 Task: Find the best flight options from New Delhi to Mumbai using Google Flights, considering price and convenience.
Action: Mouse moved to (376, 627)
Screenshot: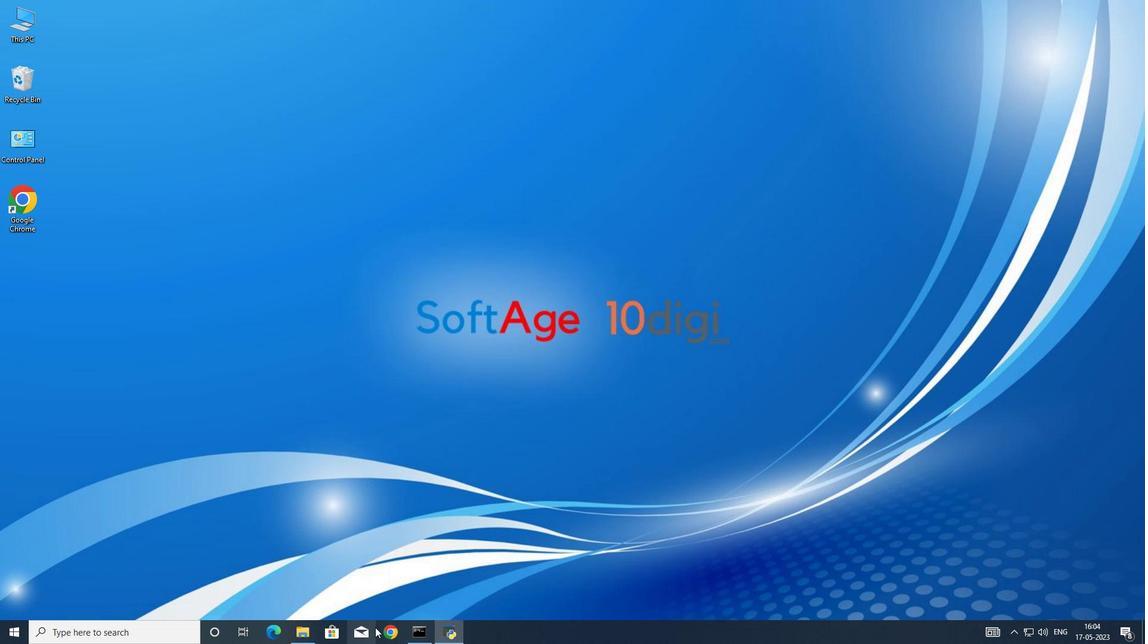 
Action: Mouse pressed left at (376, 627)
Screenshot: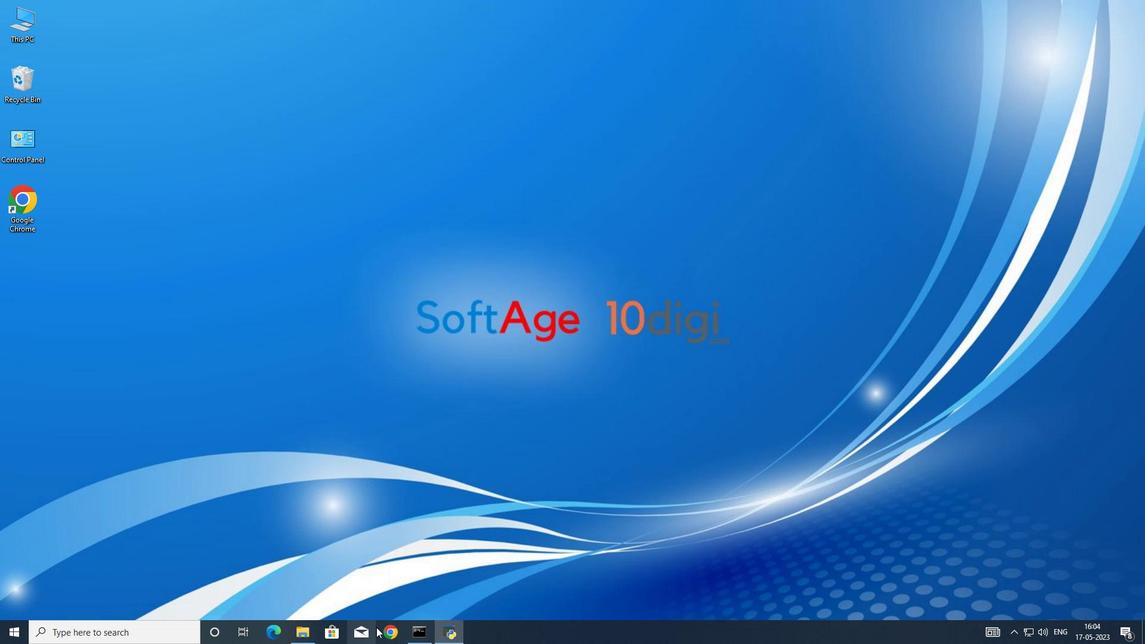 
Action: Mouse moved to (504, 312)
Screenshot: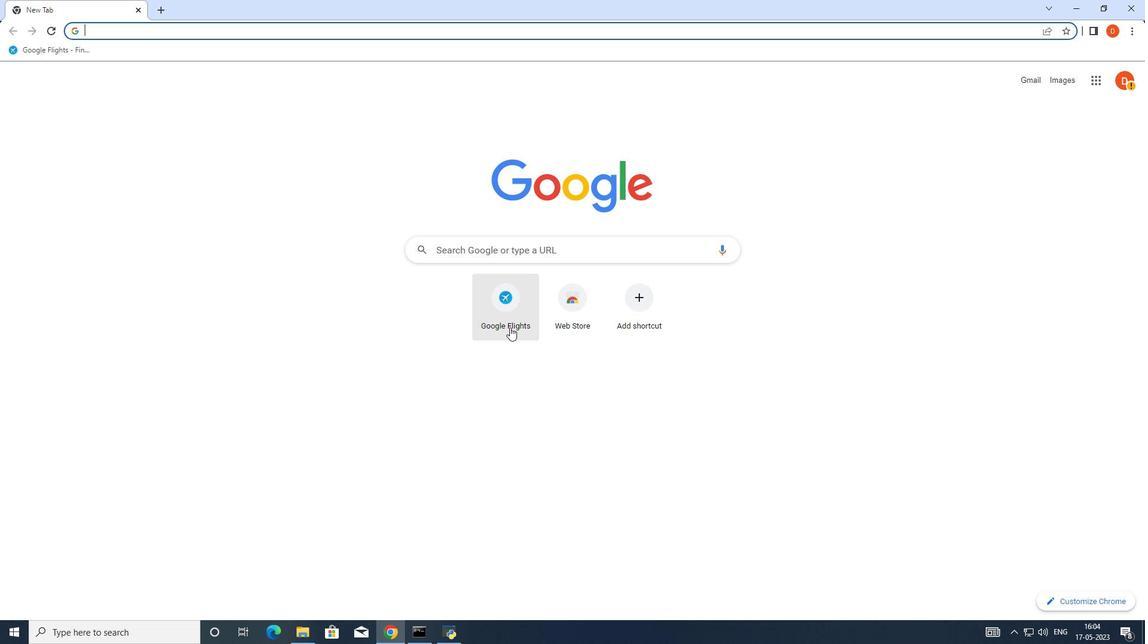 
Action: Mouse pressed left at (504, 312)
Screenshot: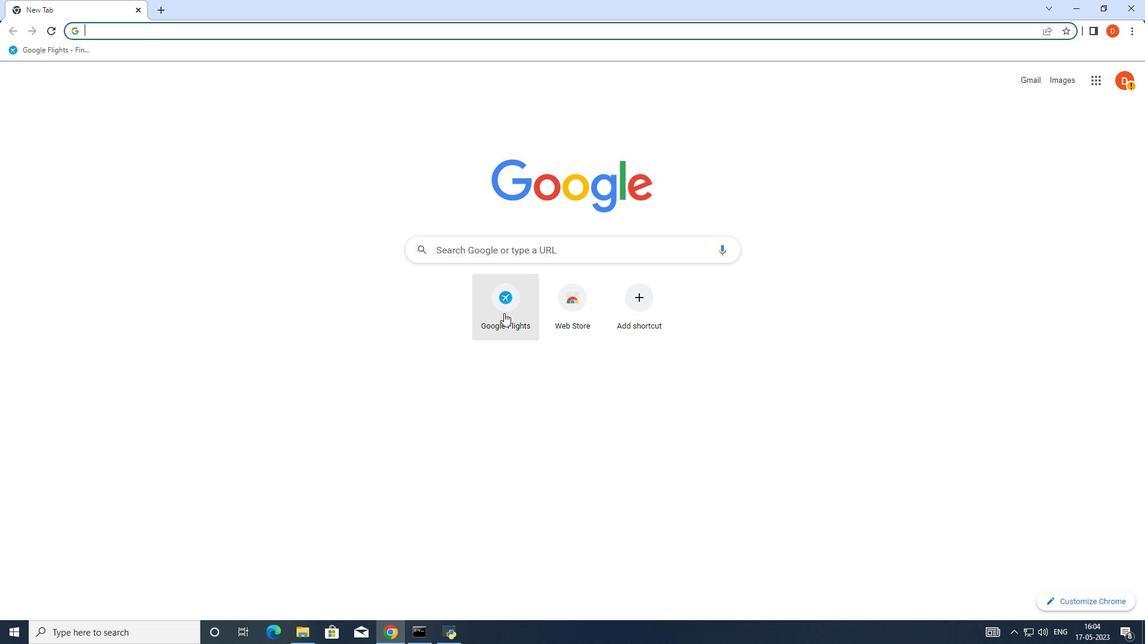 
Action: Mouse moved to (476, 437)
Screenshot: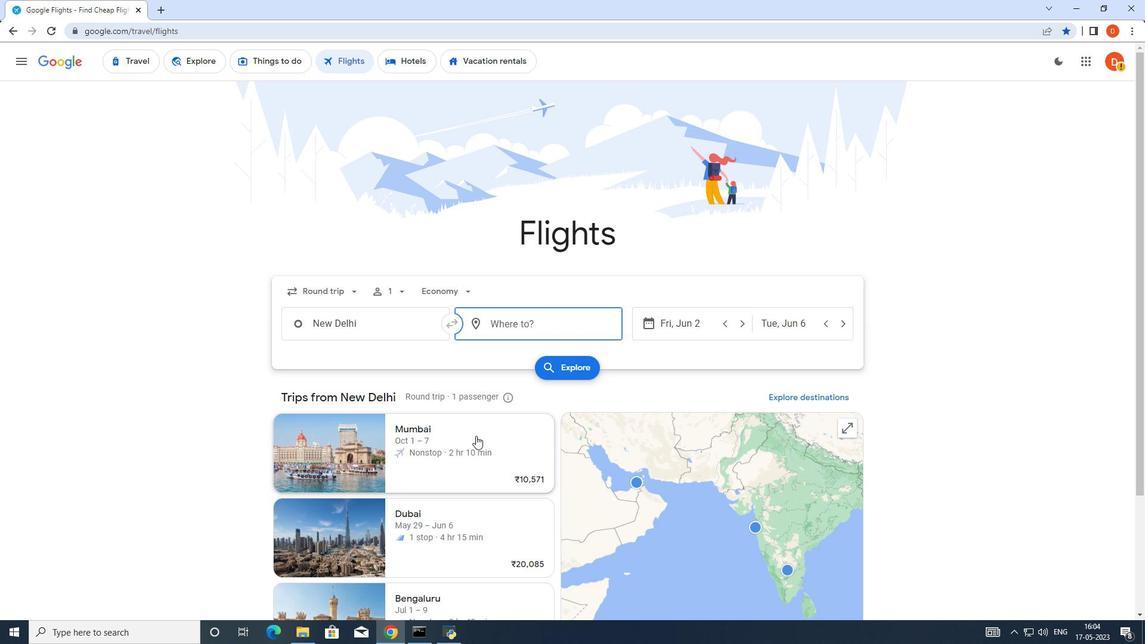 
Action: Mouse pressed left at (476, 437)
Screenshot: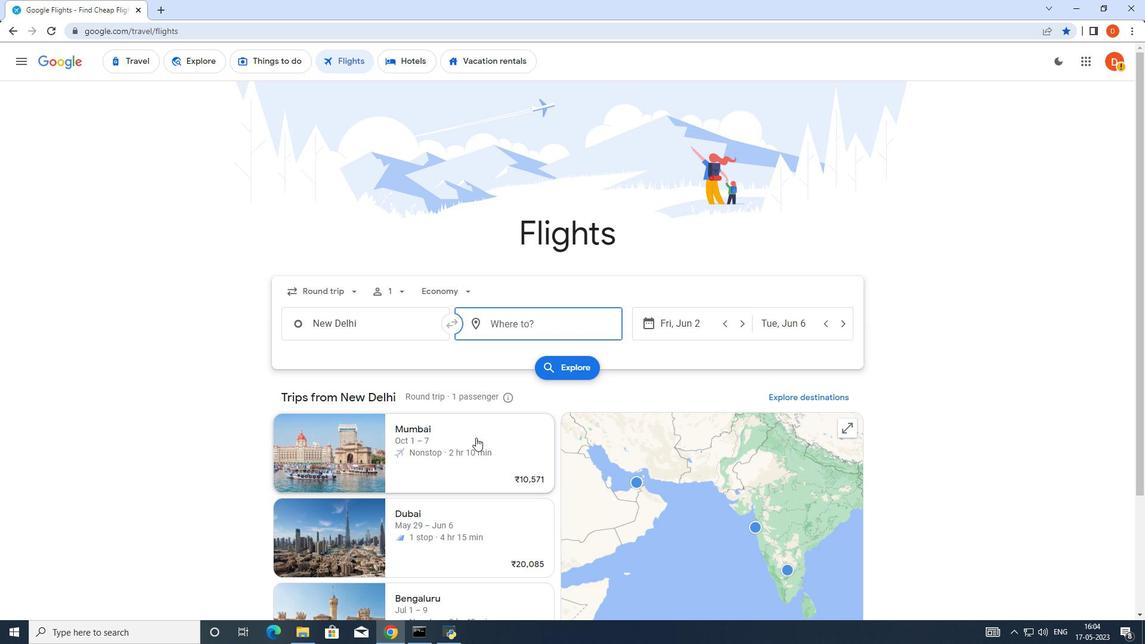 
Action: Mouse moved to (568, 280)
Screenshot: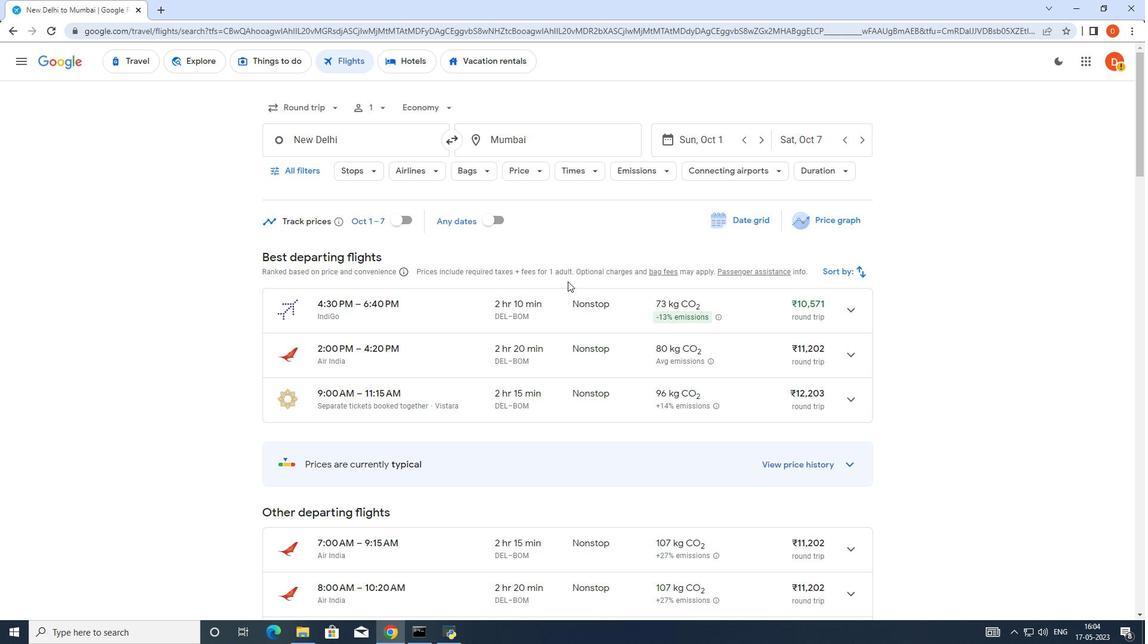 
Action: Mouse scrolled (568, 279) with delta (0, 0)
Screenshot: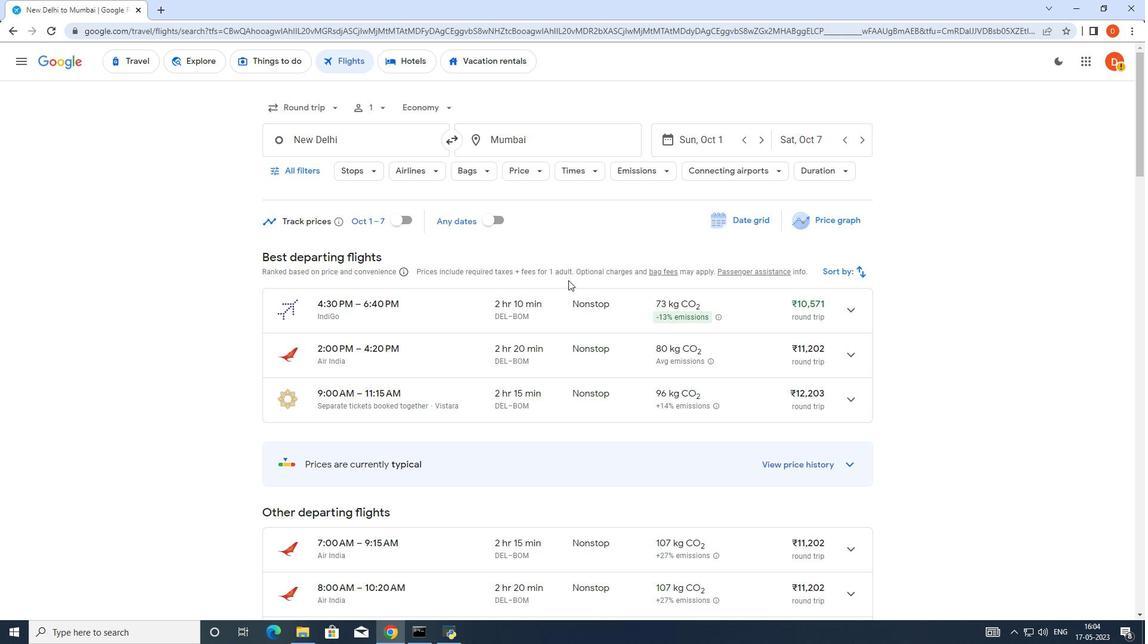 
Action: Mouse moved to (408, 162)
Screenshot: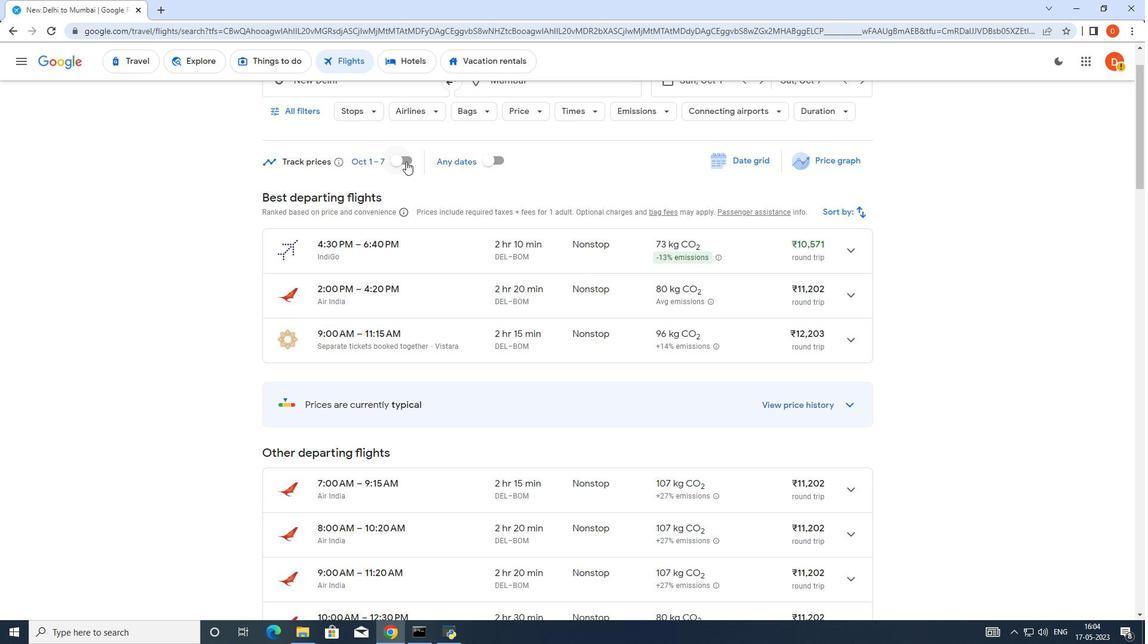 
Action: Mouse scrolled (408, 162) with delta (0, 0)
Screenshot: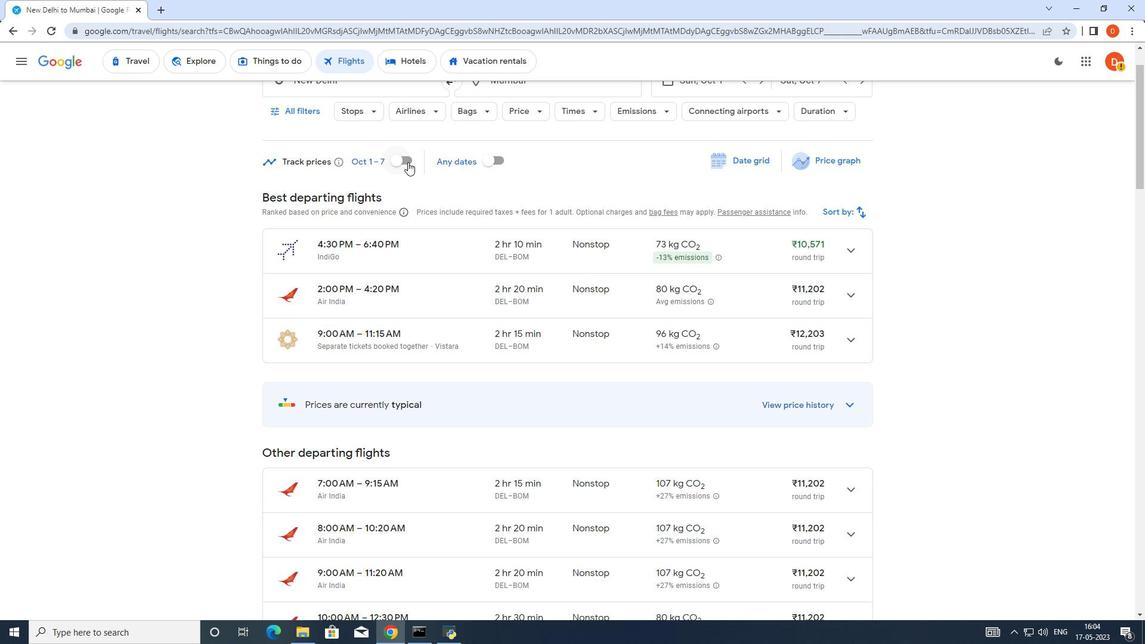 
Action: Mouse moved to (343, 109)
Screenshot: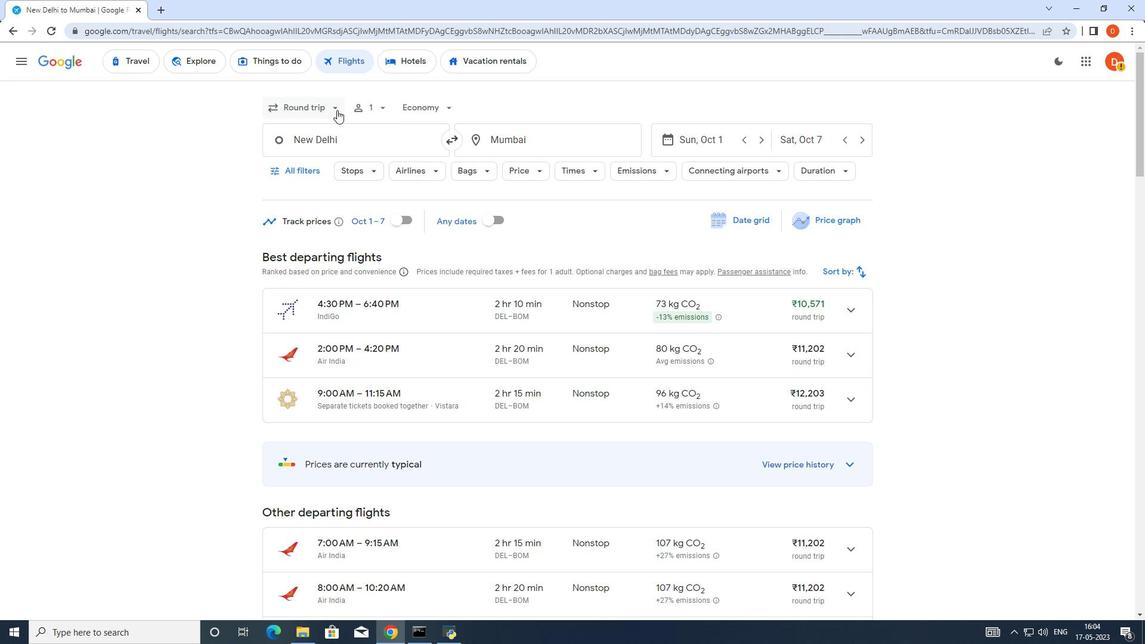 
Action: Mouse pressed left at (343, 109)
Screenshot: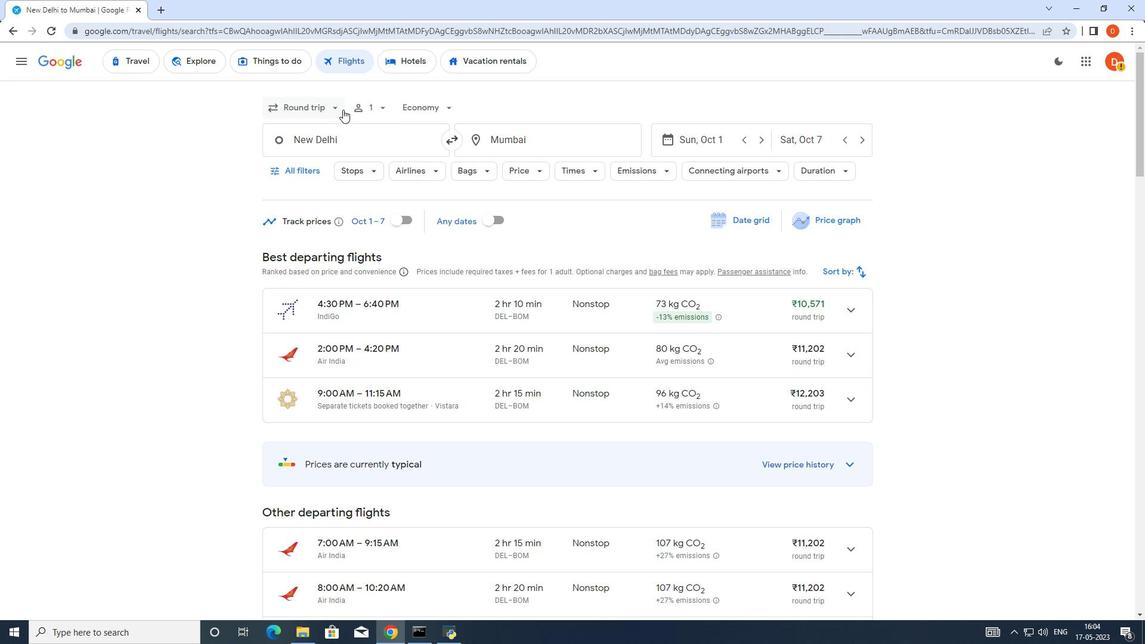 
Action: Mouse moved to (340, 137)
Screenshot: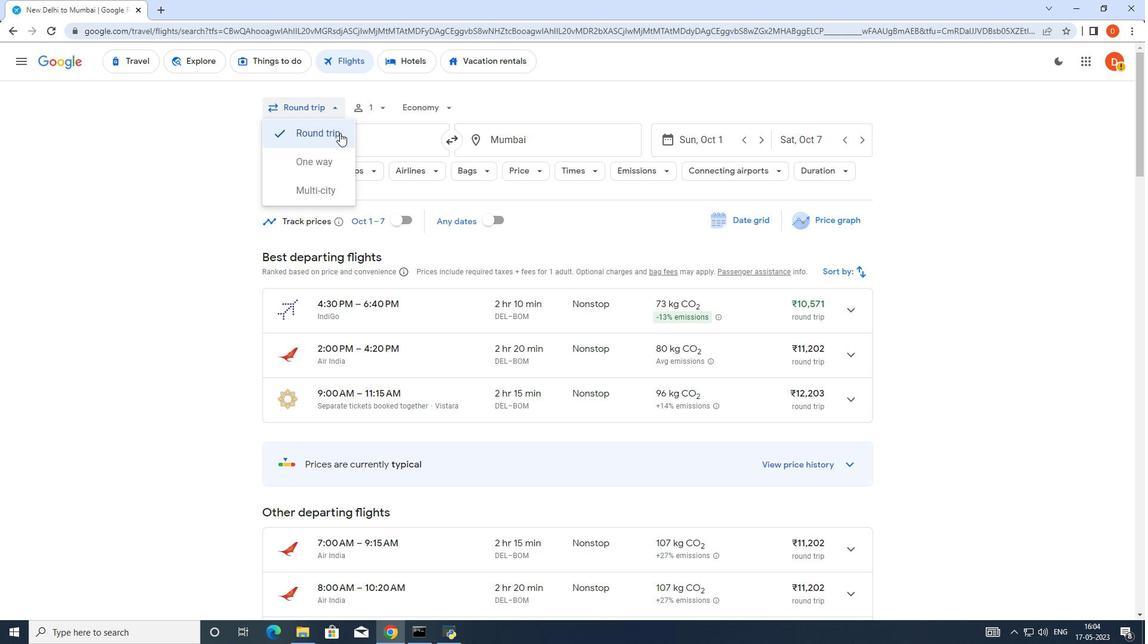 
Action: Mouse pressed left at (340, 137)
Screenshot: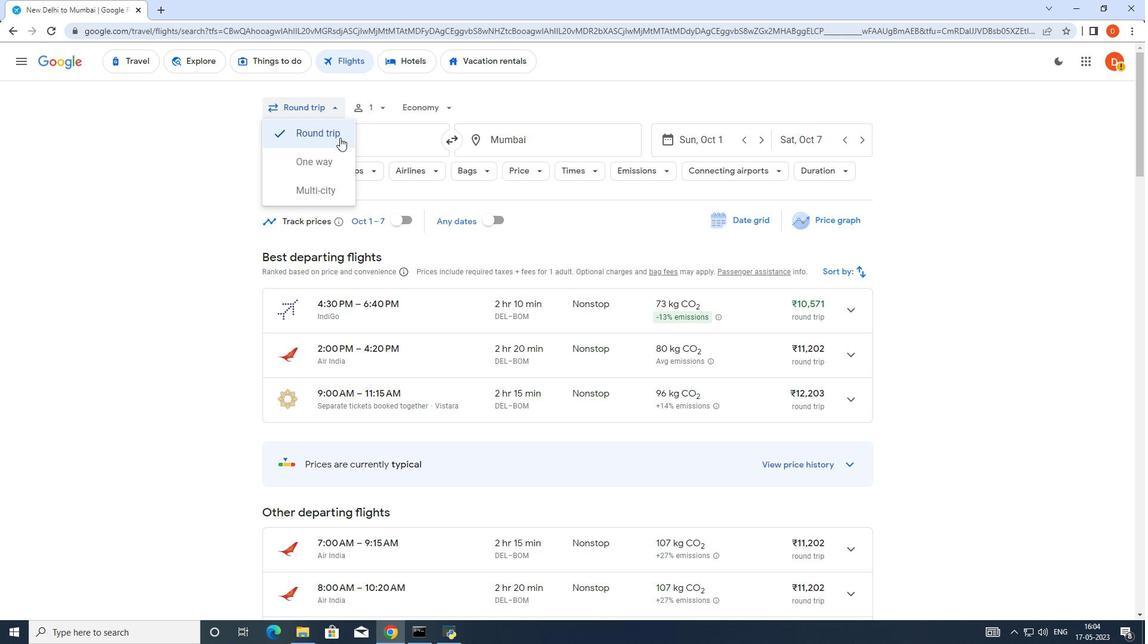 
Action: Mouse moved to (340, 110)
Screenshot: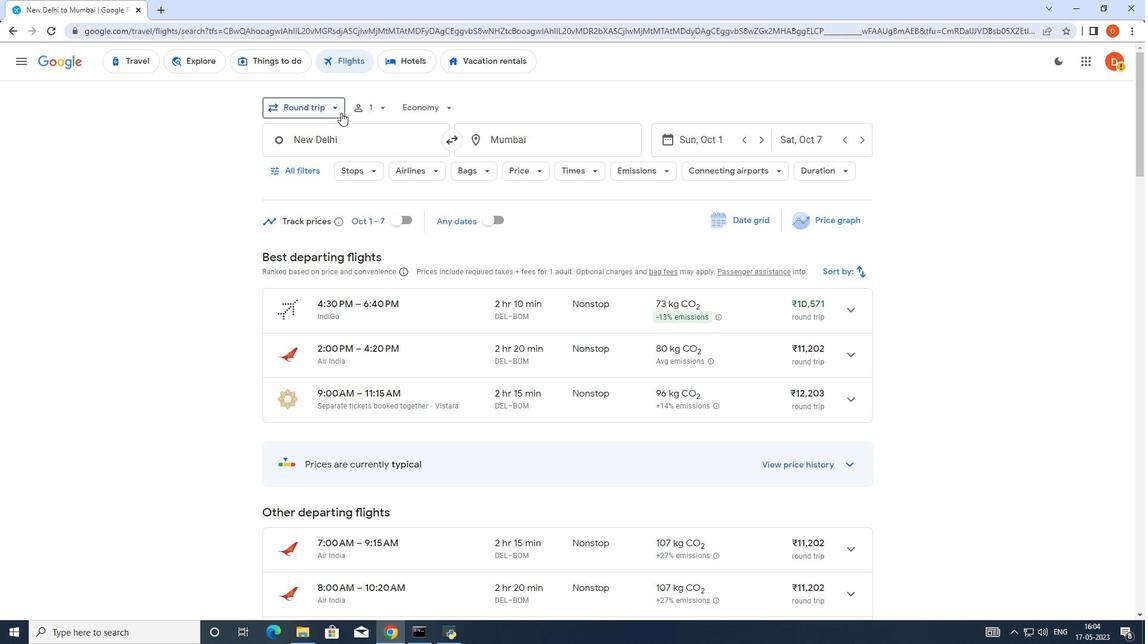 
Action: Mouse pressed left at (340, 110)
Screenshot: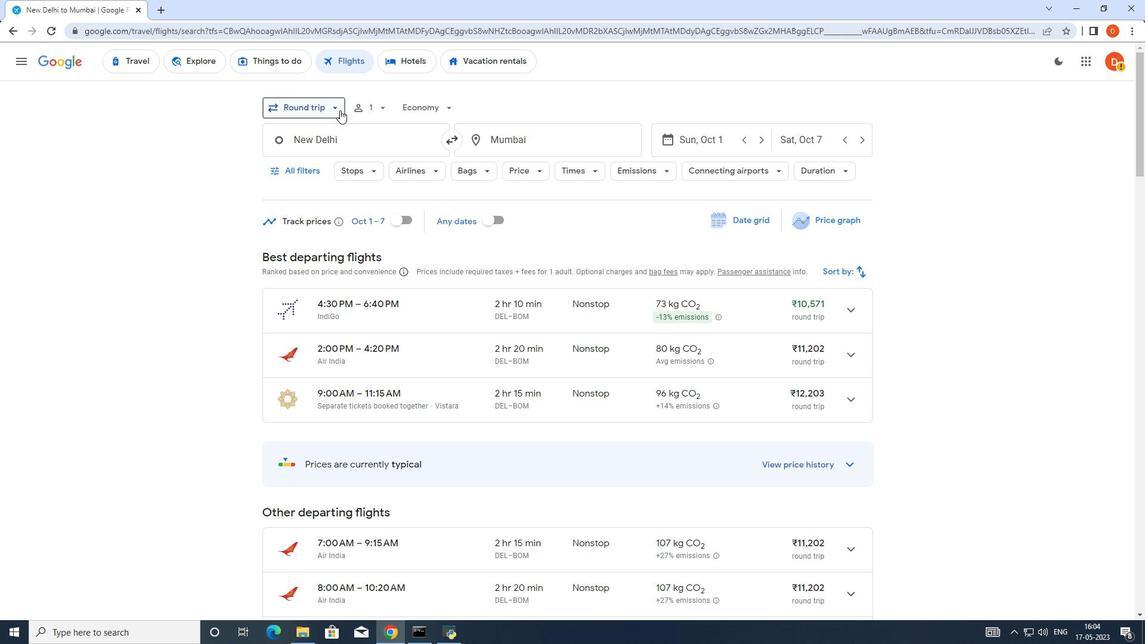 
Action: Mouse moved to (668, 145)
Screenshot: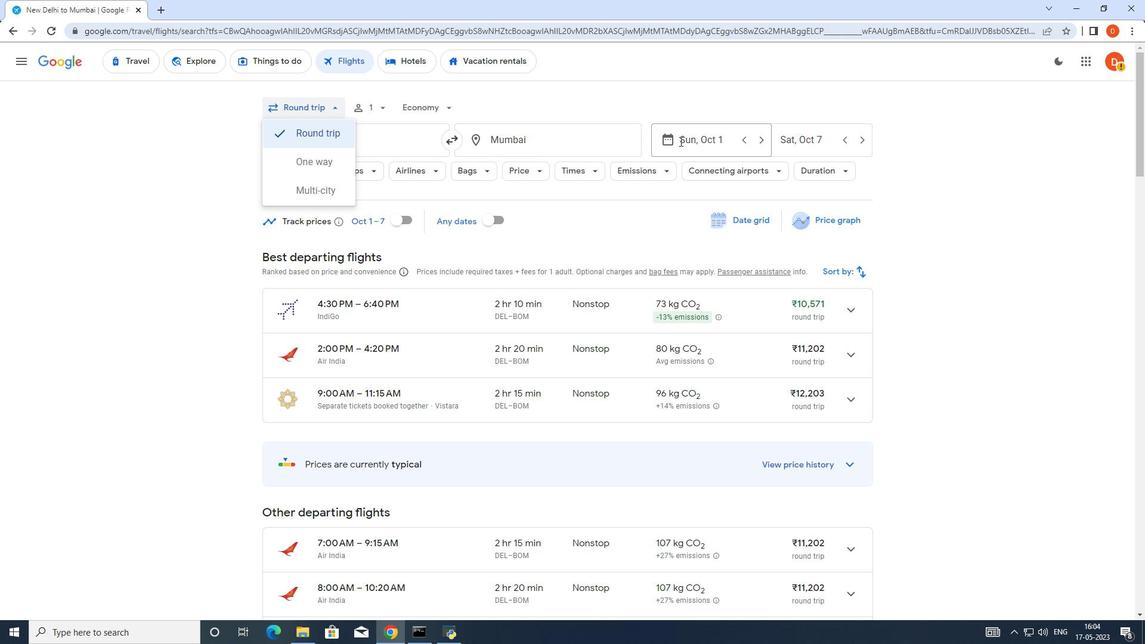
Action: Mouse pressed left at (668, 145)
Screenshot: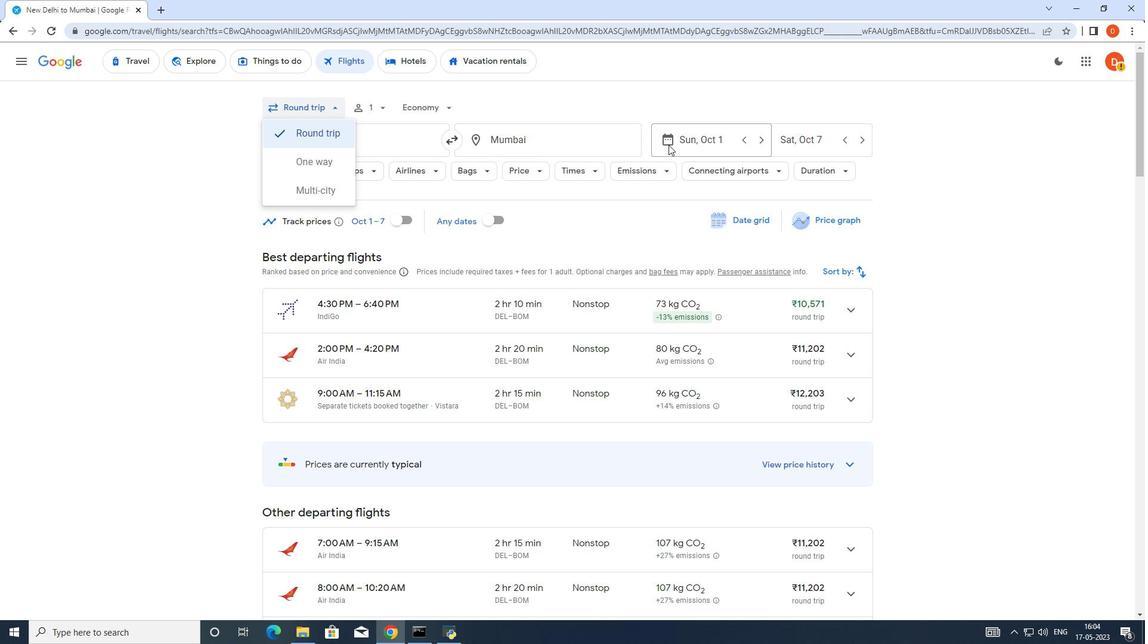 
Action: Mouse moved to (414, 281)
Screenshot: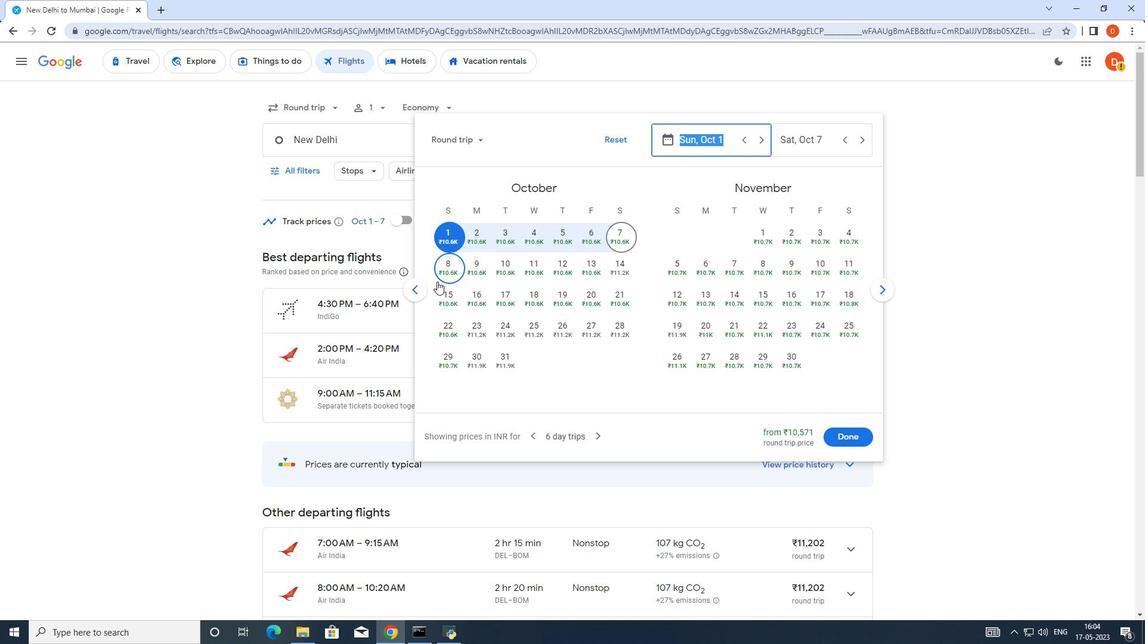 
Action: Mouse pressed left at (414, 281)
Screenshot: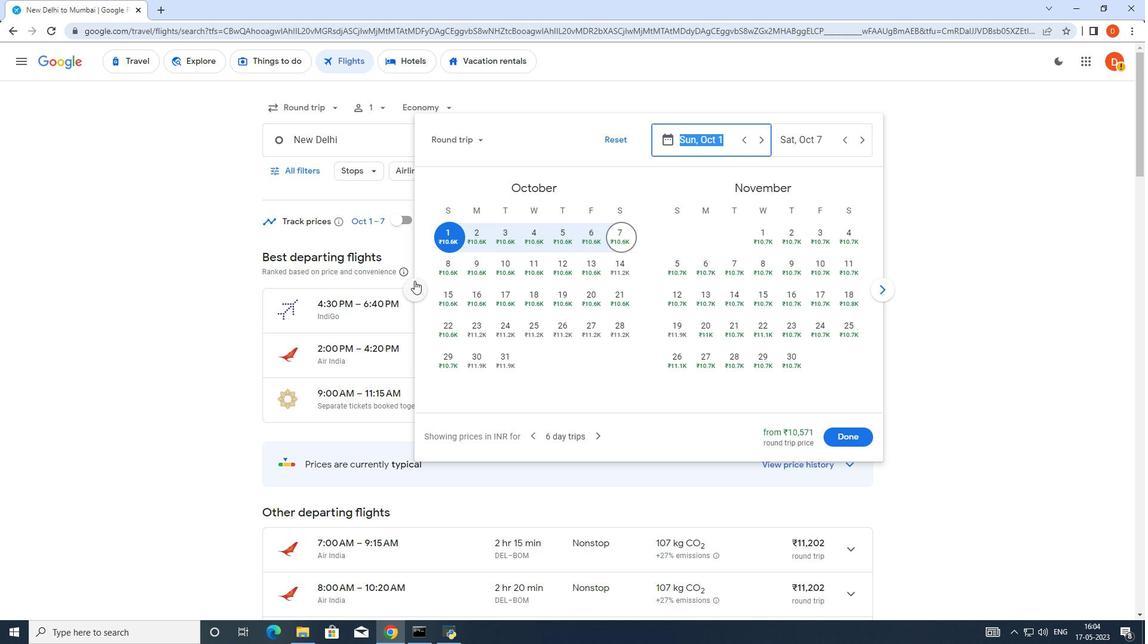 
Action: Mouse pressed left at (414, 281)
Screenshot: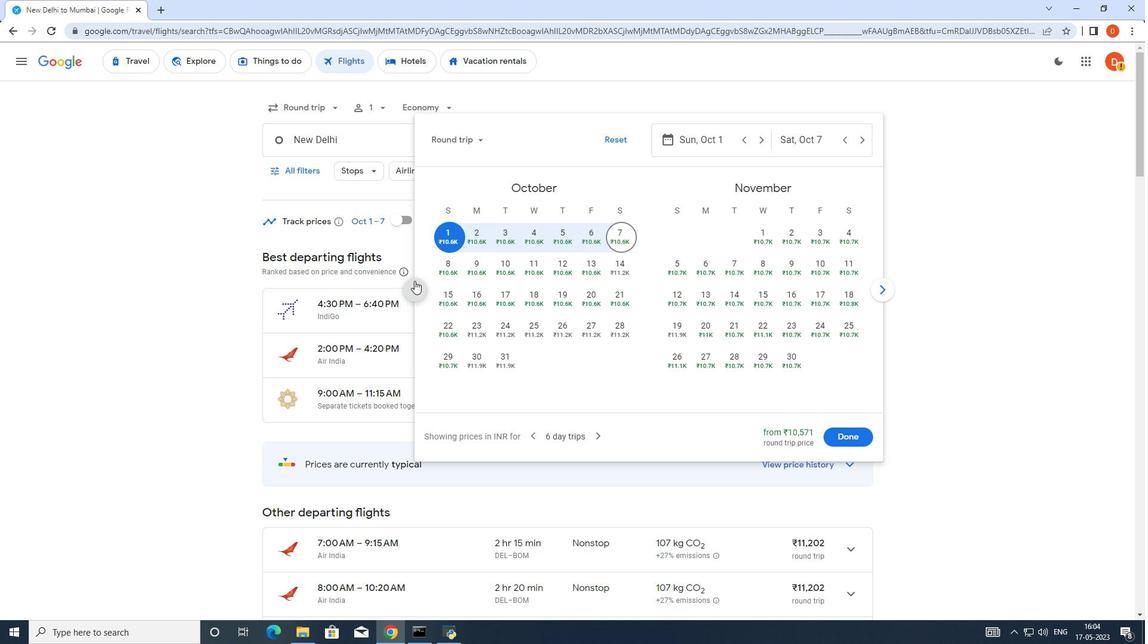 
Action: Mouse pressed left at (414, 281)
Screenshot: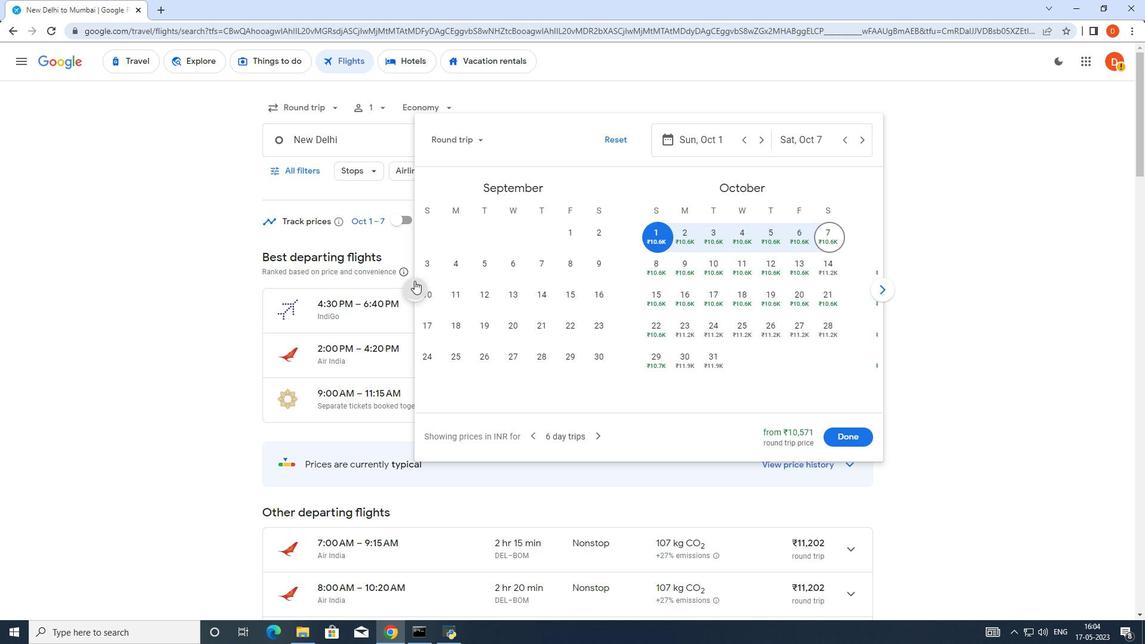 
Action: Mouse pressed left at (414, 281)
Screenshot: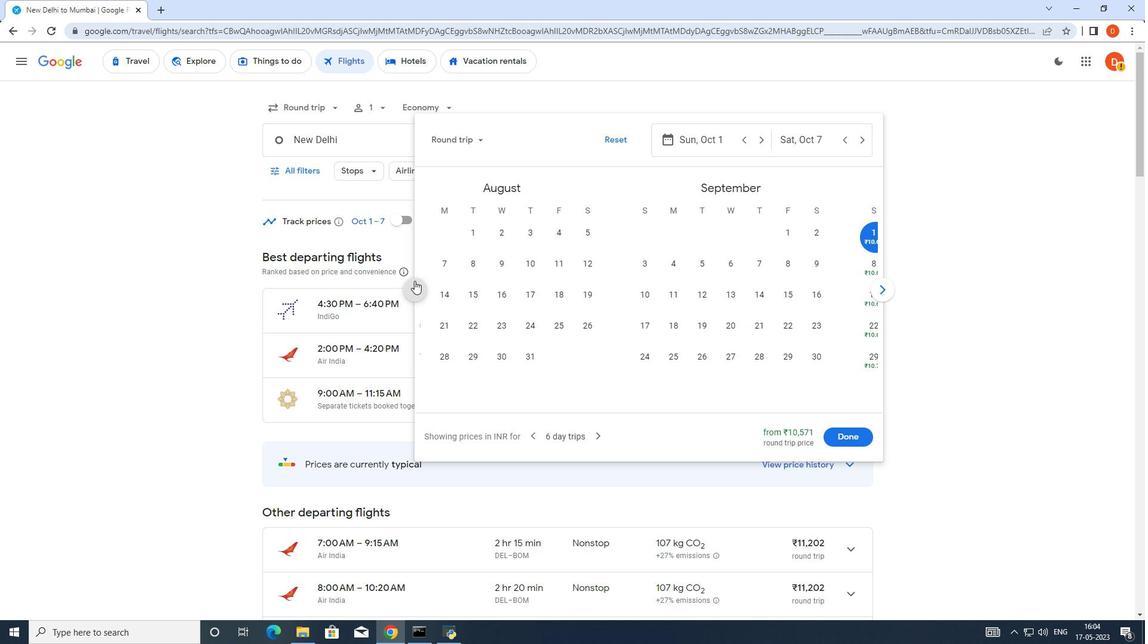 
Action: Mouse pressed left at (414, 281)
Screenshot: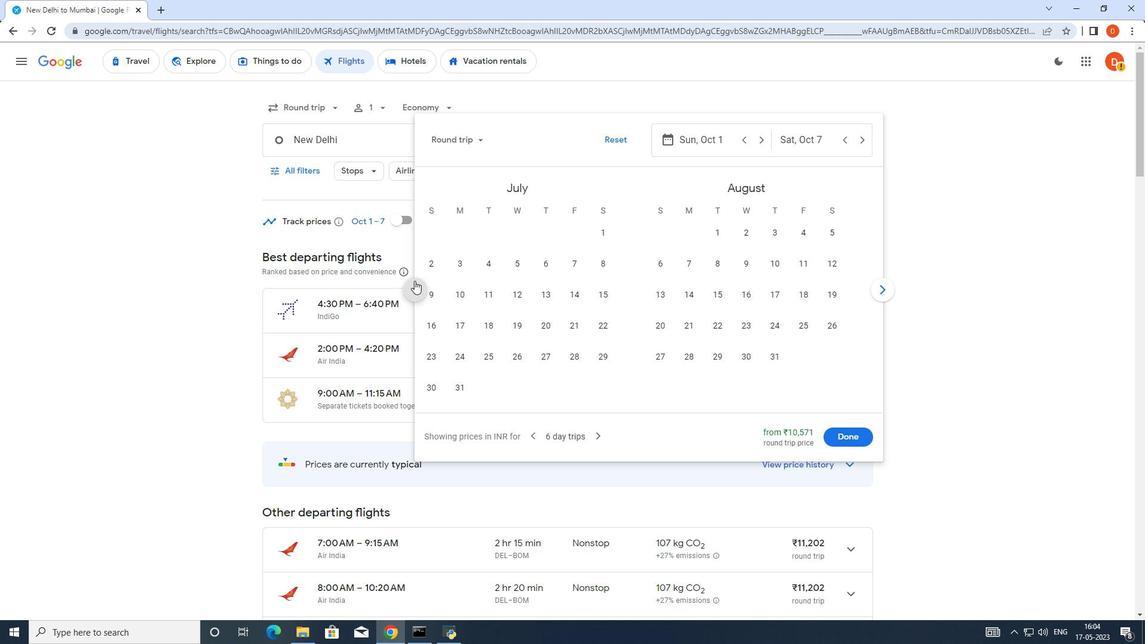 
Action: Mouse moved to (568, 304)
Screenshot: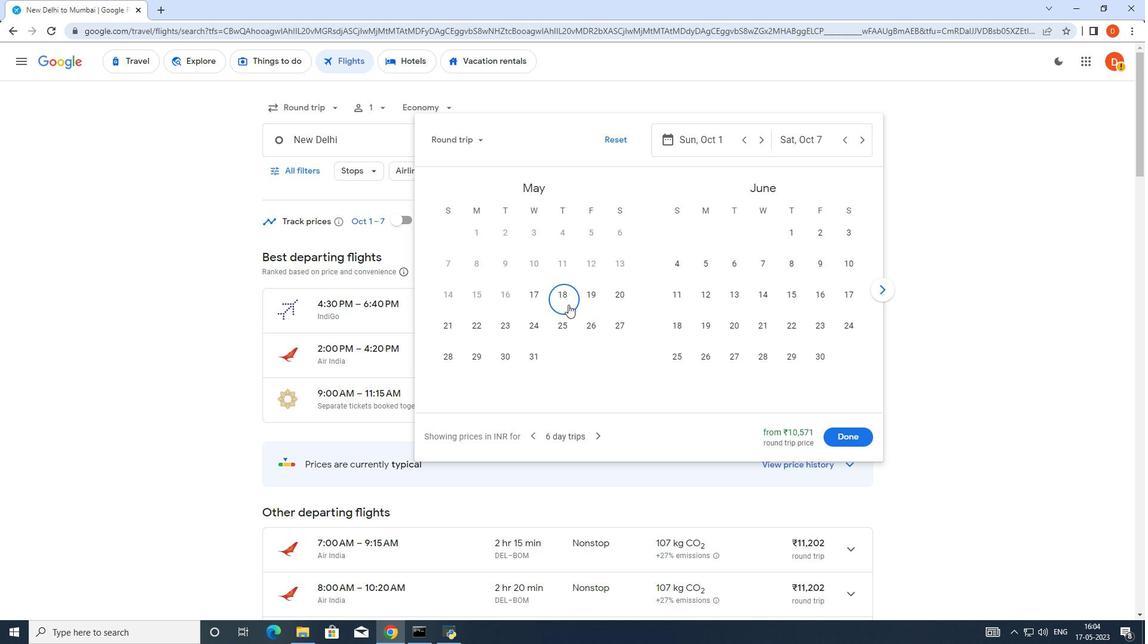 
Action: Mouse pressed left at (568, 304)
Screenshot: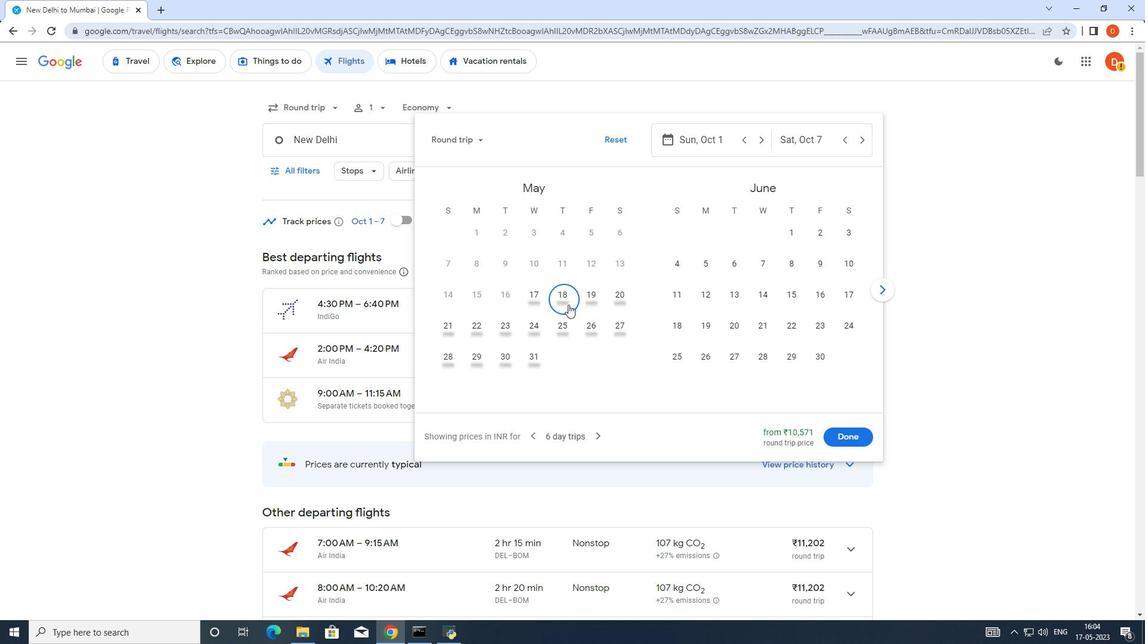 
Action: Mouse moved to (601, 301)
Screenshot: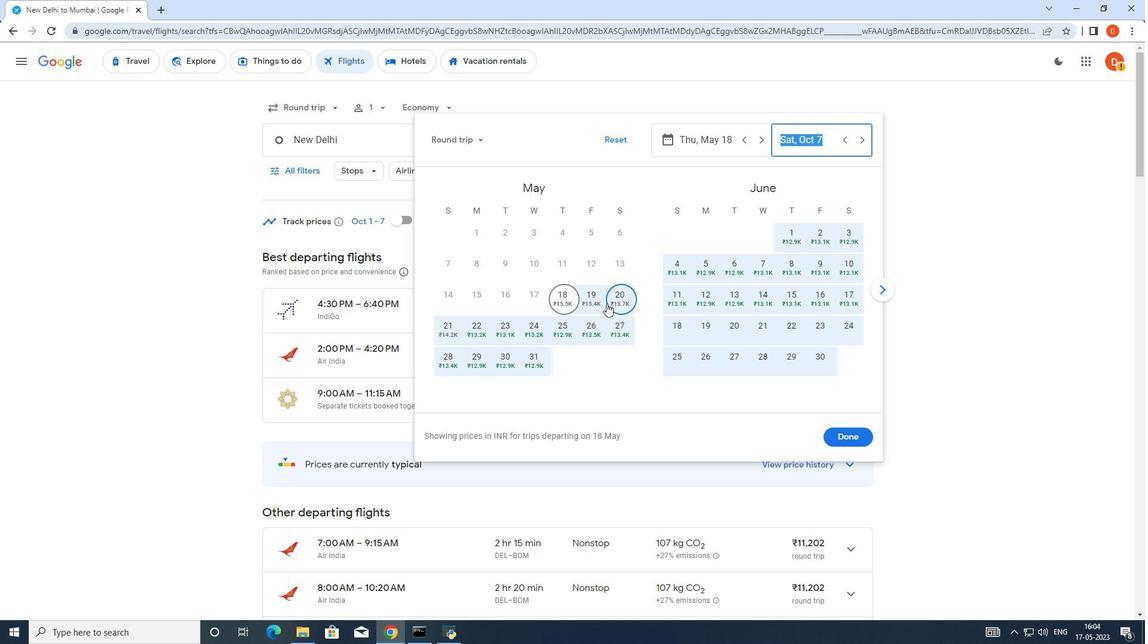 
Action: Mouse pressed left at (601, 301)
Screenshot: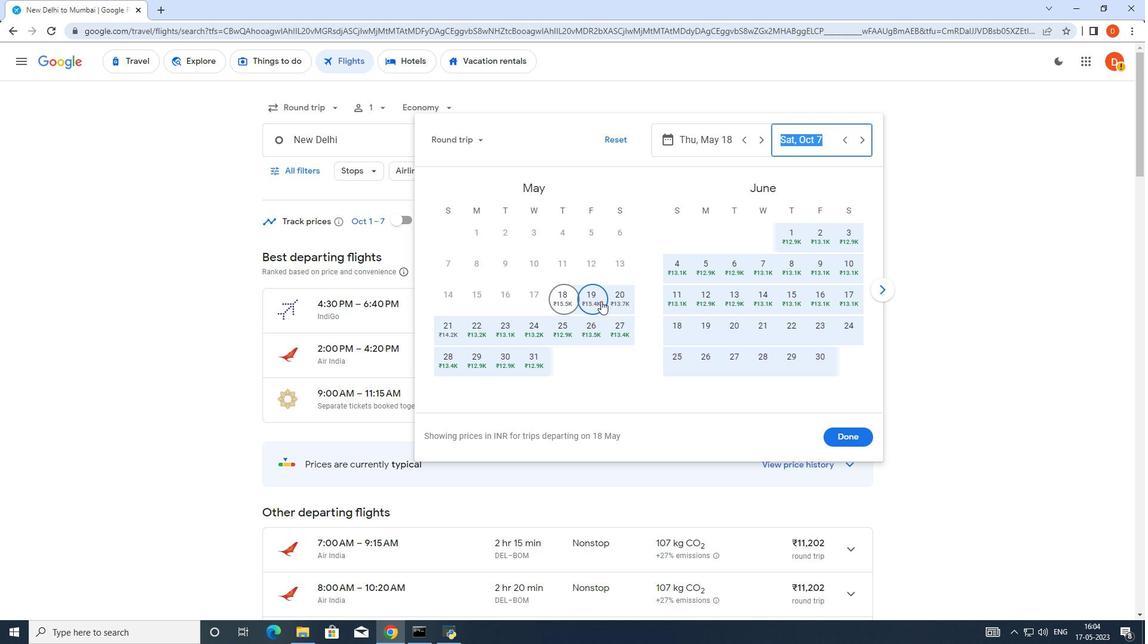 
Action: Mouse moved to (840, 402)
Screenshot: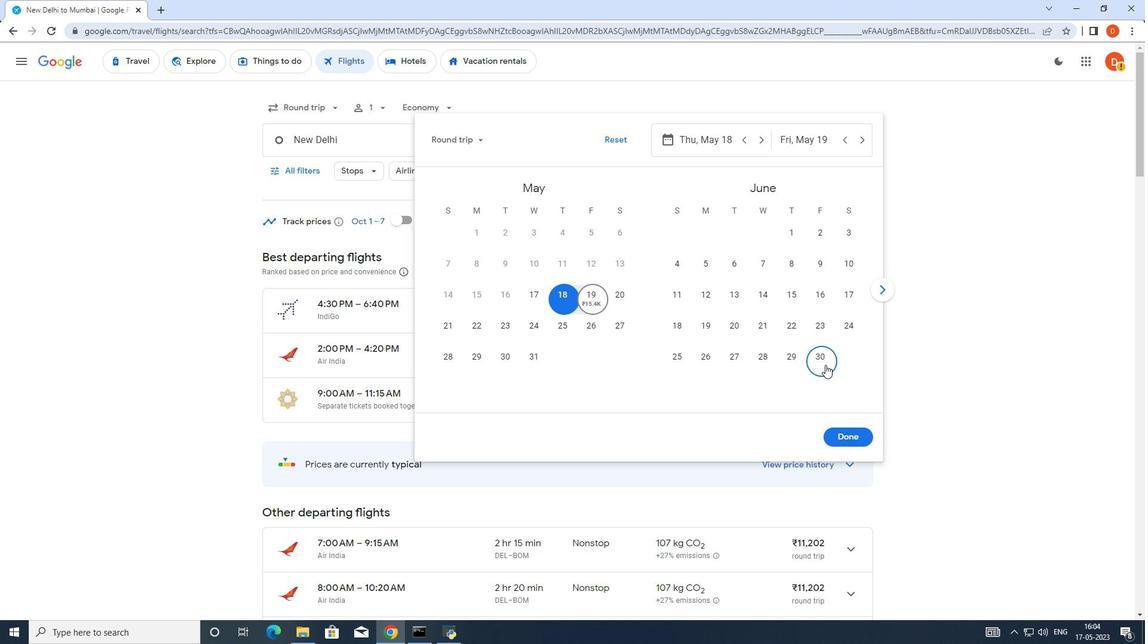 
Action: Mouse scrolled (840, 402) with delta (0, 0)
Screenshot: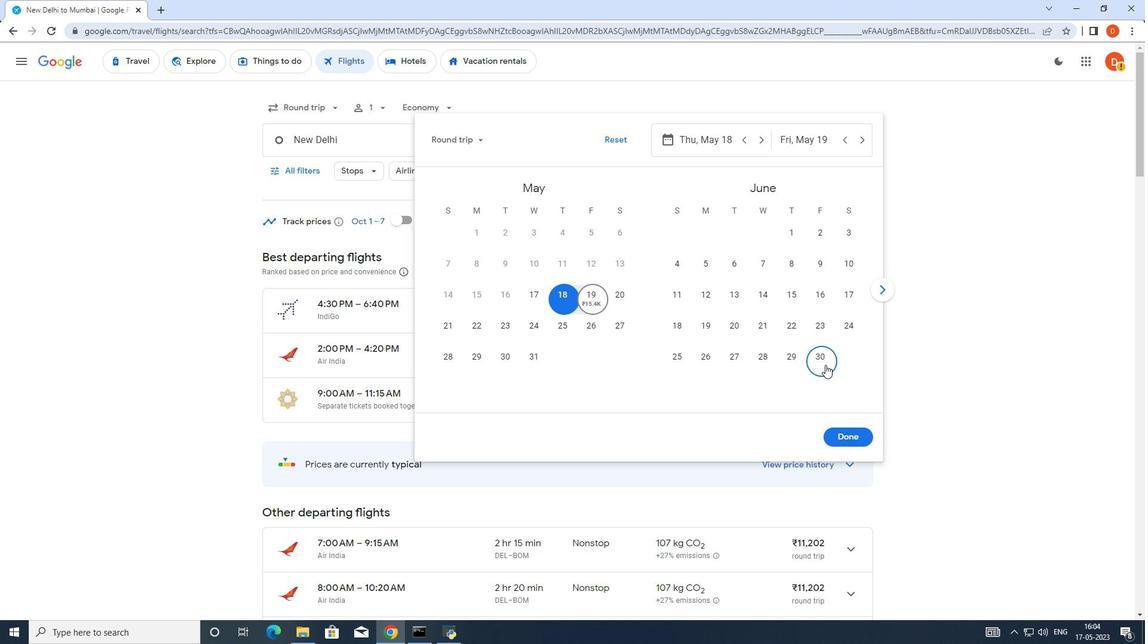 
Action: Mouse moved to (837, 442)
Screenshot: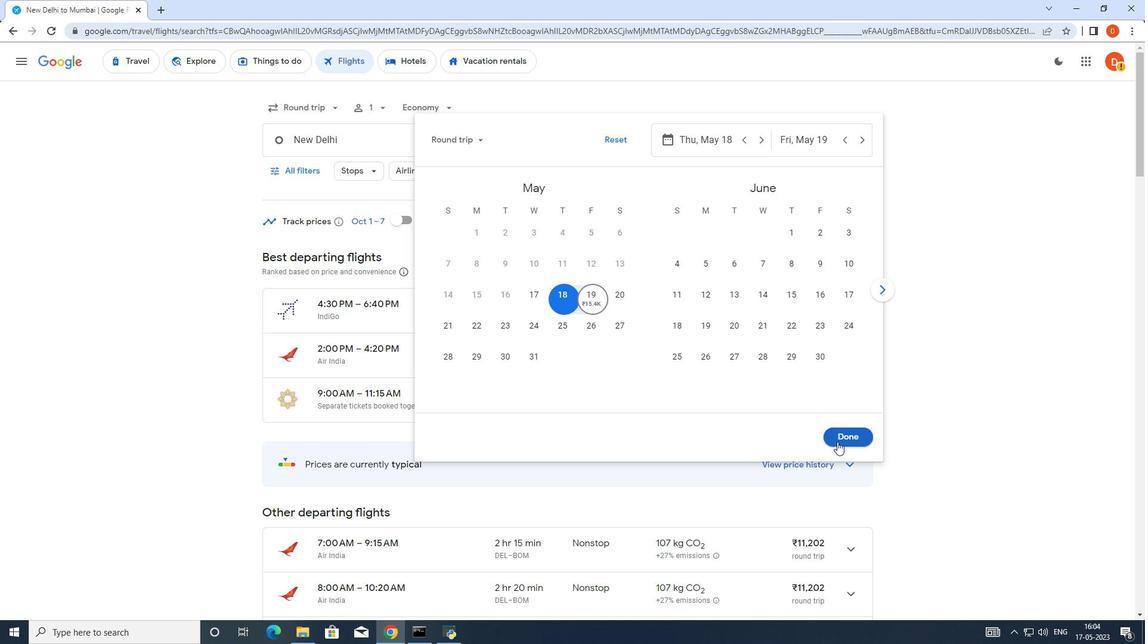 
Action: Mouse pressed left at (837, 442)
Screenshot: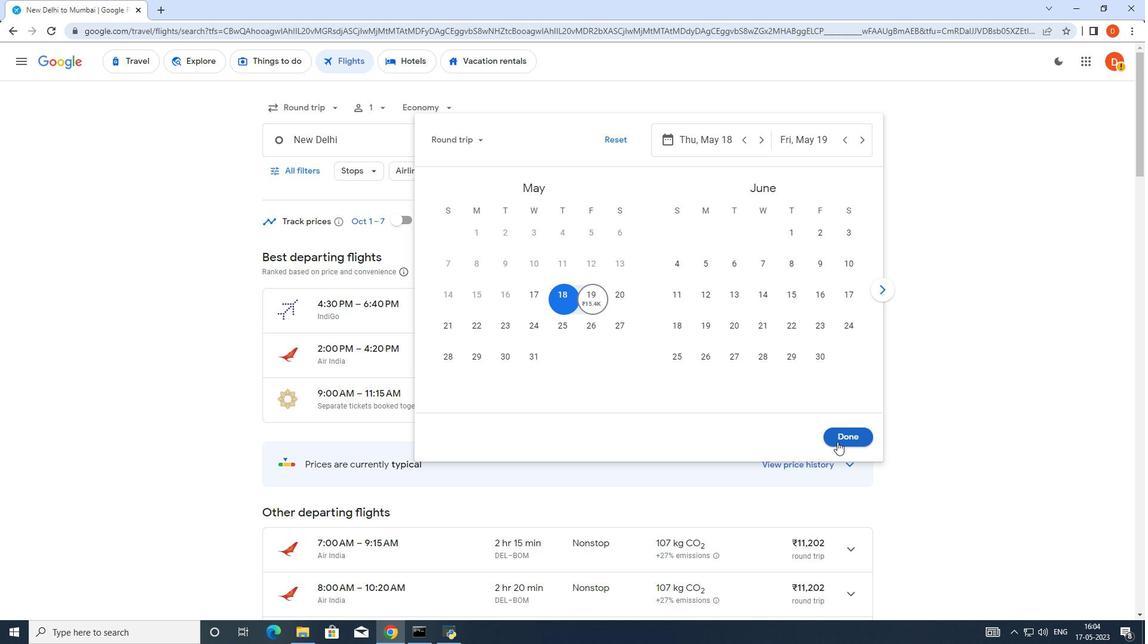 
Action: Mouse moved to (390, 310)
Screenshot: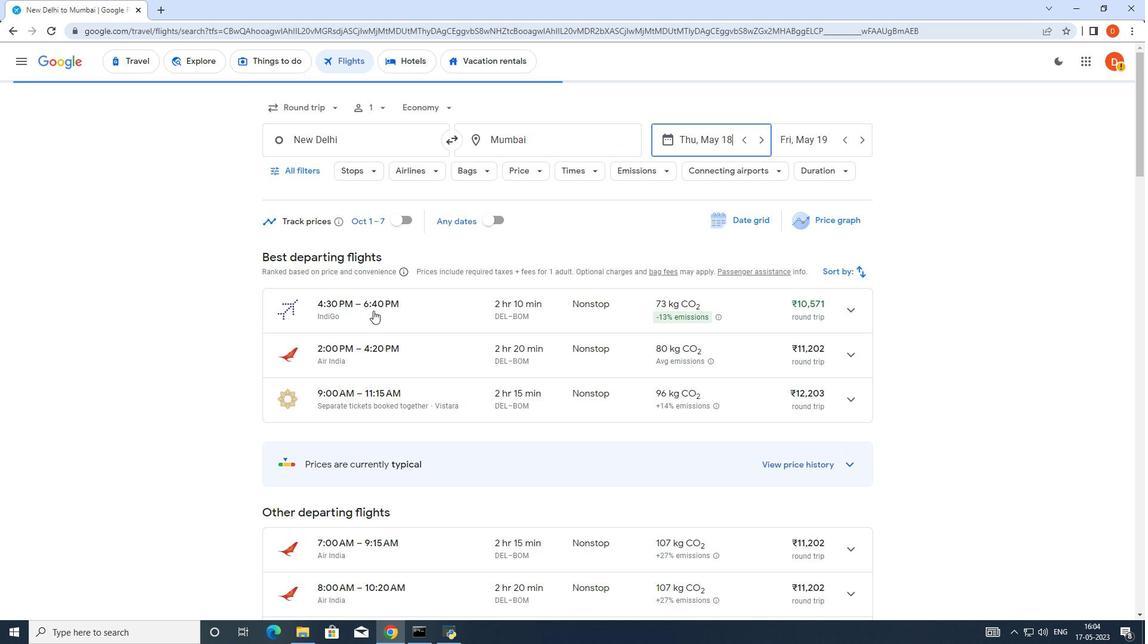 
Action: Mouse scrolled (390, 310) with delta (0, 0)
Screenshot: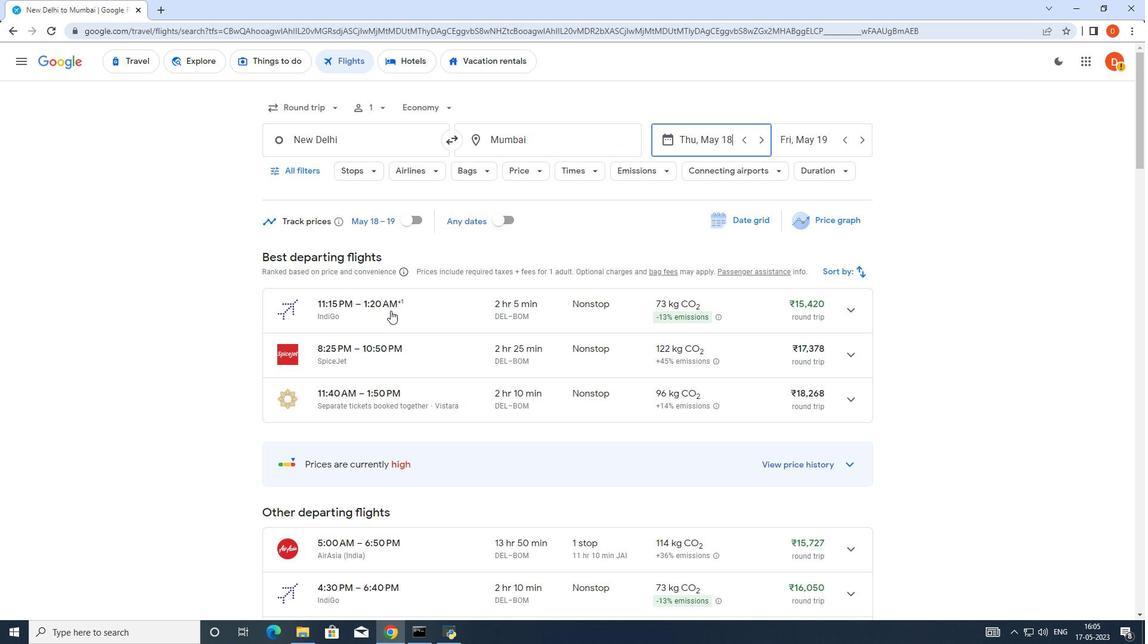 
Action: Mouse scrolled (390, 310) with delta (0, 0)
Screenshot: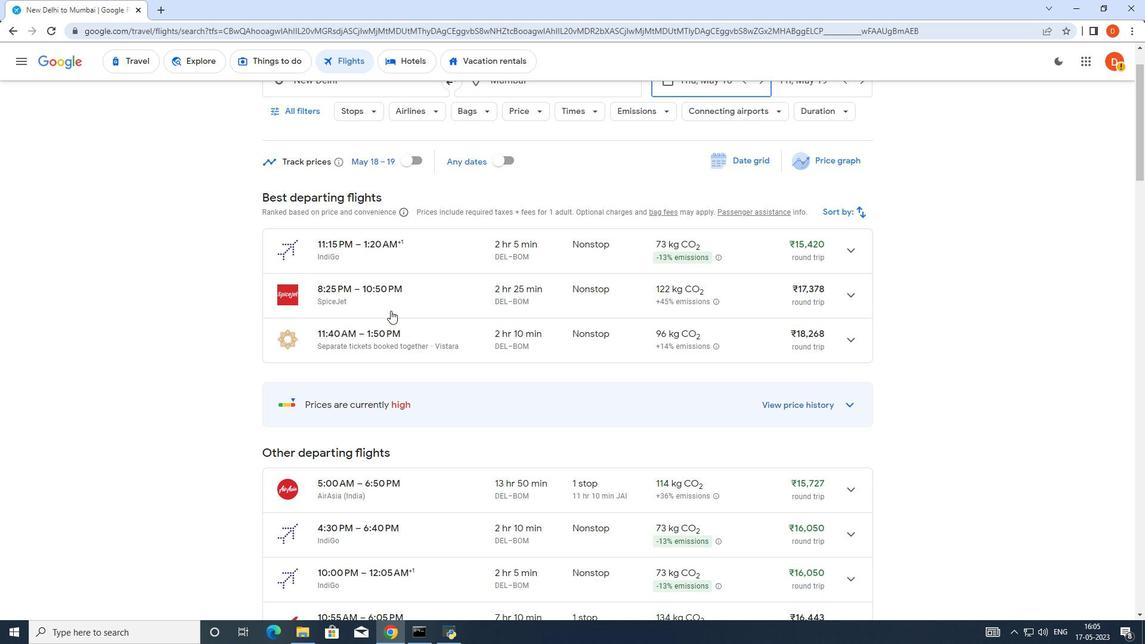 
Action: Mouse moved to (852, 103)
Screenshot: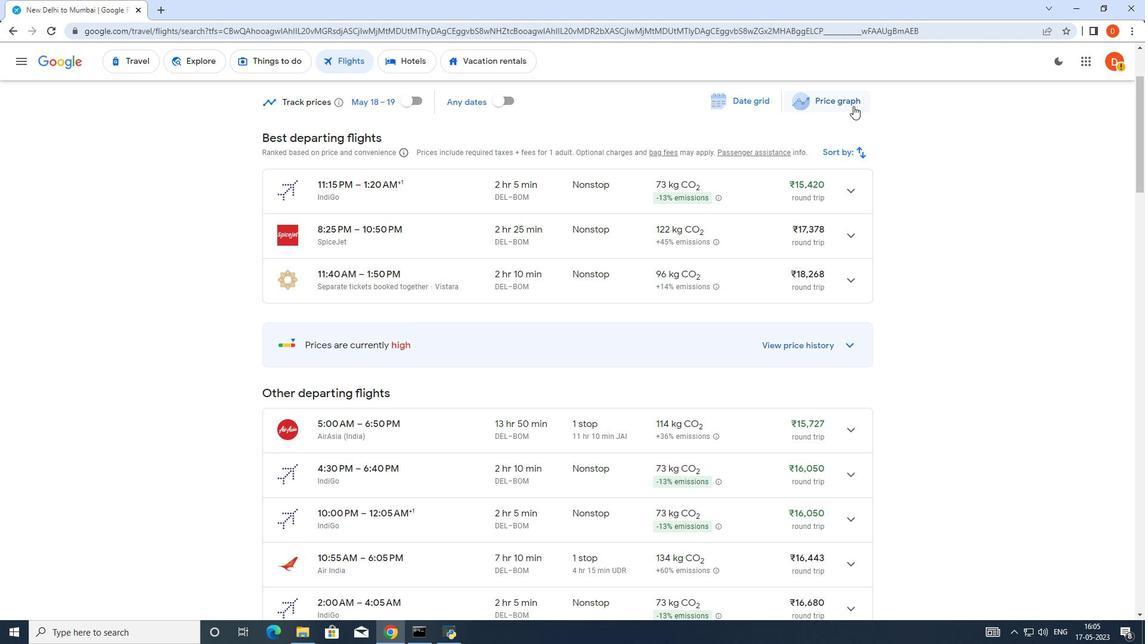 
Action: Mouse pressed left at (852, 103)
Screenshot: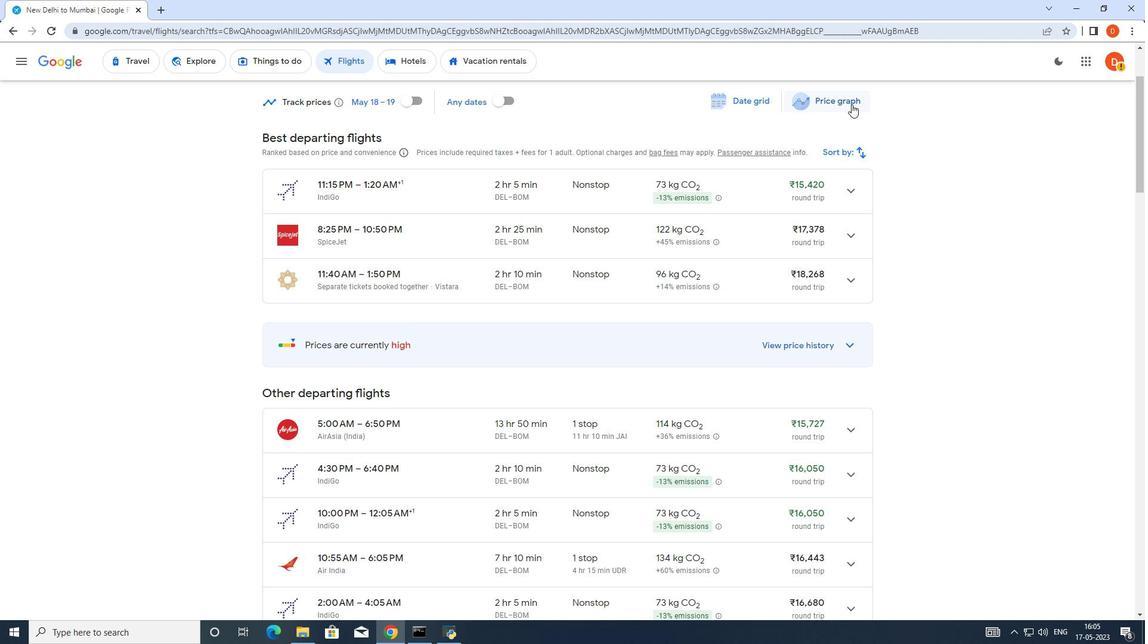 
Action: Mouse moved to (305, 170)
Screenshot: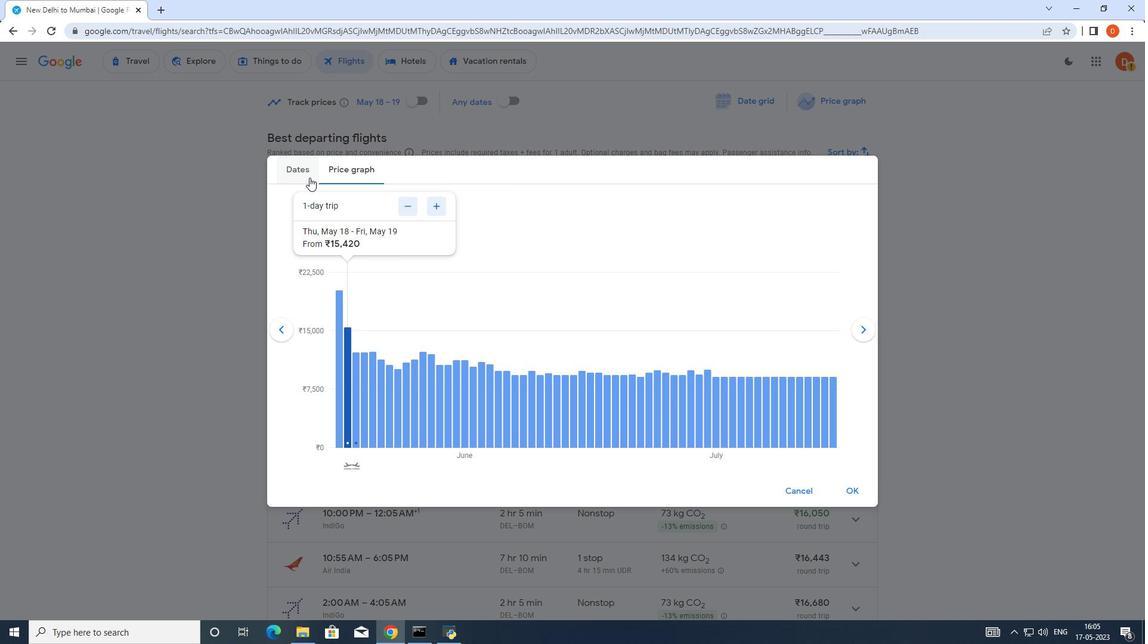 
Action: Mouse pressed left at (305, 170)
Screenshot: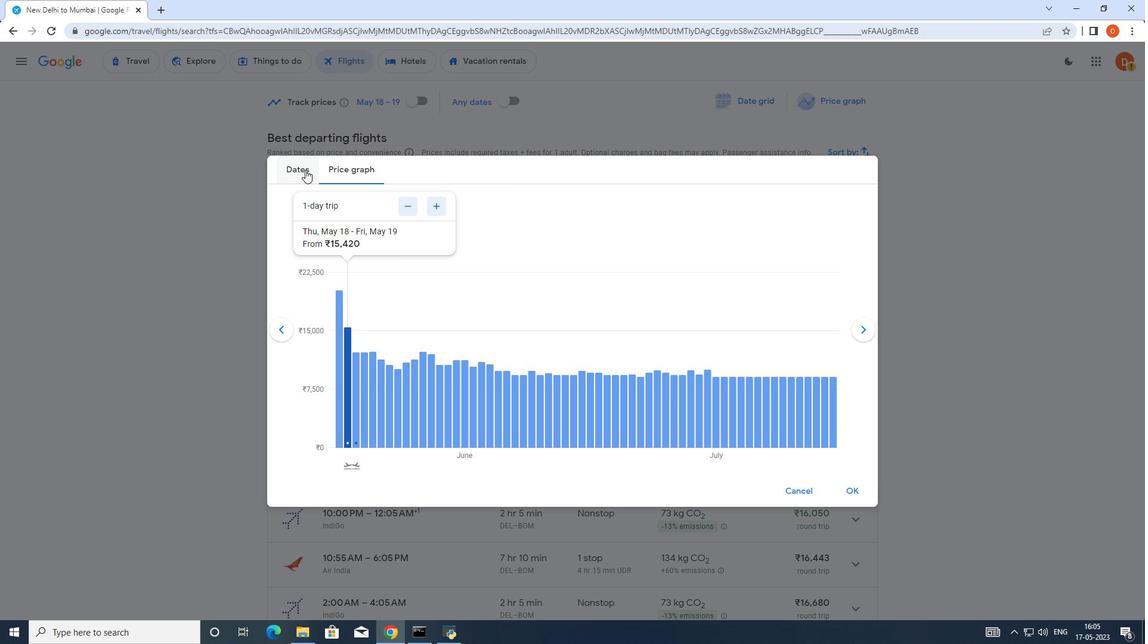 
Action: Mouse moved to (866, 489)
Screenshot: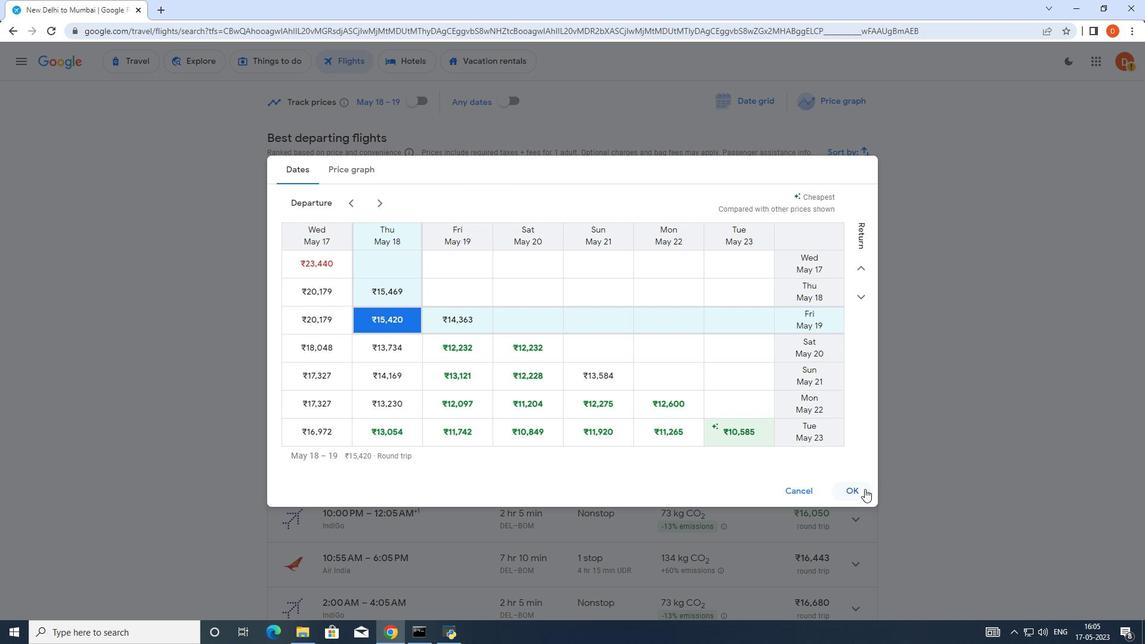 
Action: Mouse pressed left at (866, 489)
Screenshot: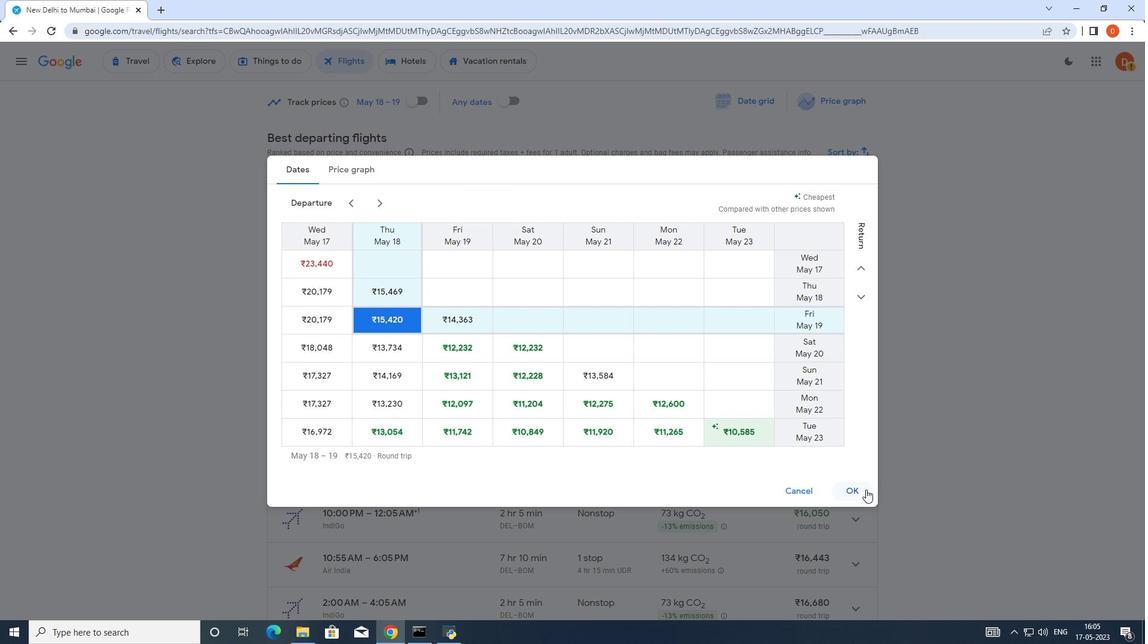 
Action: Mouse moved to (769, 198)
Screenshot: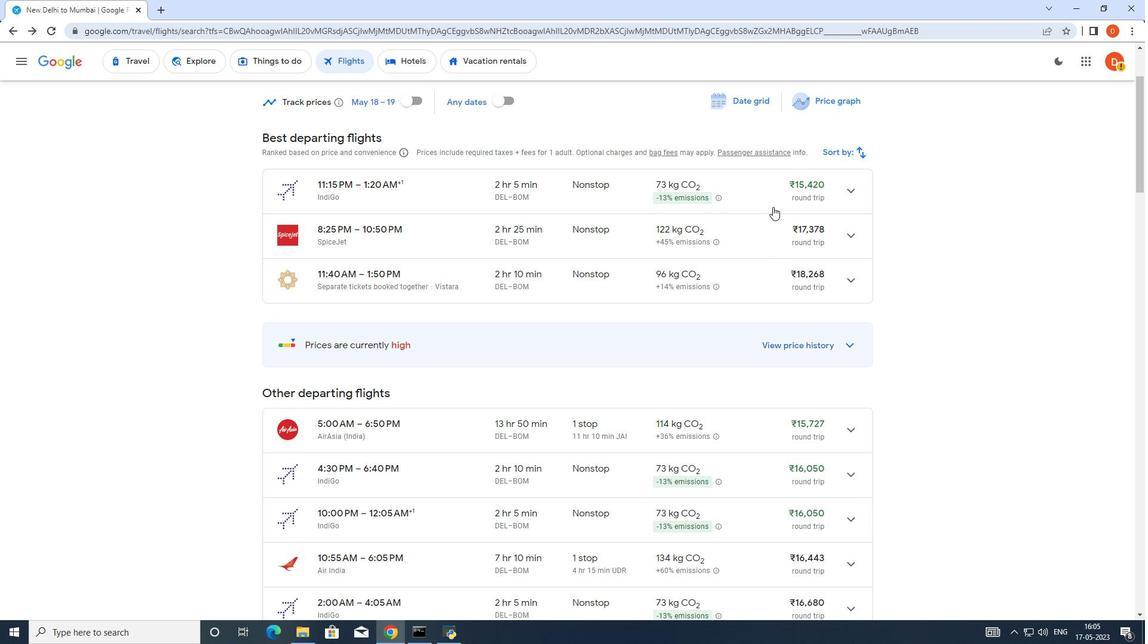 
Action: Mouse scrolled (769, 198) with delta (0, 0)
Screenshot: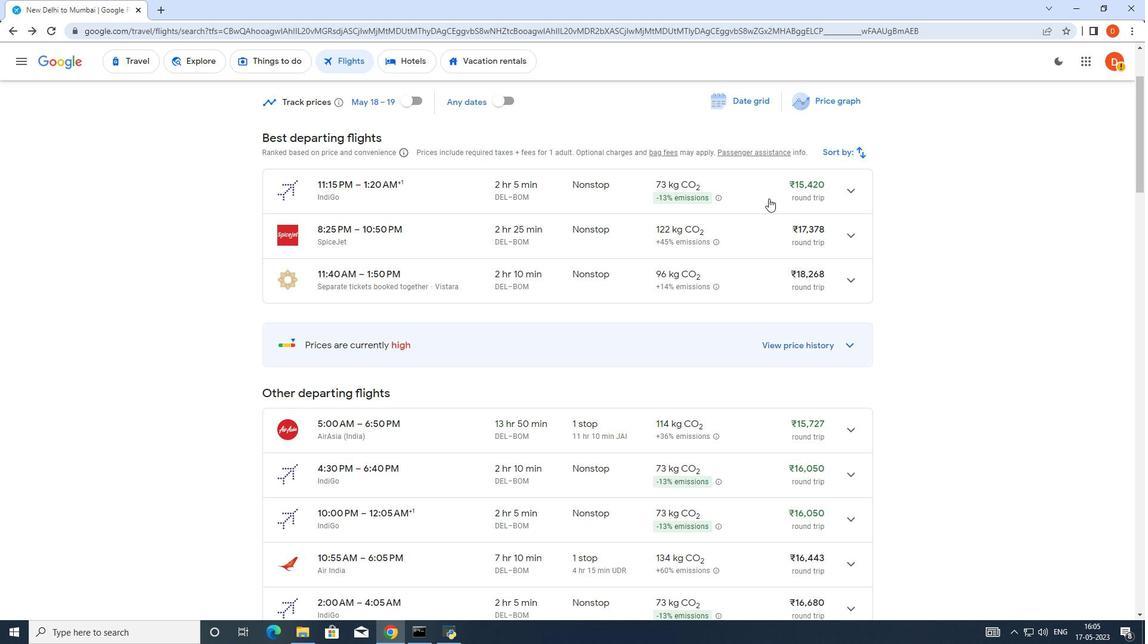 
Action: Mouse moved to (850, 130)
Screenshot: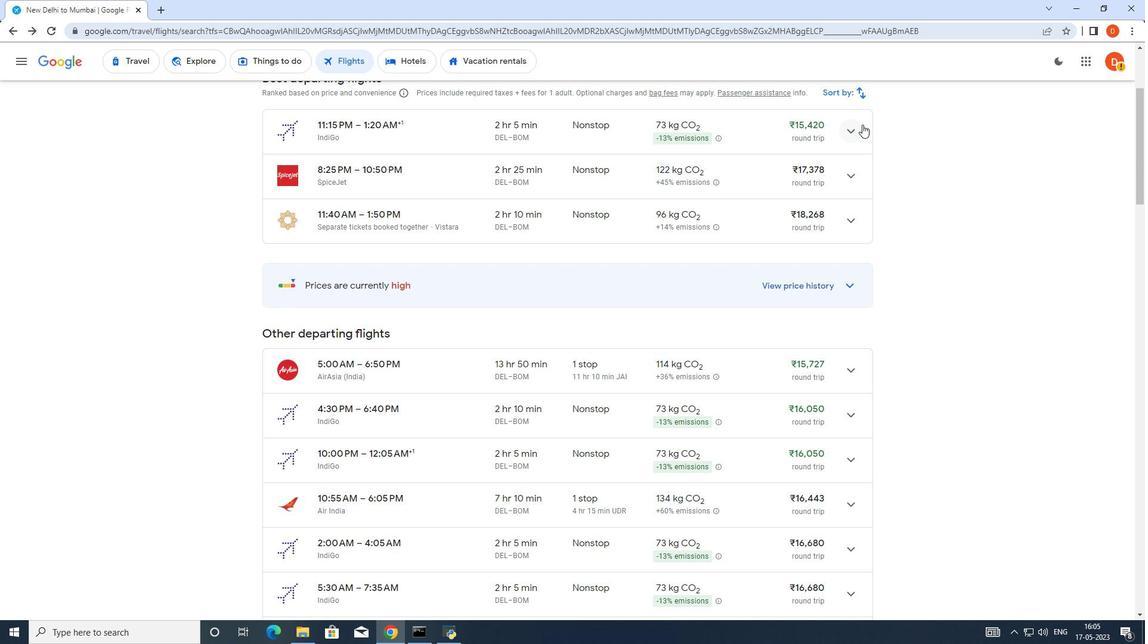 
Action: Mouse pressed left at (850, 130)
Screenshot: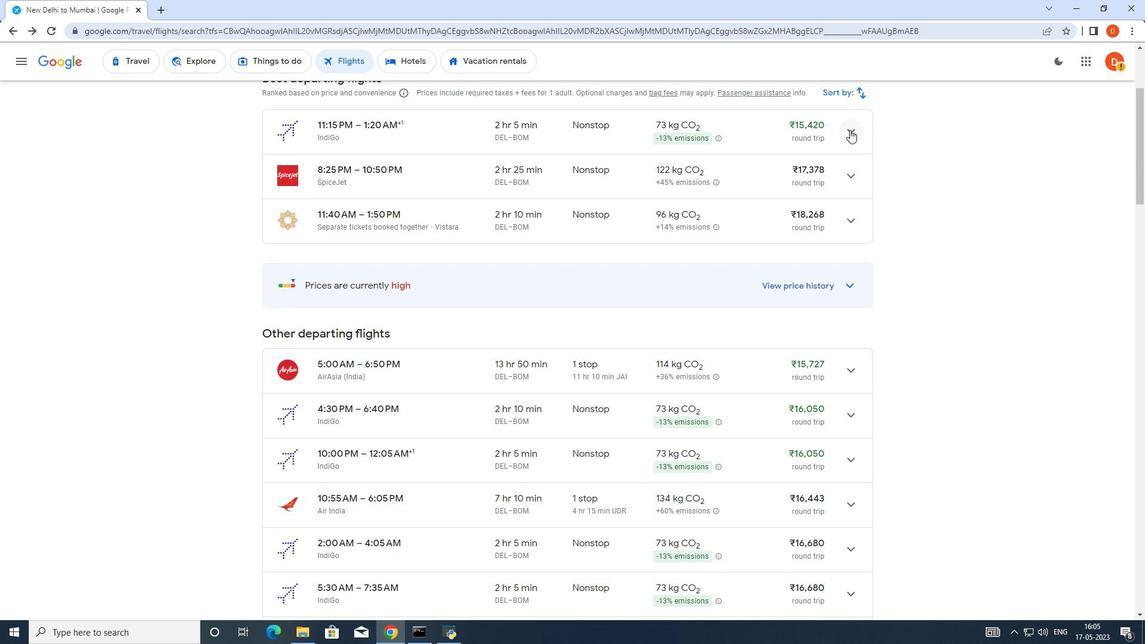 
Action: Mouse moved to (854, 276)
Screenshot: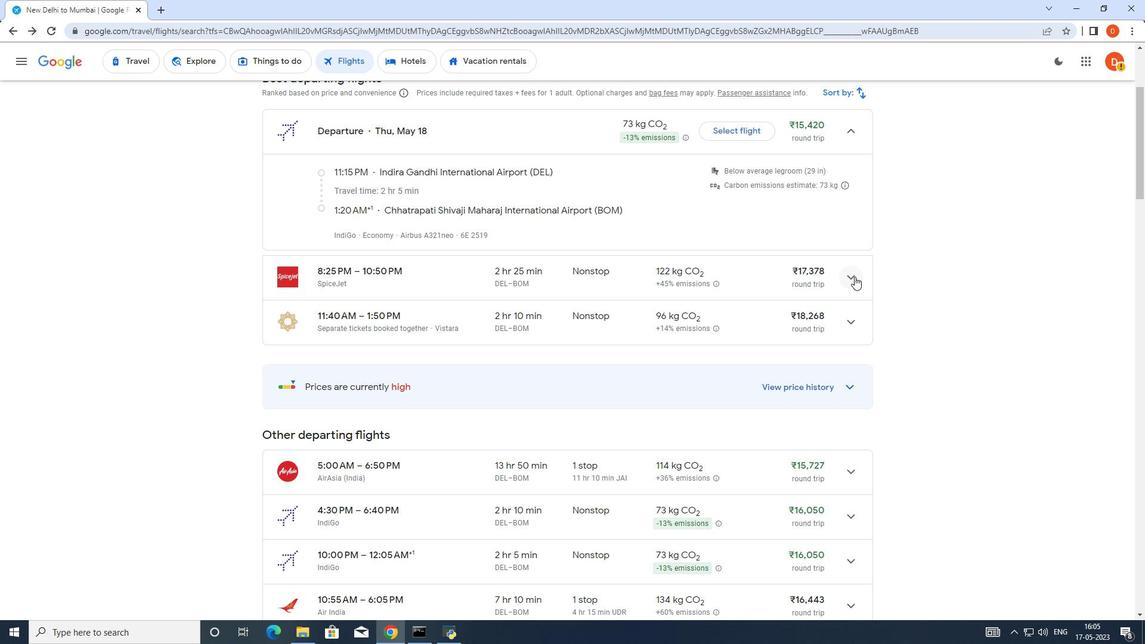 
Action: Mouse pressed left at (854, 276)
Screenshot: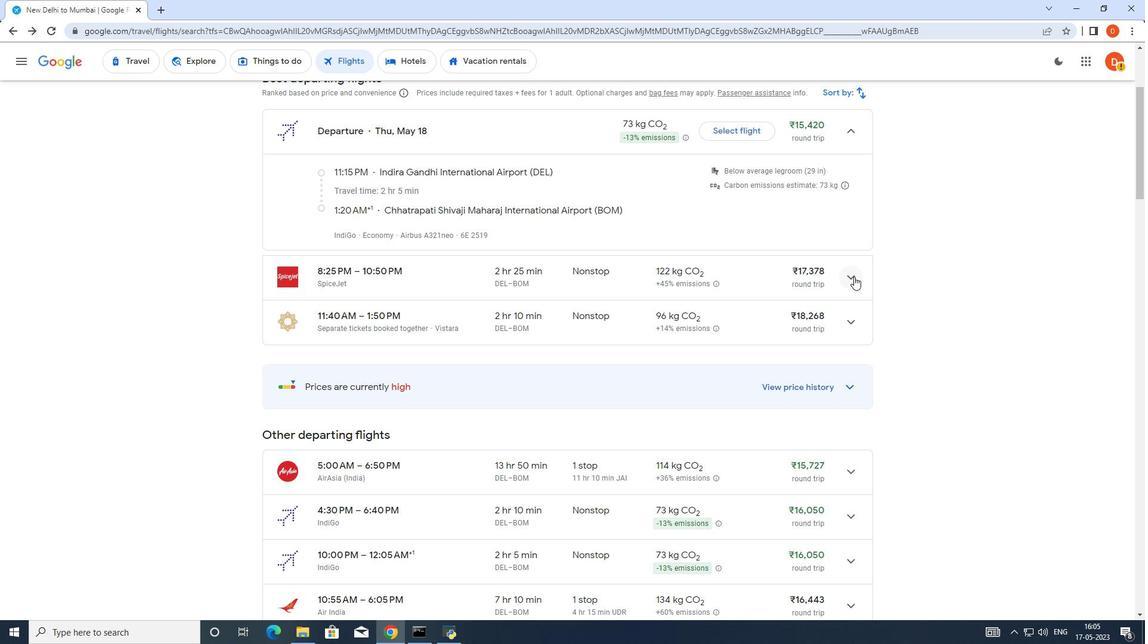 
Action: Mouse moved to (652, 313)
Screenshot: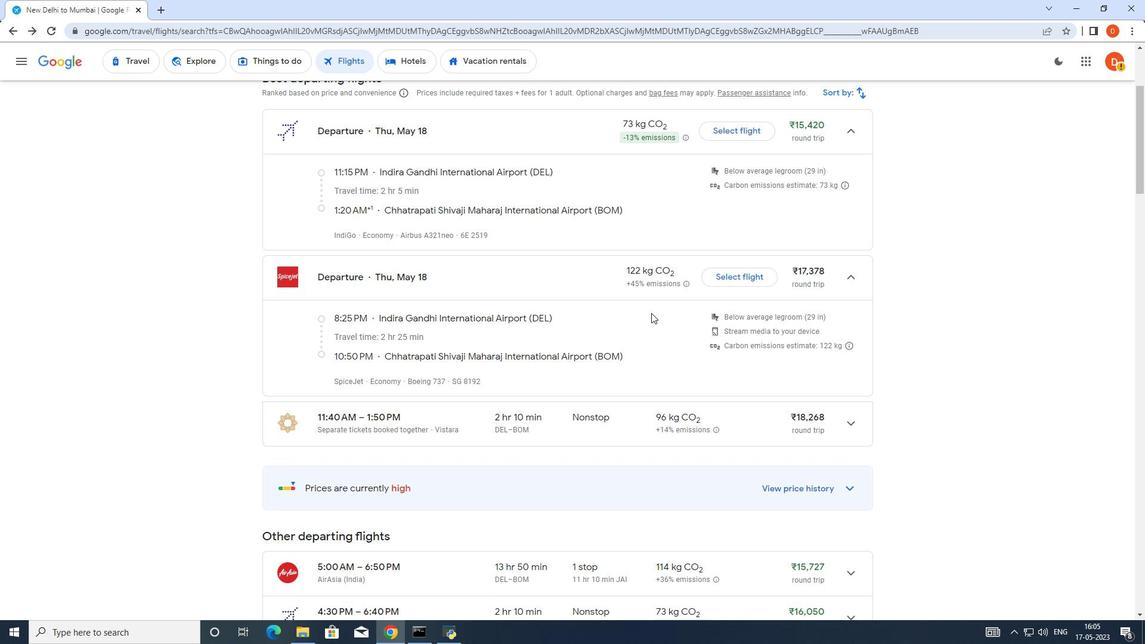 
Action: Mouse scrolled (652, 312) with delta (0, 0)
Screenshot: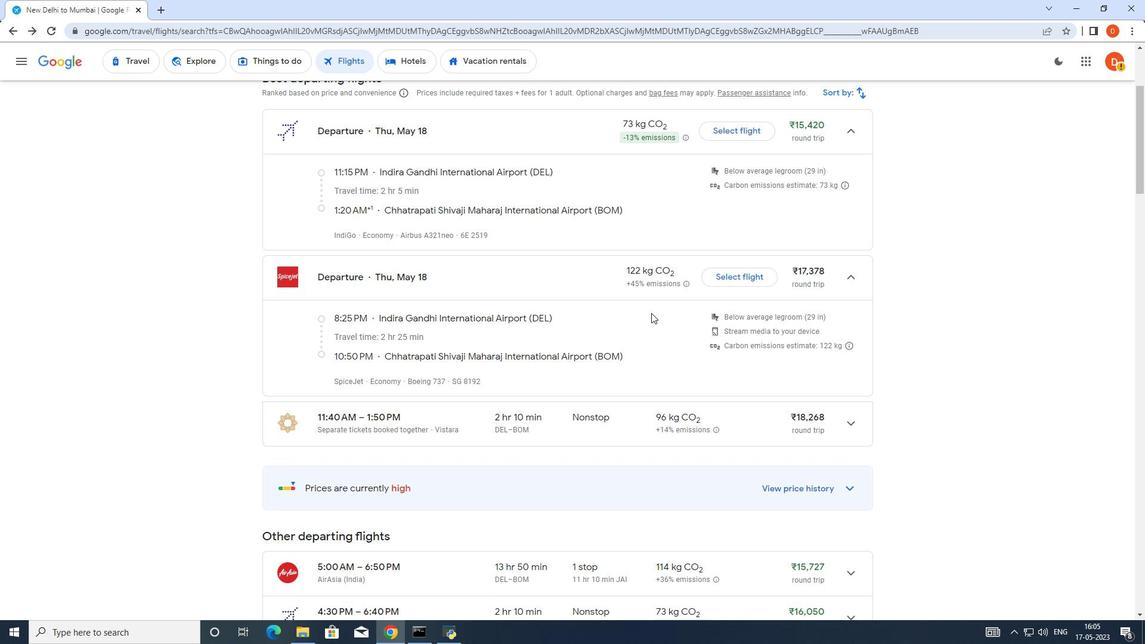 
Action: Mouse scrolled (652, 312) with delta (0, 0)
Screenshot: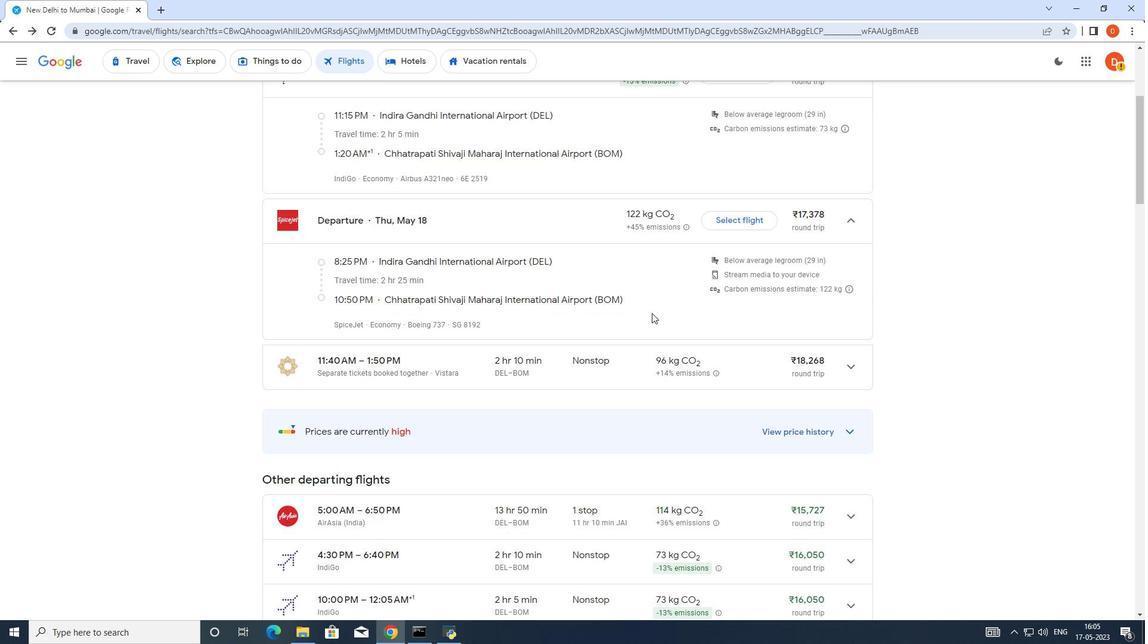 
Action: Mouse moved to (853, 303)
Screenshot: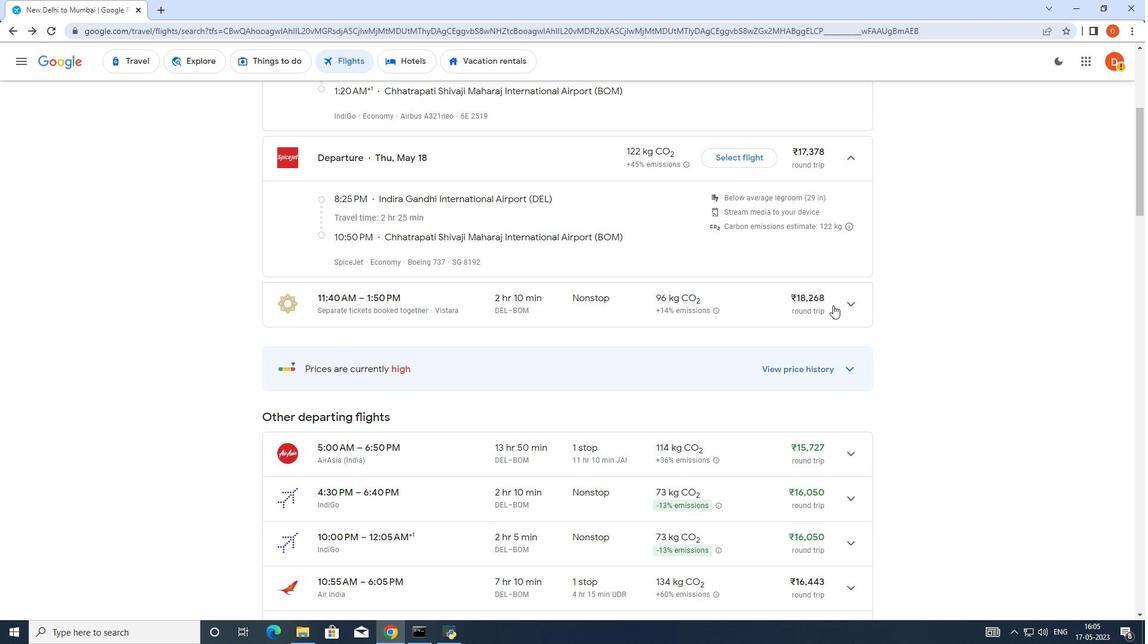 
Action: Mouse pressed left at (853, 303)
Screenshot: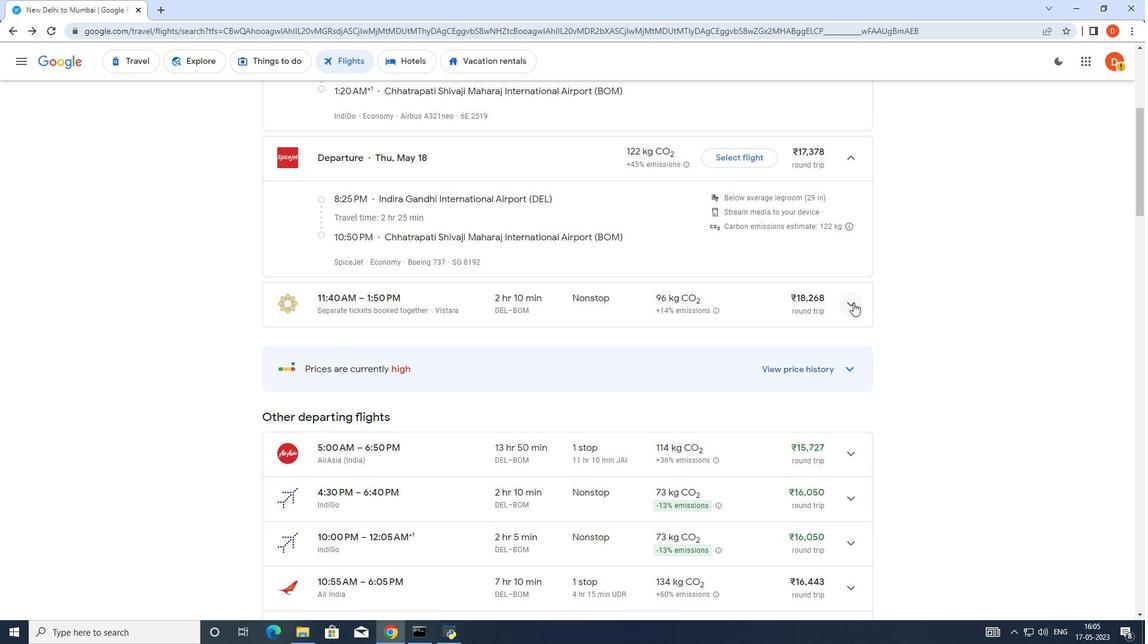 
Action: Mouse moved to (807, 283)
Screenshot: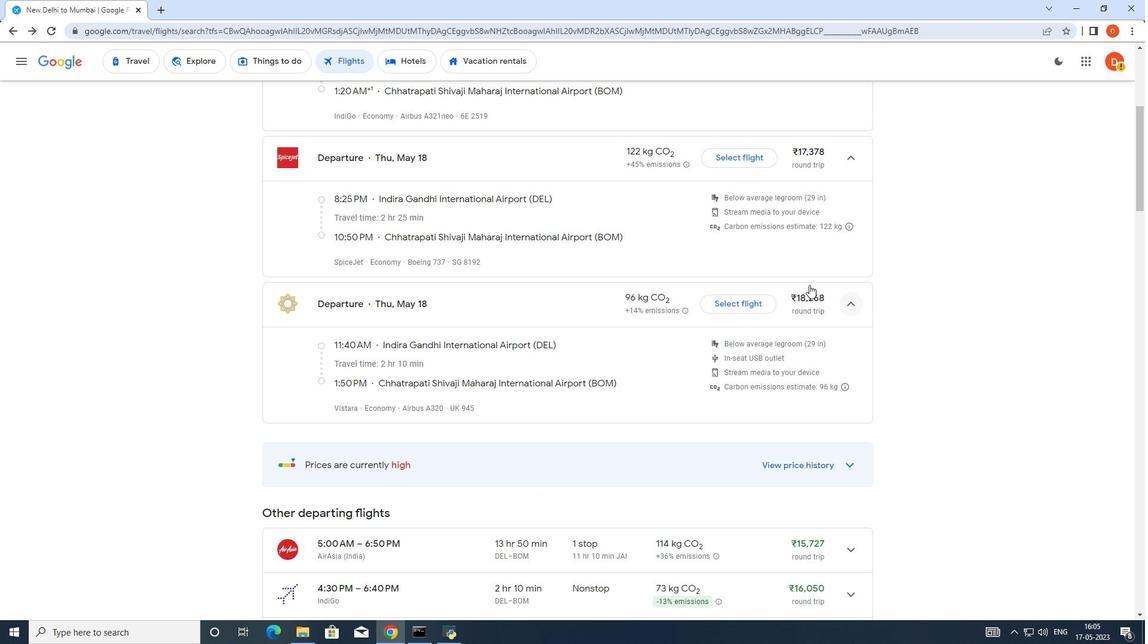
Action: Mouse scrolled (807, 282) with delta (0, 0)
Screenshot: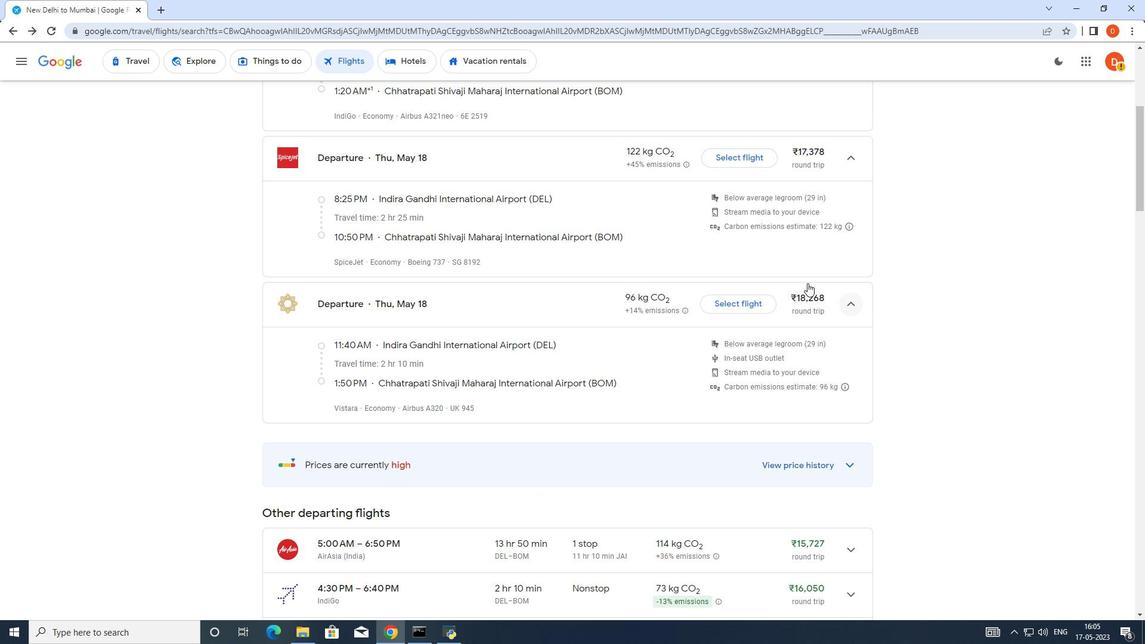 
Action: Mouse scrolled (807, 282) with delta (0, 0)
Screenshot: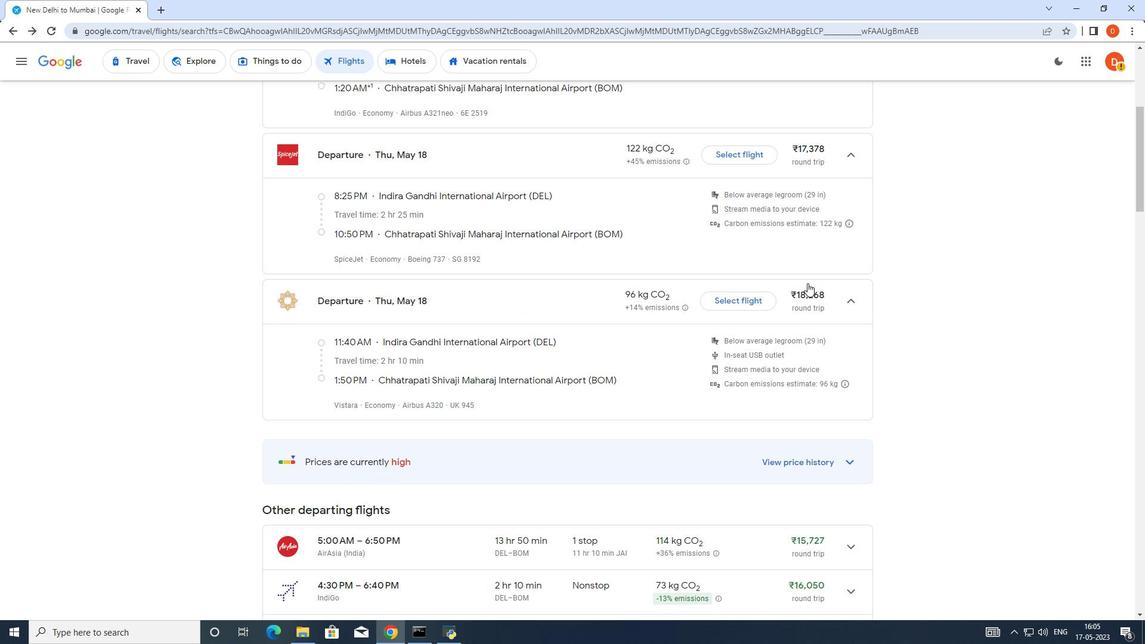 
Action: Mouse moved to (653, 361)
Screenshot: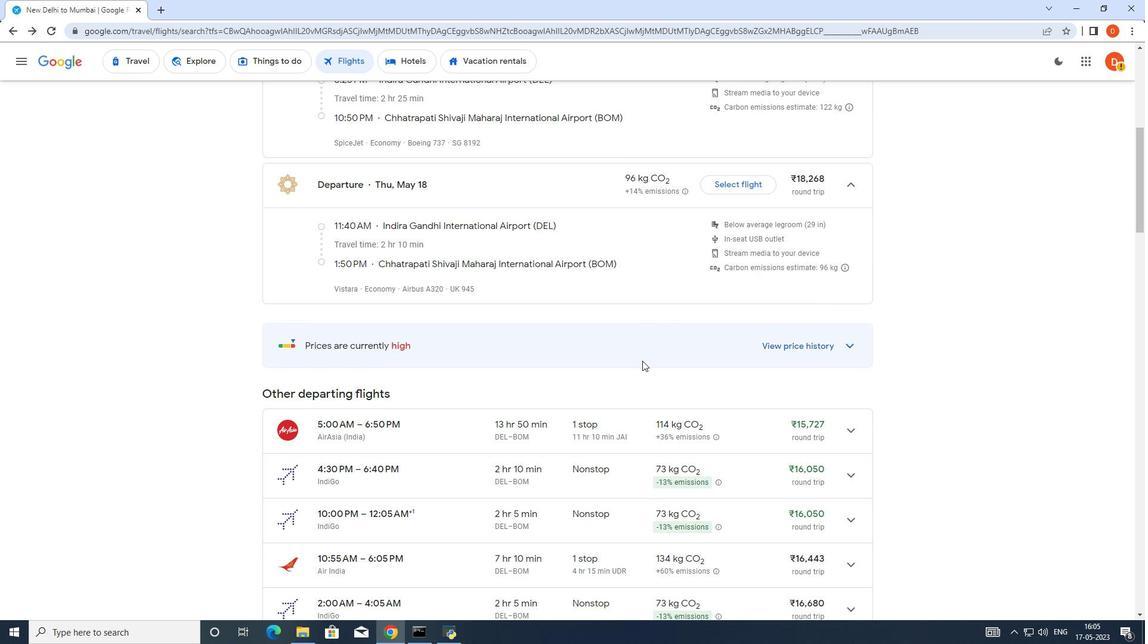 
Action: Mouse scrolled (653, 361) with delta (0, 0)
Screenshot: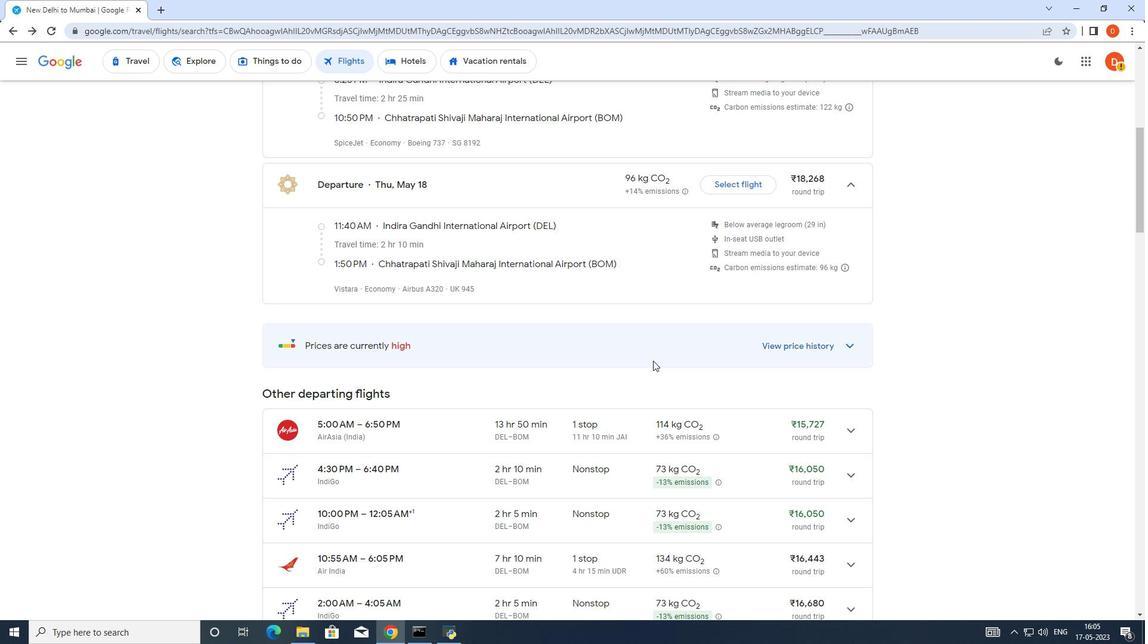 
Action: Mouse scrolled (653, 361) with delta (0, 0)
Screenshot: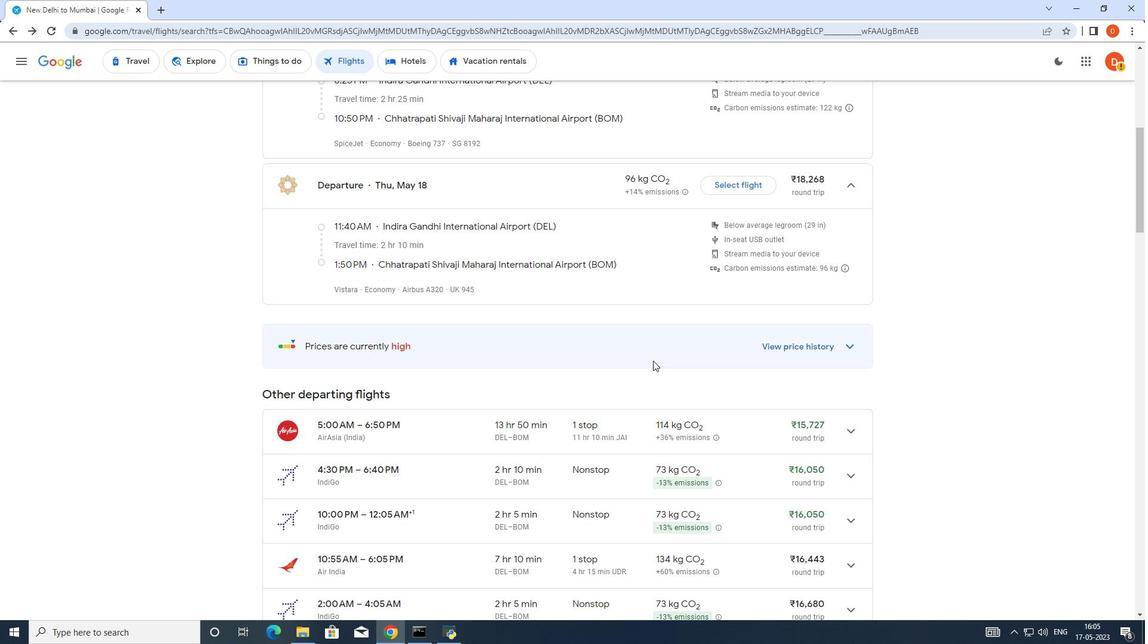 
Action: Mouse scrolled (653, 360) with delta (0, 0)
Screenshot: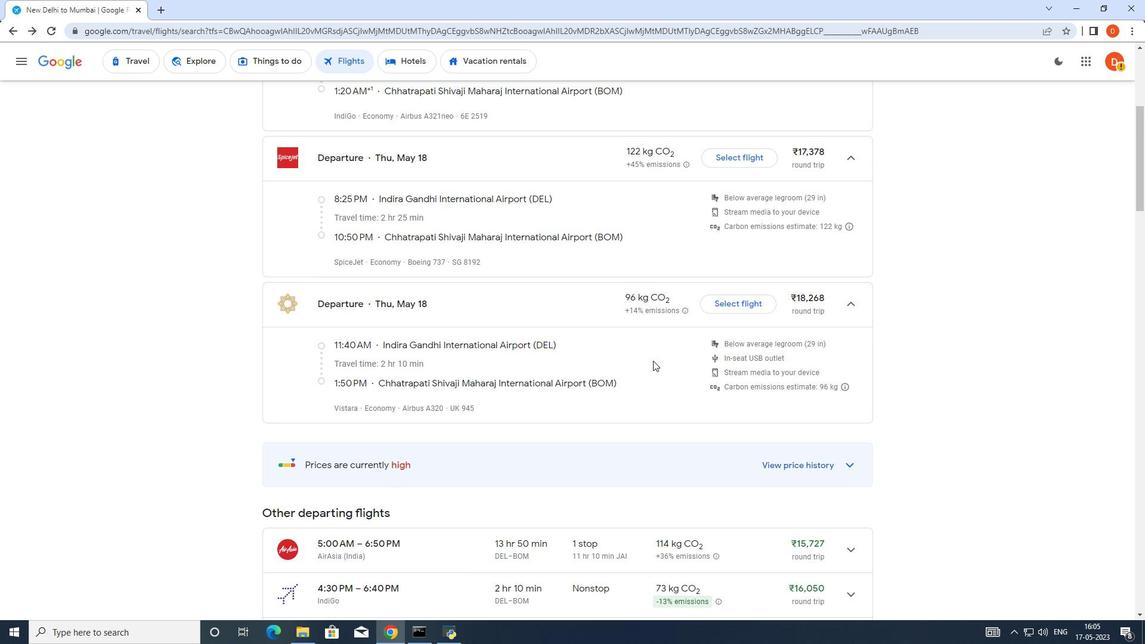 
Action: Mouse scrolled (653, 360) with delta (0, 0)
Screenshot: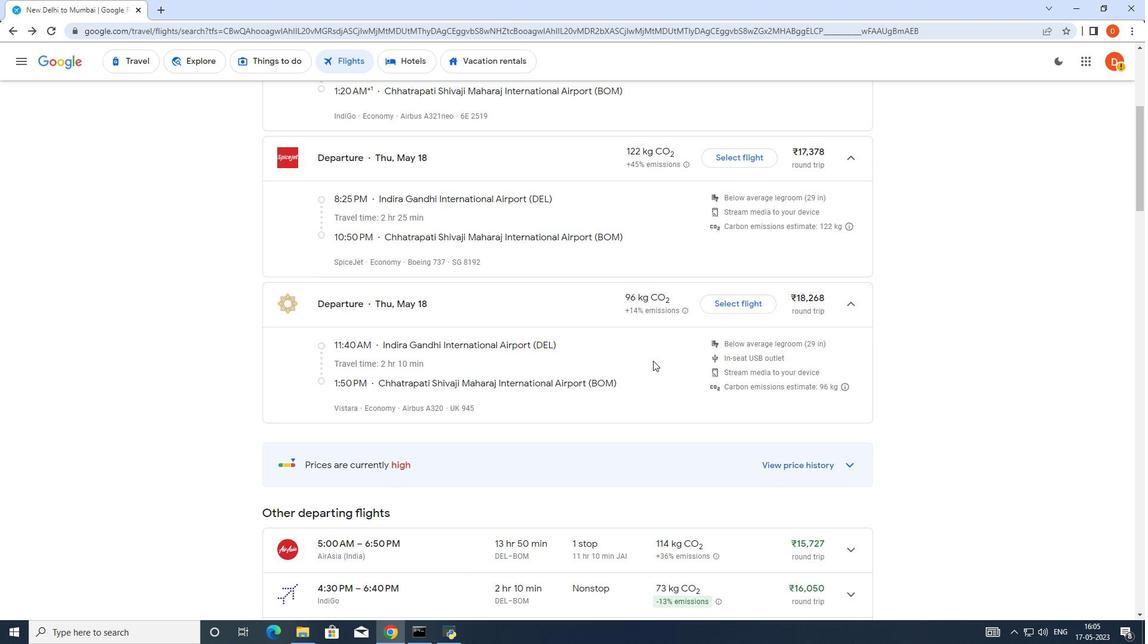 
Action: Mouse scrolled (653, 360) with delta (0, 0)
Screenshot: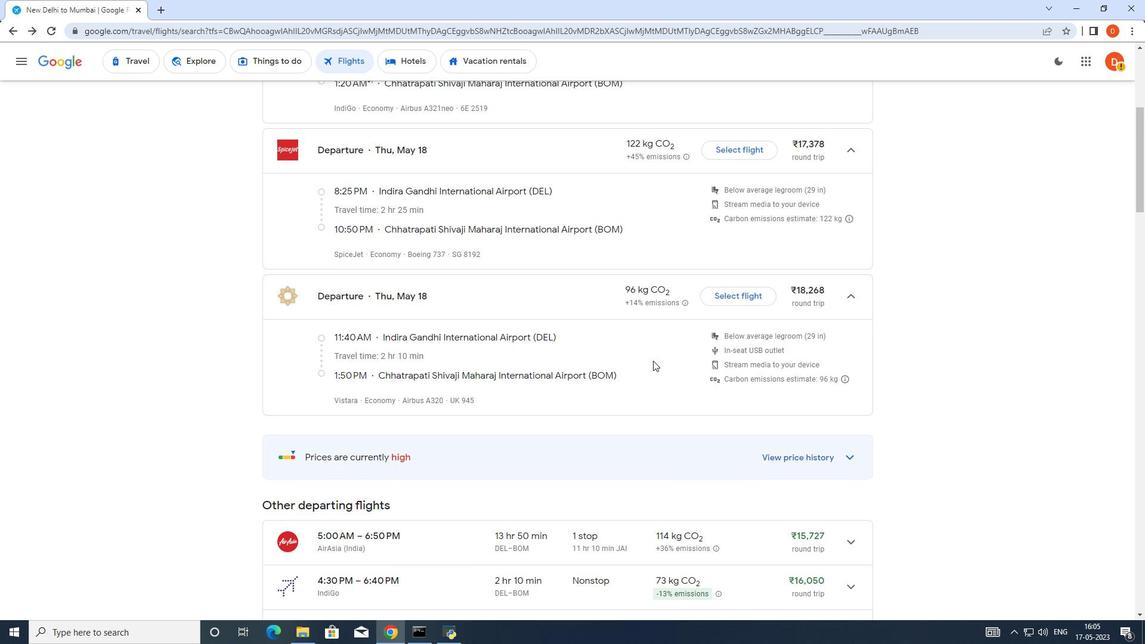 
Action: Mouse moved to (849, 362)
Screenshot: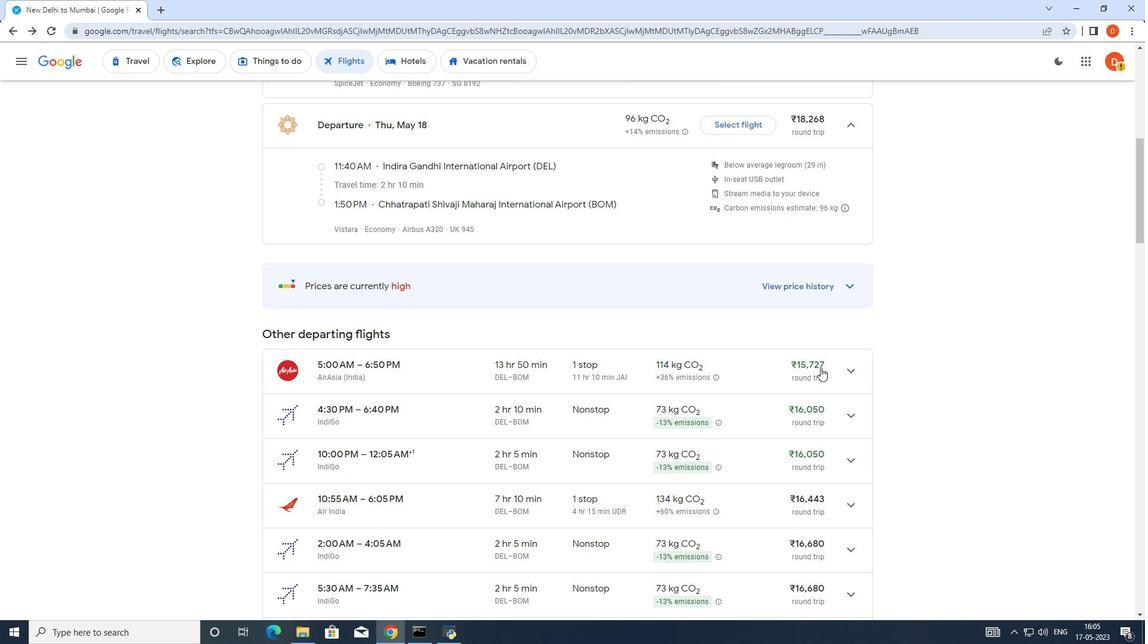 
Action: Mouse pressed left at (849, 362)
Screenshot: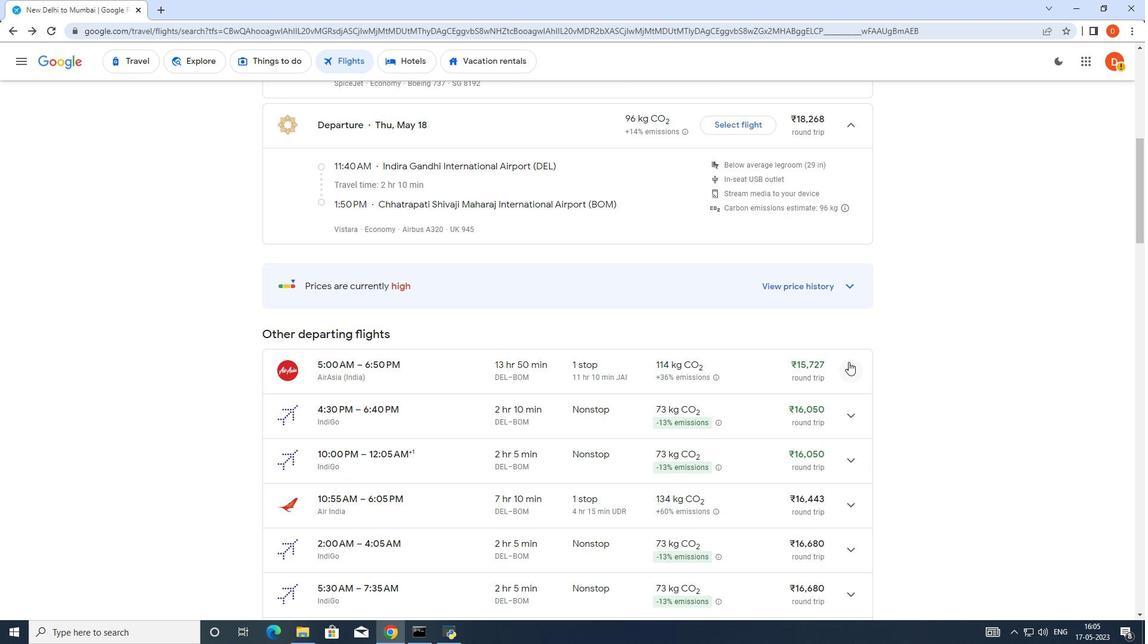 
Action: Mouse moved to (537, 422)
Screenshot: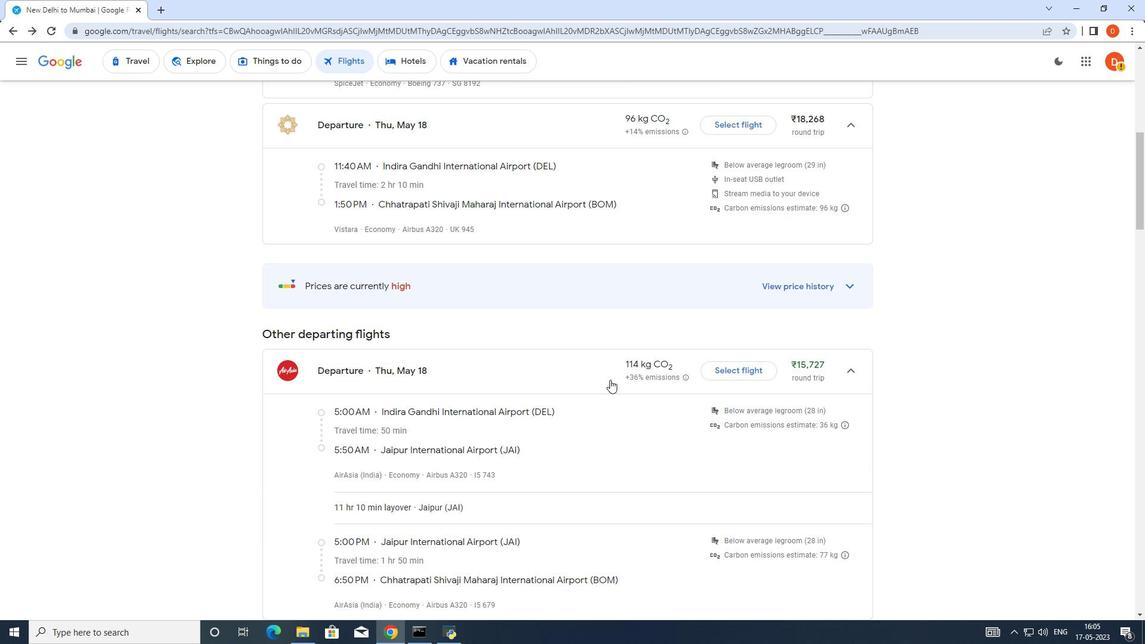 
Action: Mouse scrolled (537, 421) with delta (0, 0)
Screenshot: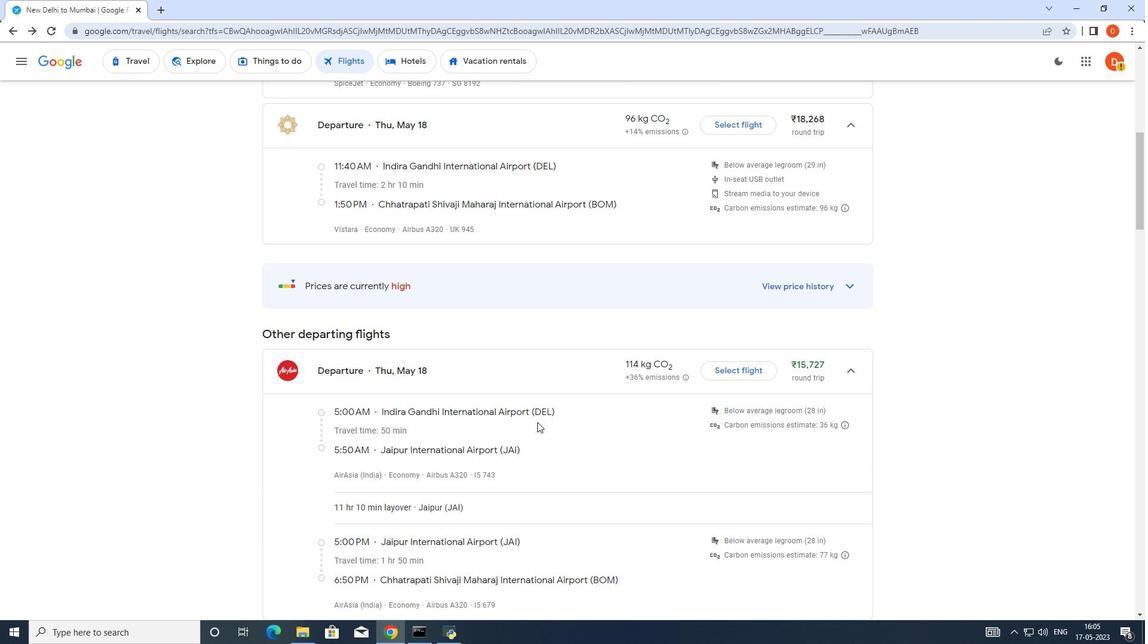
Action: Mouse scrolled (537, 421) with delta (0, 0)
Screenshot: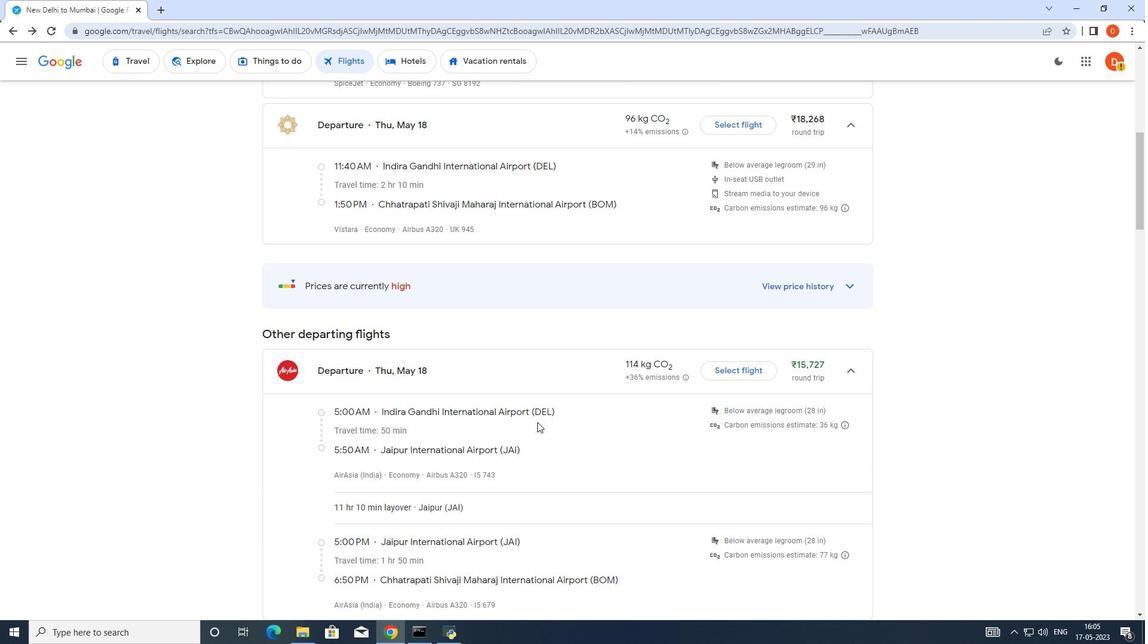 
Action: Mouse scrolled (537, 421) with delta (0, 0)
Screenshot: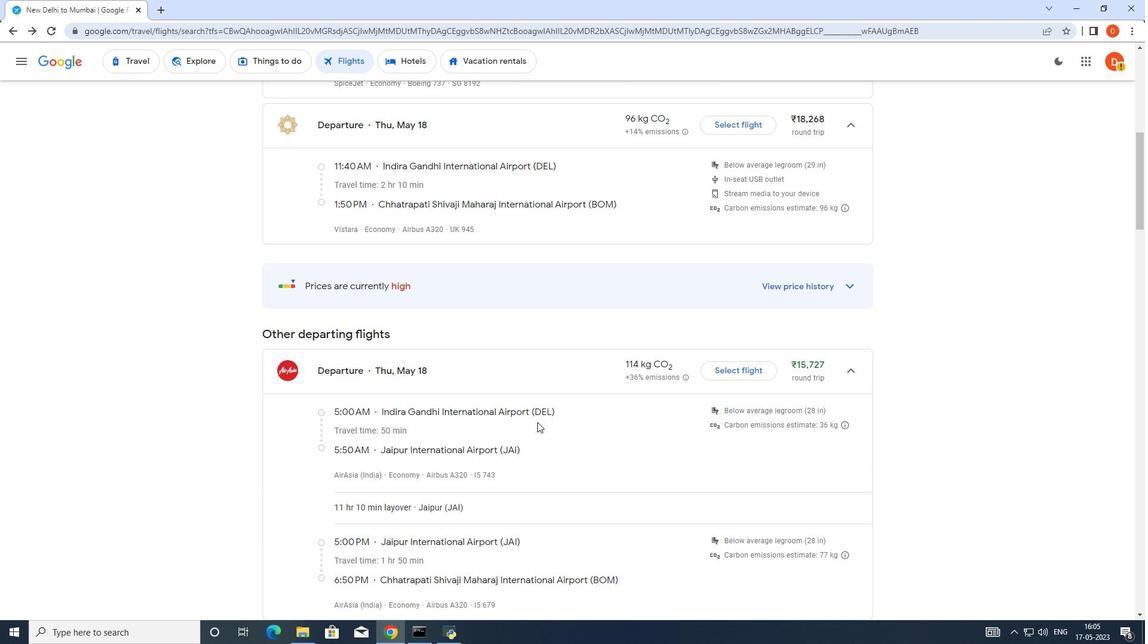 
Action: Mouse scrolled (537, 421) with delta (0, 0)
Screenshot: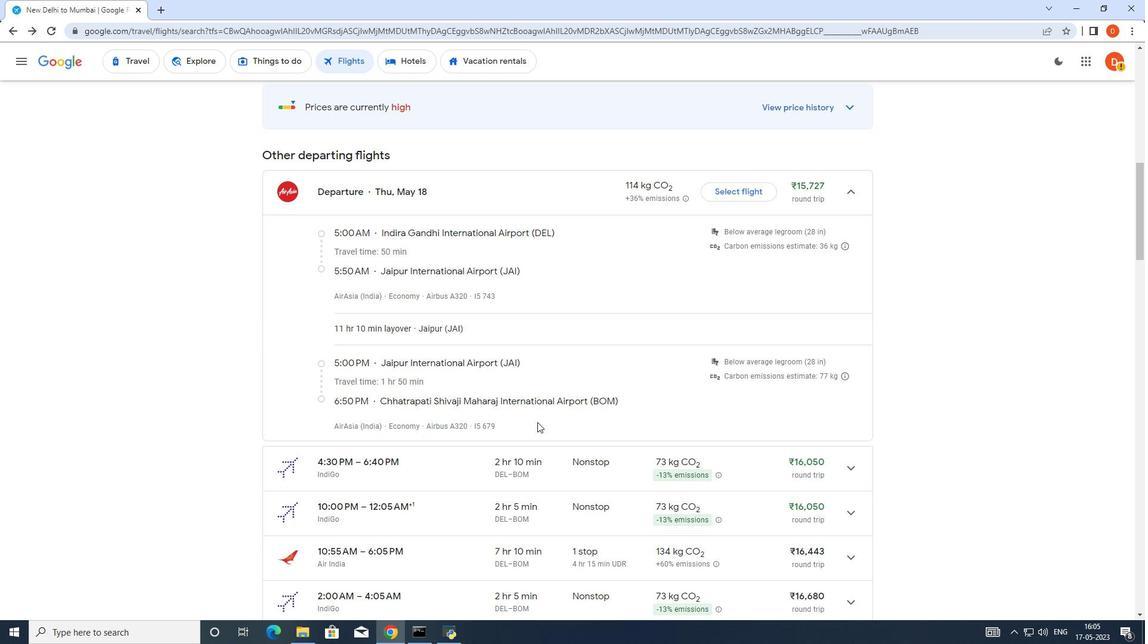 
Action: Mouse scrolled (537, 421) with delta (0, 0)
Screenshot: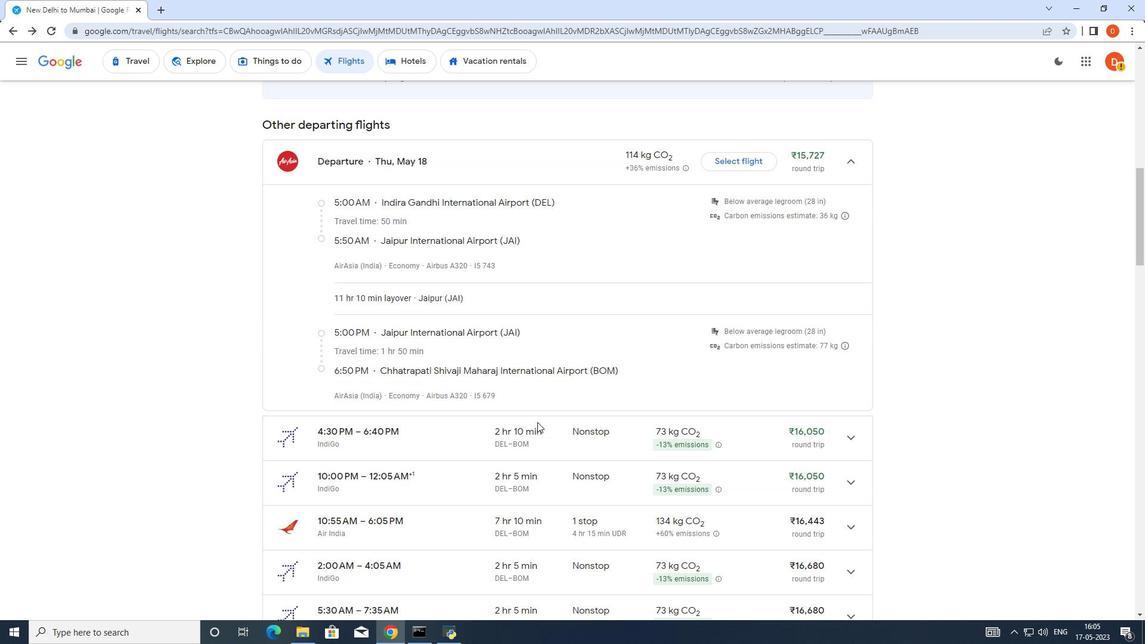 
Action: Mouse moved to (849, 439)
Screenshot: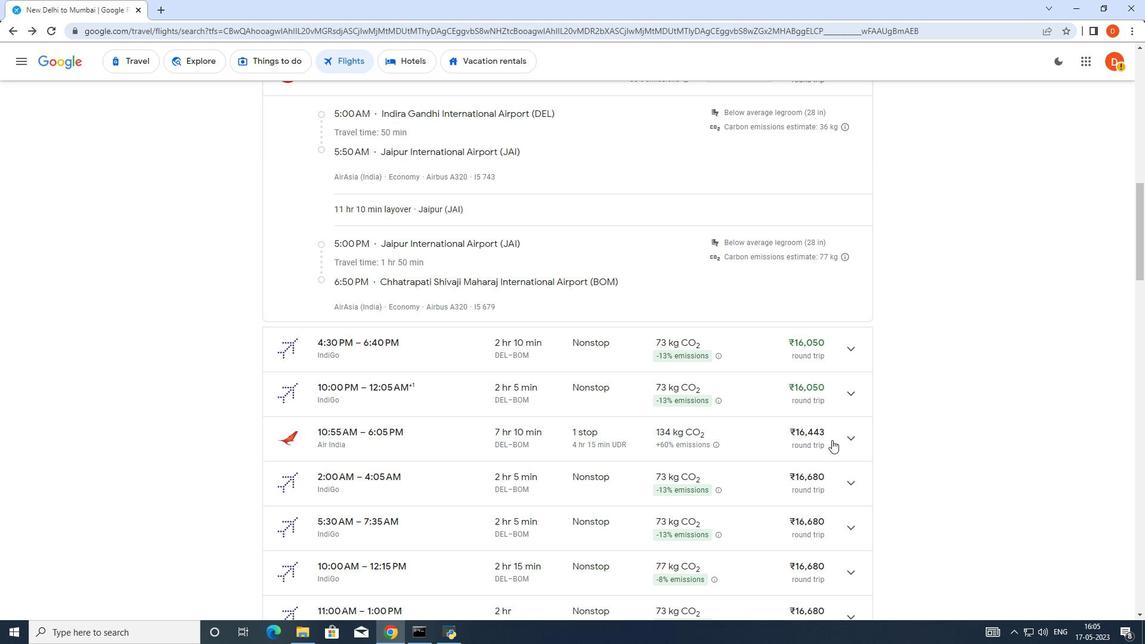 
Action: Mouse pressed left at (849, 439)
Screenshot: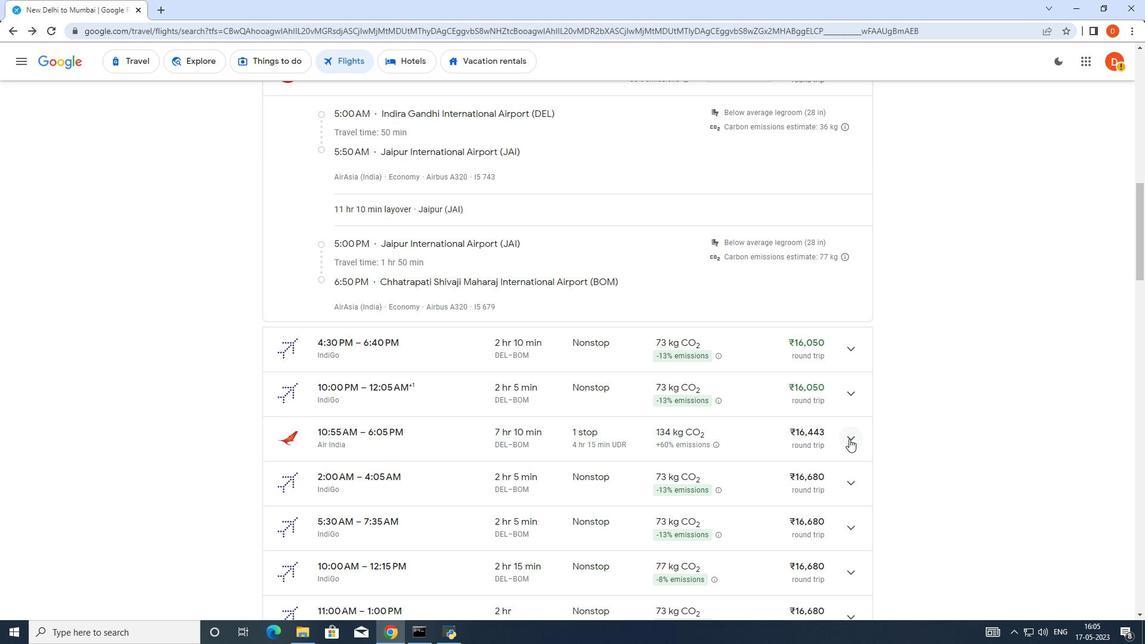 
Action: Mouse moved to (742, 448)
Screenshot: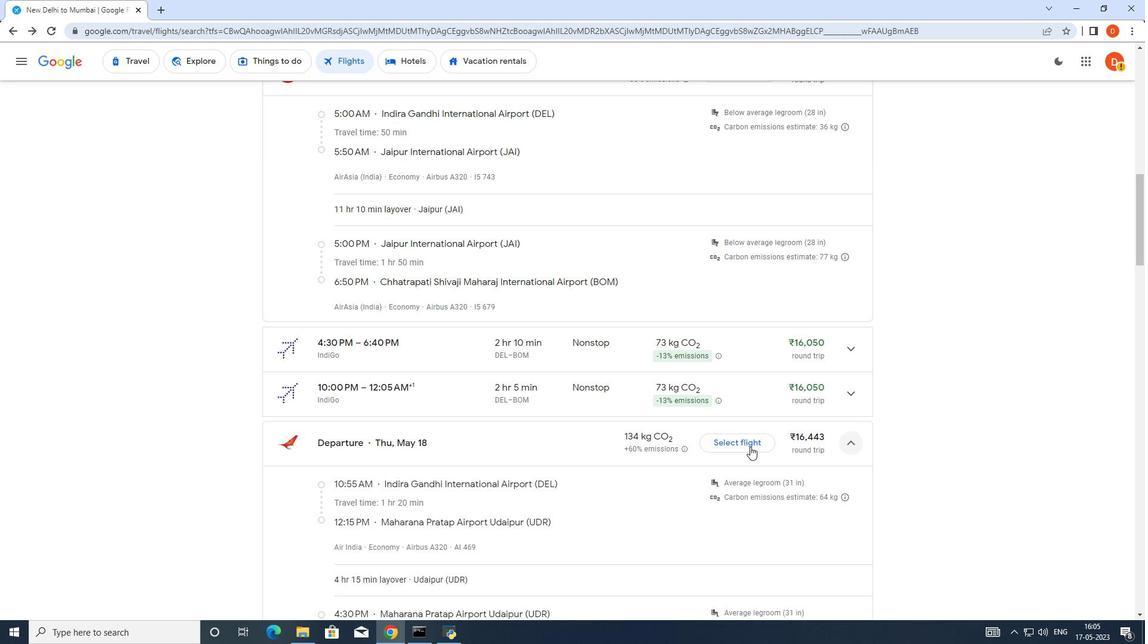 
Action: Mouse scrolled (742, 448) with delta (0, 0)
Screenshot: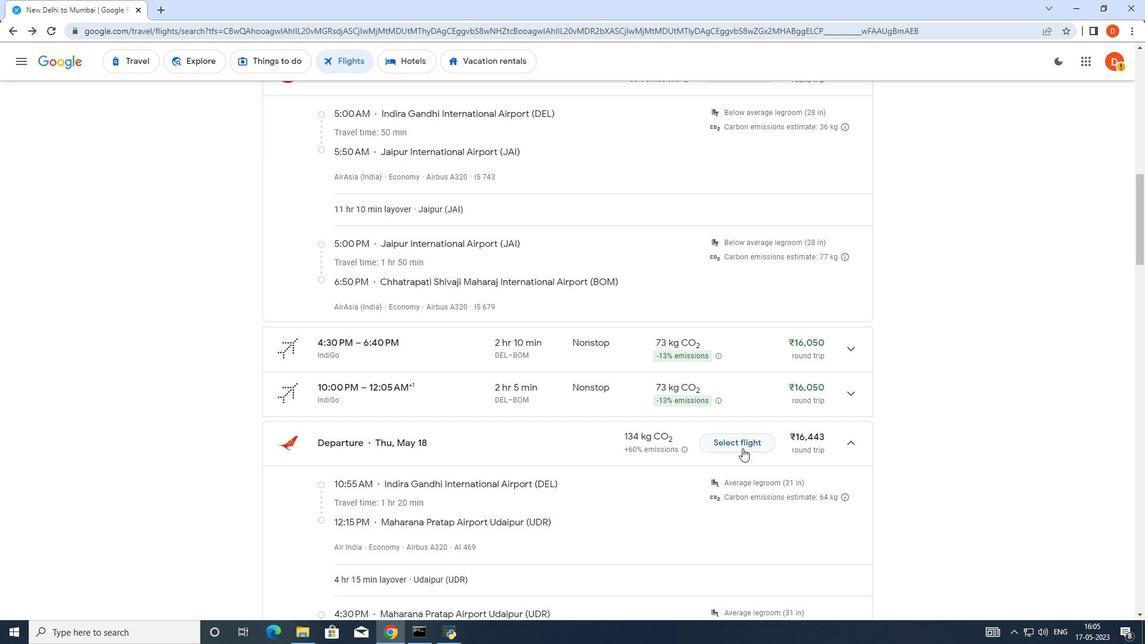 
Action: Mouse scrolled (742, 448) with delta (0, 0)
Screenshot: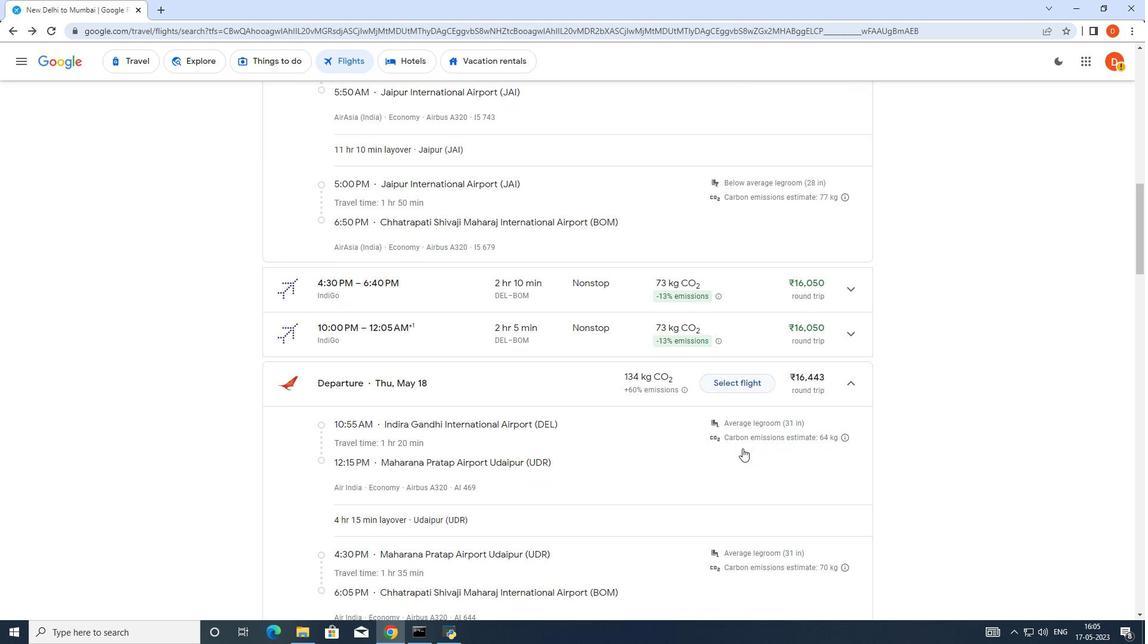
Action: Mouse moved to (437, 429)
Screenshot: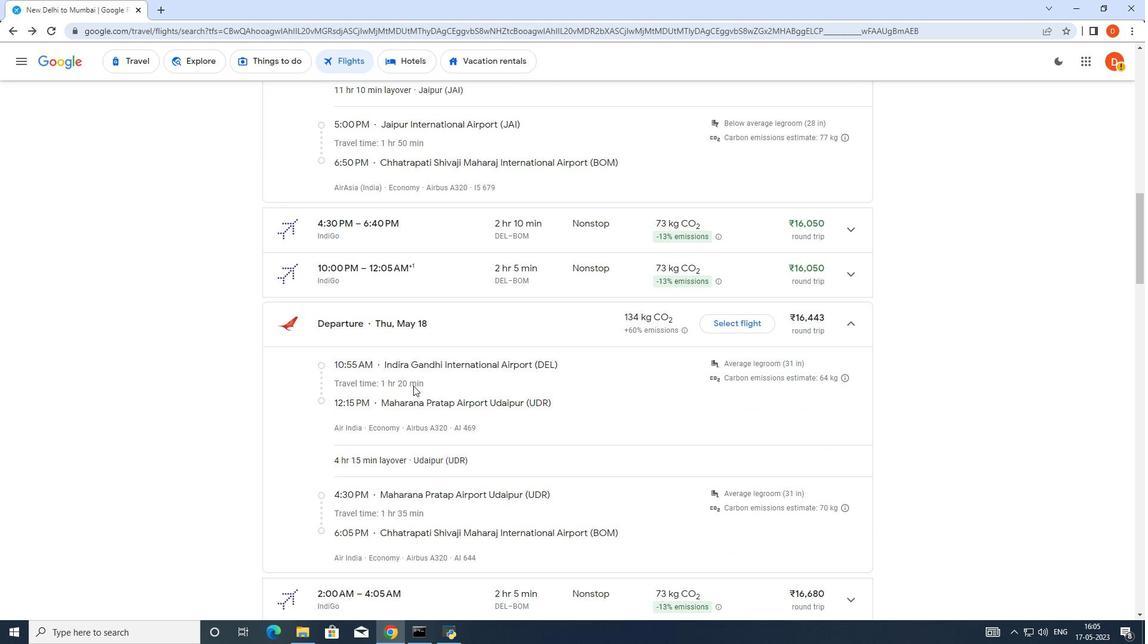 
Action: Mouse scrolled (437, 427) with delta (0, 0)
Screenshot: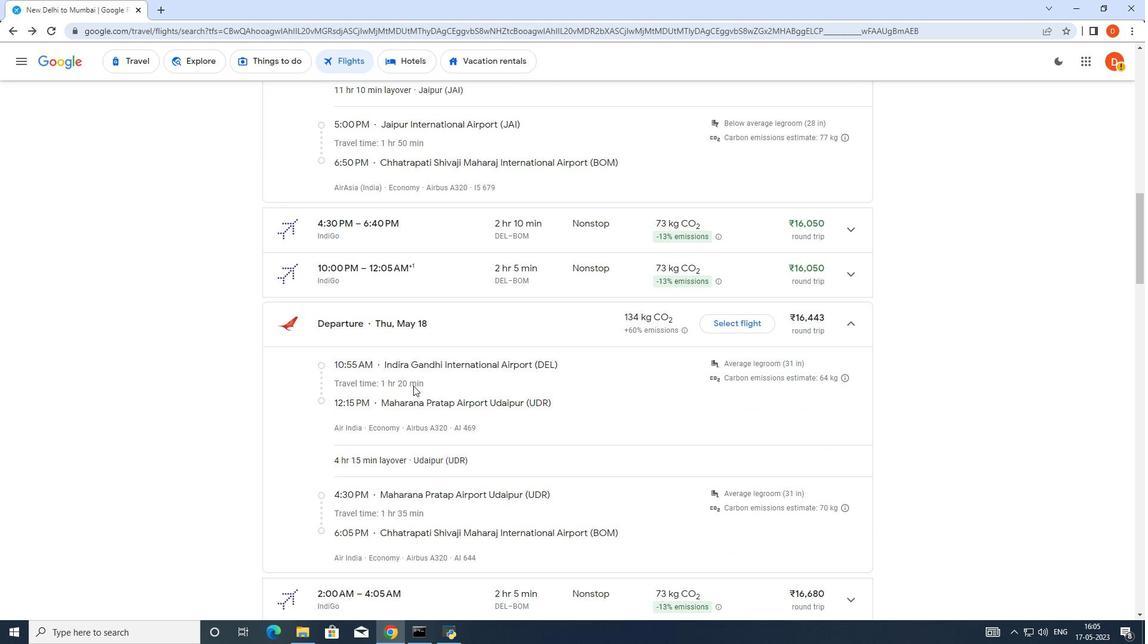 
Action: Mouse moved to (437, 430)
Screenshot: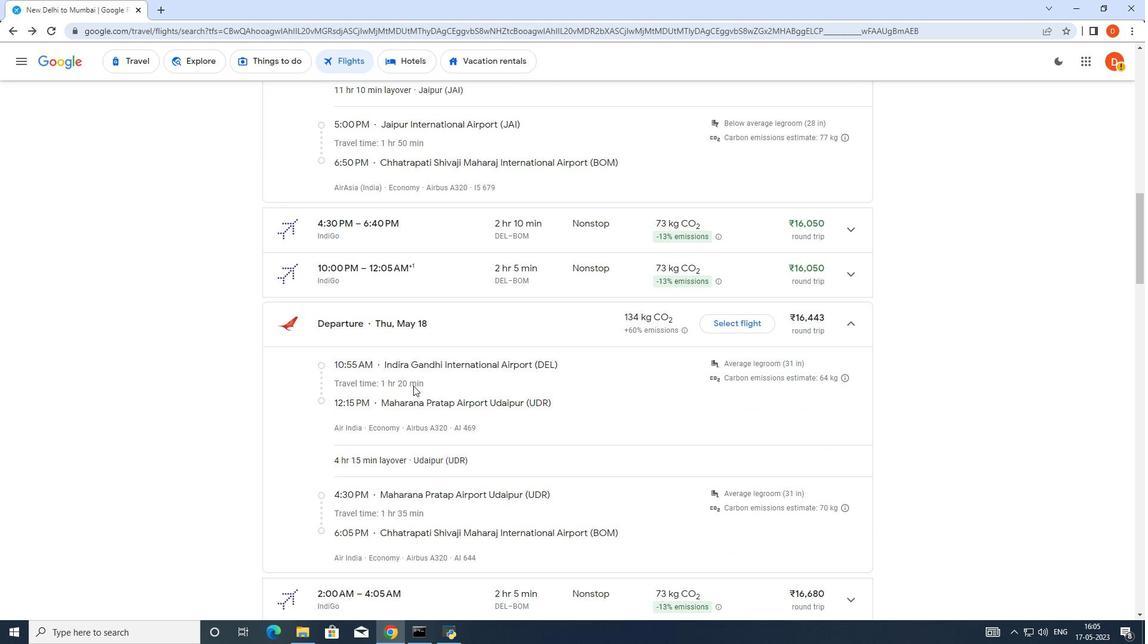 
Action: Mouse scrolled (437, 430) with delta (0, 0)
Screenshot: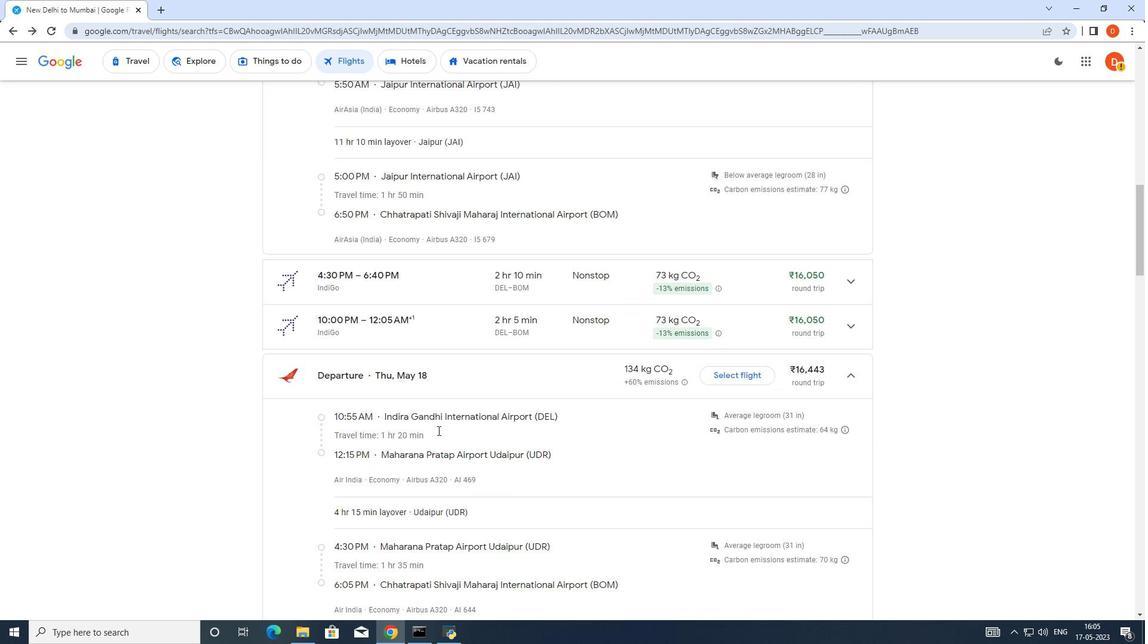 
Action: Mouse scrolled (437, 430) with delta (0, 0)
Screenshot: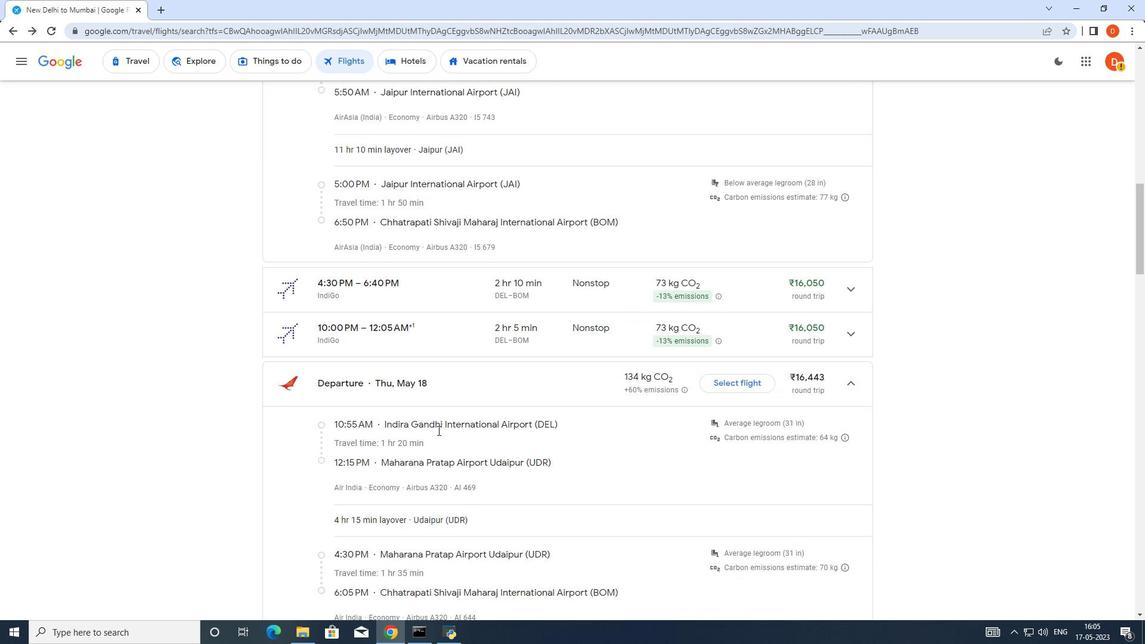 
Action: Mouse moved to (437, 430)
Screenshot: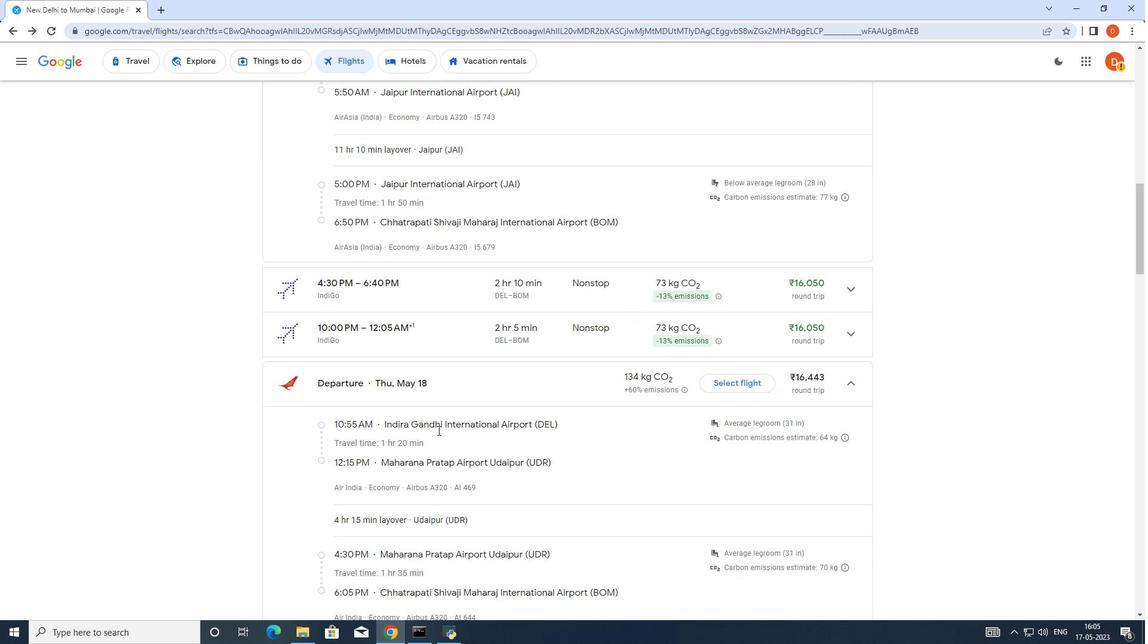 
Action: Mouse scrolled (437, 430) with delta (0, 0)
Screenshot: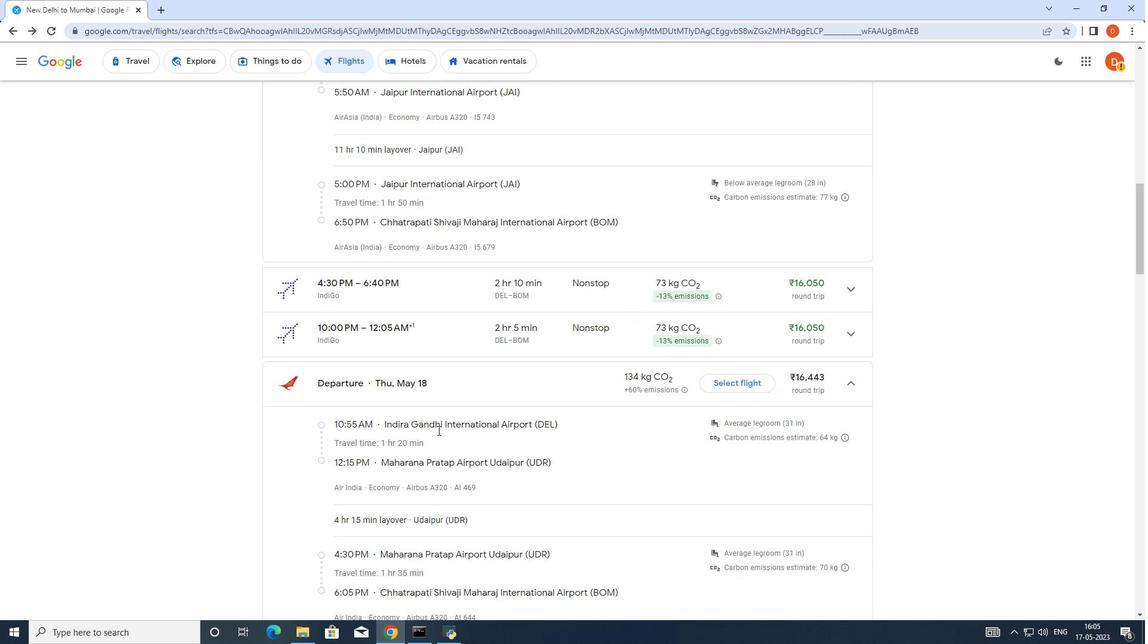 
Action: Mouse moved to (439, 430)
Screenshot: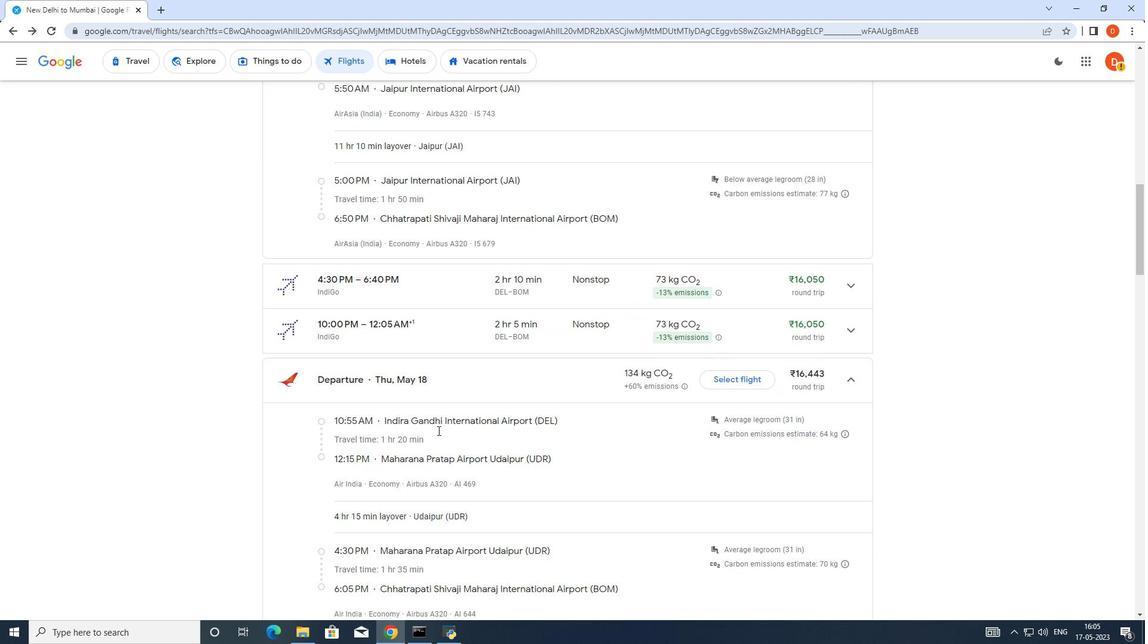 
Action: Mouse scrolled (439, 430) with delta (0, 0)
Screenshot: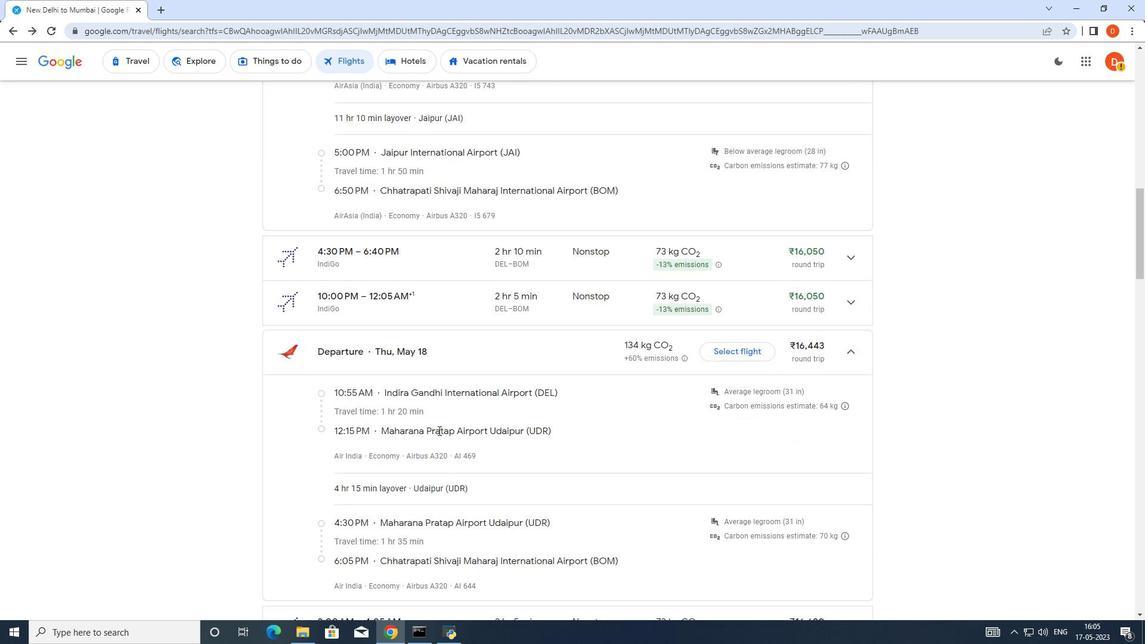 
Action: Mouse moved to (440, 430)
Screenshot: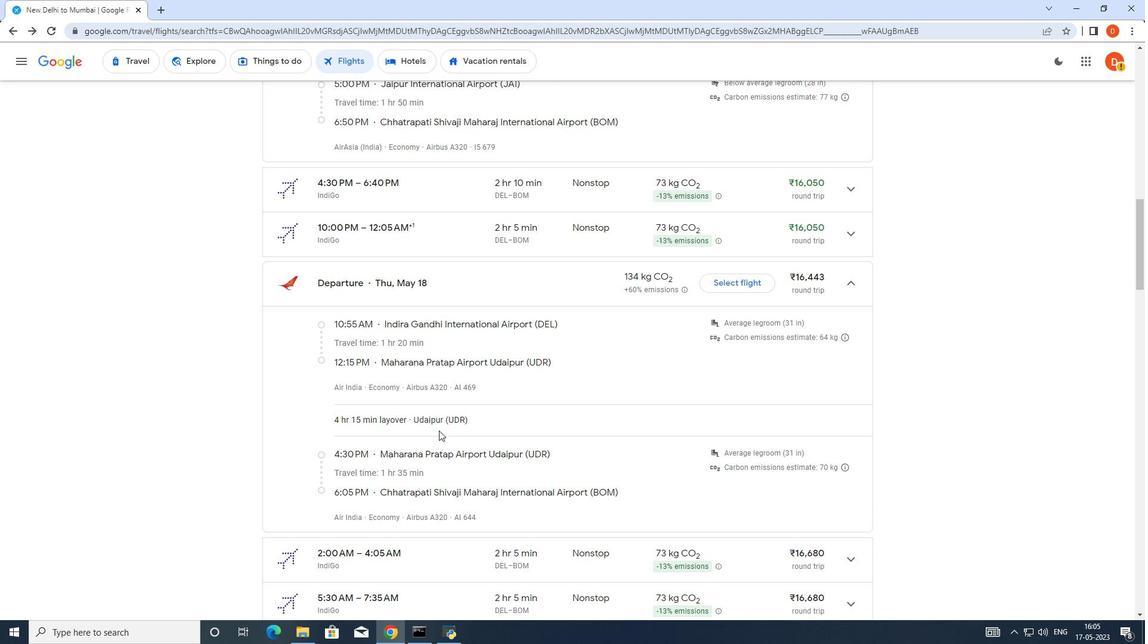 
Action: Mouse scrolled (440, 430) with delta (0, 0)
Screenshot: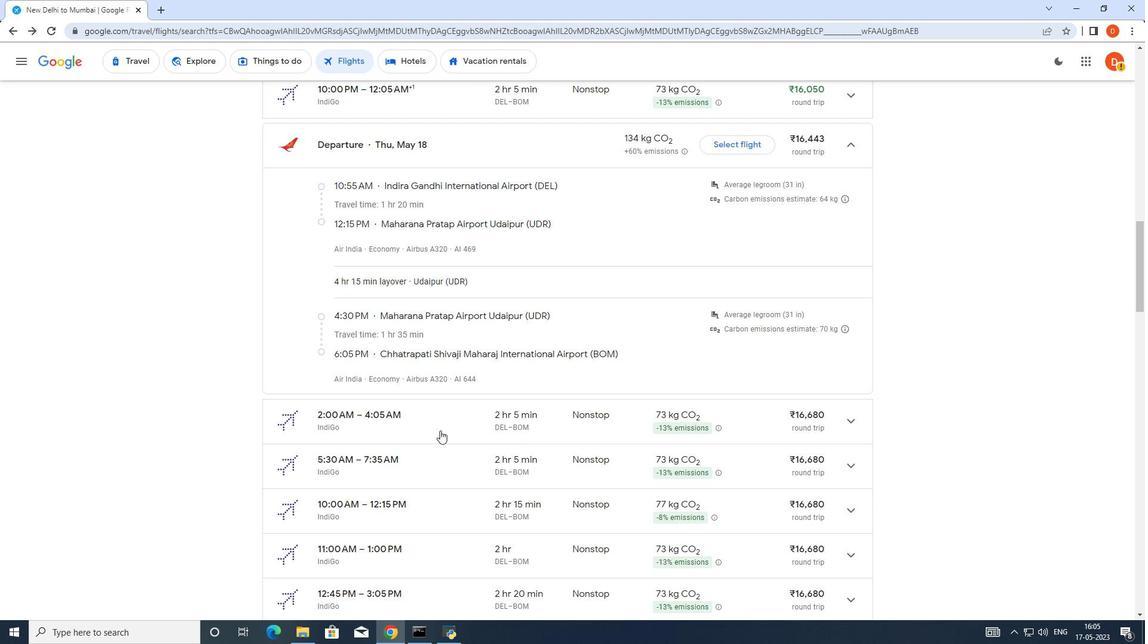 
Action: Mouse scrolled (440, 430) with delta (0, 0)
Screenshot: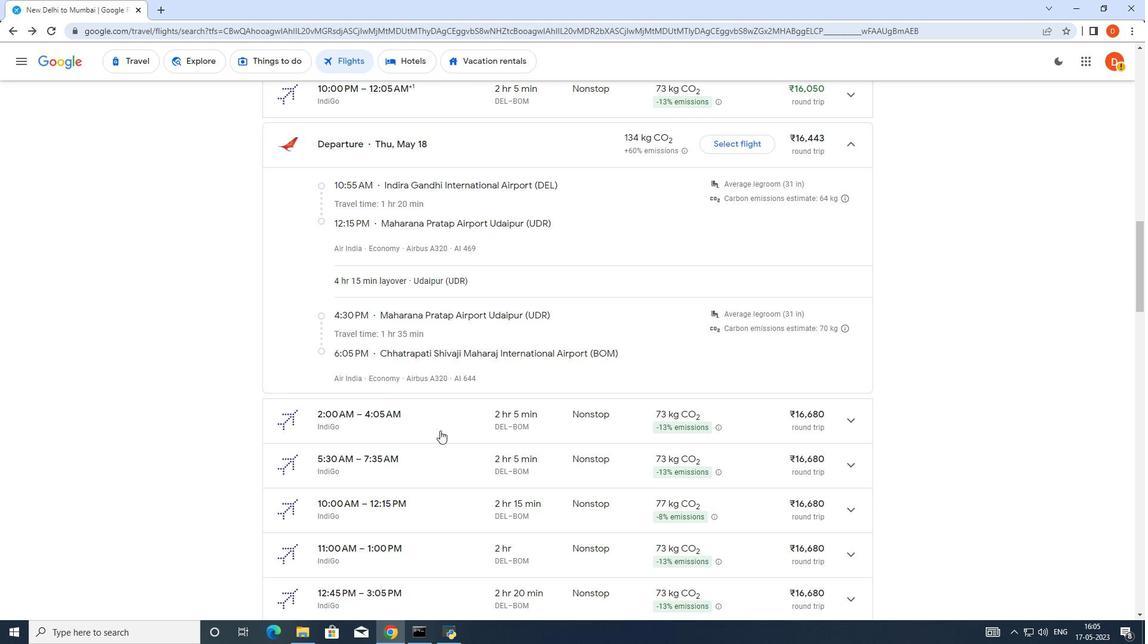 
Action: Mouse scrolled (440, 430) with delta (0, 0)
Screenshot: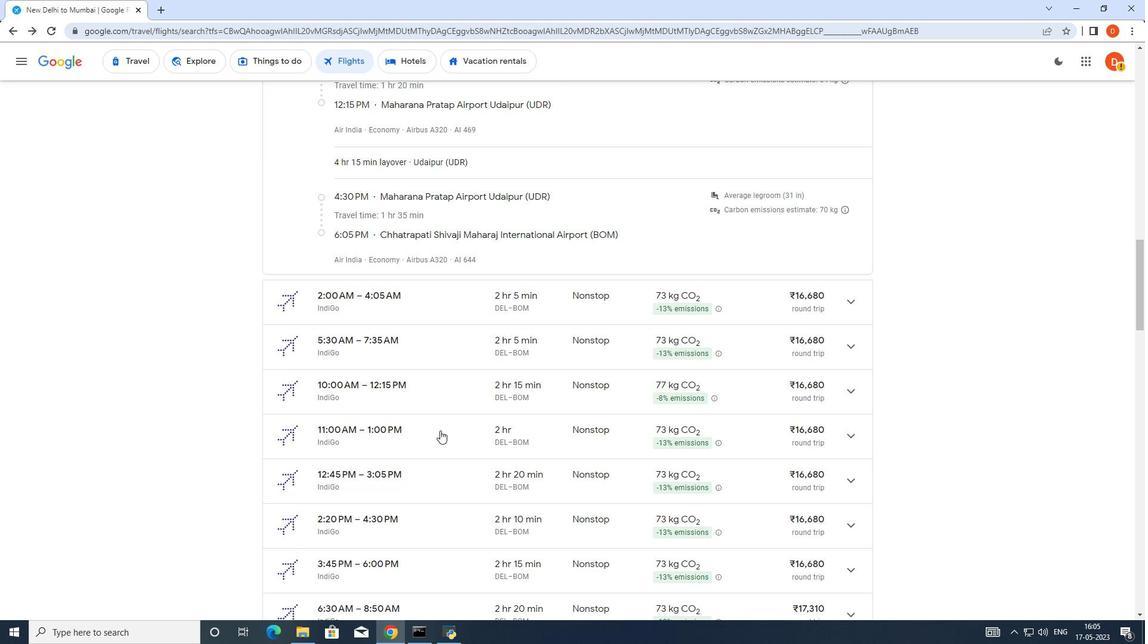 
Action: Mouse scrolled (440, 430) with delta (0, 0)
Screenshot: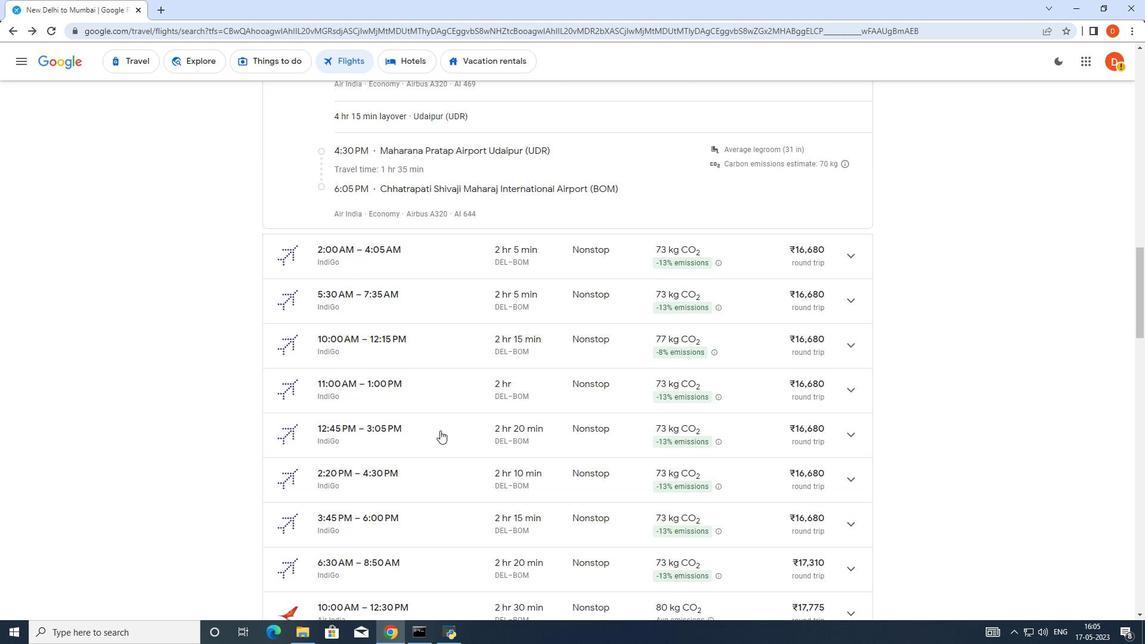 
Action: Mouse scrolled (440, 430) with delta (0, 0)
Screenshot: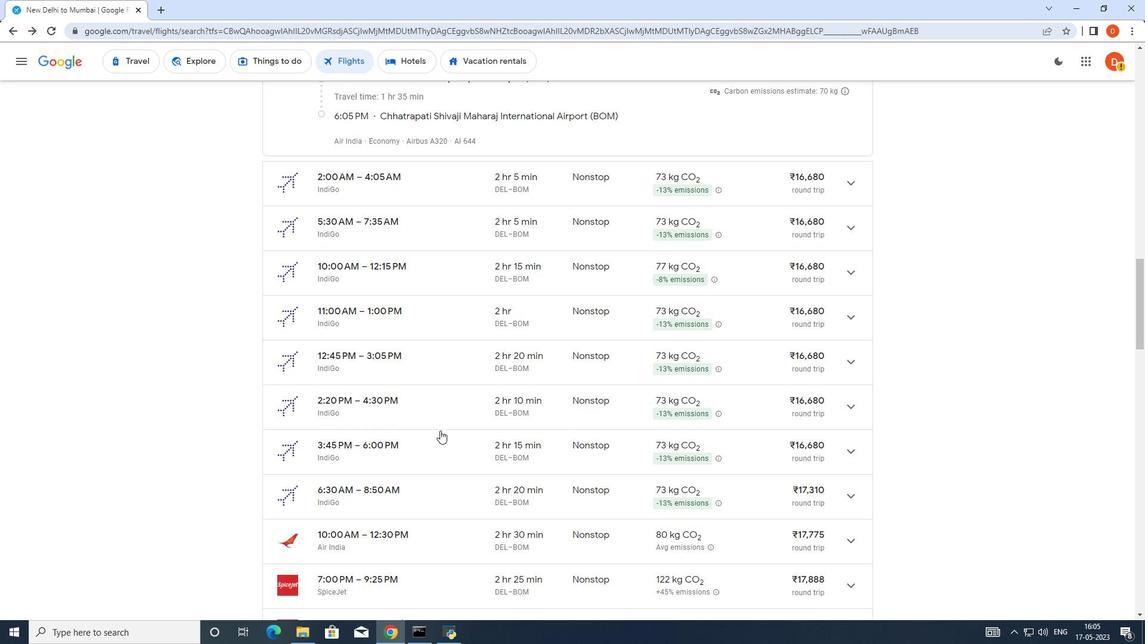 
Action: Mouse scrolled (440, 430) with delta (0, 0)
Screenshot: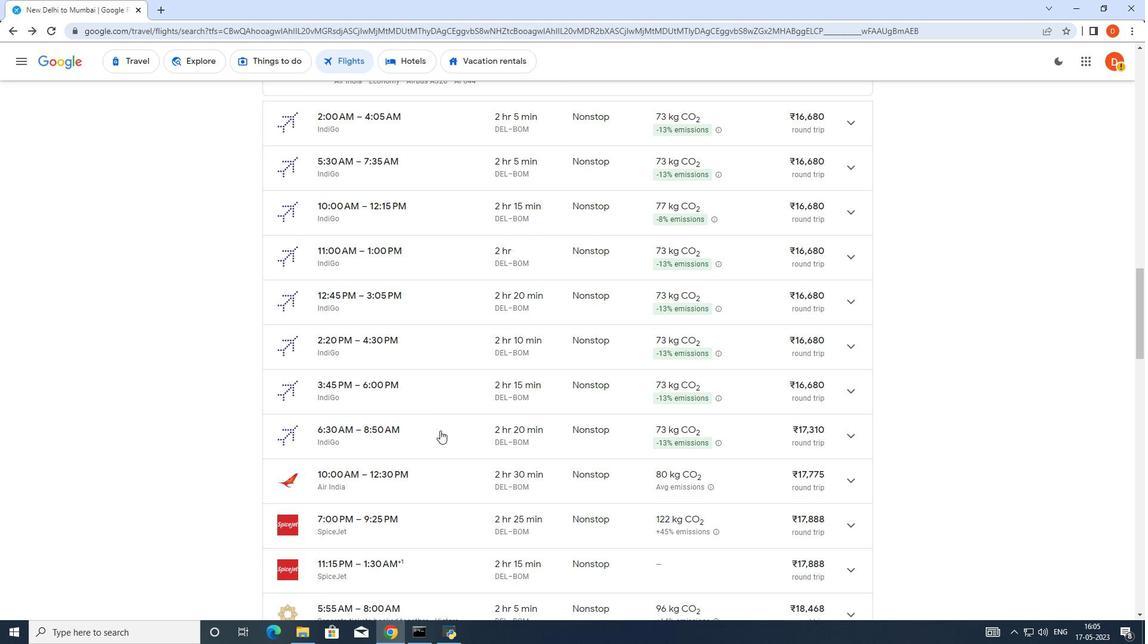 
Action: Mouse scrolled (440, 430) with delta (0, 0)
Screenshot: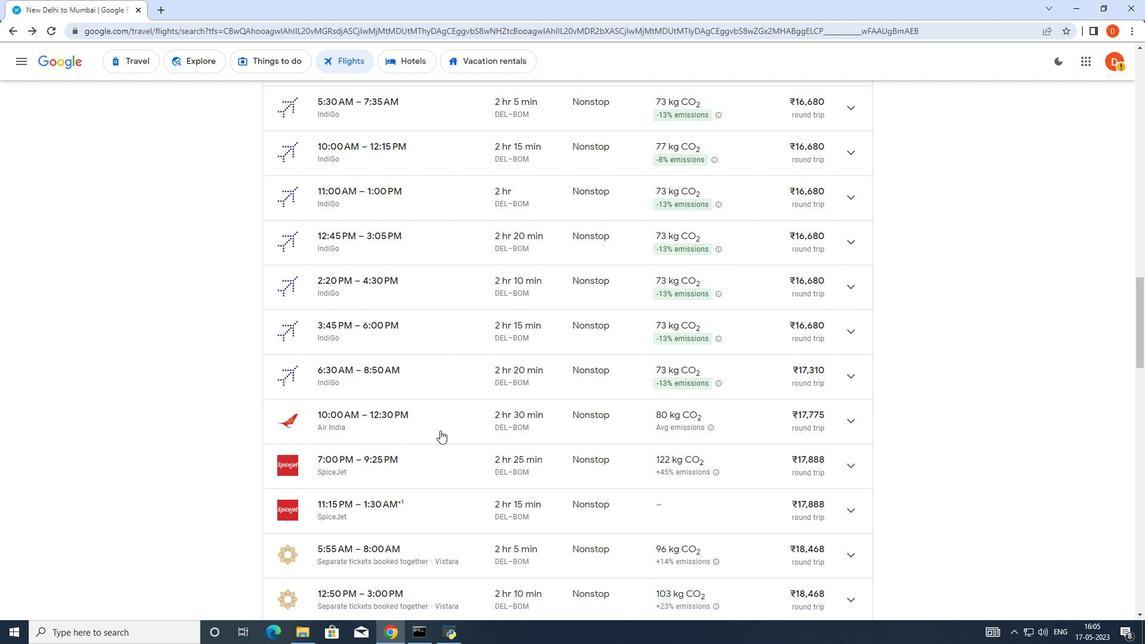 
Action: Mouse scrolled (440, 430) with delta (0, 0)
Screenshot: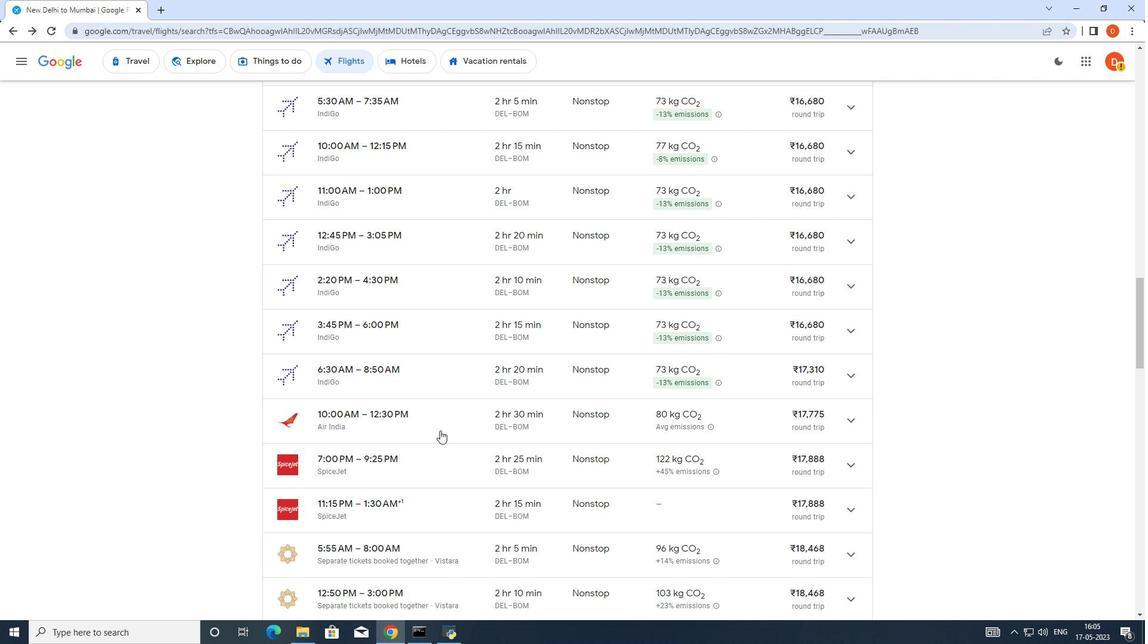 
Action: Mouse moved to (837, 437)
Screenshot: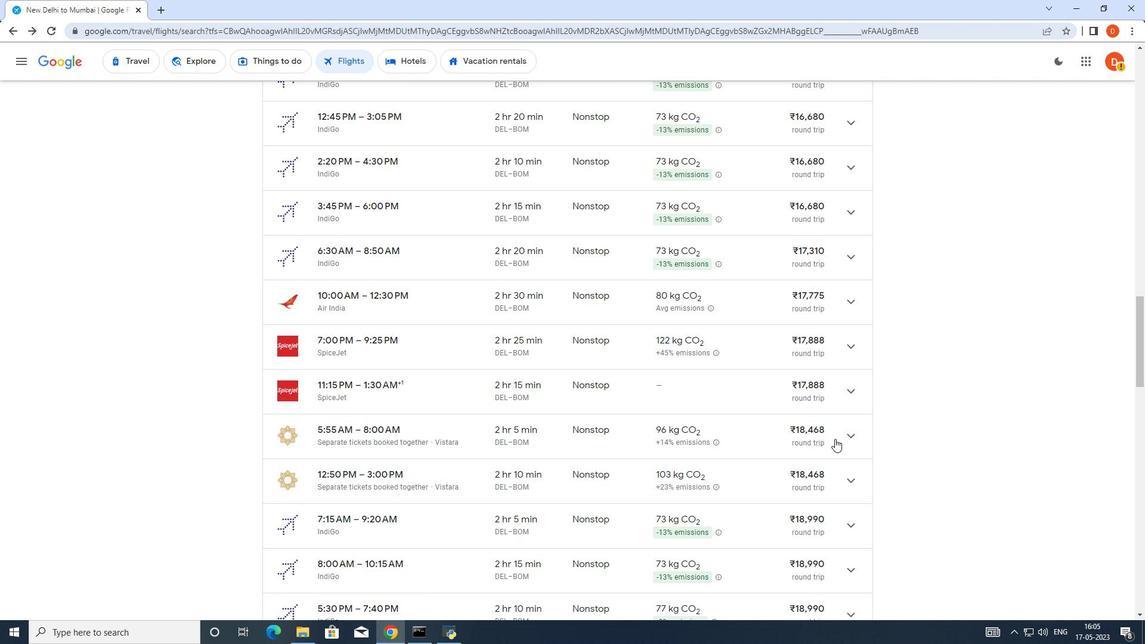 
Action: Mouse pressed left at (837, 437)
Screenshot: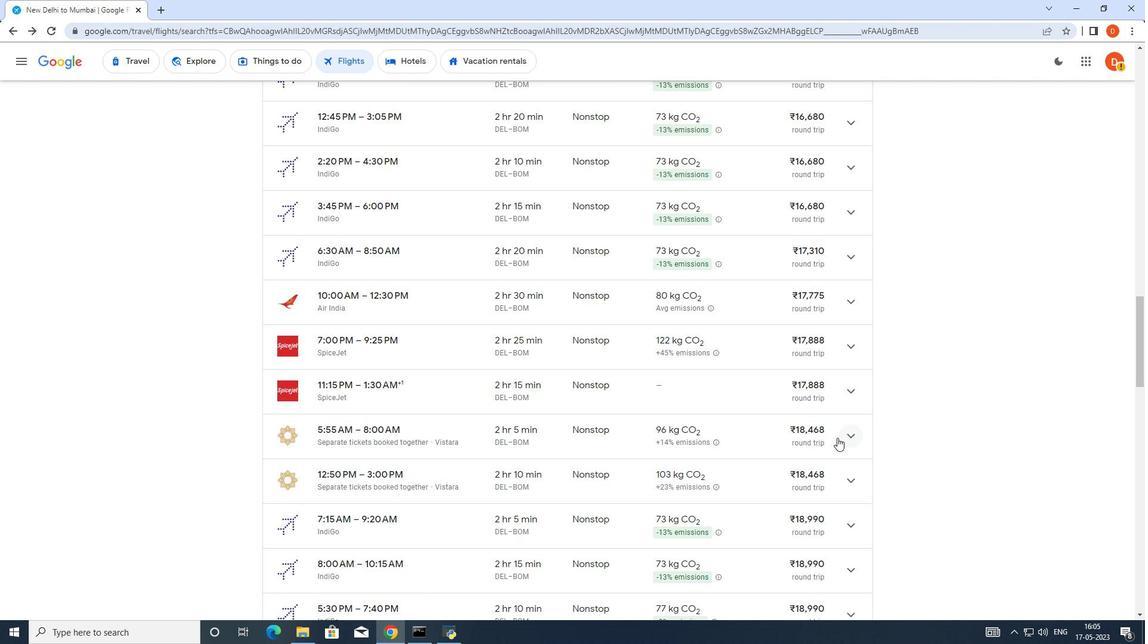 
Action: Mouse moved to (711, 454)
Screenshot: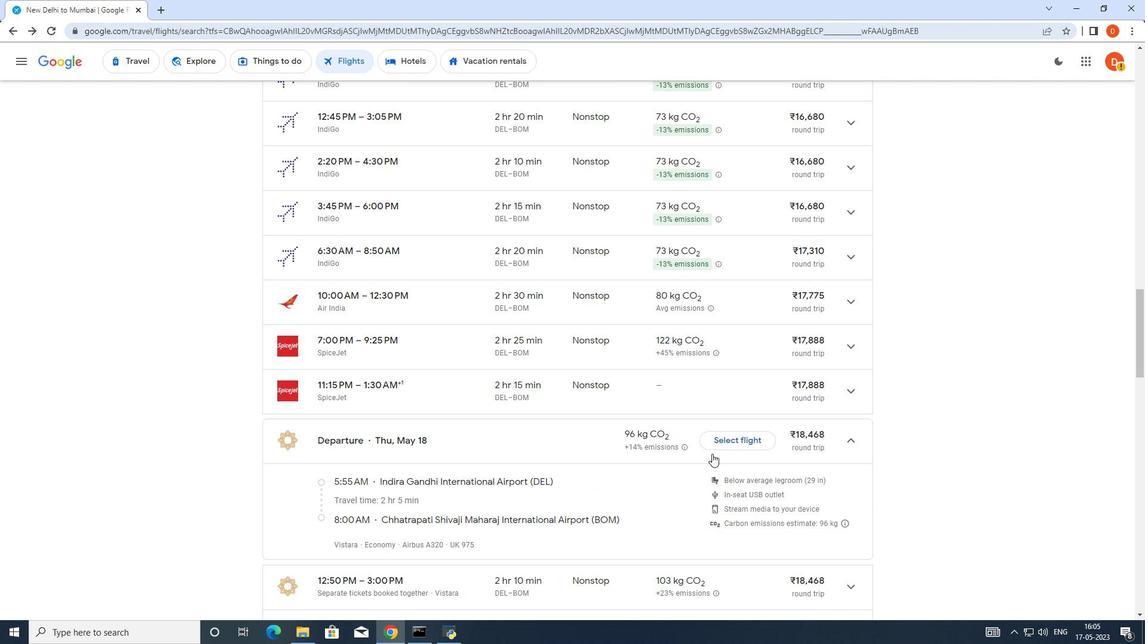 
Action: Mouse scrolled (711, 454) with delta (0, 0)
Screenshot: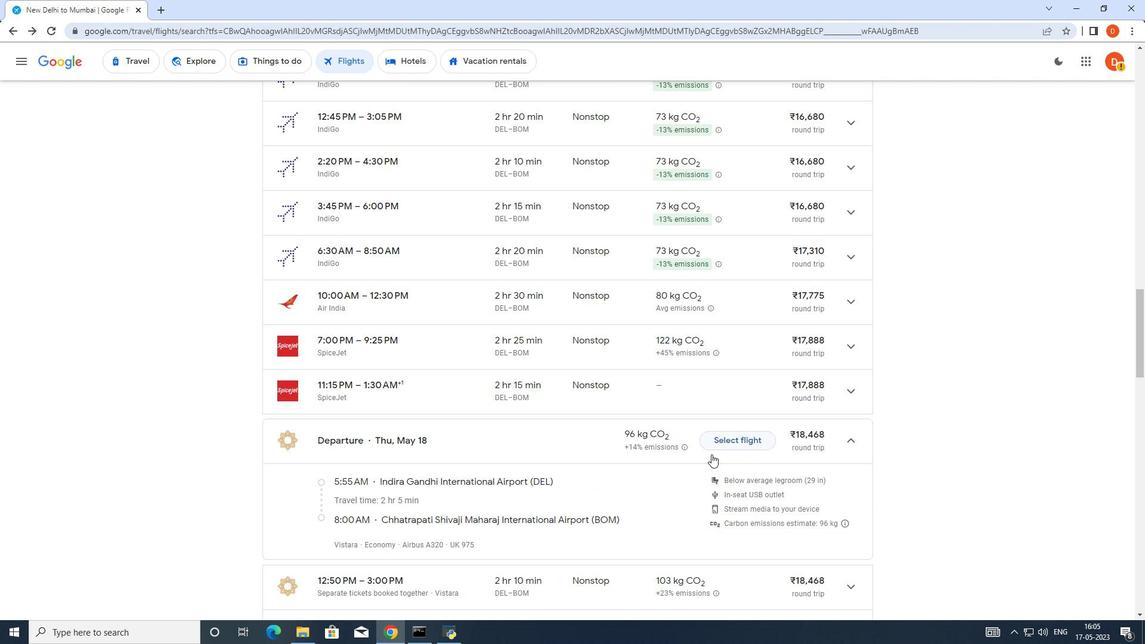 
Action: Mouse scrolled (711, 454) with delta (0, 0)
Screenshot: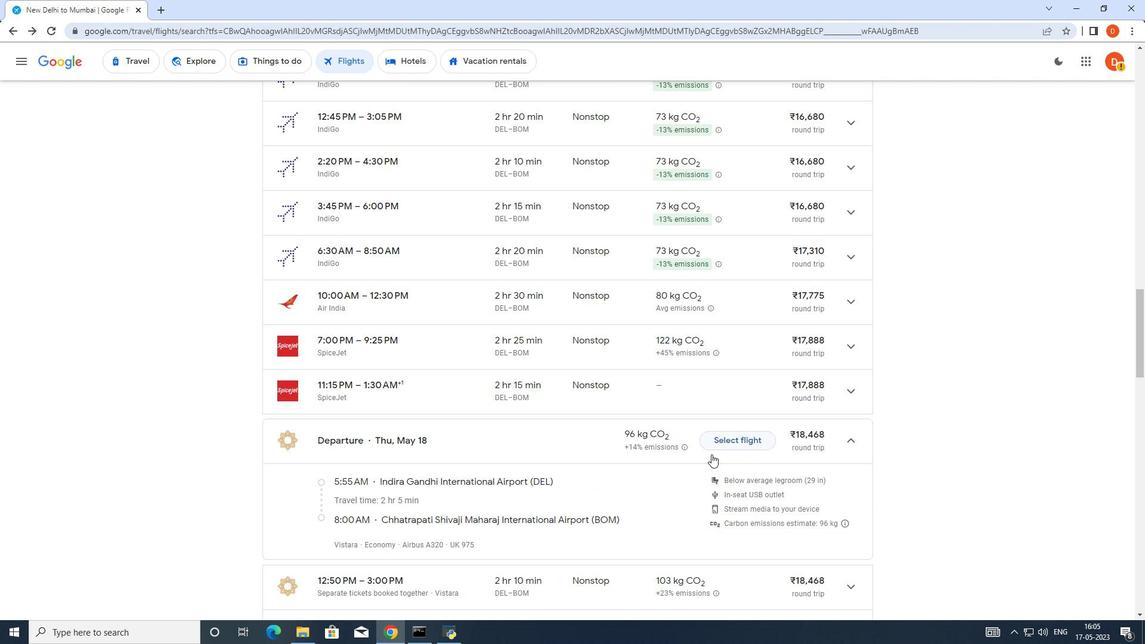 
Action: Mouse scrolled (711, 454) with delta (0, 0)
Screenshot: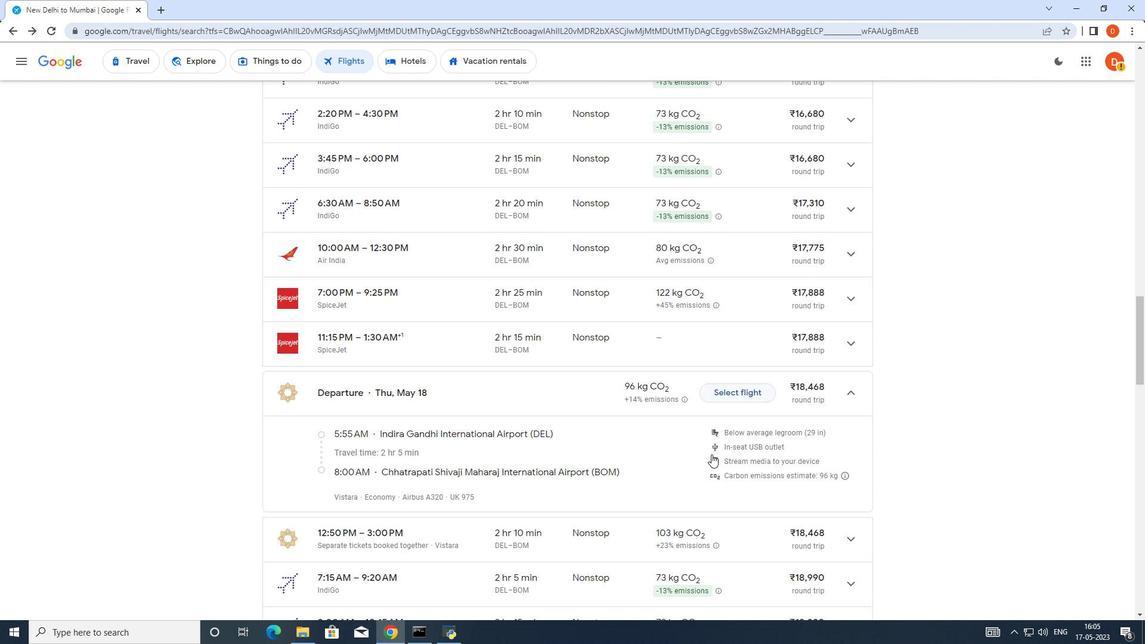 
Action: Mouse scrolled (711, 454) with delta (0, 0)
Screenshot: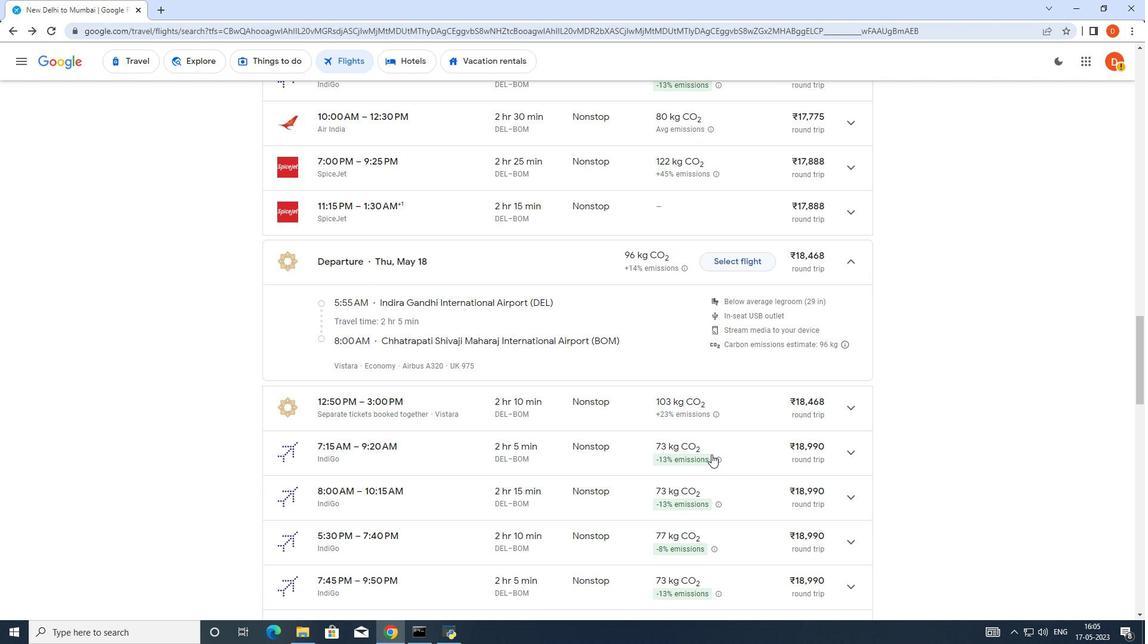 
Action: Mouse scrolled (711, 454) with delta (0, 0)
Screenshot: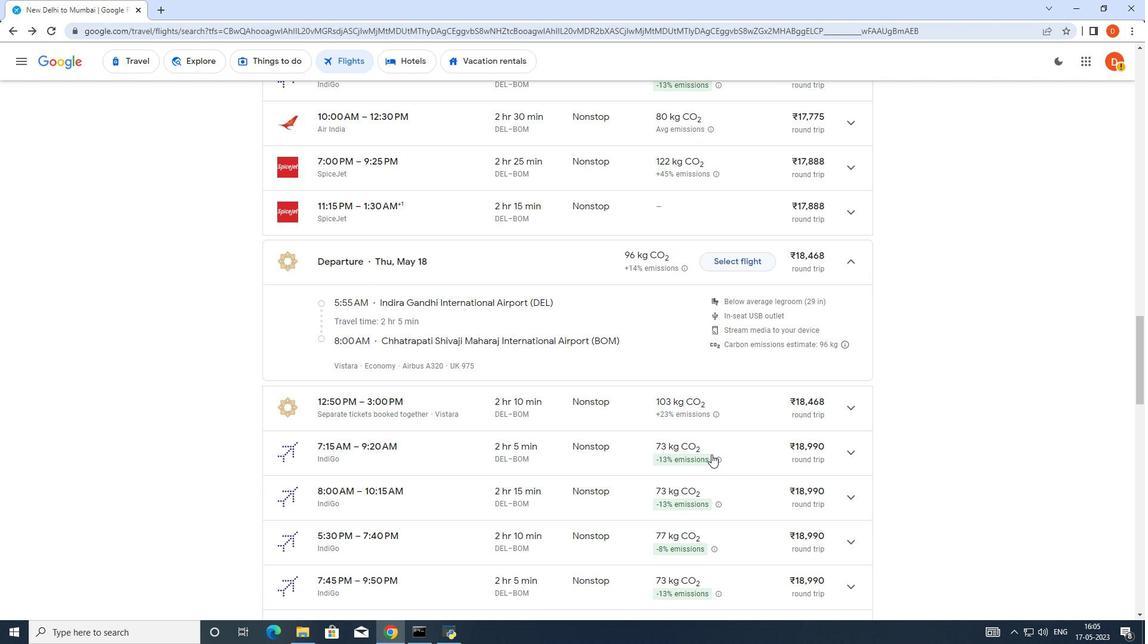 
Action: Mouse scrolled (711, 454) with delta (0, 0)
Screenshot: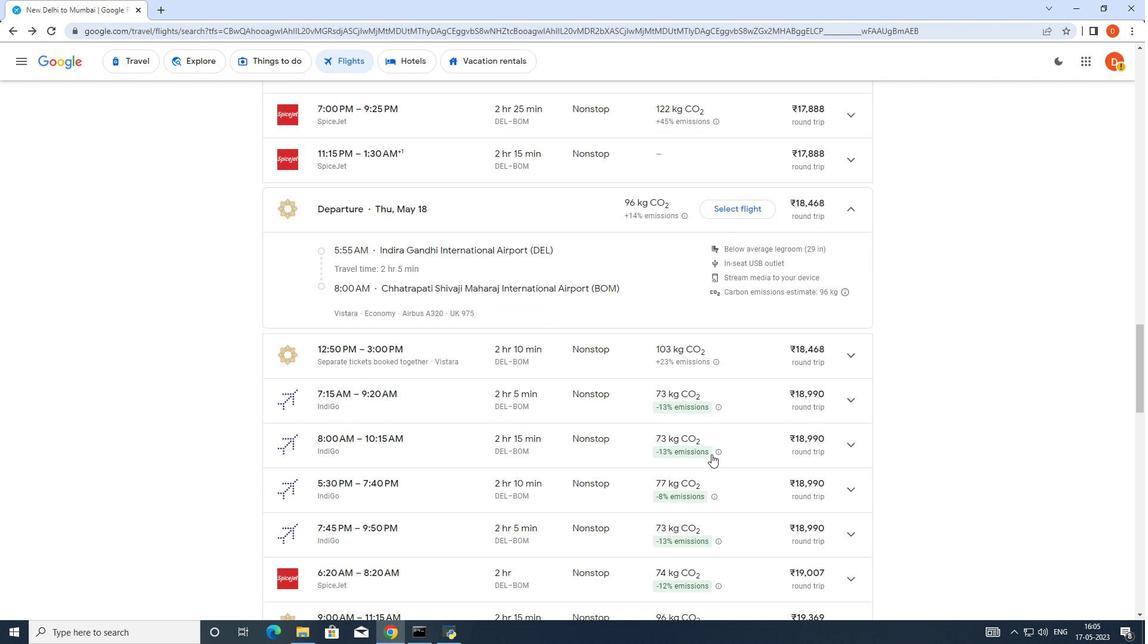 
Action: Mouse scrolled (711, 454) with delta (0, 0)
Screenshot: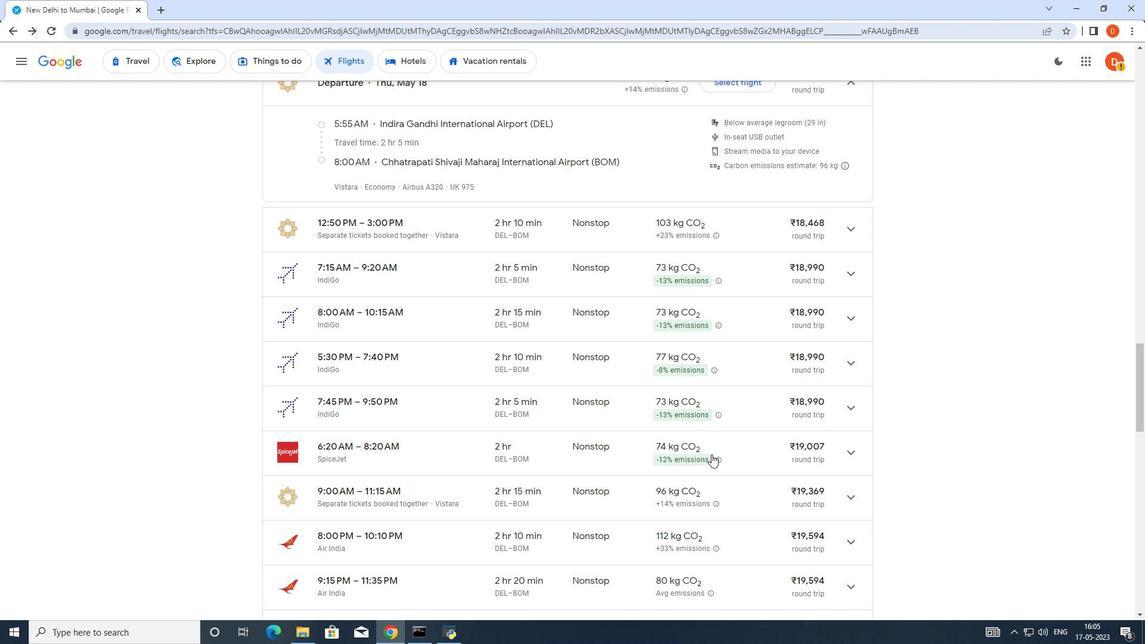 
Action: Mouse scrolled (711, 454) with delta (0, 0)
Screenshot: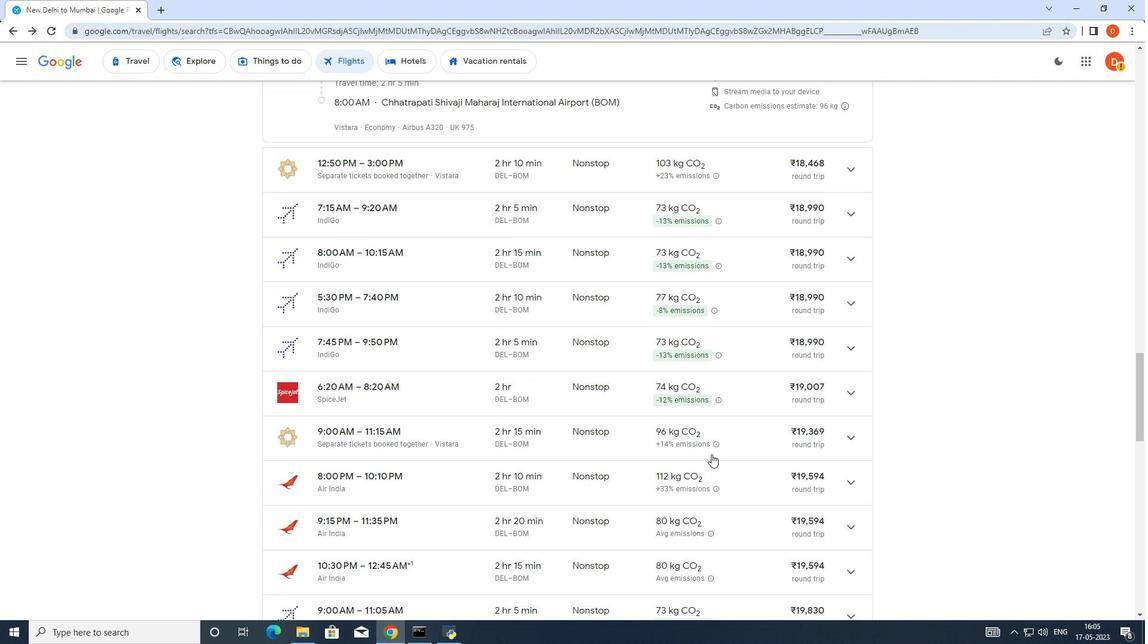
Action: Mouse scrolled (711, 454) with delta (0, 0)
Screenshot: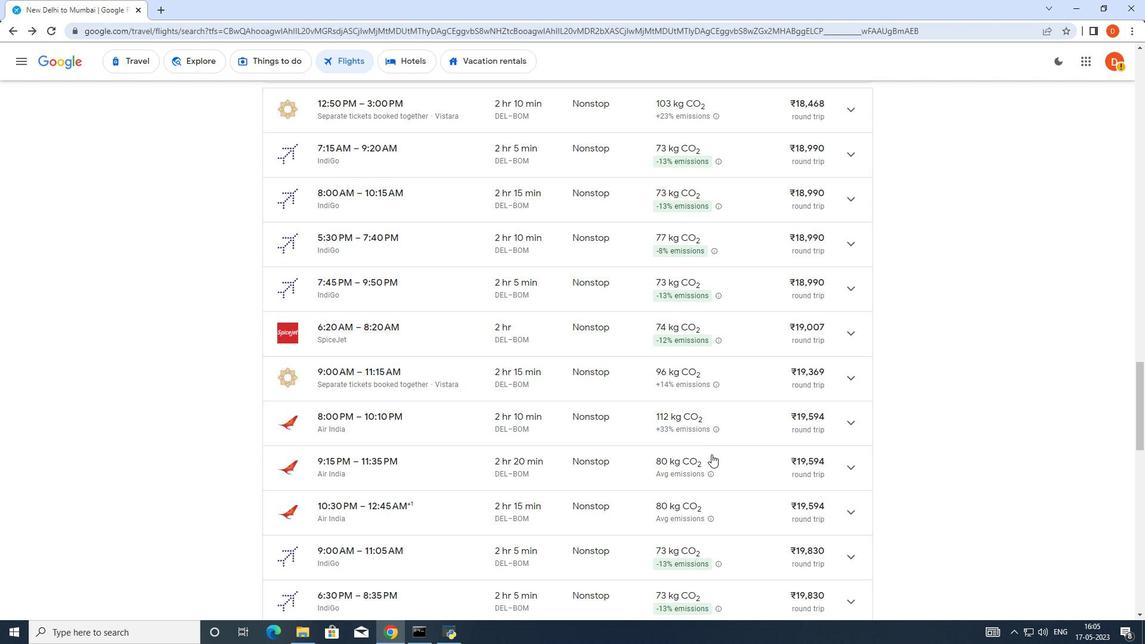 
Action: Mouse scrolled (711, 454) with delta (0, 0)
Screenshot: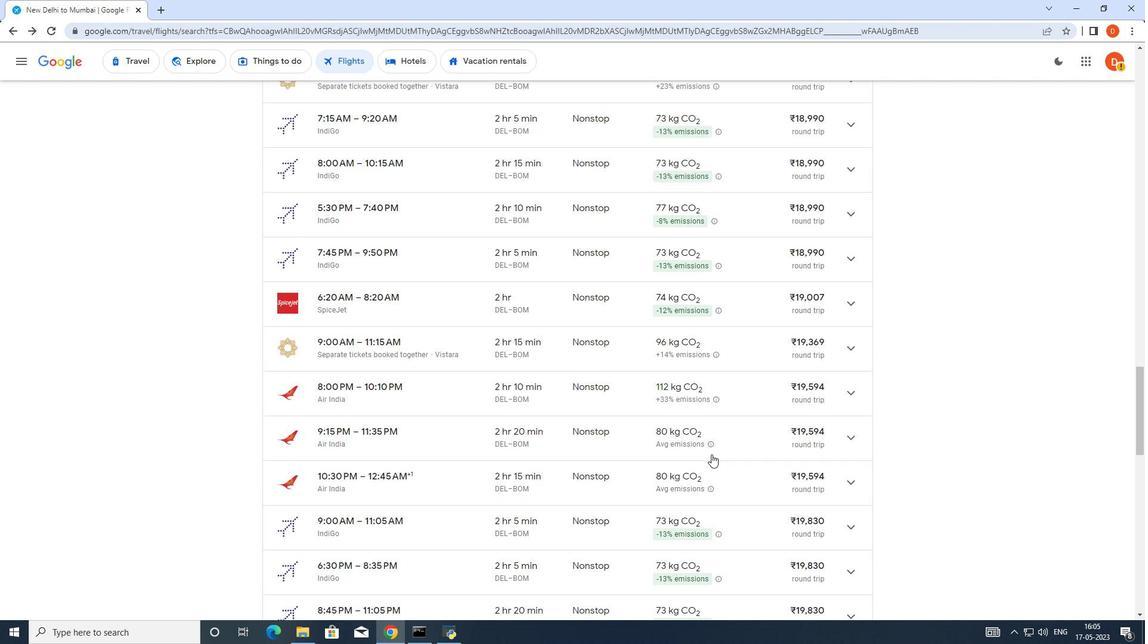 
Action: Mouse scrolled (711, 454) with delta (0, 0)
Screenshot: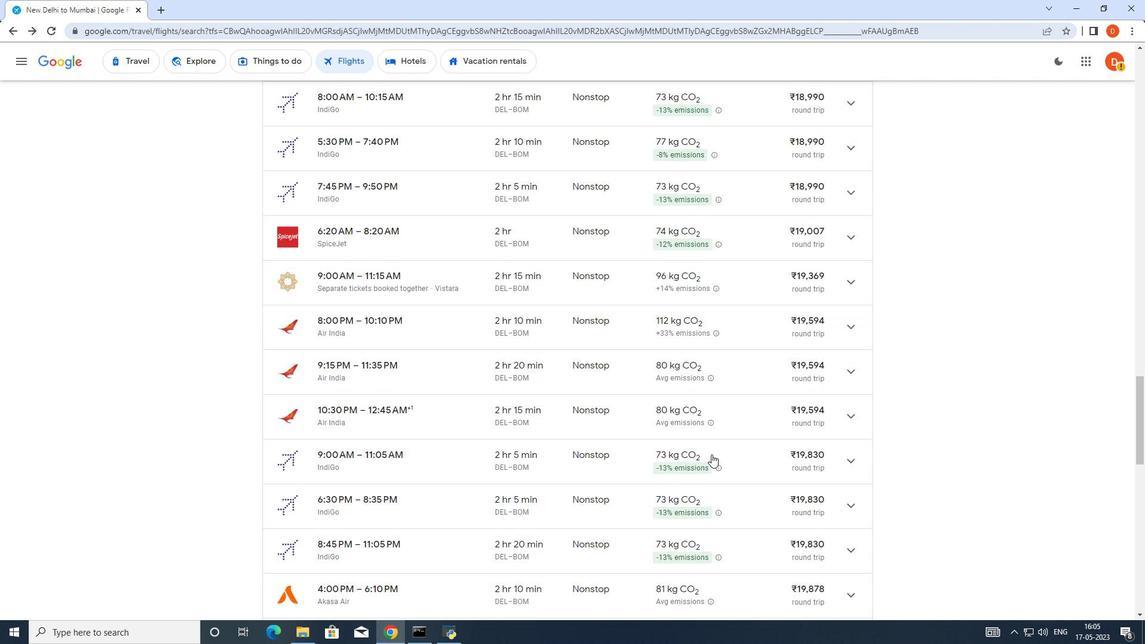 
Action: Mouse scrolled (711, 454) with delta (0, 0)
Screenshot: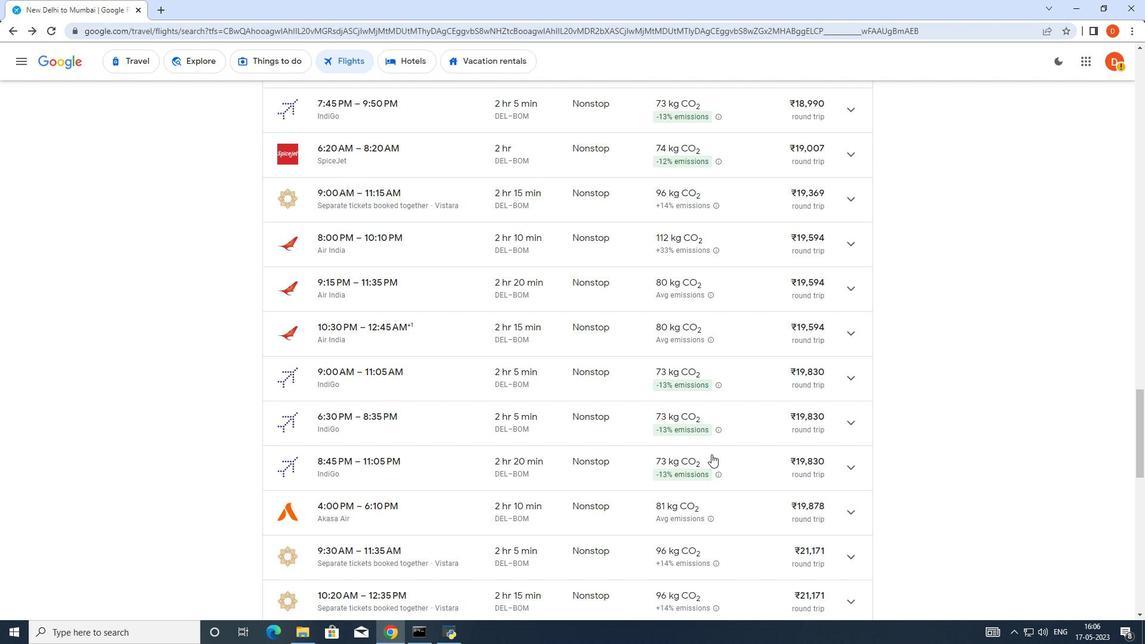 
Action: Mouse moved to (853, 455)
Screenshot: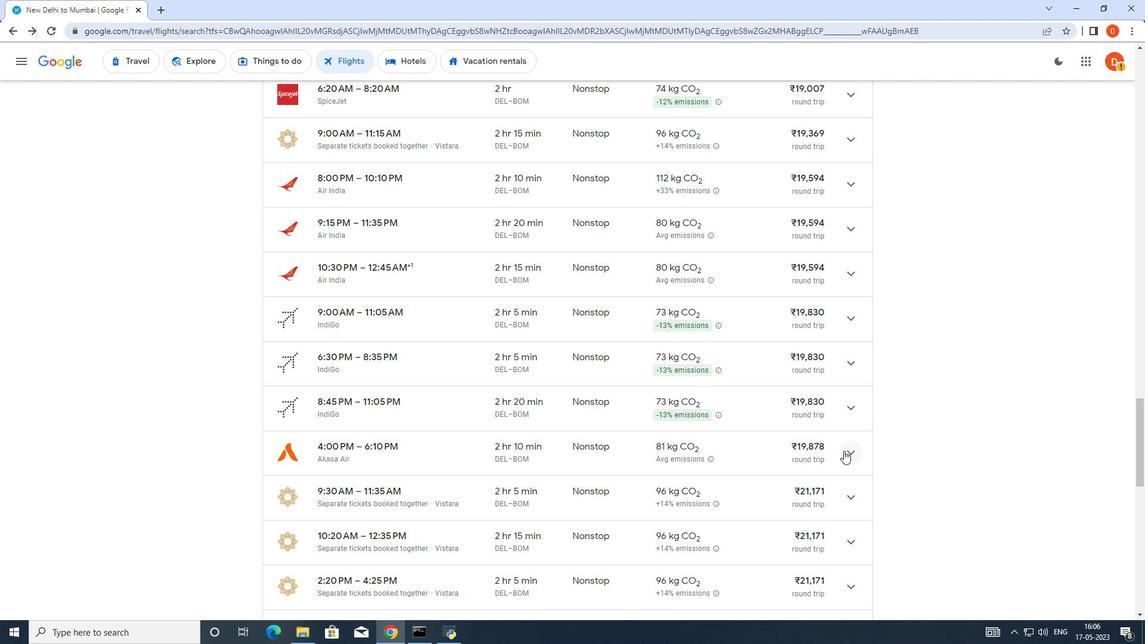 
Action: Mouse pressed left at (853, 455)
Screenshot: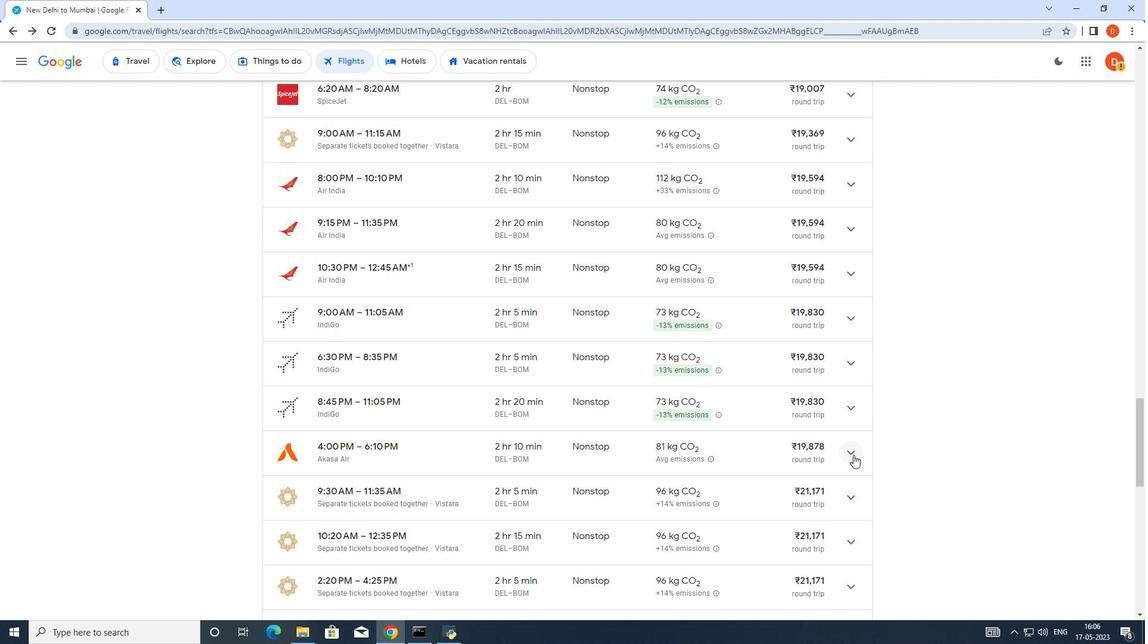 
Action: Mouse moved to (702, 506)
Screenshot: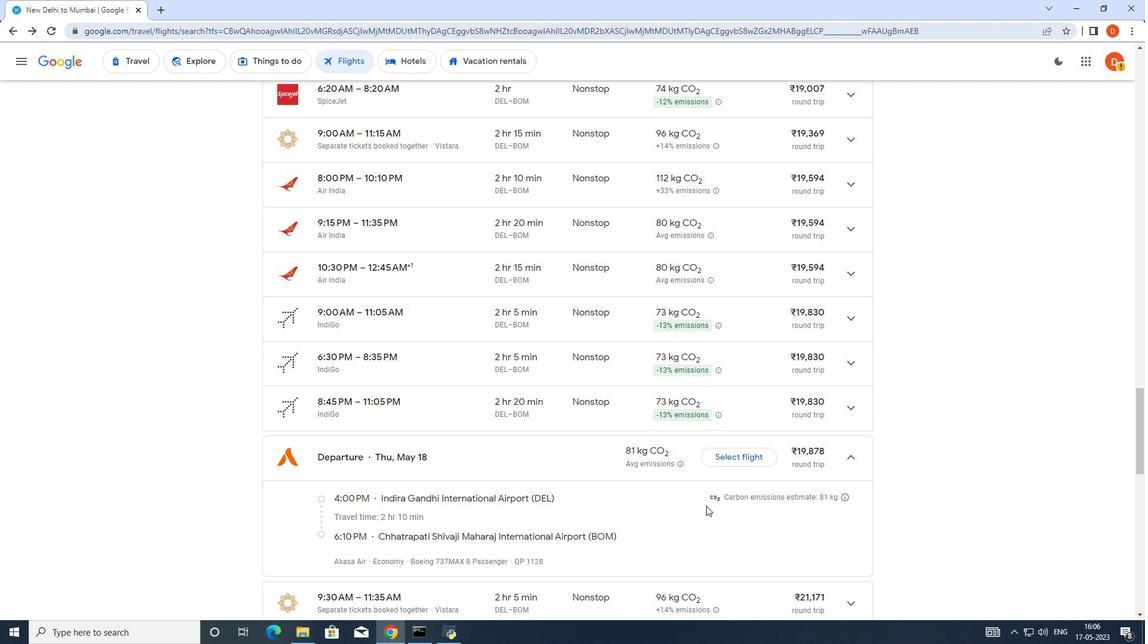 
Action: Mouse scrolled (702, 505) with delta (0, 0)
Screenshot: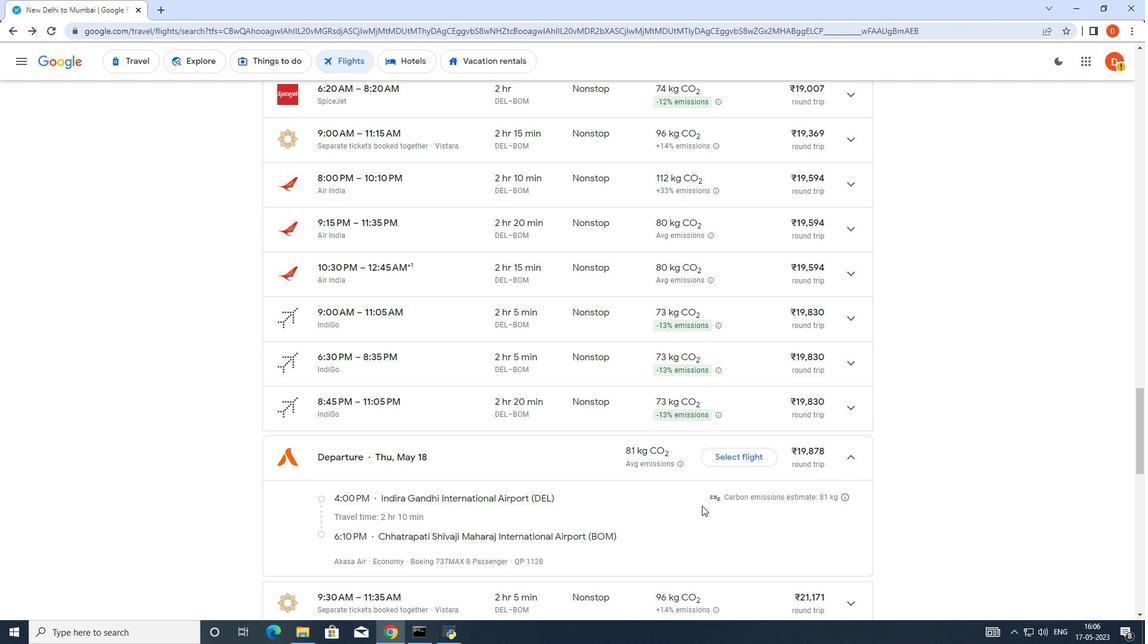 
Action: Mouse scrolled (702, 505) with delta (0, 0)
Screenshot: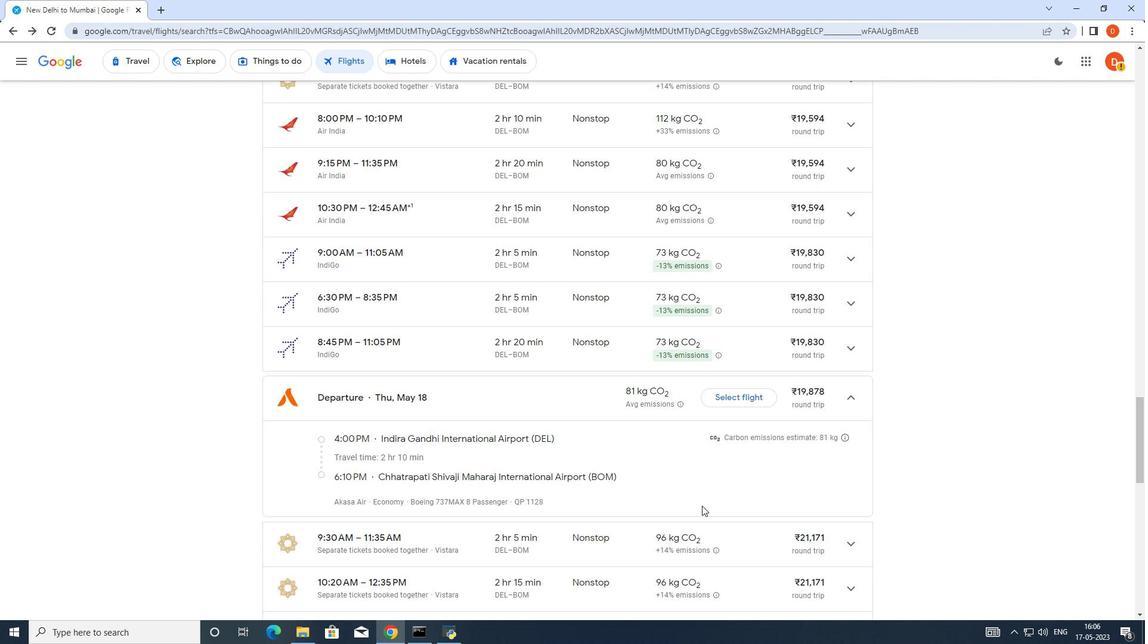 
Action: Mouse scrolled (702, 505) with delta (0, 0)
Screenshot: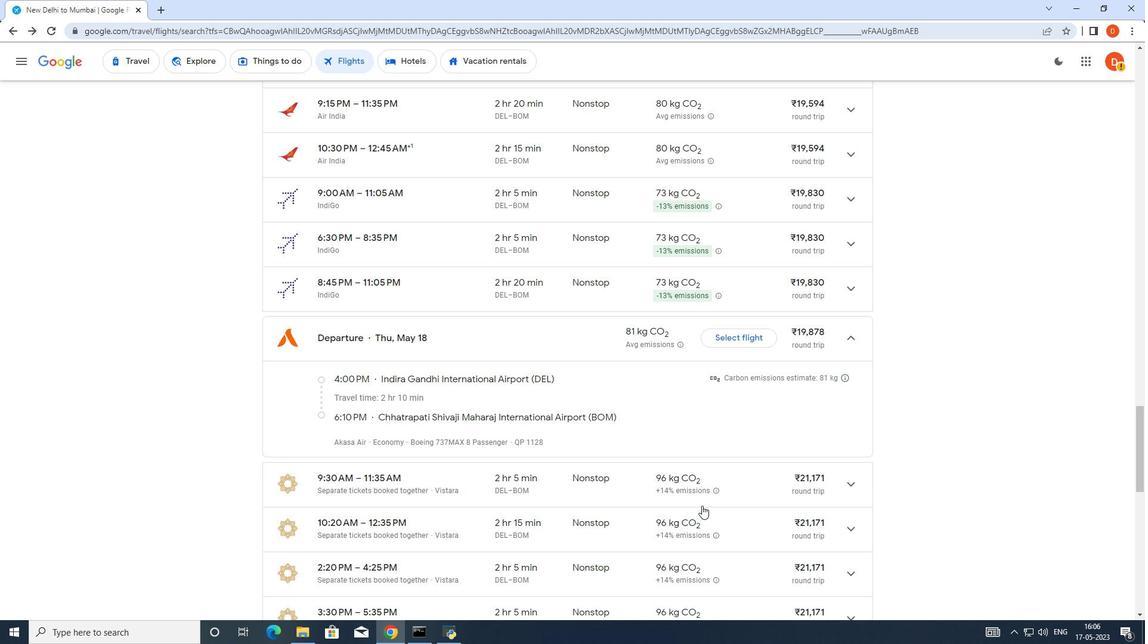 
Action: Mouse scrolled (702, 505) with delta (0, 0)
Screenshot: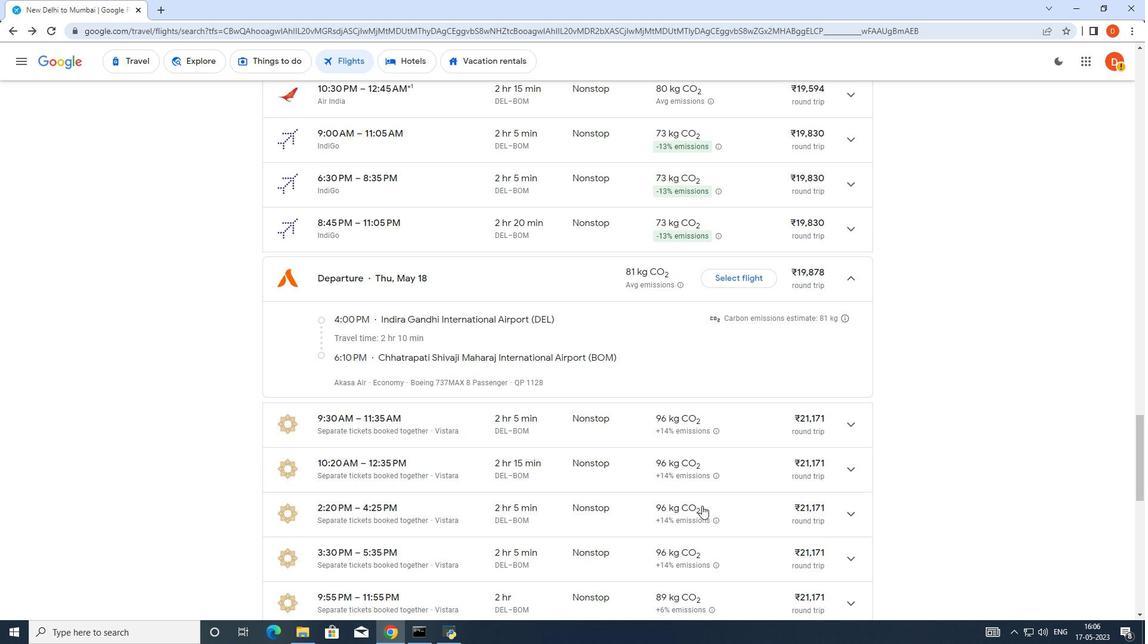 
Action: Mouse moved to (703, 505)
Screenshot: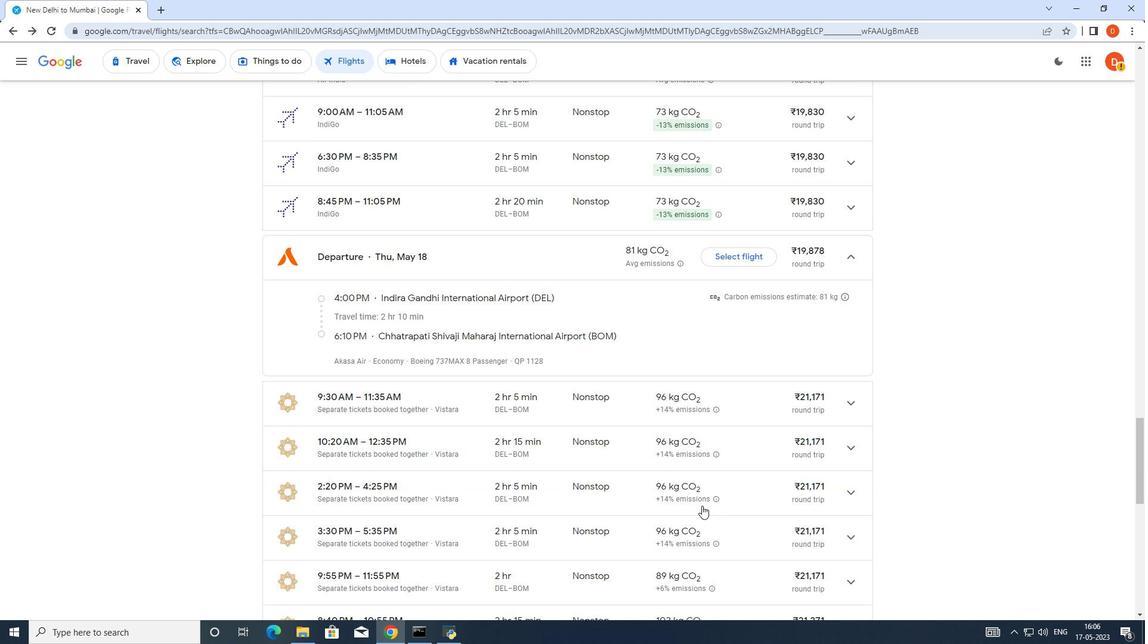 
Action: Mouse scrolled (703, 504) with delta (0, 0)
Screenshot: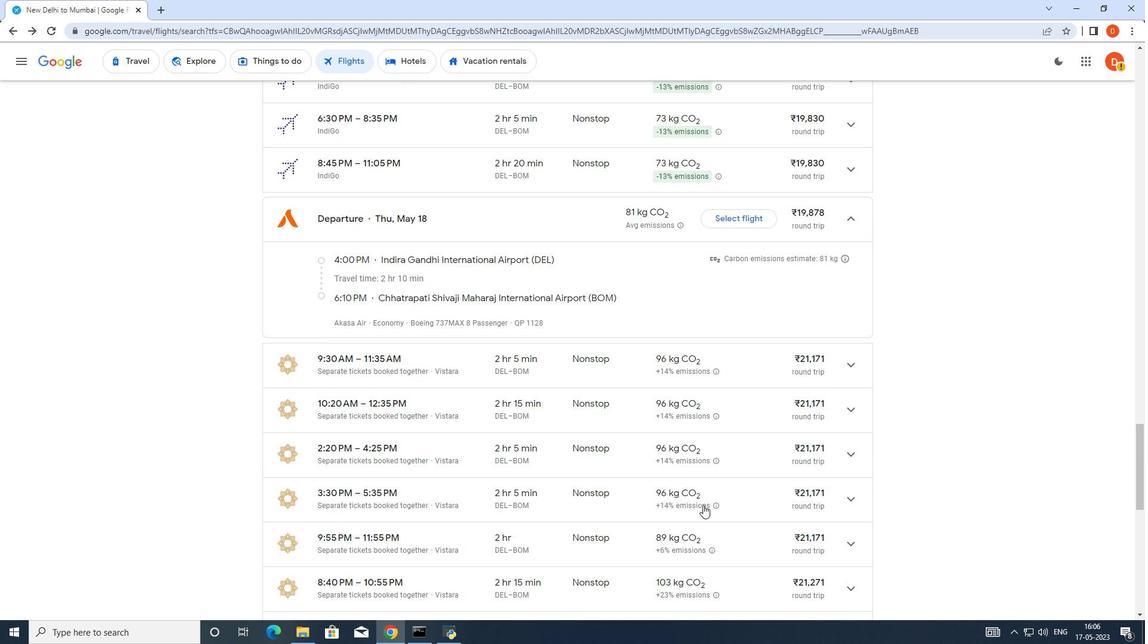 
Action: Mouse scrolled (703, 504) with delta (0, 0)
Screenshot: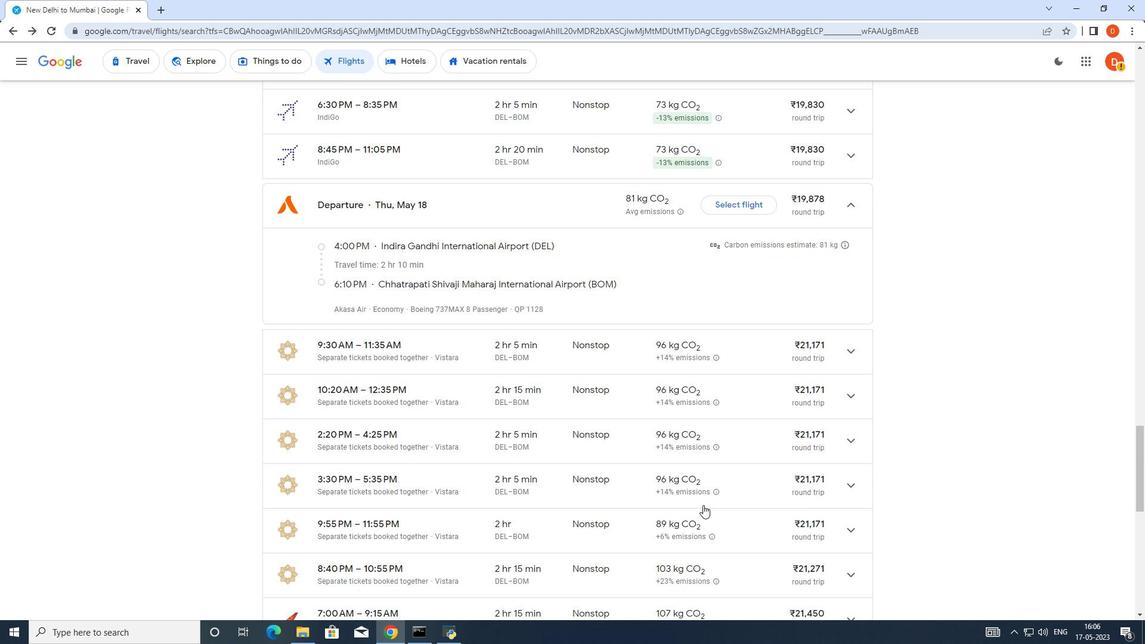 
Action: Mouse scrolled (703, 504) with delta (0, 0)
Screenshot: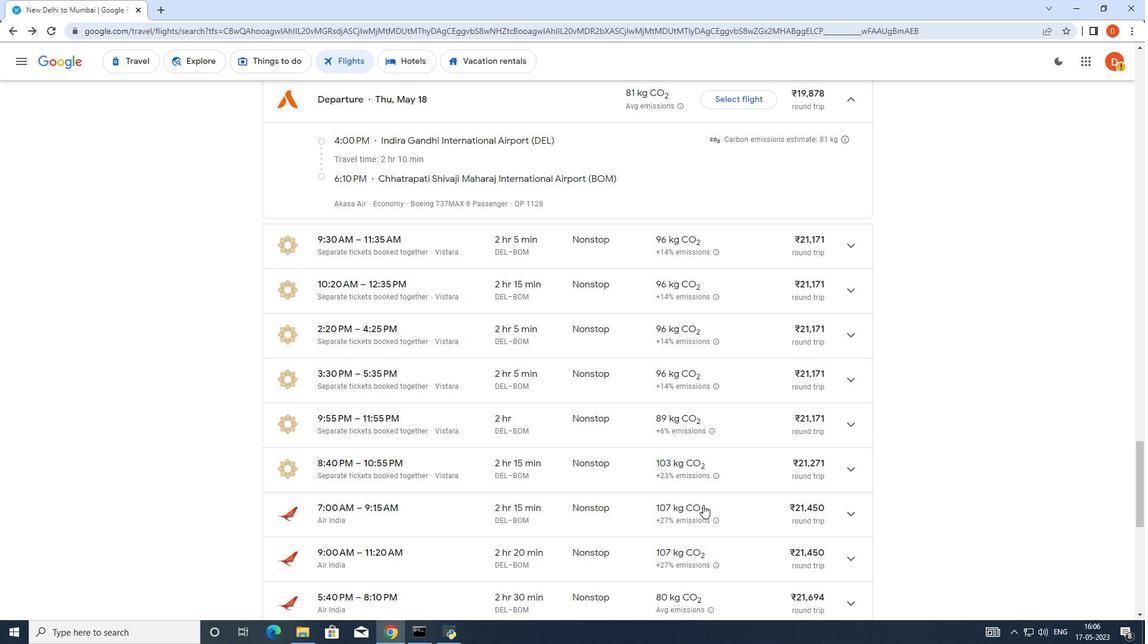 
Action: Mouse scrolled (703, 504) with delta (0, 0)
Screenshot: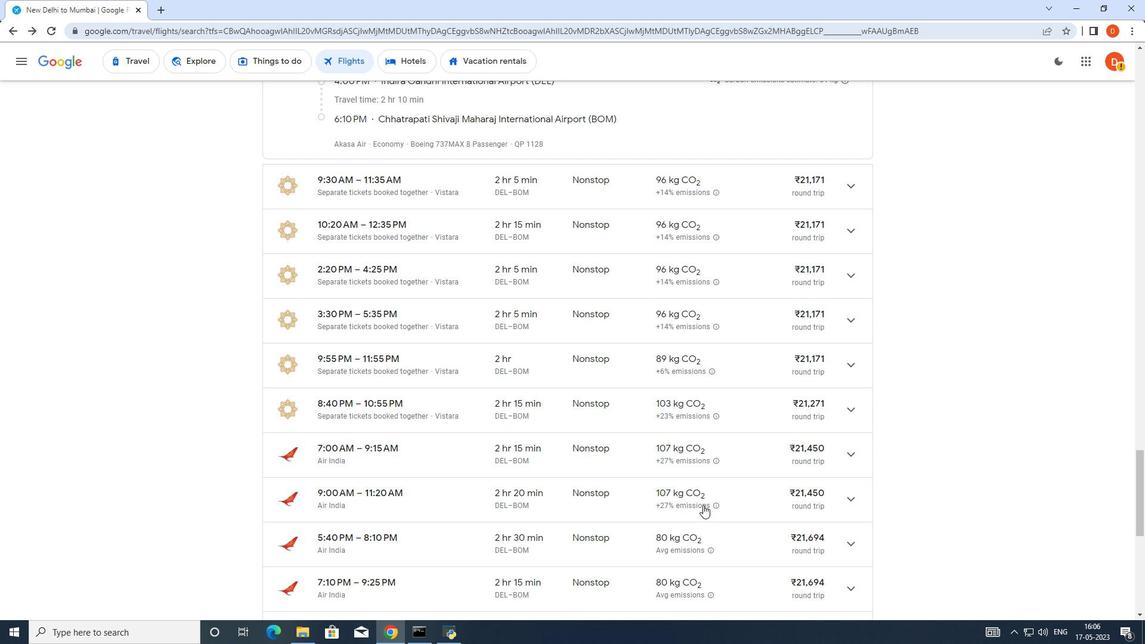 
Action: Mouse scrolled (703, 504) with delta (0, 0)
Screenshot: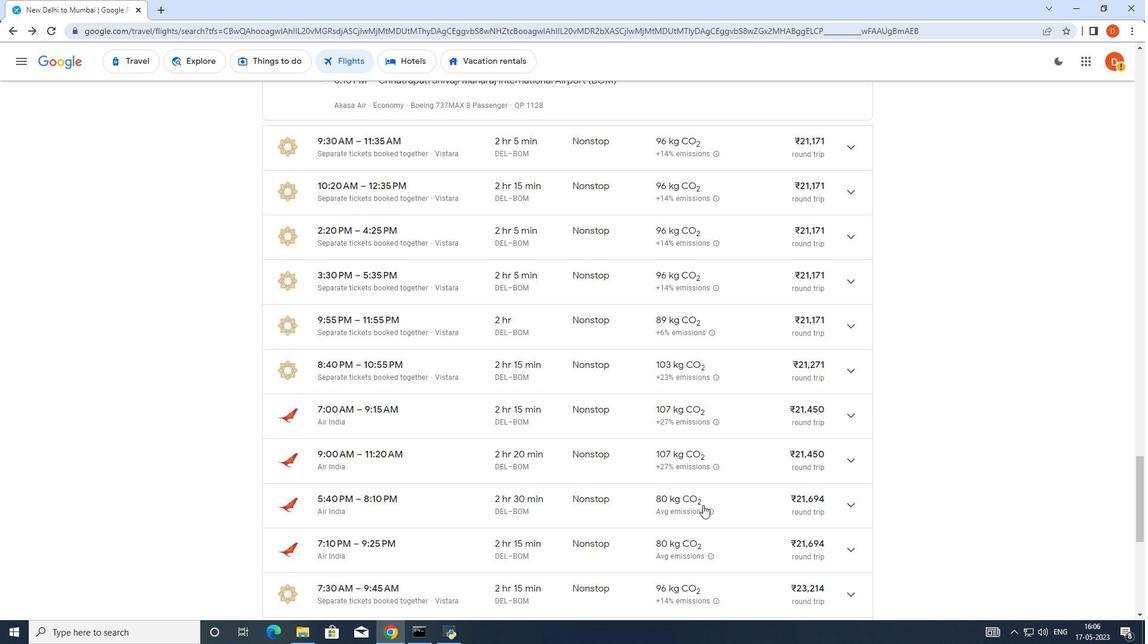 
Action: Mouse scrolled (703, 504) with delta (0, 0)
Screenshot: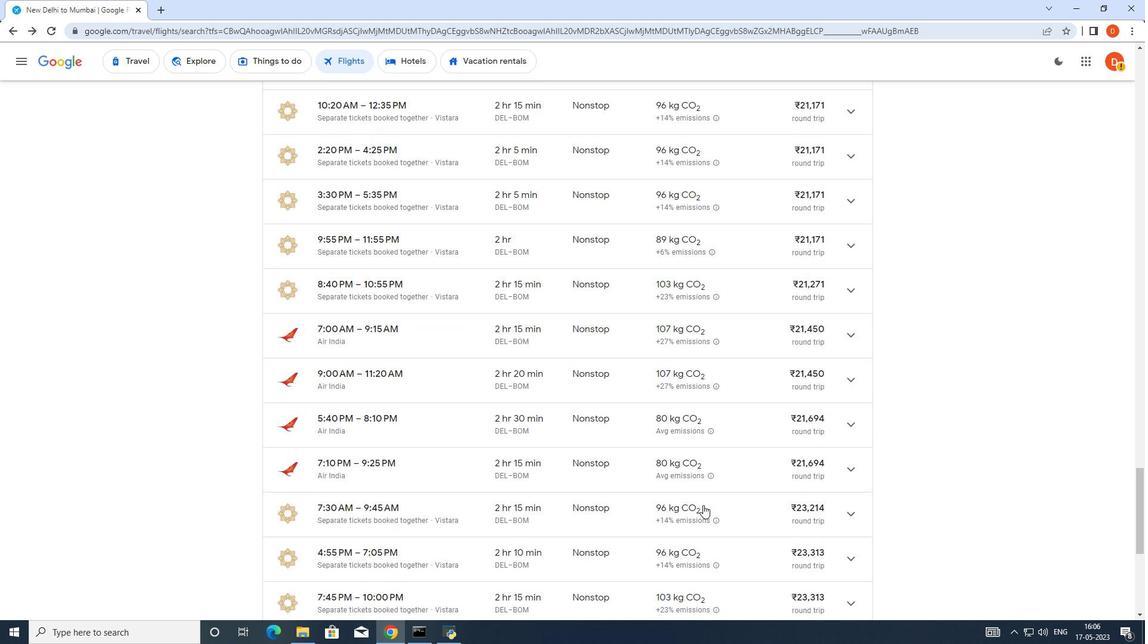 
Action: Mouse scrolled (703, 504) with delta (0, 0)
Screenshot: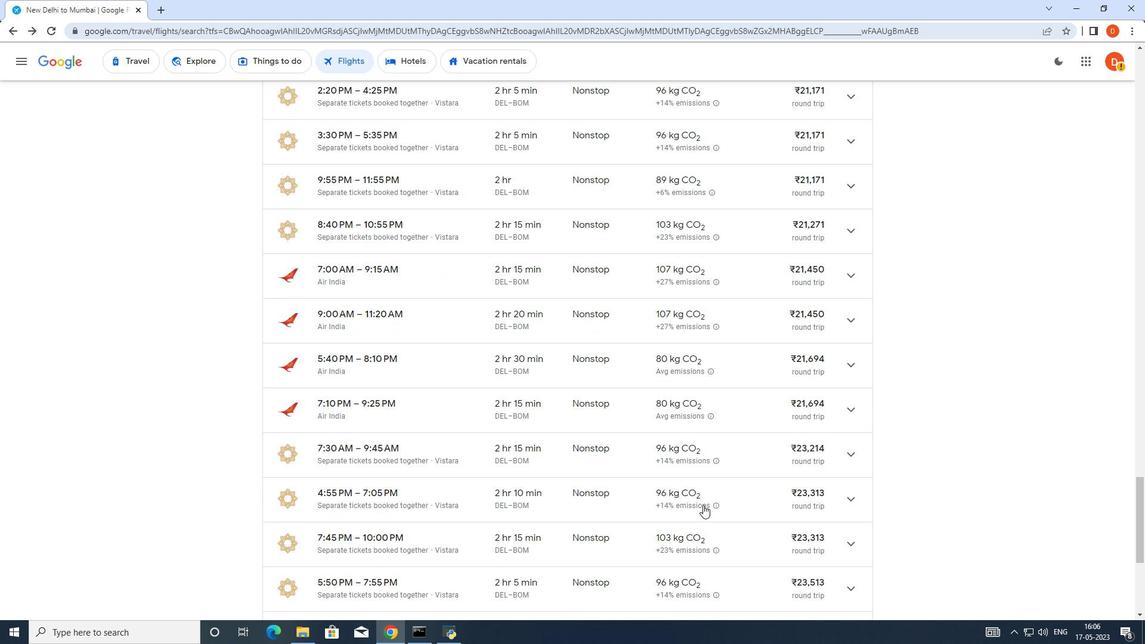 
Action: Mouse scrolled (703, 504) with delta (0, 0)
Screenshot: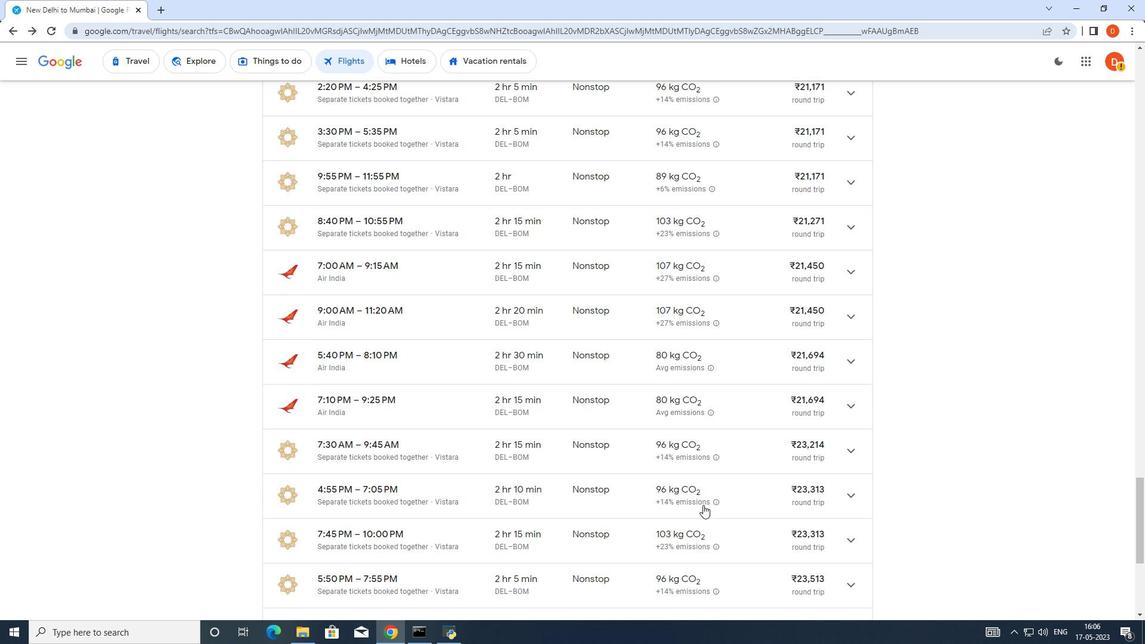 
Action: Mouse scrolled (703, 504) with delta (0, 0)
Screenshot: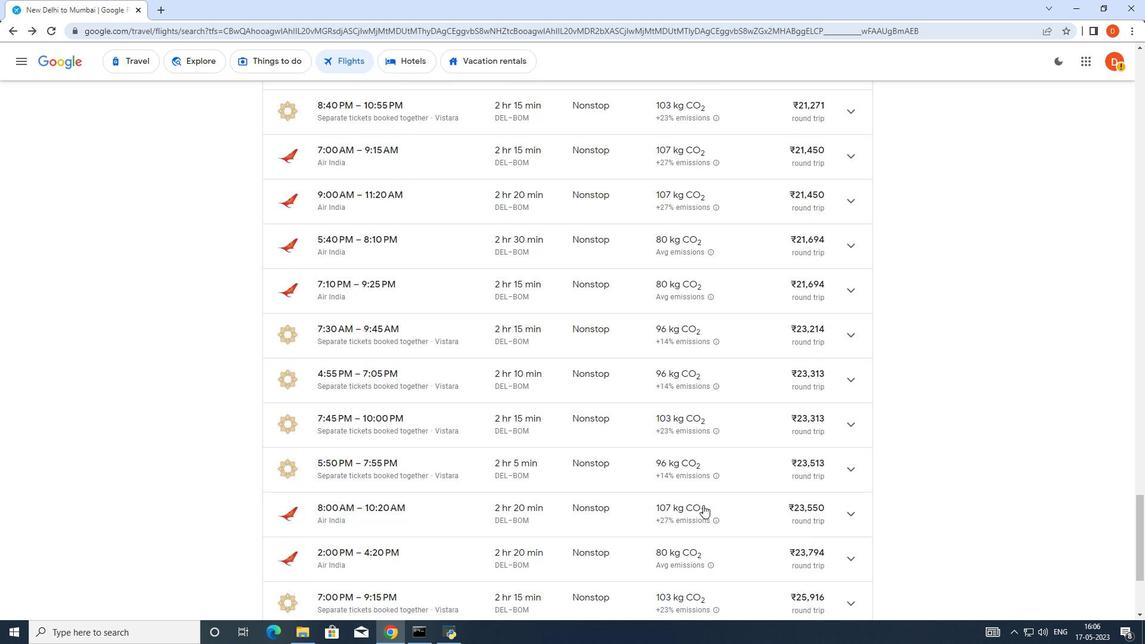 
Action: Mouse scrolled (703, 504) with delta (0, 0)
Screenshot: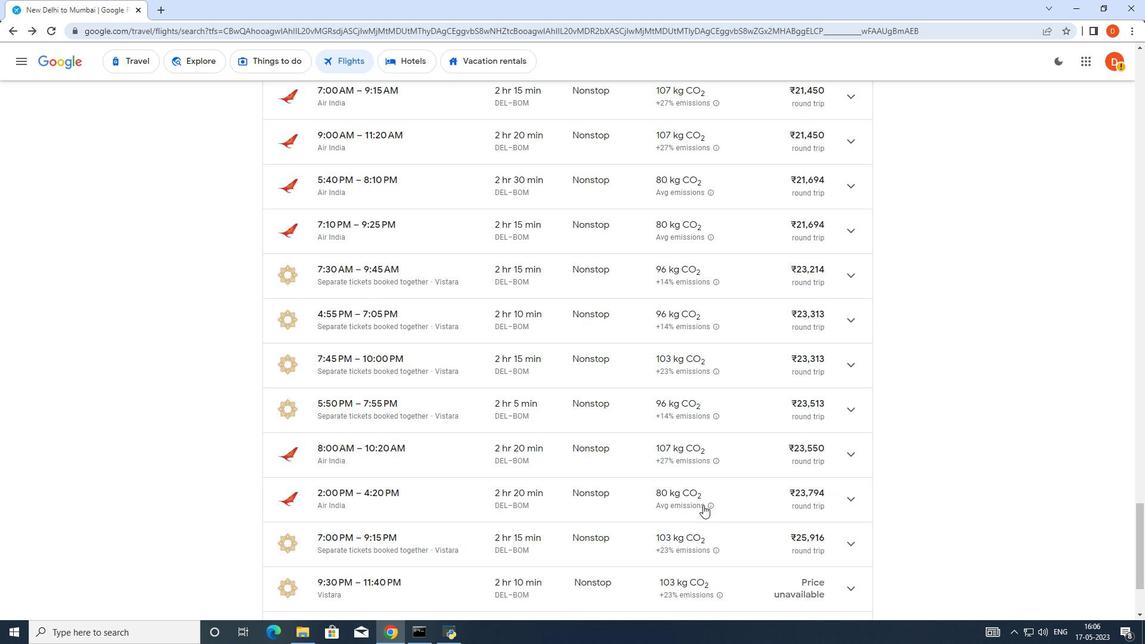 
Action: Mouse scrolled (703, 504) with delta (0, 0)
Screenshot: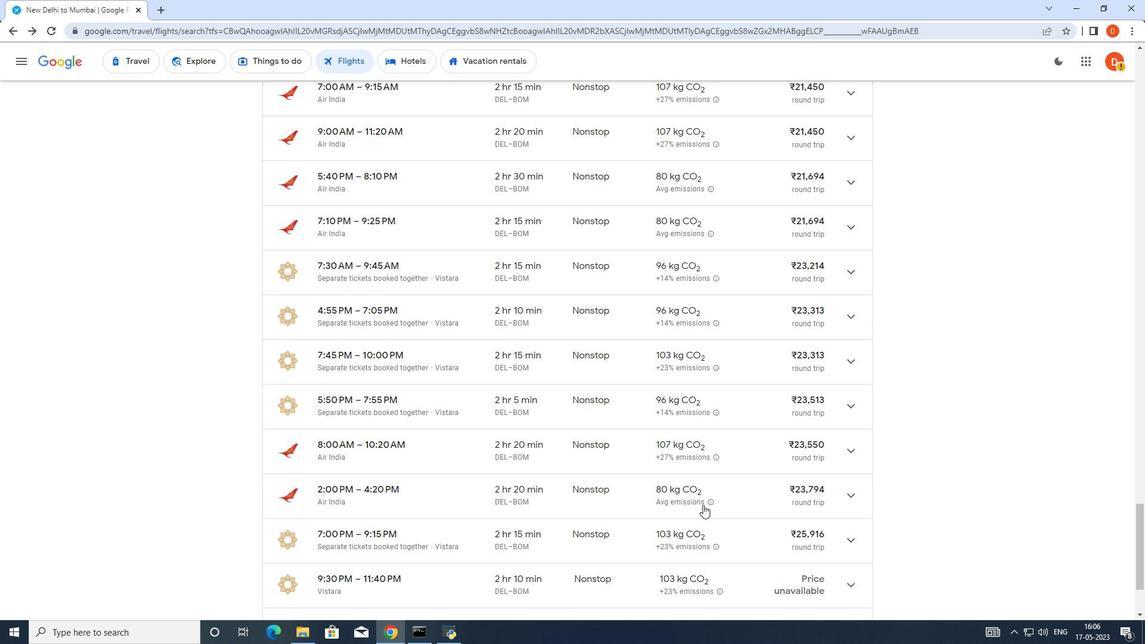 
Action: Mouse scrolled (703, 504) with delta (0, 0)
Screenshot: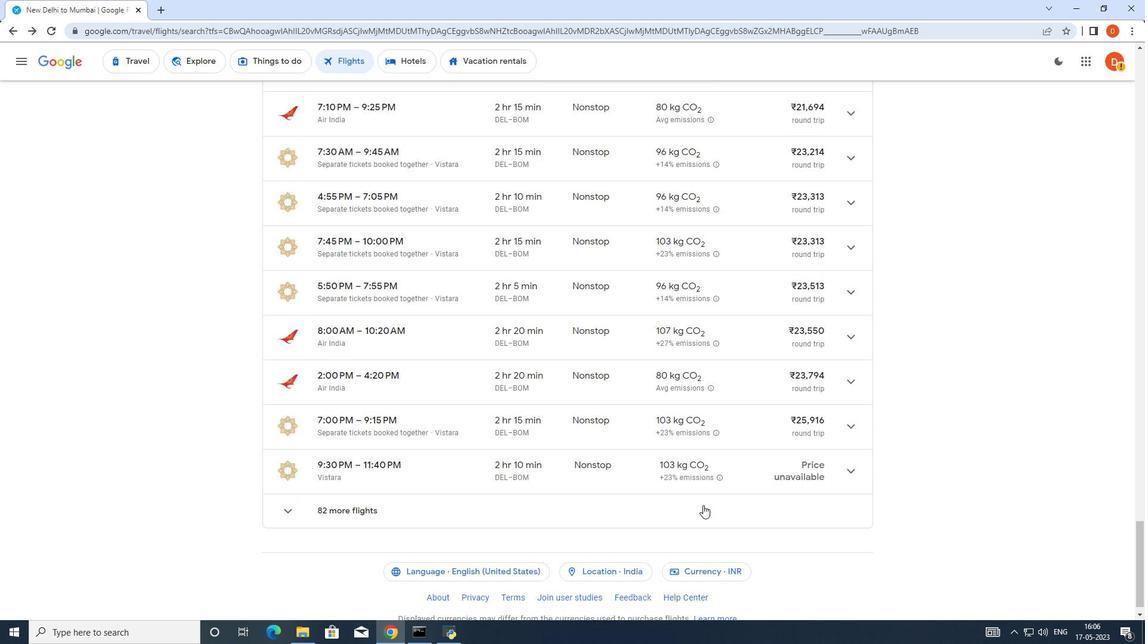
Action: Mouse moved to (552, 489)
Screenshot: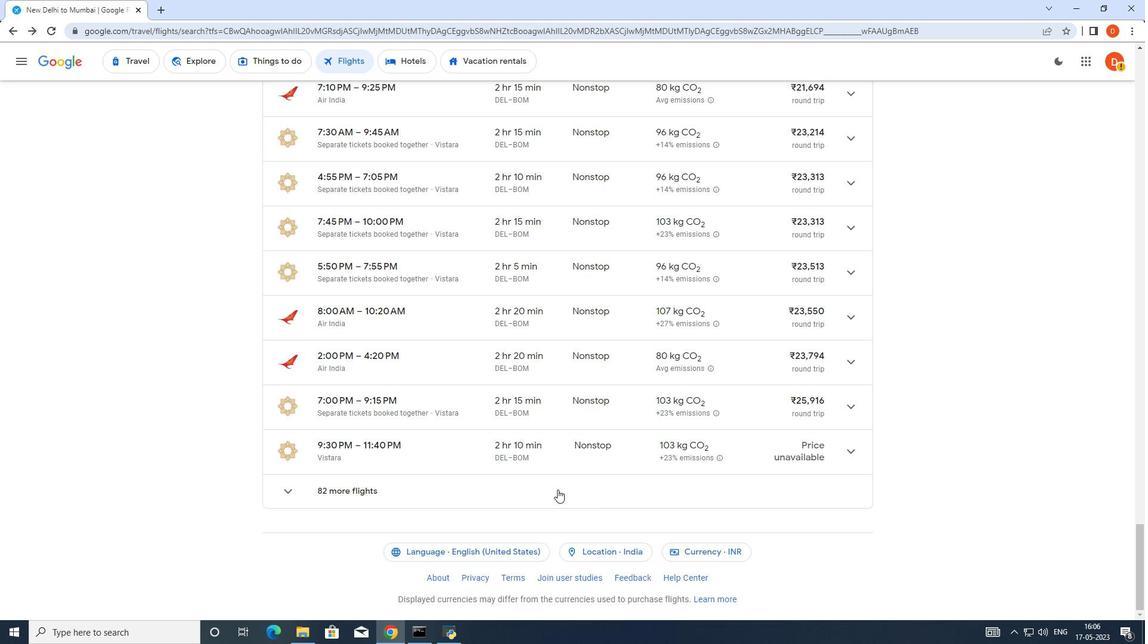 
Action: Mouse pressed left at (552, 489)
Screenshot: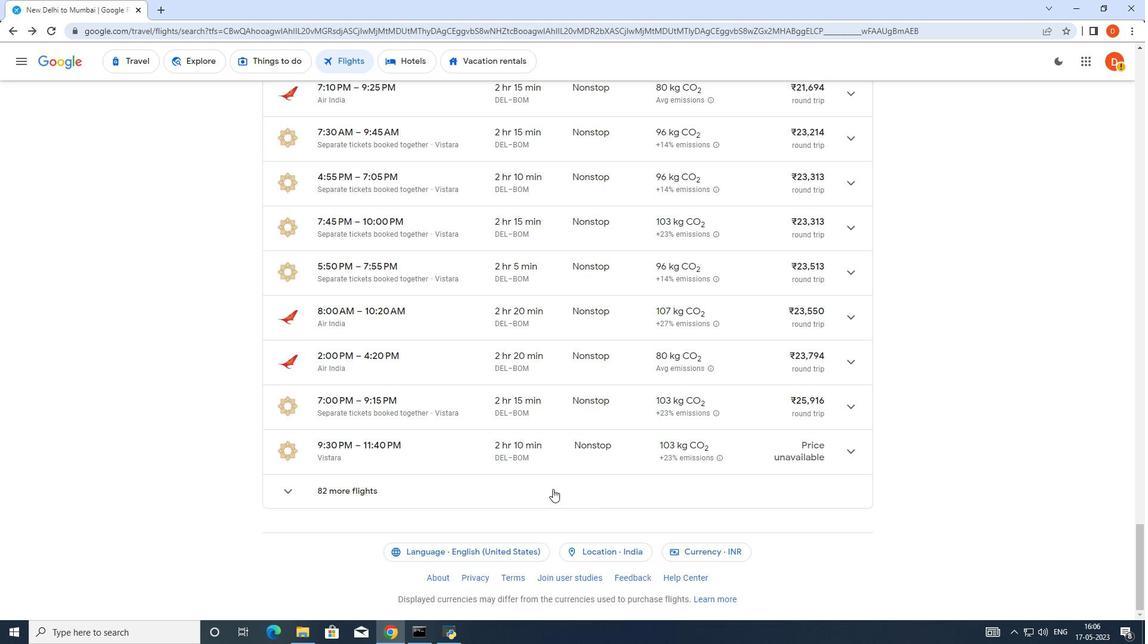 
Action: Mouse moved to (563, 489)
Screenshot: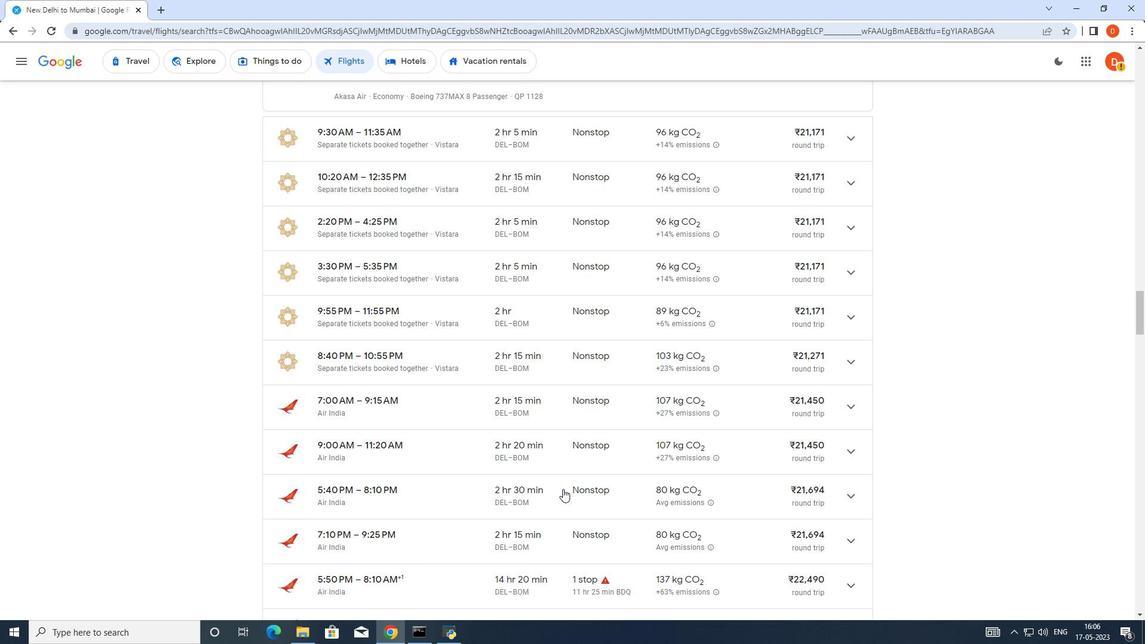 
Action: Mouse scrolled (563, 488) with delta (0, 0)
Screenshot: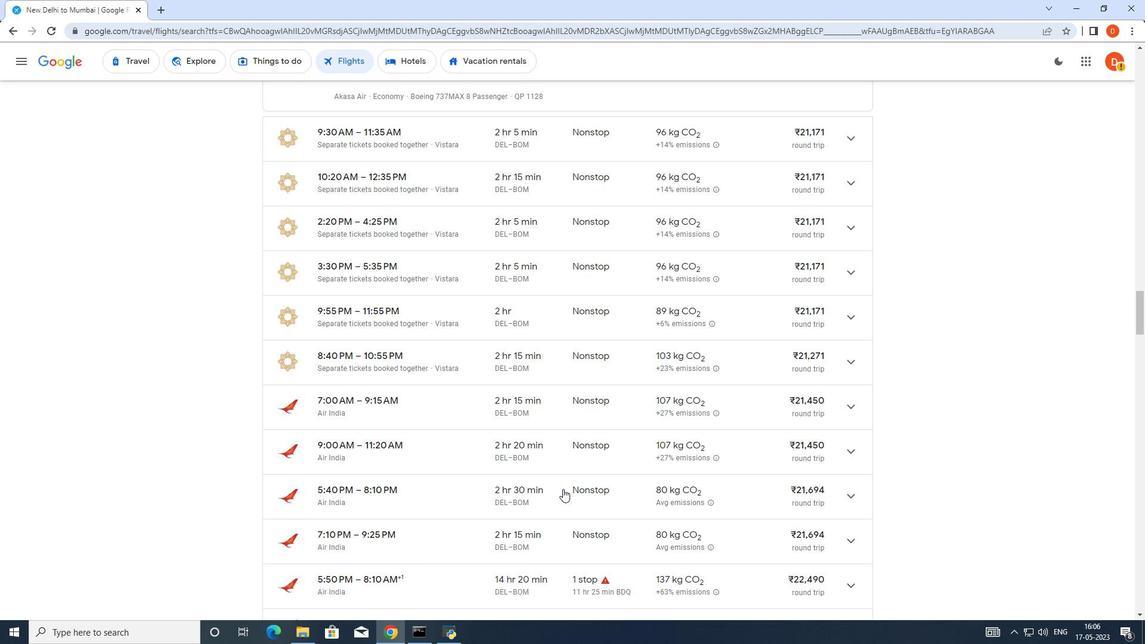 
Action: Mouse scrolled (563, 488) with delta (0, 0)
Screenshot: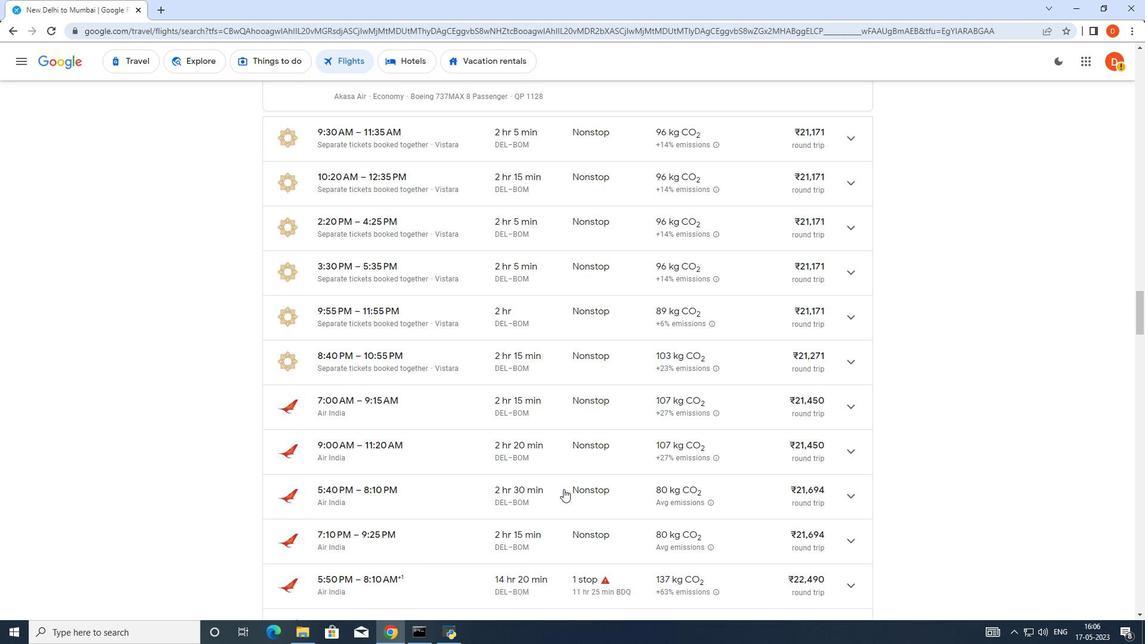 
Action: Mouse moved to (564, 489)
Screenshot: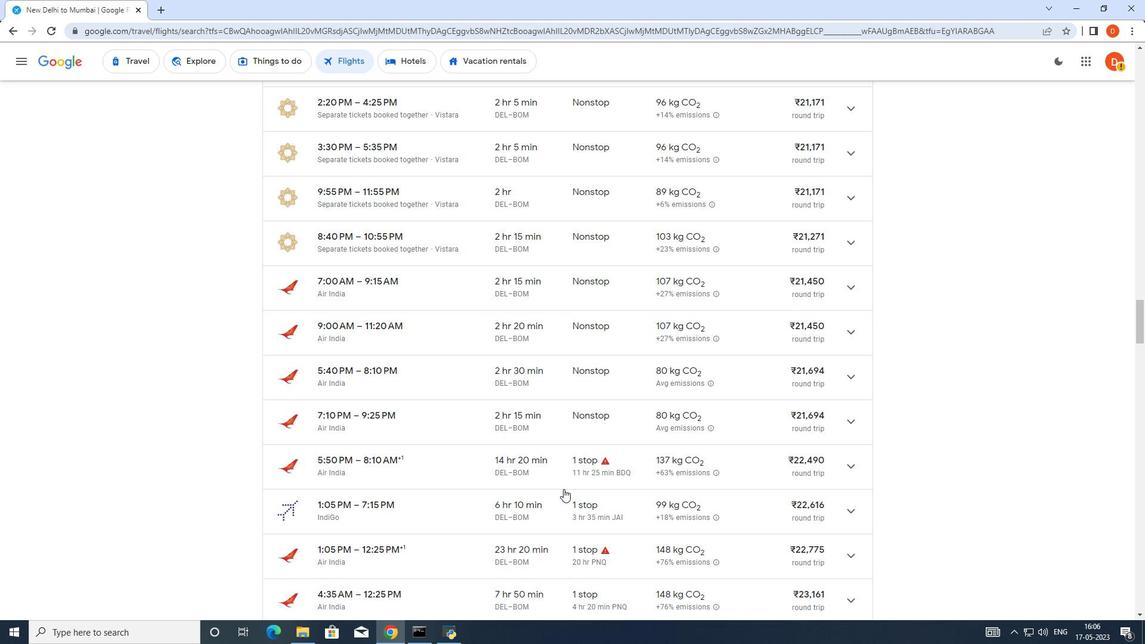 
Action: Mouse scrolled (564, 488) with delta (0, 0)
Screenshot: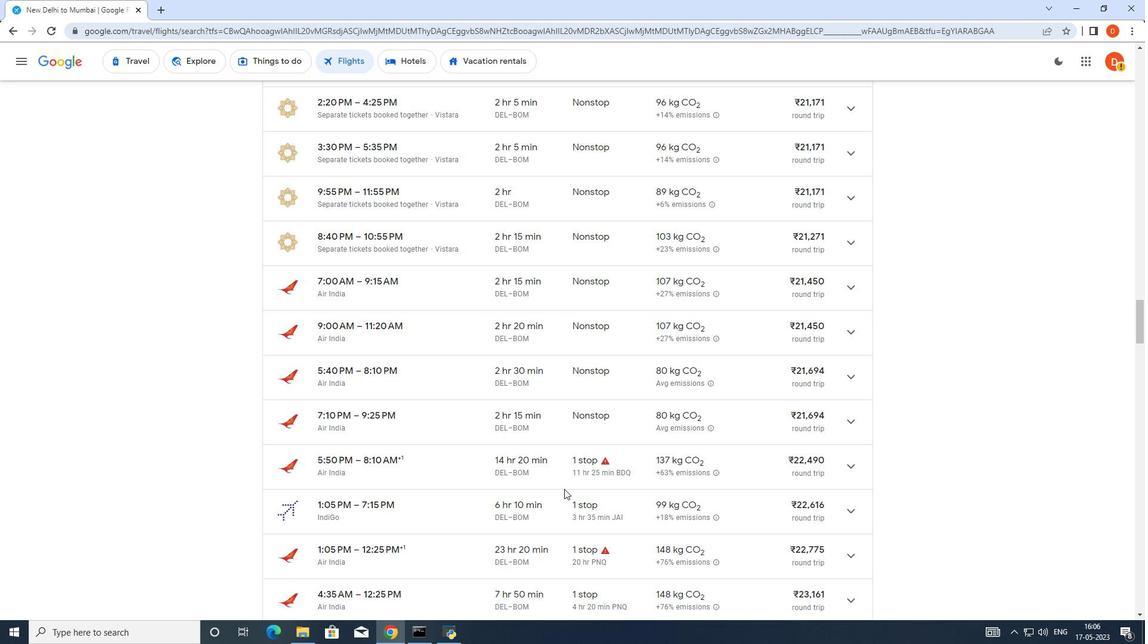 
Action: Mouse scrolled (564, 488) with delta (0, 0)
Screenshot: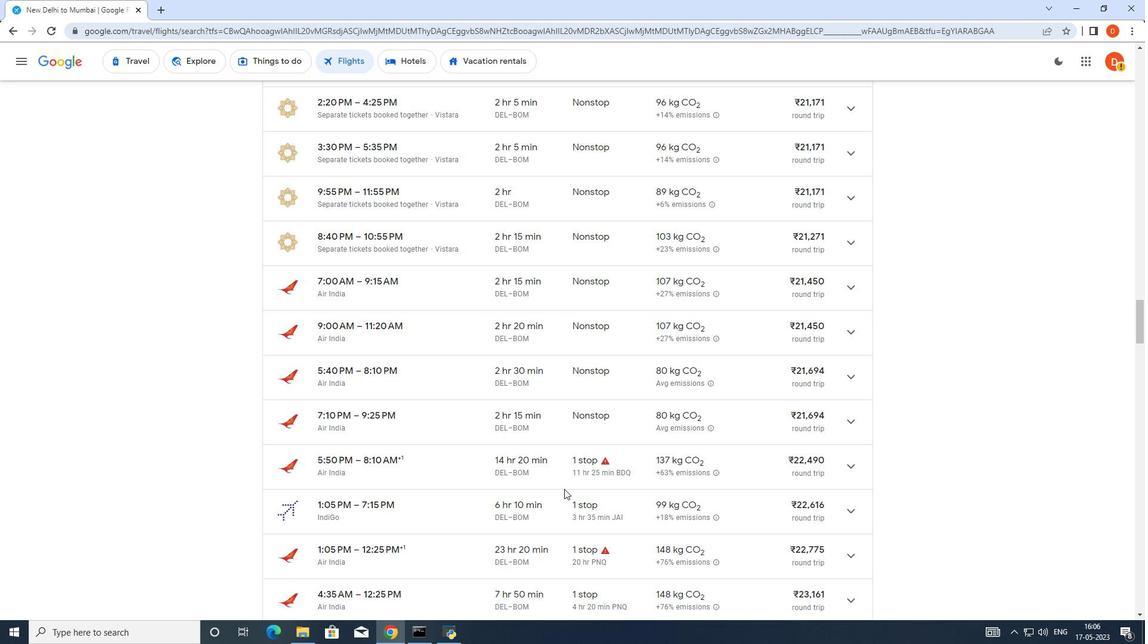 
Action: Mouse scrolled (564, 488) with delta (0, 0)
Screenshot: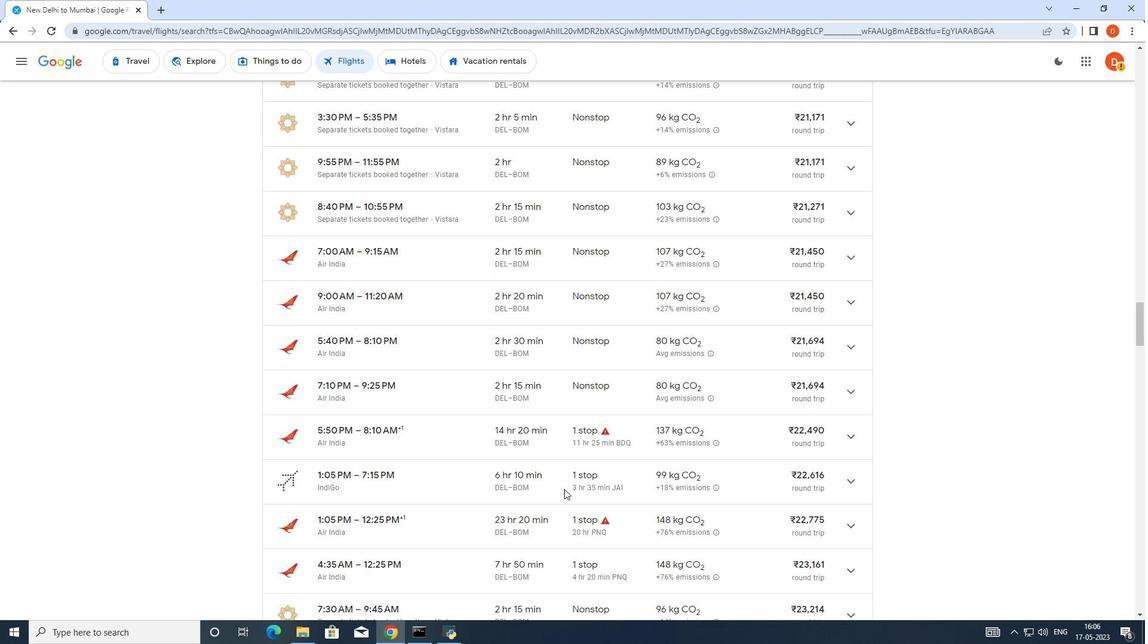 
Action: Mouse scrolled (564, 488) with delta (0, 0)
Screenshot: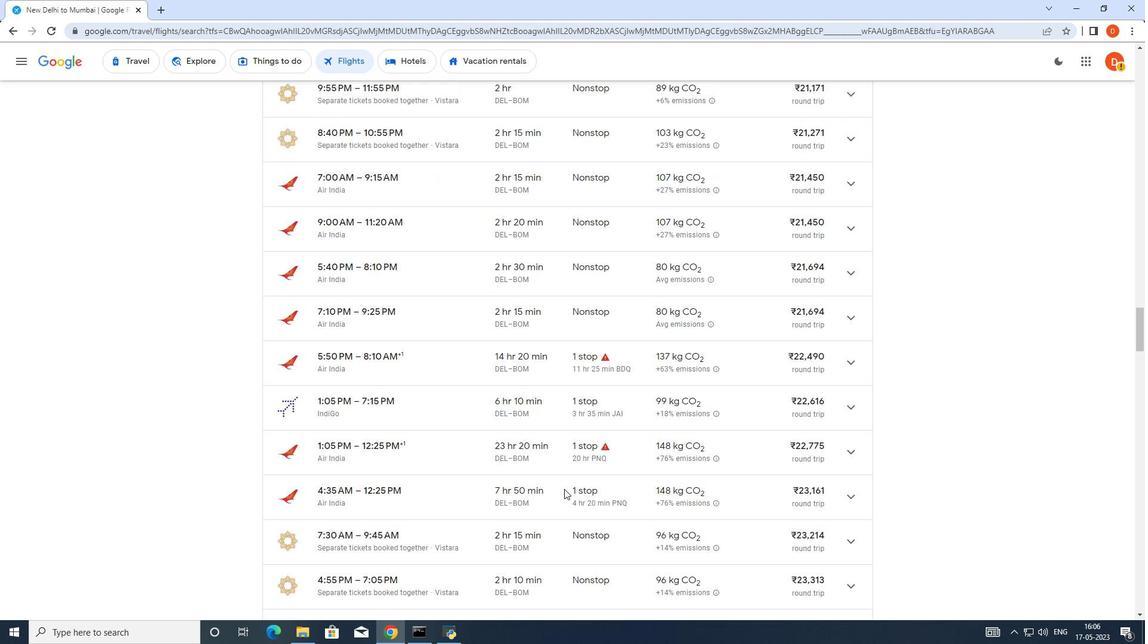 
Action: Mouse scrolled (564, 488) with delta (0, 0)
Screenshot: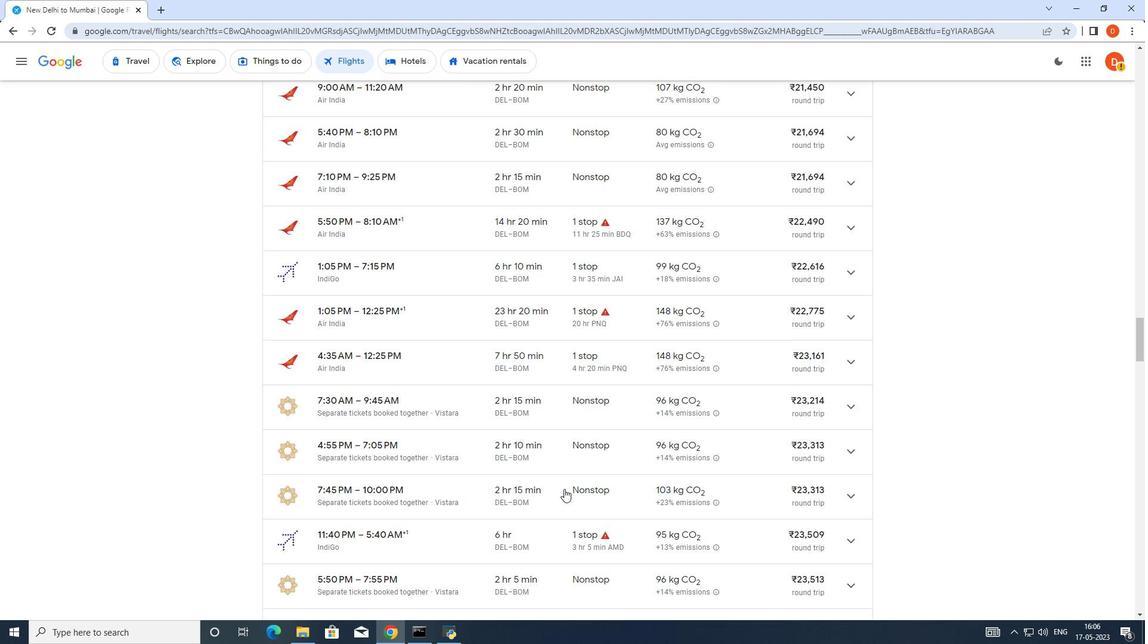 
Action: Mouse scrolled (564, 488) with delta (0, 0)
Screenshot: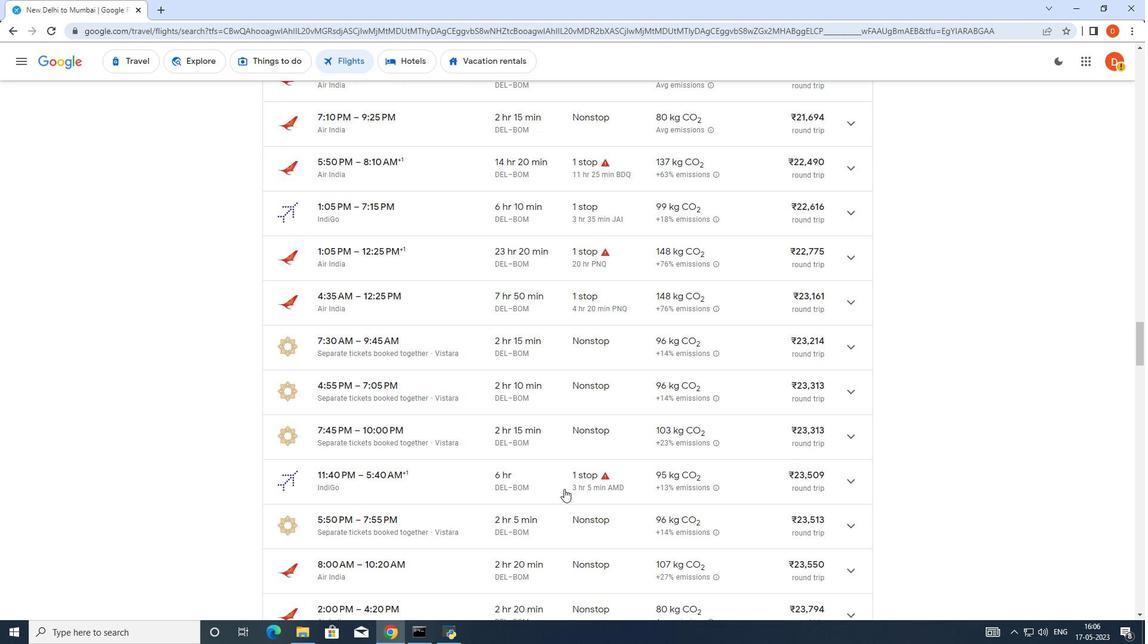 
Action: Mouse scrolled (564, 488) with delta (0, 0)
Screenshot: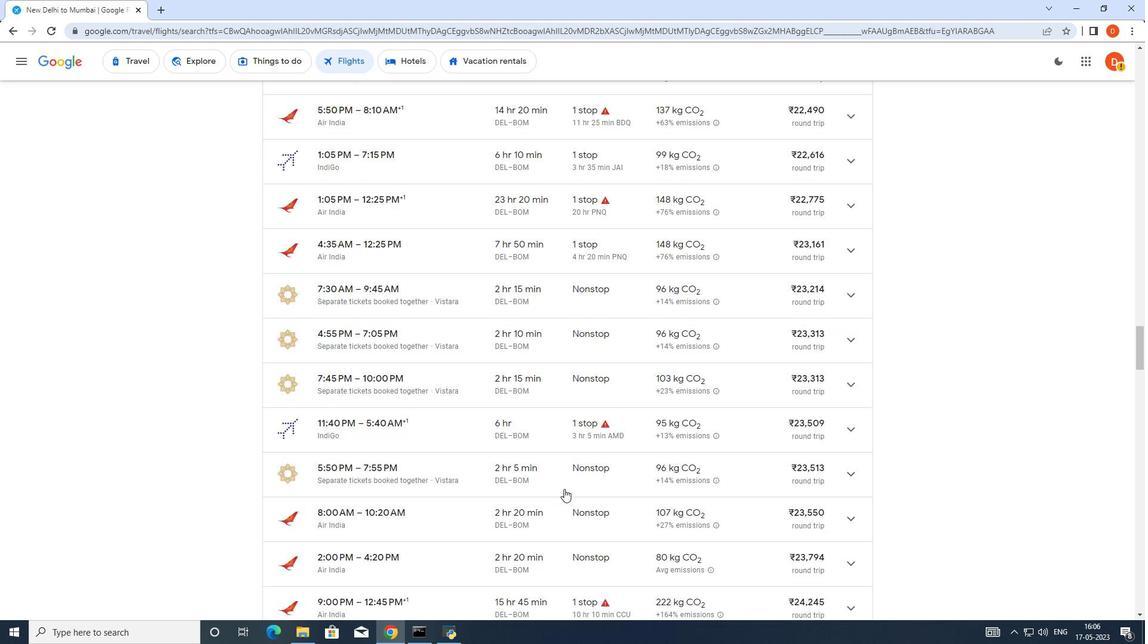 
Action: Mouse scrolled (564, 488) with delta (0, 0)
Screenshot: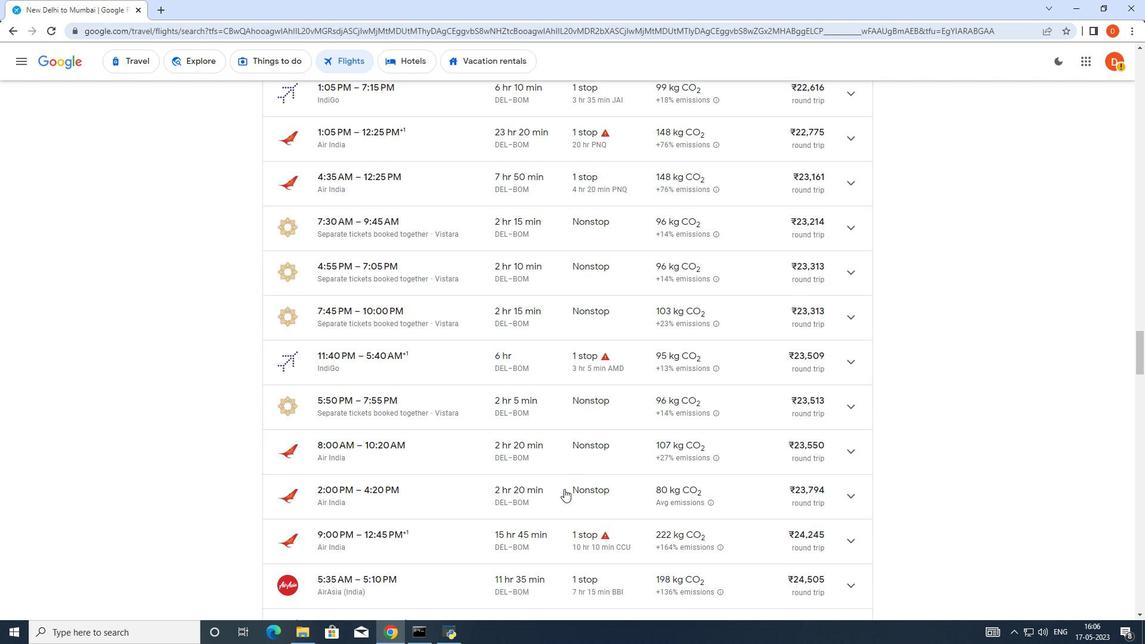 
Action: Mouse scrolled (564, 488) with delta (0, 0)
Screenshot: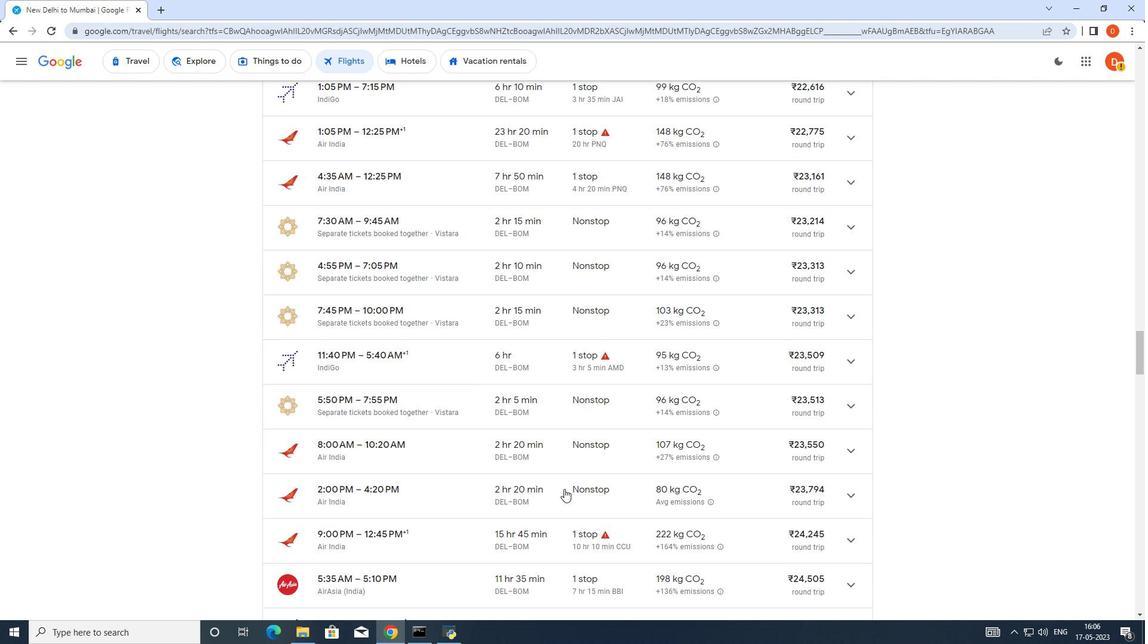 
Action: Mouse scrolled (564, 488) with delta (0, 0)
Screenshot: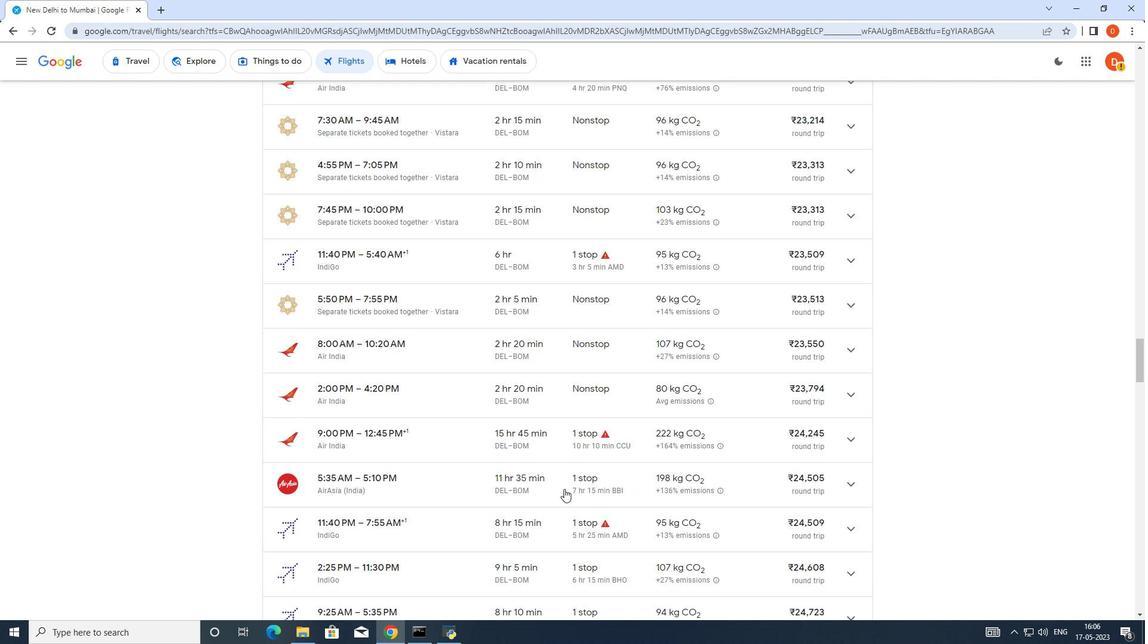 
Action: Mouse scrolled (564, 488) with delta (0, 0)
Screenshot: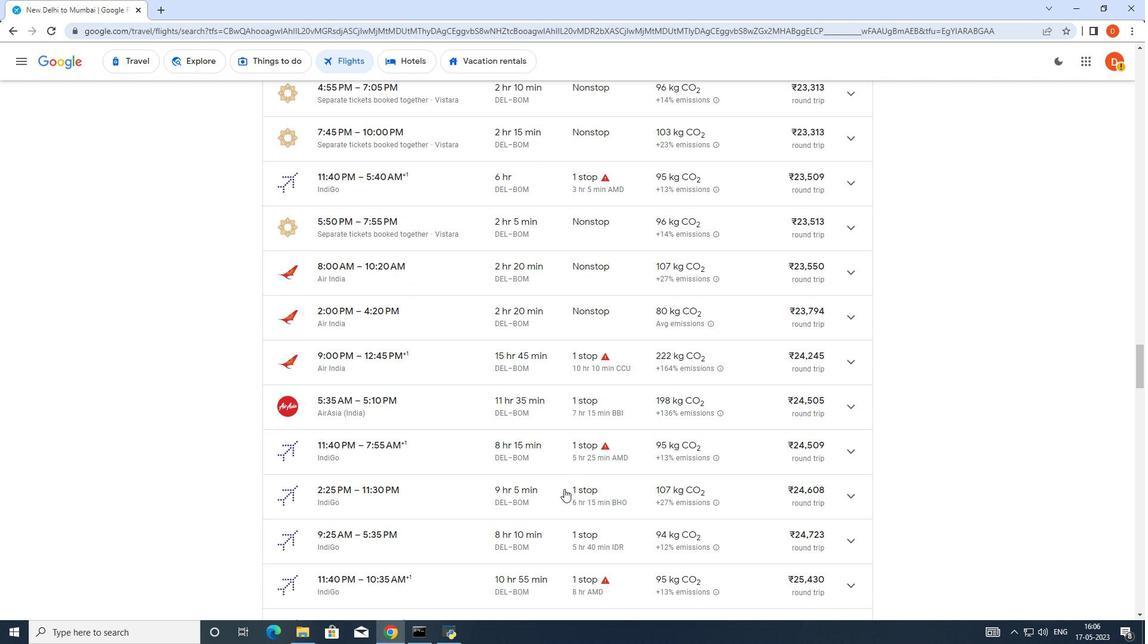 
Action: Mouse scrolled (564, 488) with delta (0, 0)
Screenshot: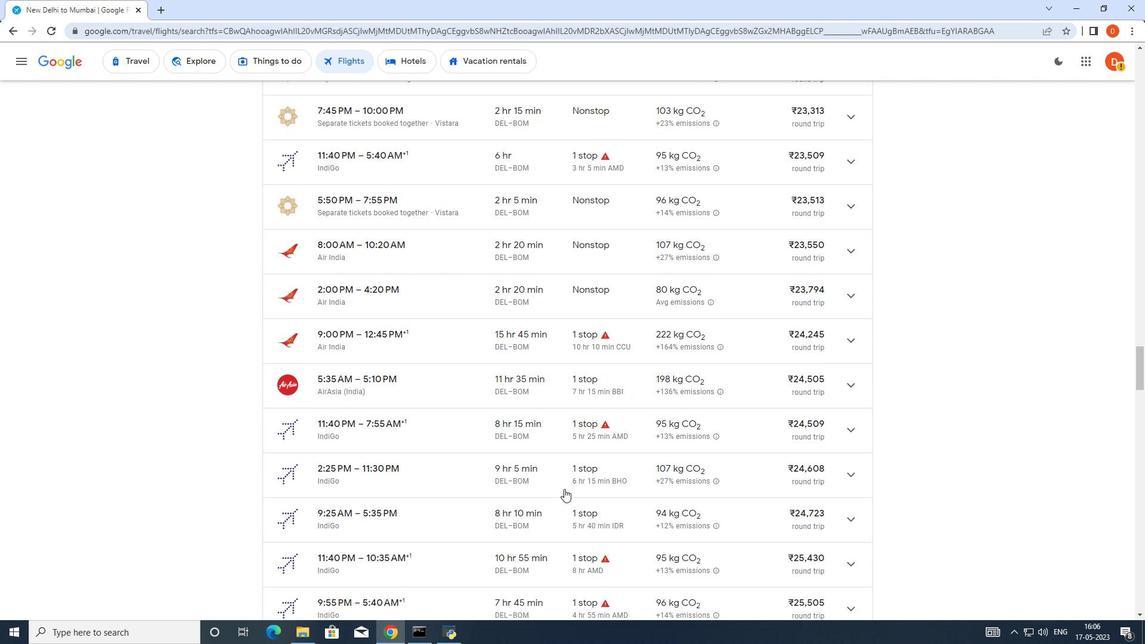 
Action: Mouse scrolled (564, 488) with delta (0, 0)
Screenshot: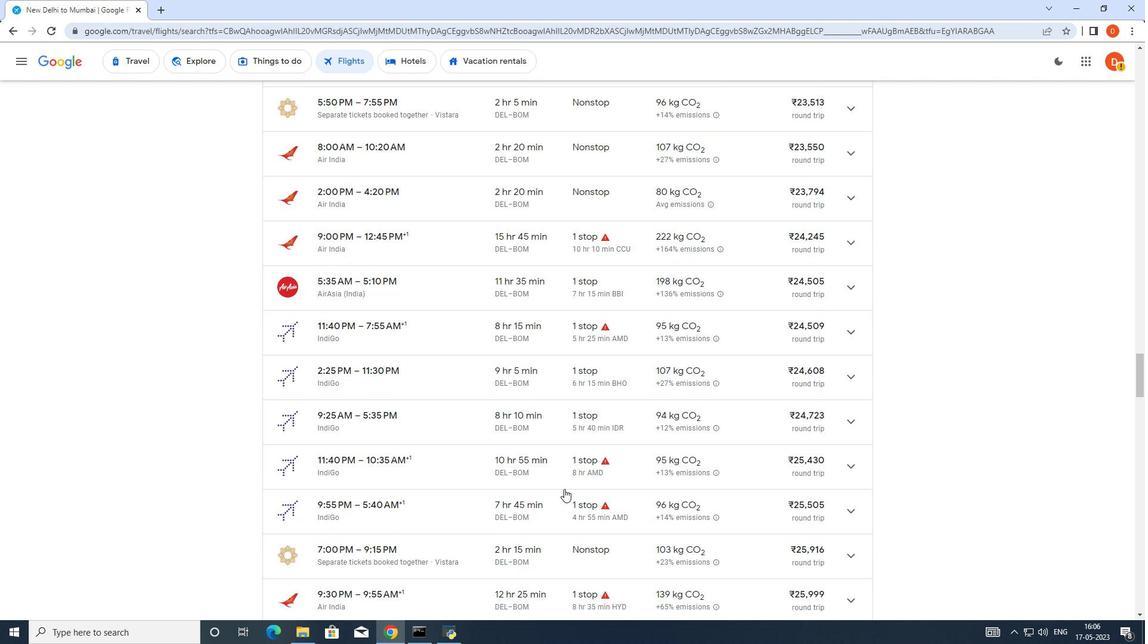
Action: Mouse scrolled (564, 488) with delta (0, 0)
Screenshot: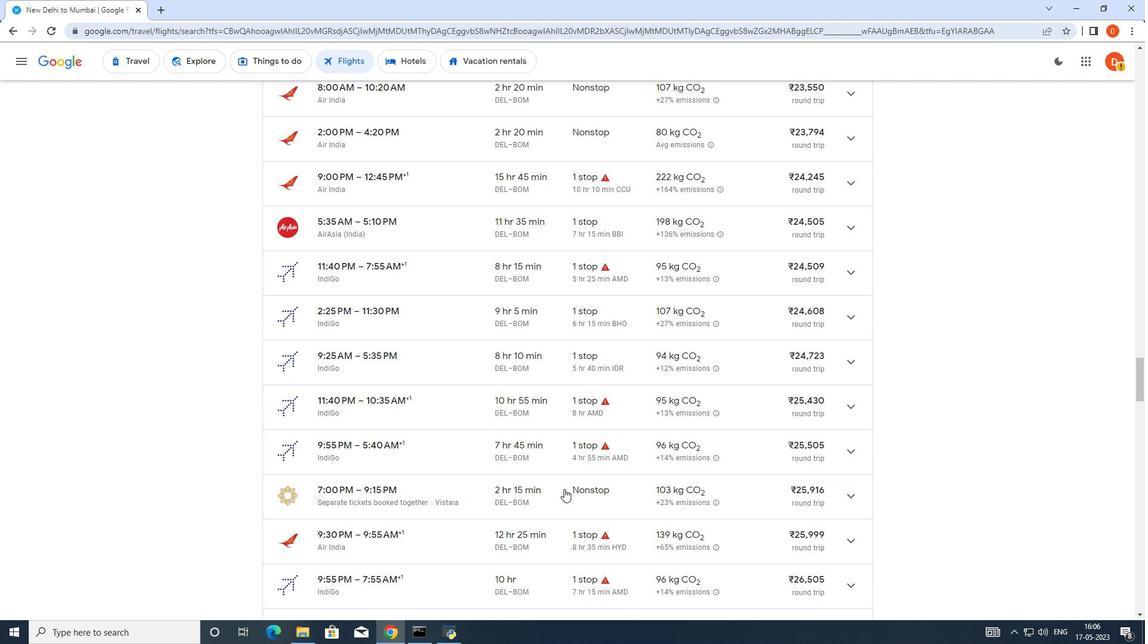 
Action: Mouse scrolled (564, 488) with delta (0, 0)
Screenshot: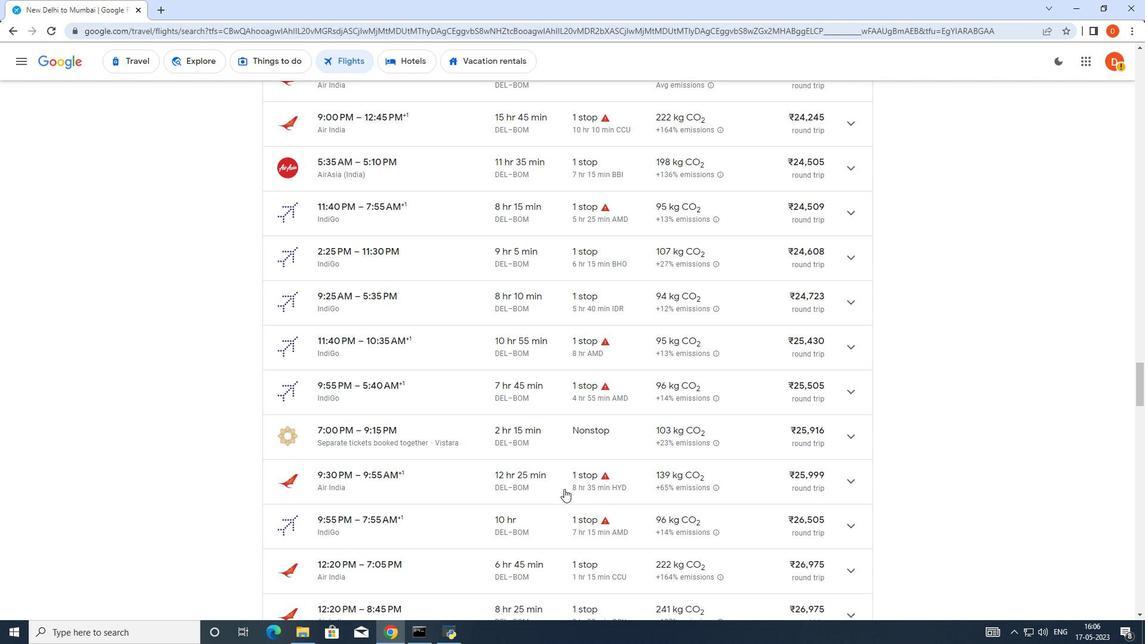 
Action: Mouse scrolled (564, 488) with delta (0, 0)
Screenshot: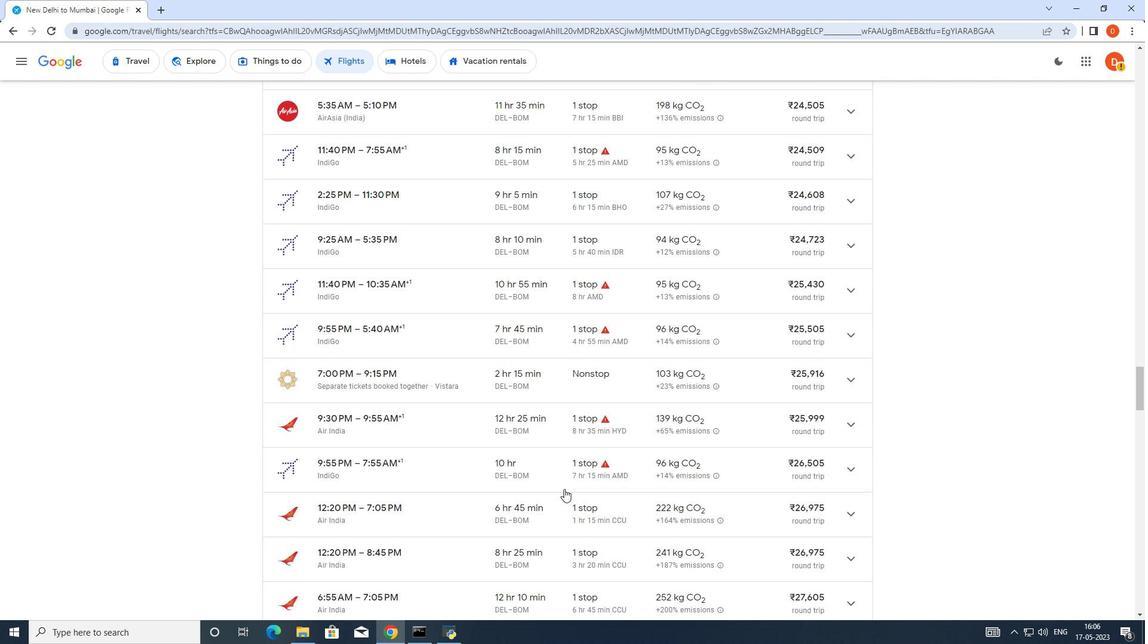 
Action: Mouse scrolled (564, 488) with delta (0, 0)
Screenshot: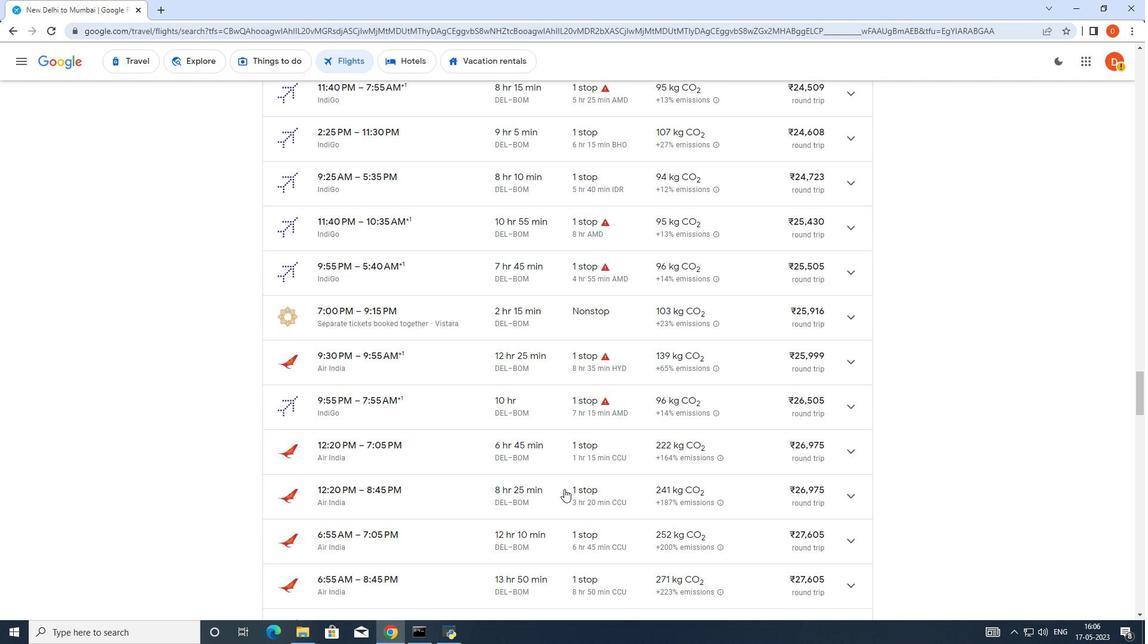 
Action: Mouse scrolled (564, 488) with delta (0, 0)
Screenshot: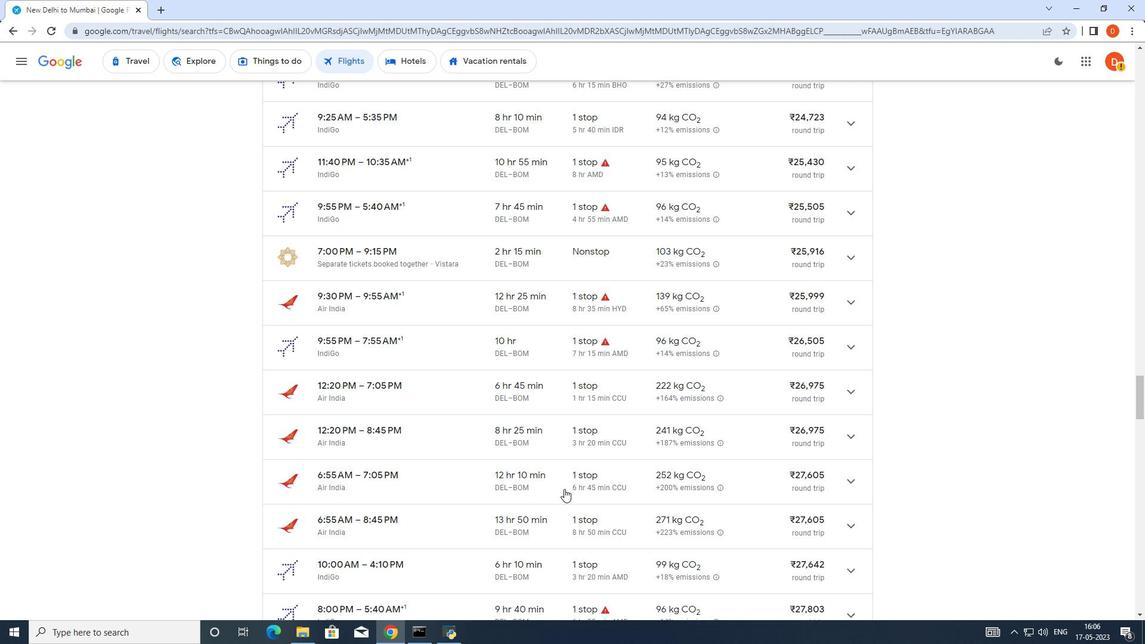 
Action: Mouse moved to (566, 482)
Screenshot: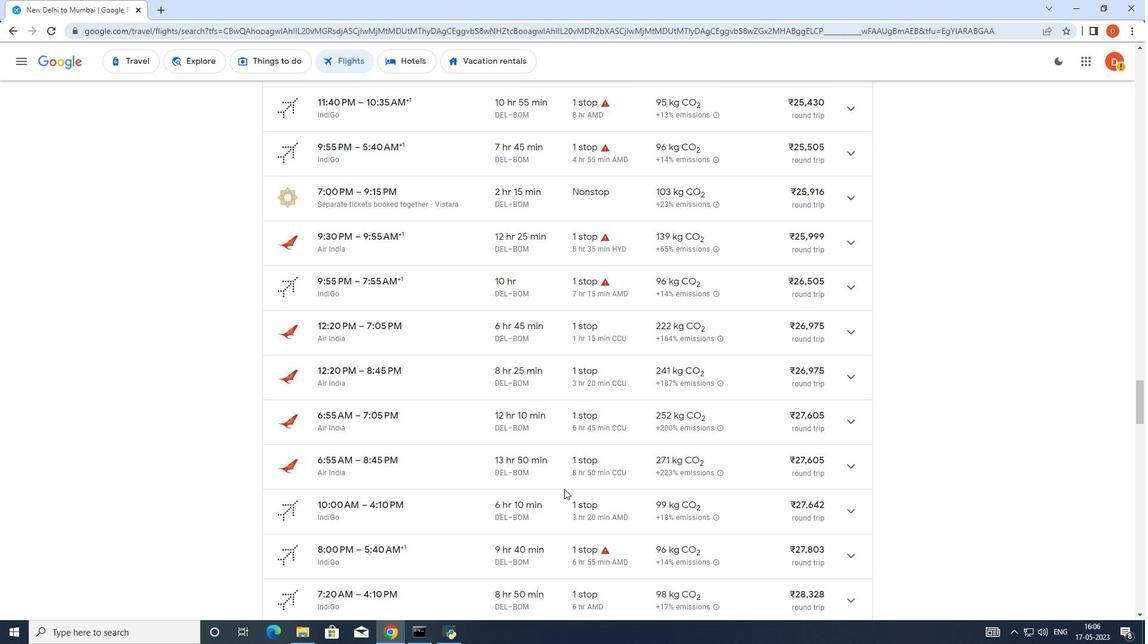 
Action: Mouse scrolled (566, 481) with delta (0, 0)
Screenshot: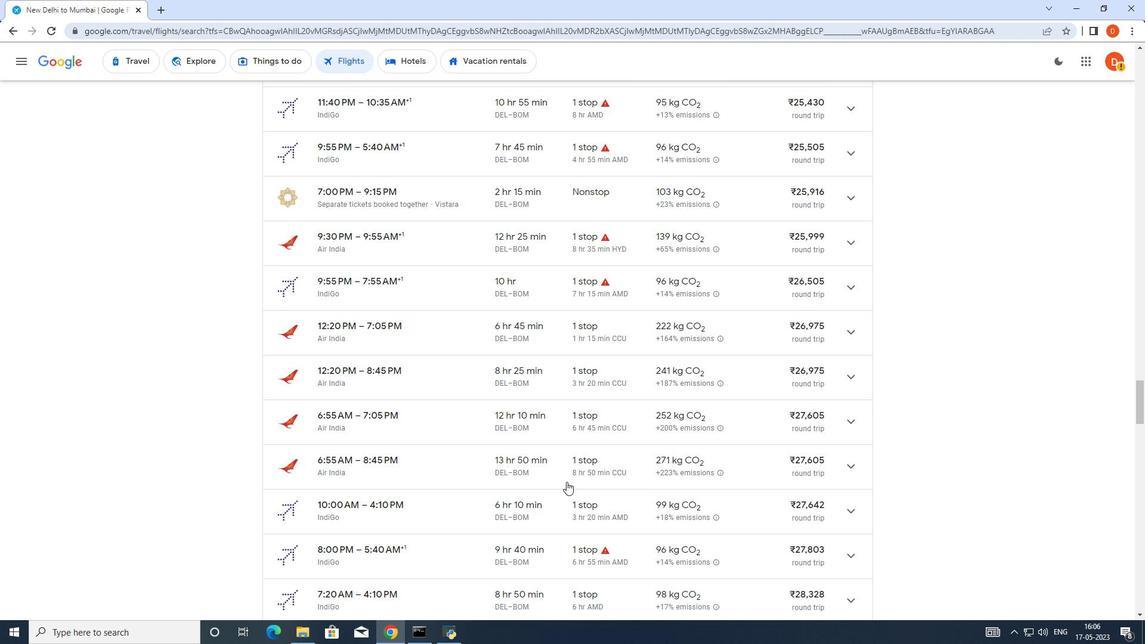 
Action: Mouse scrolled (566, 481) with delta (0, 0)
Screenshot: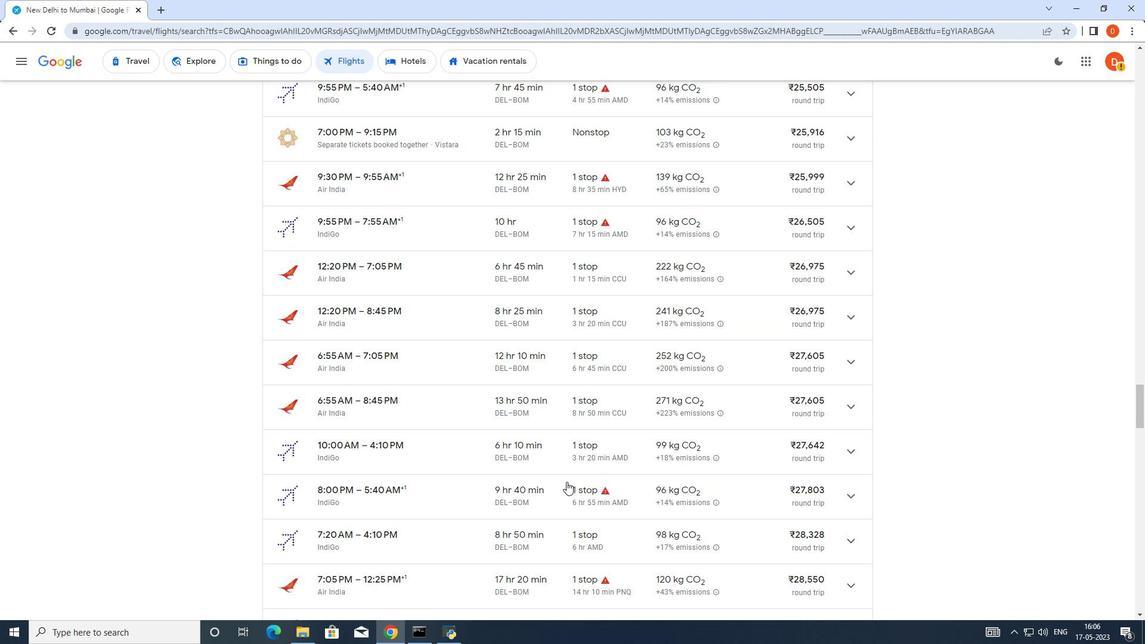 
Action: Mouse scrolled (566, 481) with delta (0, 0)
Screenshot: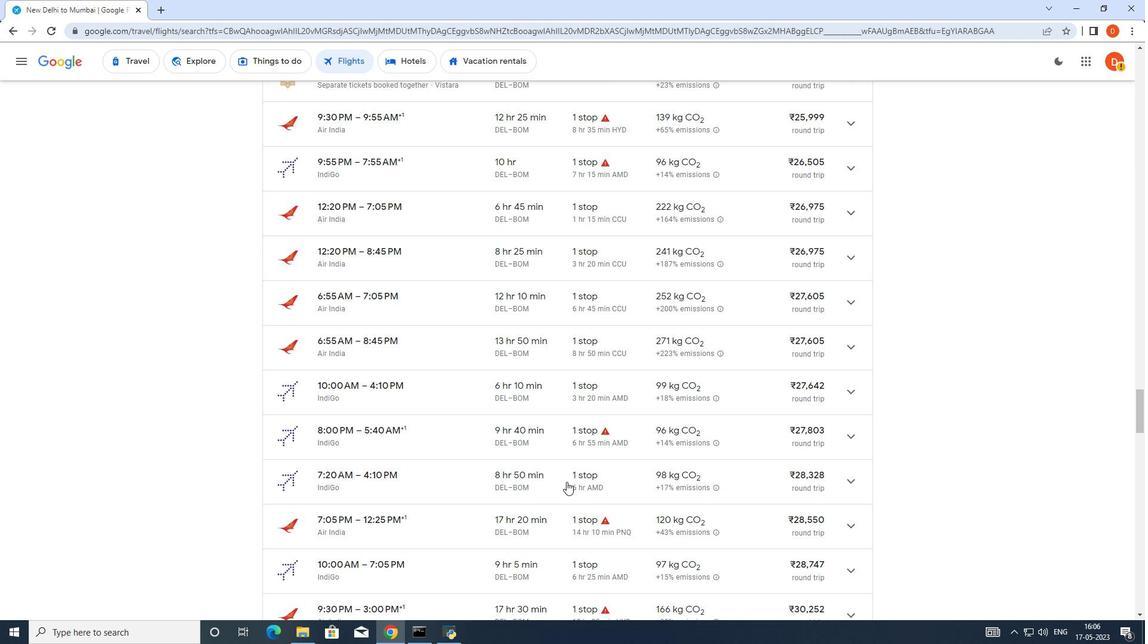 
Action: Mouse scrolled (566, 481) with delta (0, 0)
Screenshot: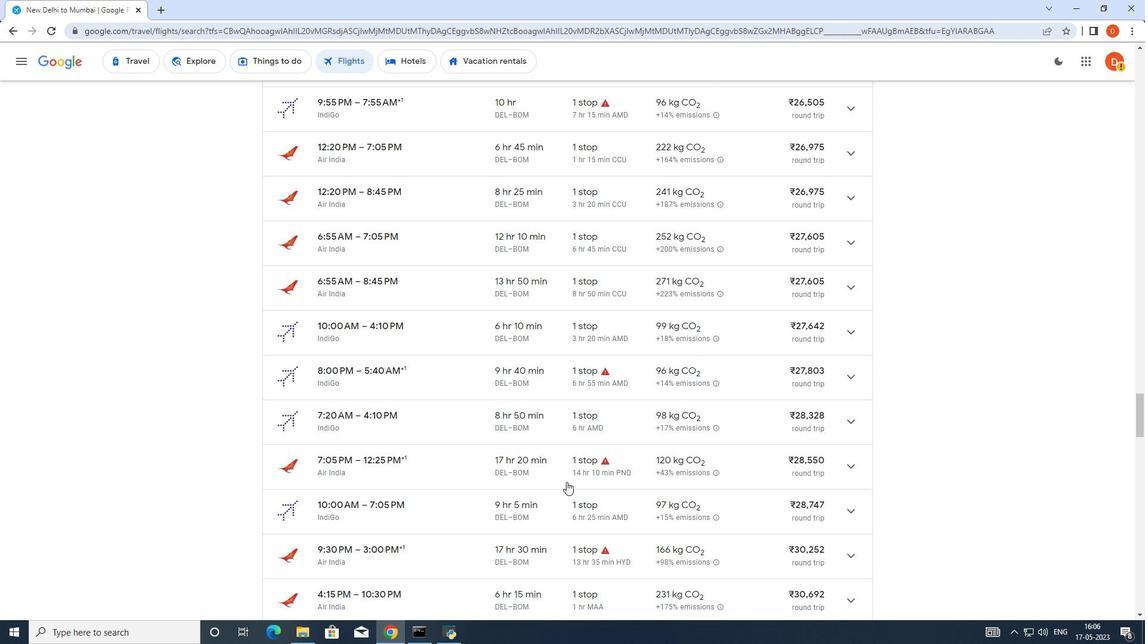 
Action: Mouse moved to (566, 482)
Screenshot: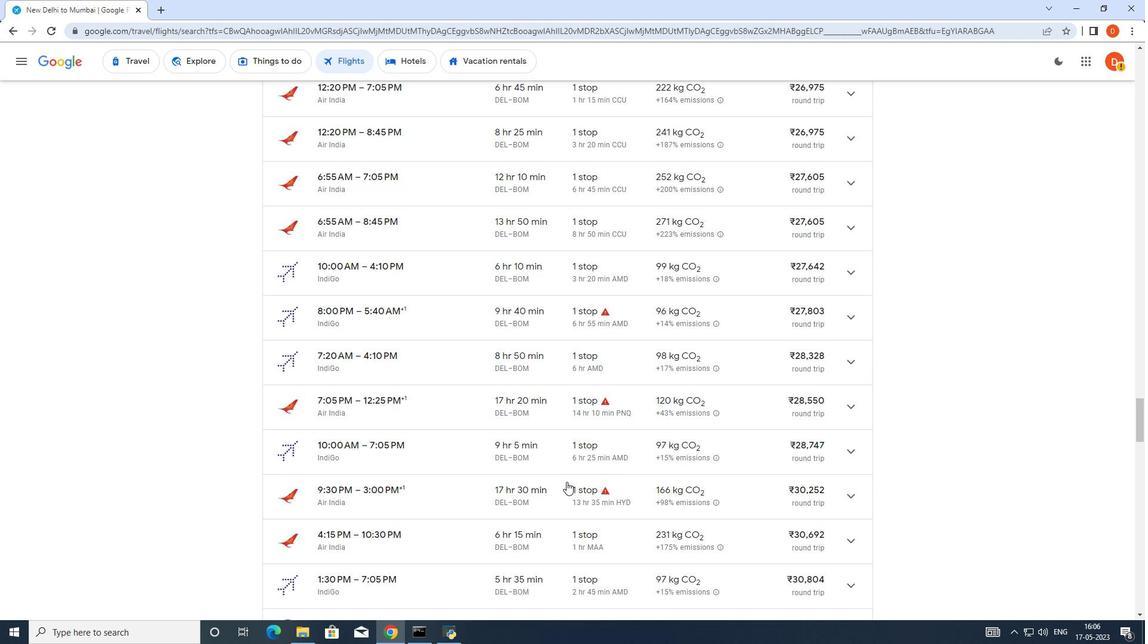 
Action: Mouse scrolled (566, 481) with delta (0, 0)
Screenshot: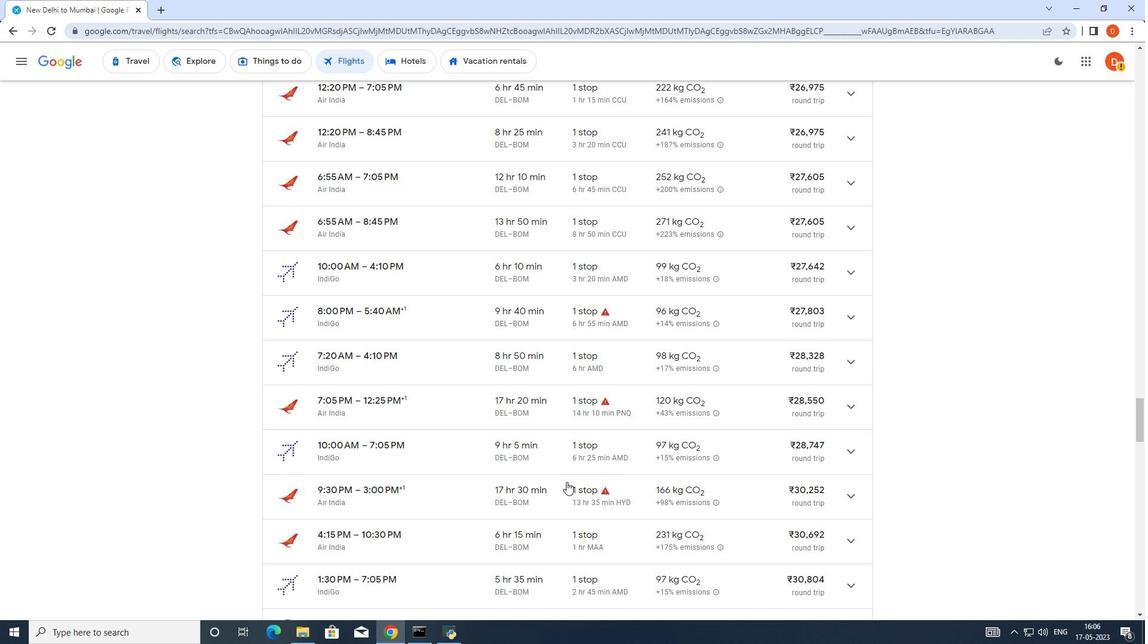 
Action: Mouse scrolled (566, 481) with delta (0, 0)
Screenshot: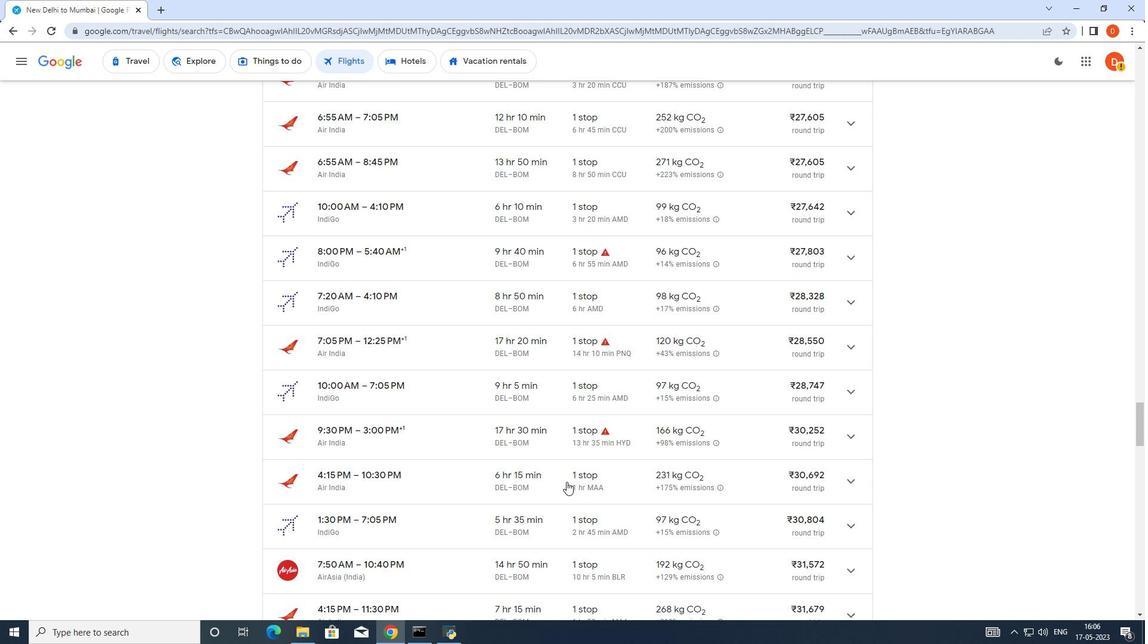 
Action: Mouse scrolled (566, 481) with delta (0, 0)
Screenshot: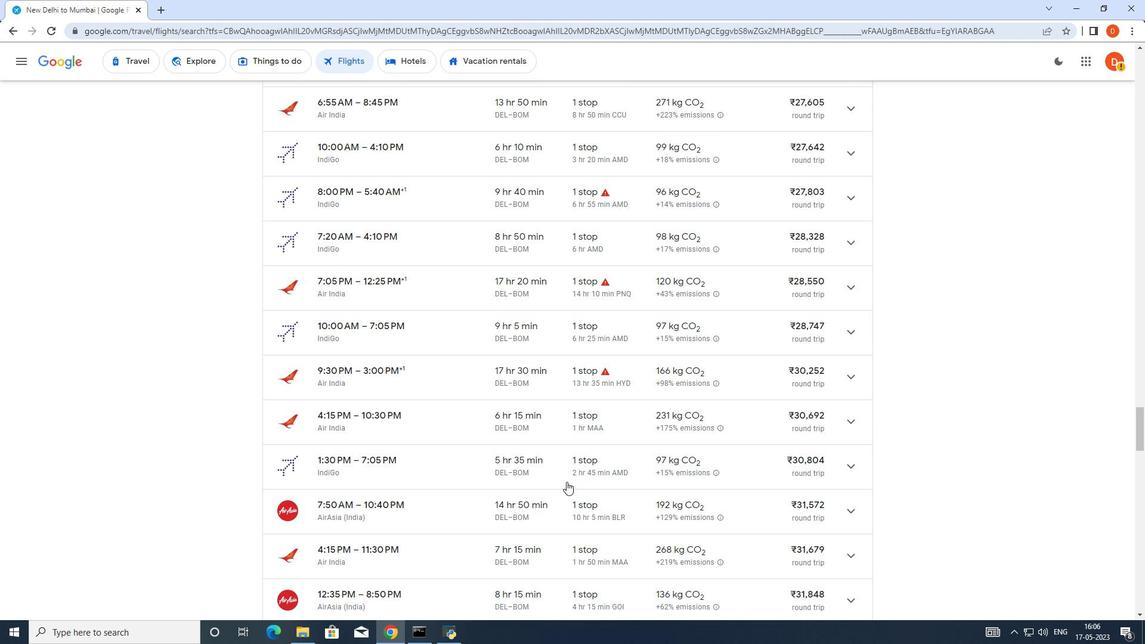 
Action: Mouse scrolled (566, 481) with delta (0, 0)
Screenshot: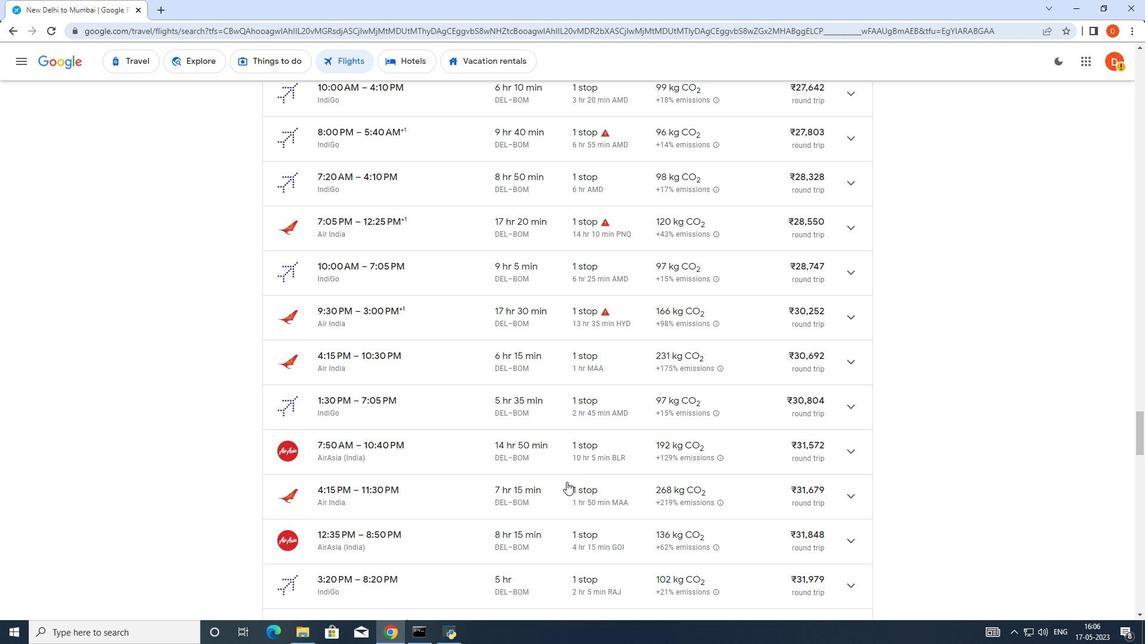 
Action: Mouse scrolled (566, 481) with delta (0, 0)
Screenshot: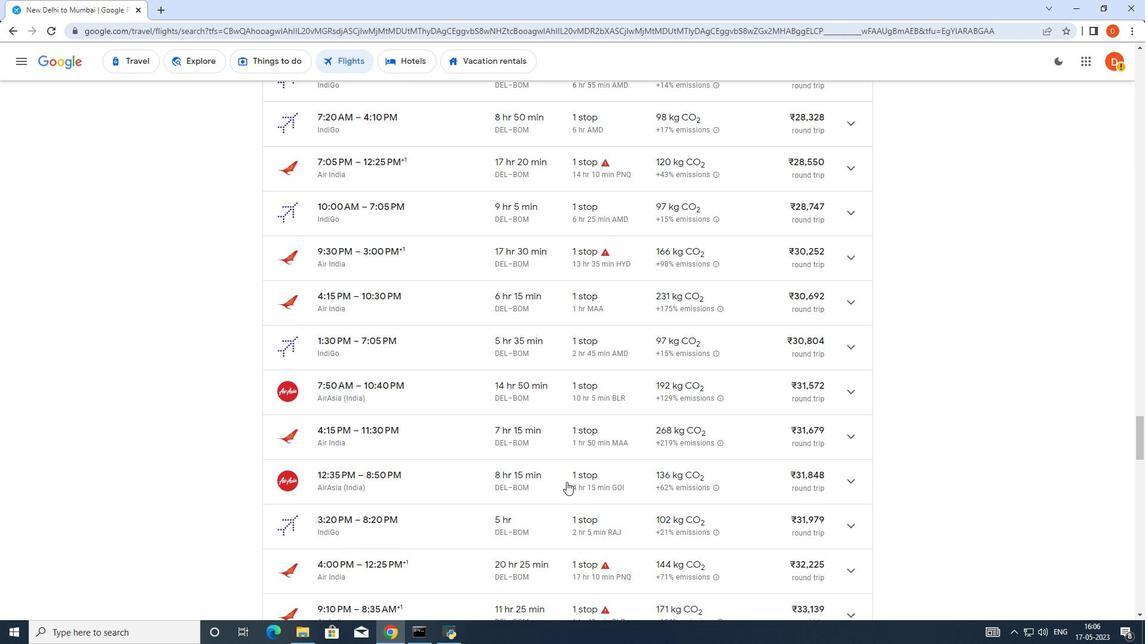 
Action: Mouse scrolled (566, 481) with delta (0, 0)
Screenshot: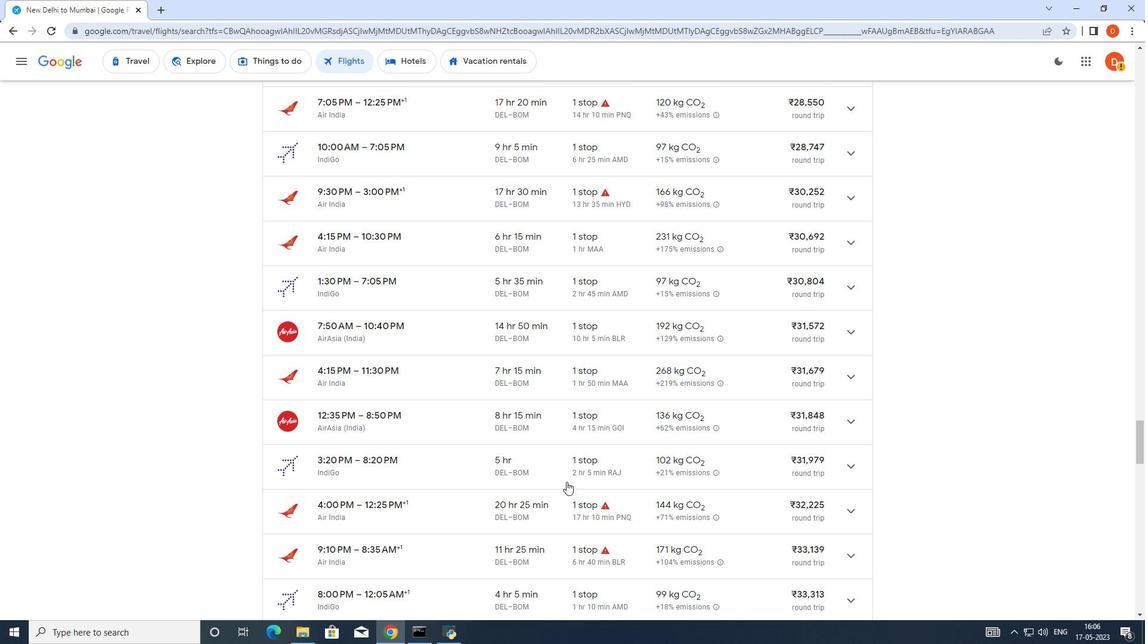 
Action: Mouse scrolled (566, 481) with delta (0, 0)
Screenshot: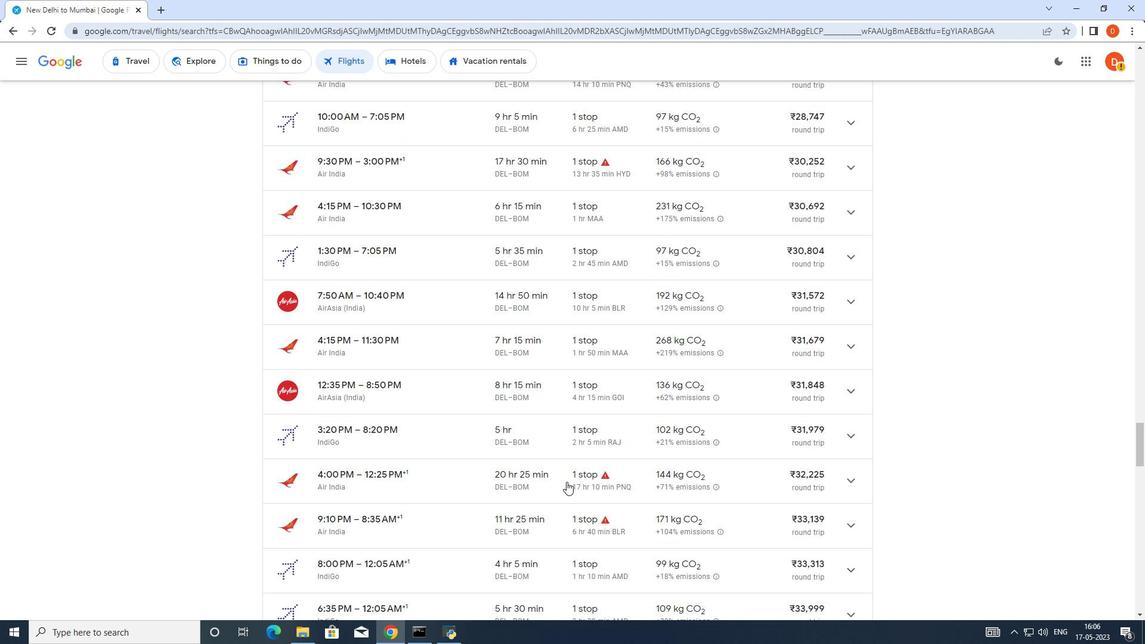 
Action: Mouse scrolled (566, 481) with delta (0, 0)
Screenshot: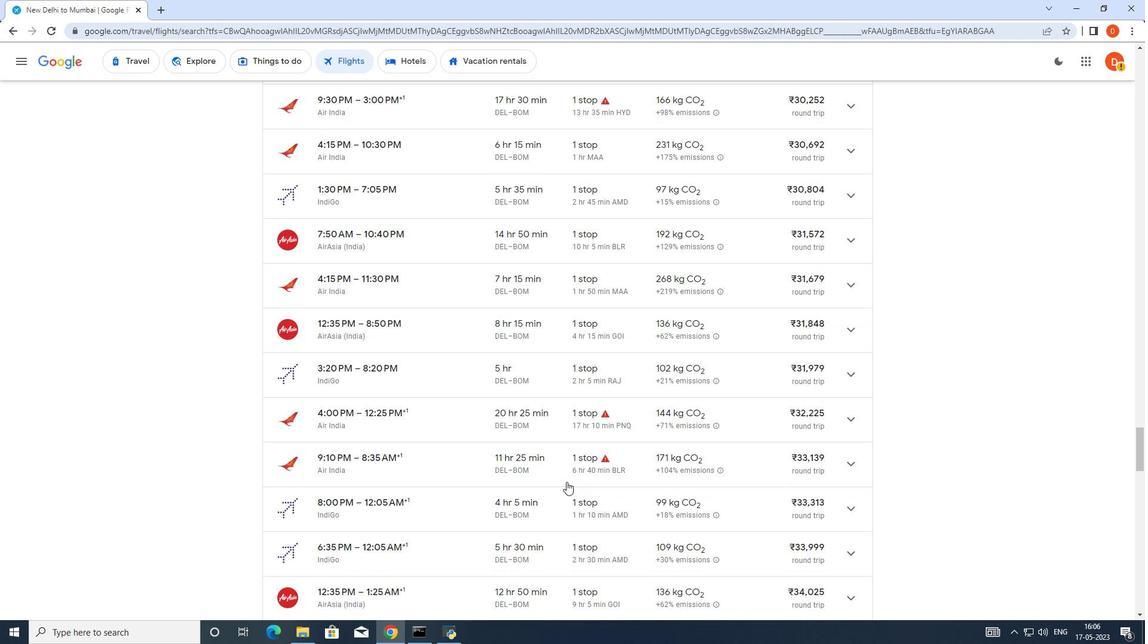
Action: Mouse scrolled (566, 481) with delta (0, 0)
Screenshot: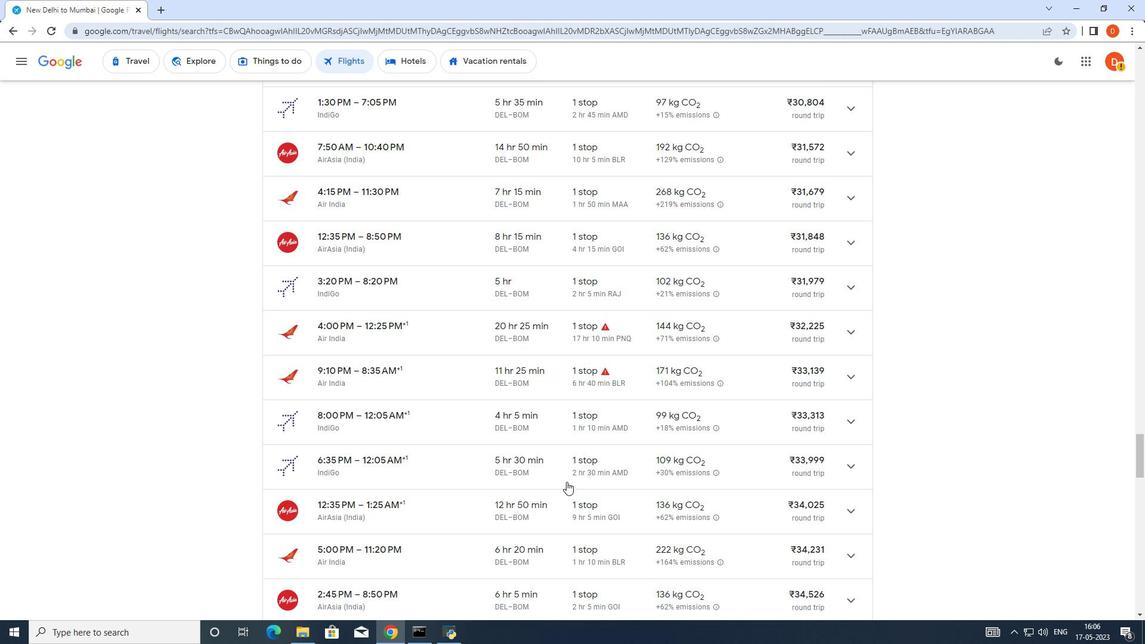 
Action: Mouse scrolled (566, 481) with delta (0, 0)
Screenshot: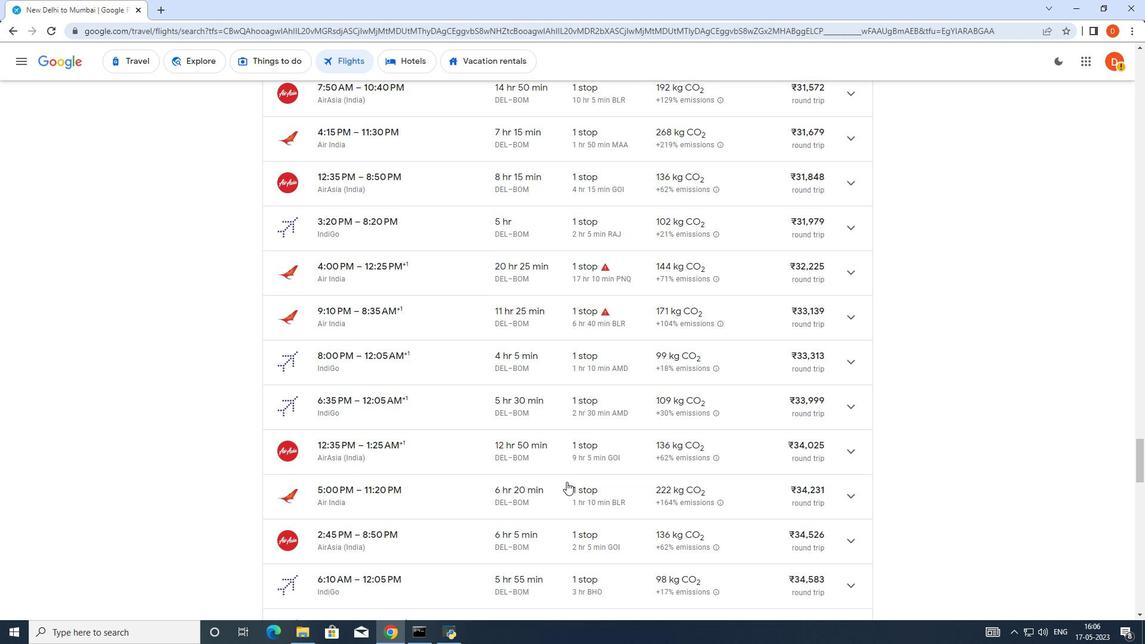 
Action: Mouse scrolled (566, 481) with delta (0, 0)
Screenshot: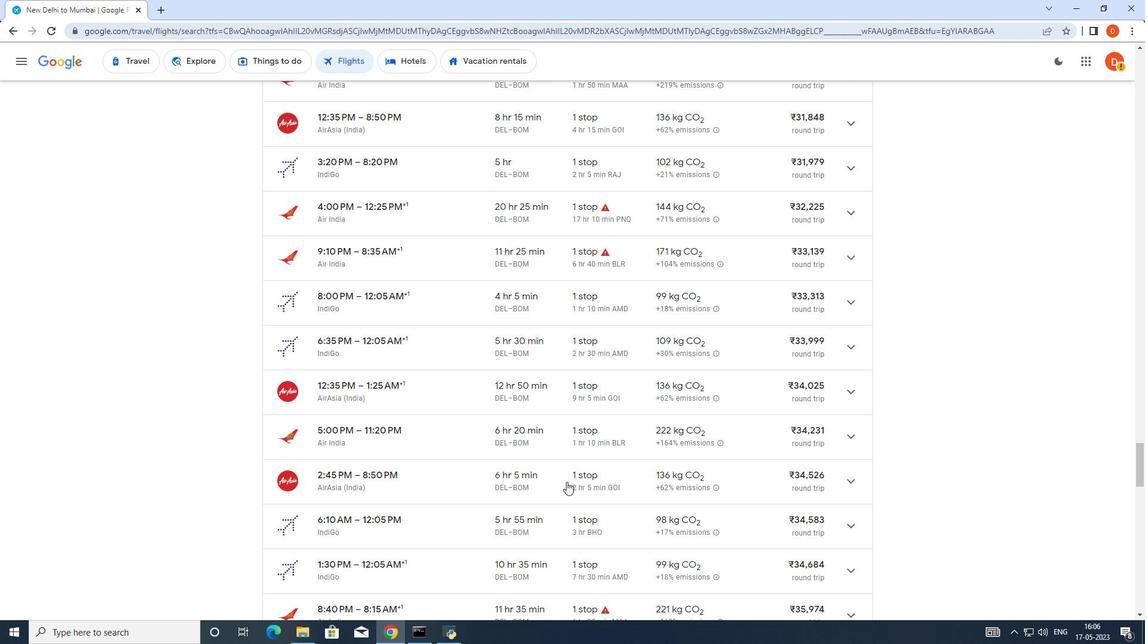 
Action: Mouse scrolled (566, 481) with delta (0, 0)
Screenshot: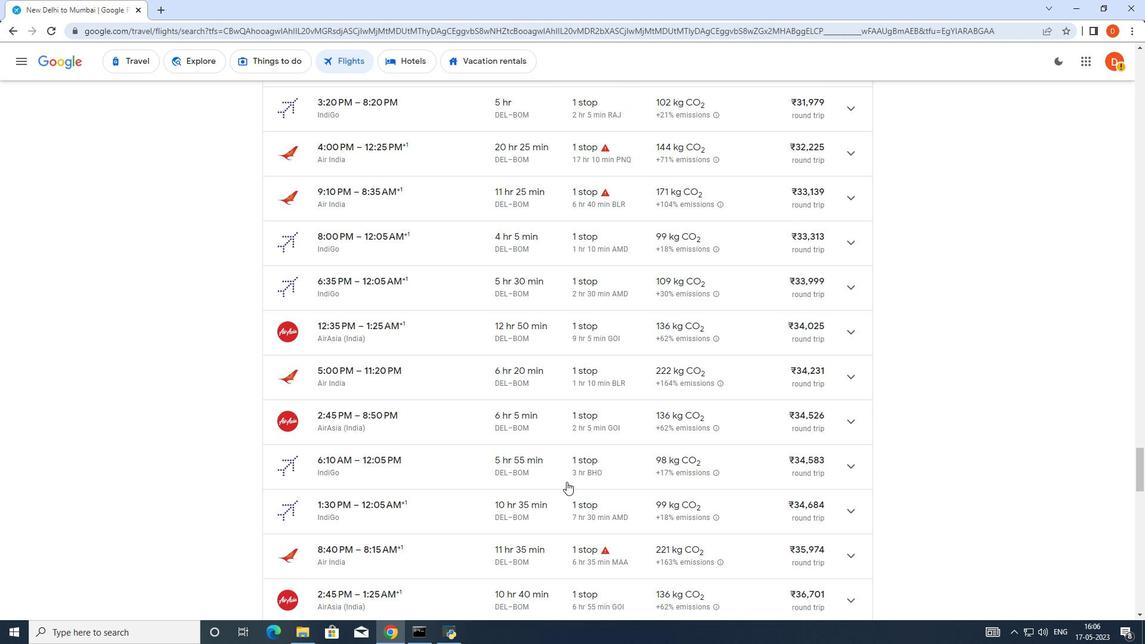 
Action: Mouse scrolled (566, 481) with delta (0, 0)
Screenshot: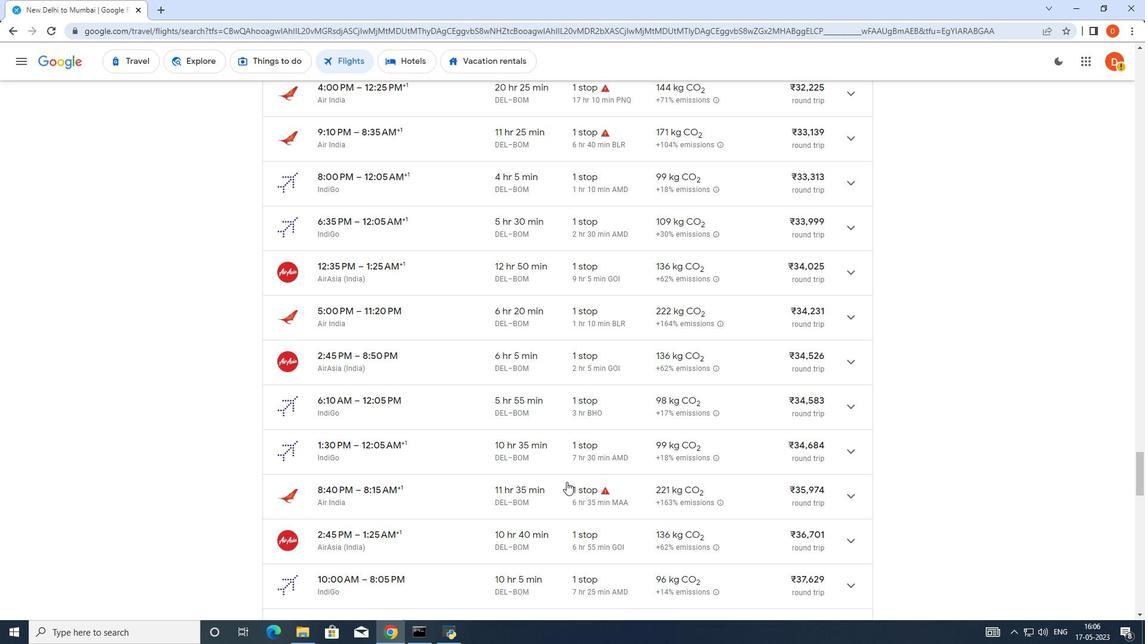 
Action: Mouse scrolled (566, 481) with delta (0, 0)
Screenshot: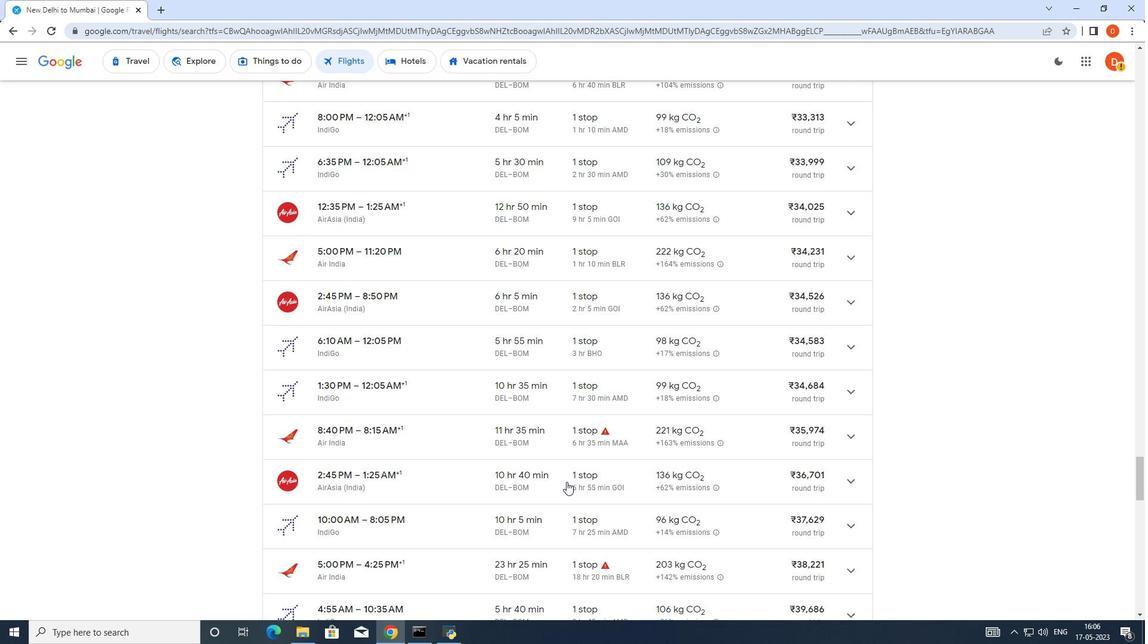 
Action: Mouse scrolled (566, 481) with delta (0, 0)
Screenshot: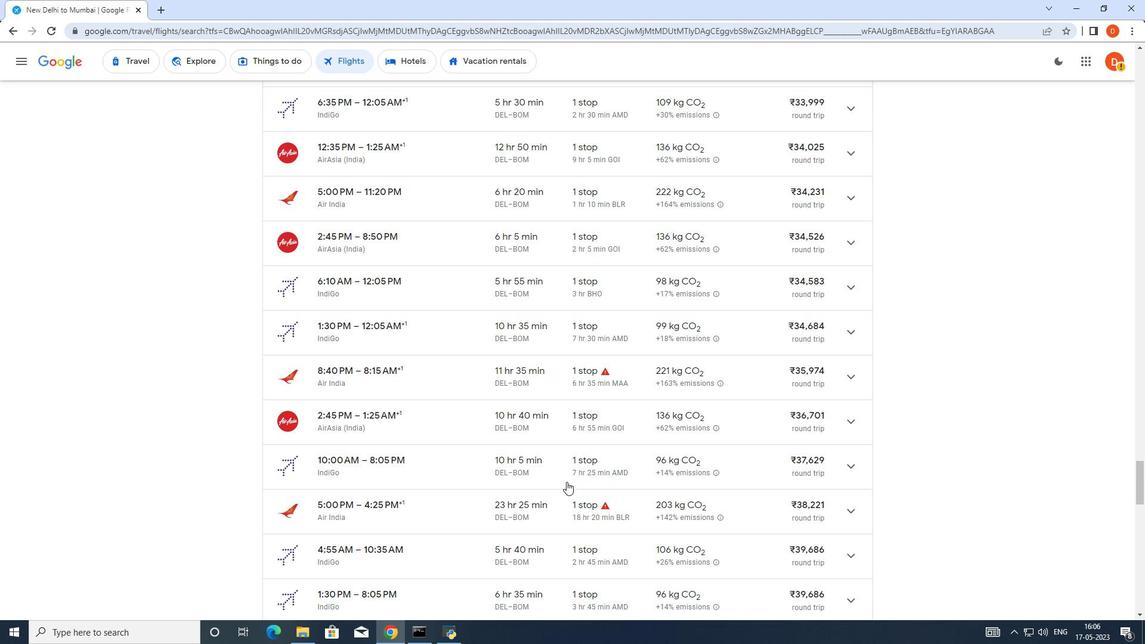 
Action: Mouse scrolled (566, 481) with delta (0, 0)
Screenshot: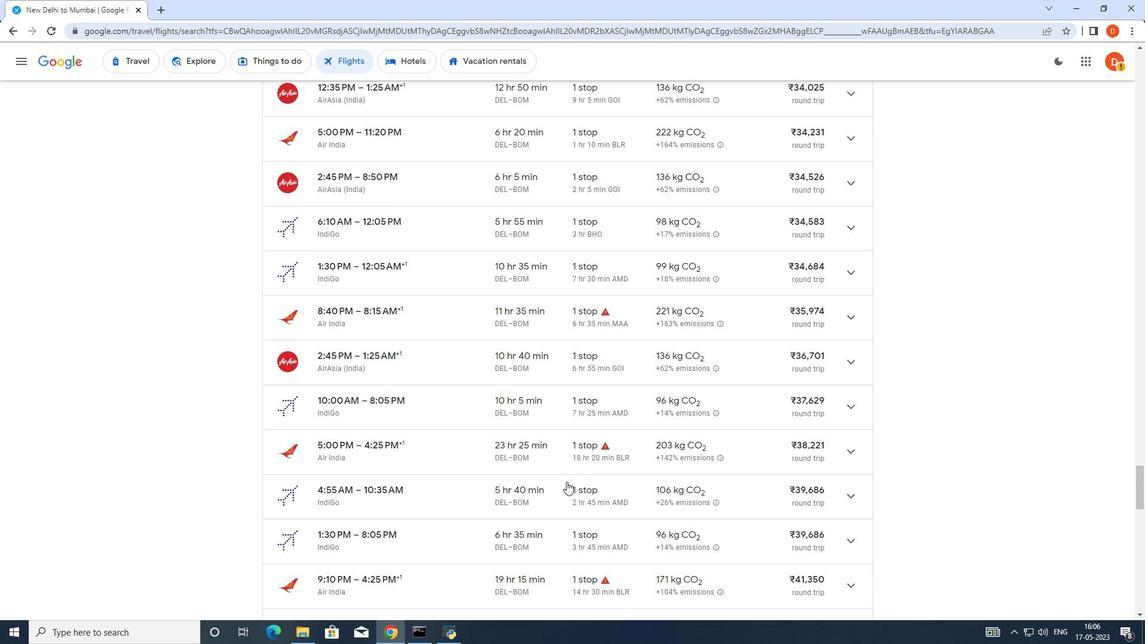 
Action: Mouse scrolled (566, 481) with delta (0, 0)
Screenshot: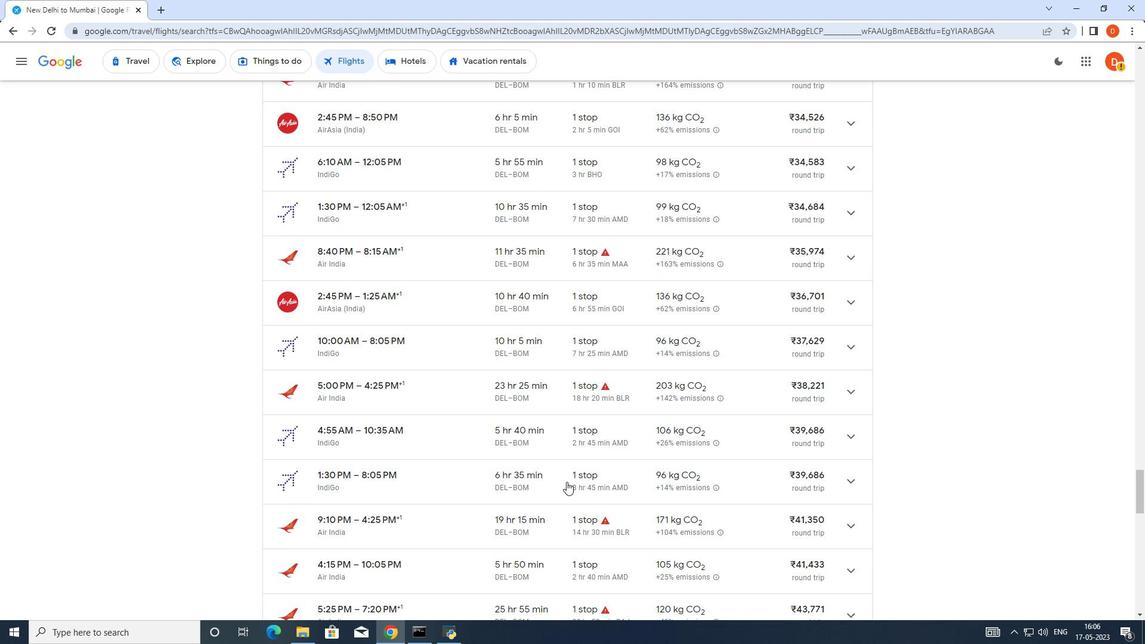 
Action: Mouse scrolled (566, 481) with delta (0, 0)
Screenshot: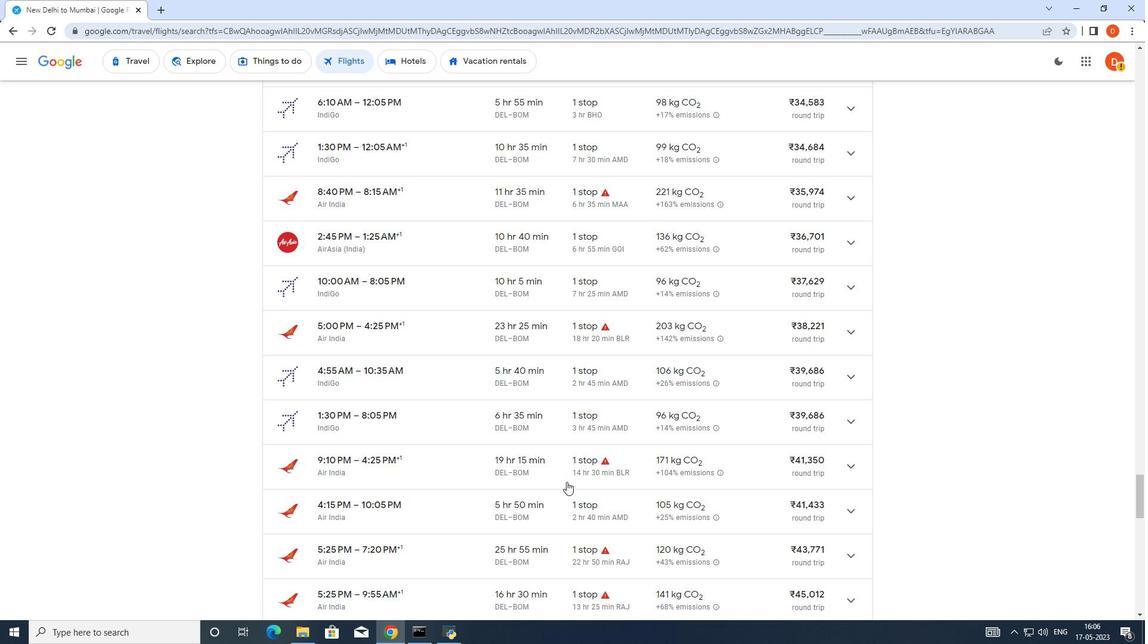 
Action: Mouse scrolled (566, 481) with delta (0, 0)
Screenshot: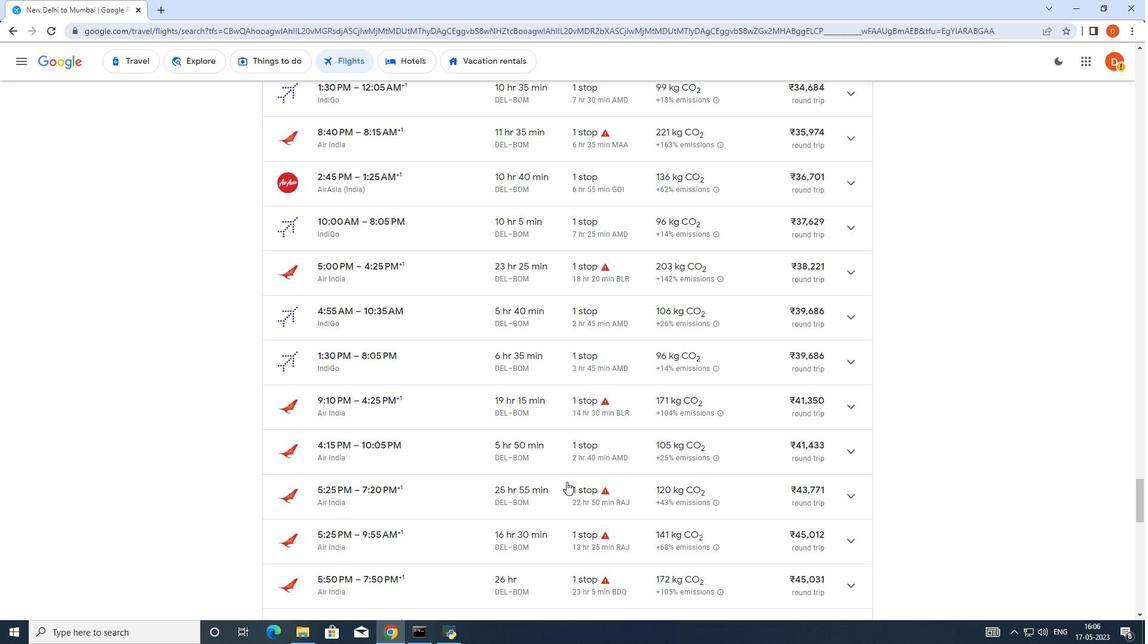 
Action: Mouse scrolled (566, 481) with delta (0, 0)
Screenshot: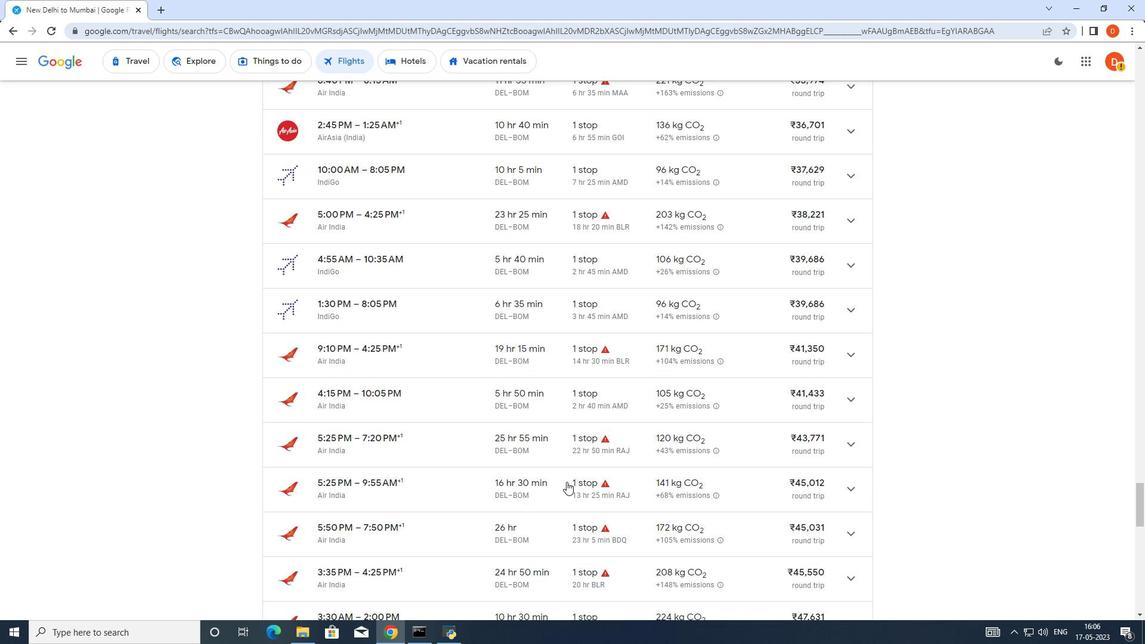 
Action: Mouse scrolled (566, 481) with delta (0, 0)
Screenshot: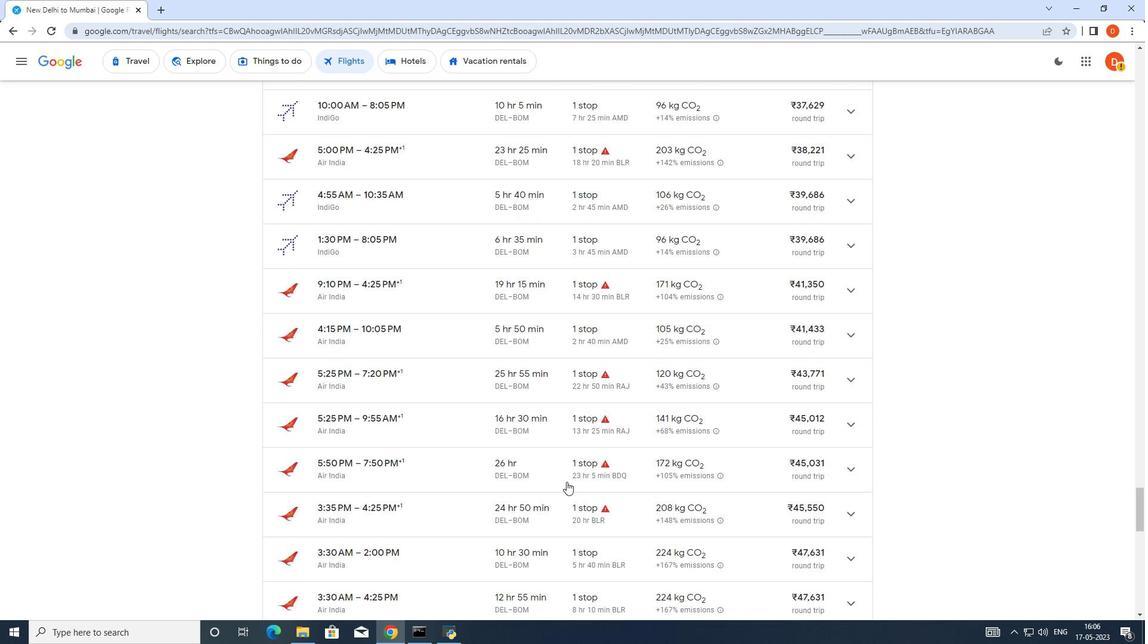 
Action: Mouse scrolled (566, 481) with delta (0, 0)
Screenshot: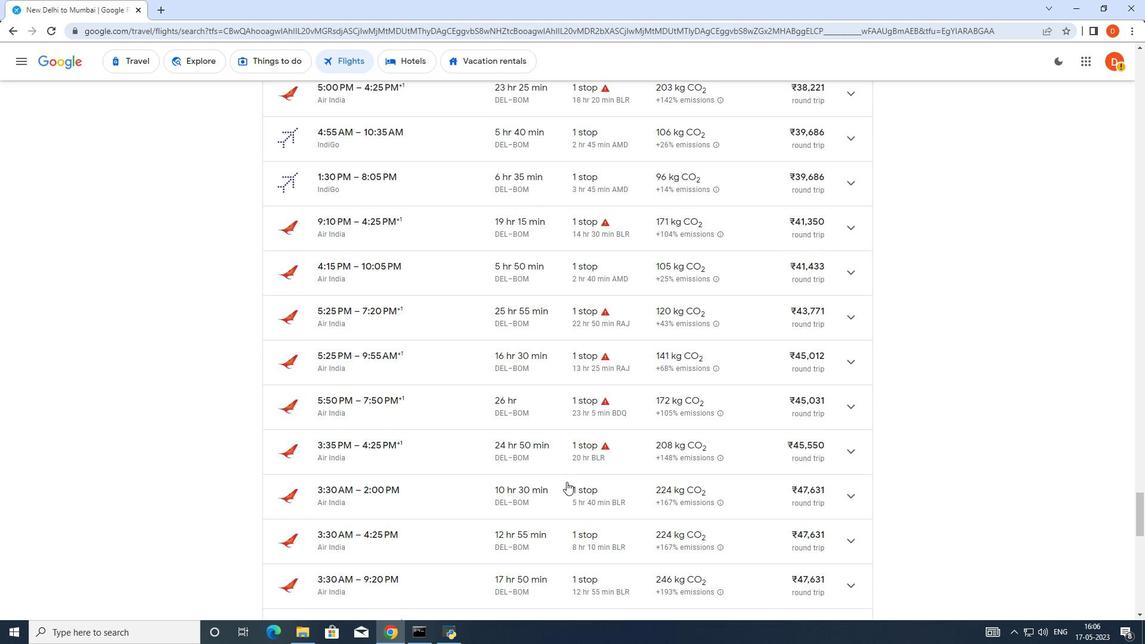 
Action: Mouse scrolled (566, 481) with delta (0, 0)
Screenshot: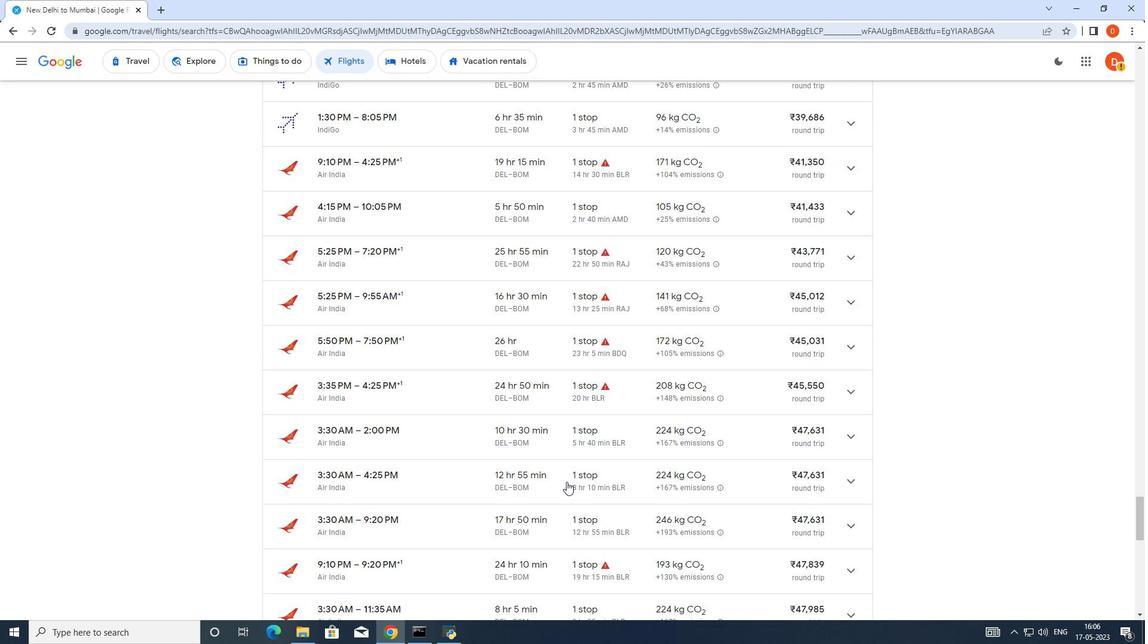
Action: Mouse scrolled (566, 481) with delta (0, 0)
Screenshot: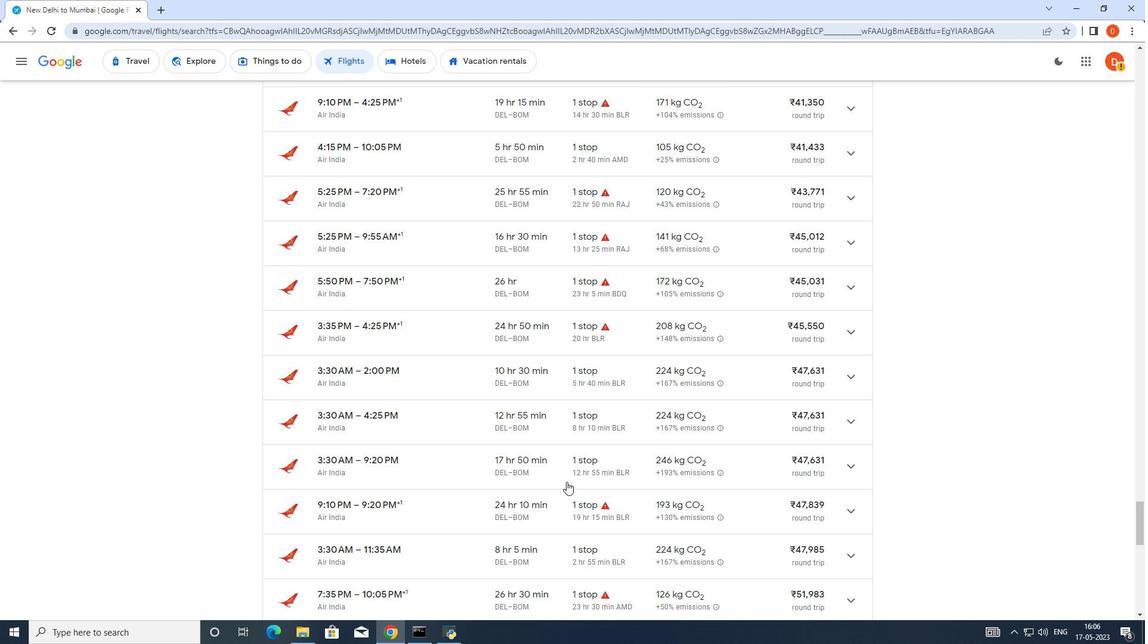 
Action: Mouse scrolled (566, 481) with delta (0, 0)
Screenshot: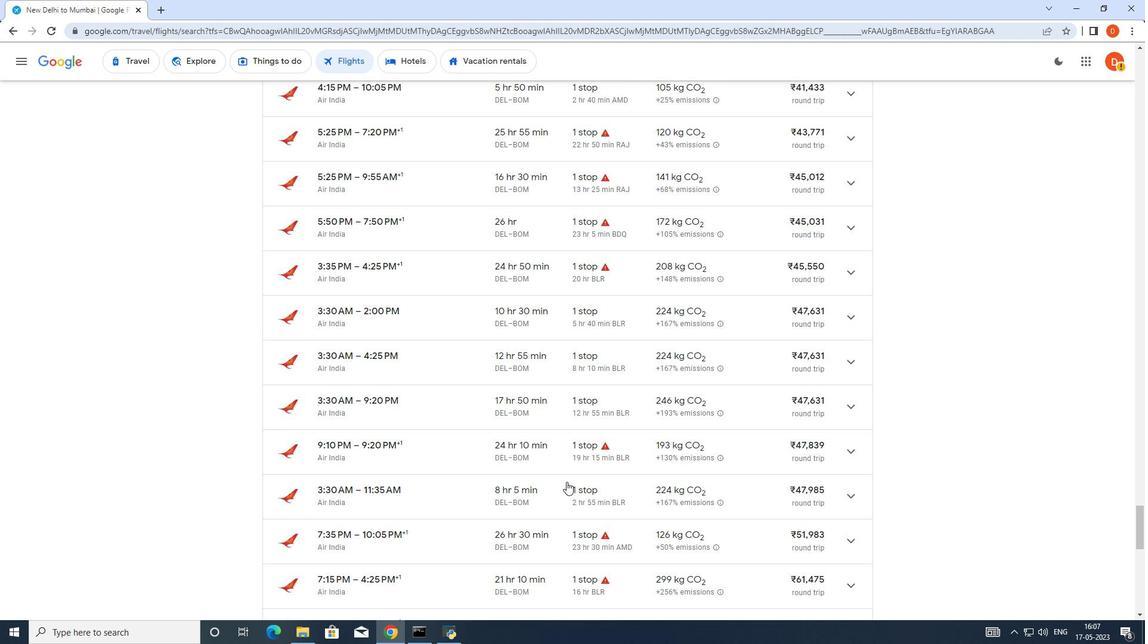 
Action: Mouse scrolled (566, 481) with delta (0, 0)
Screenshot: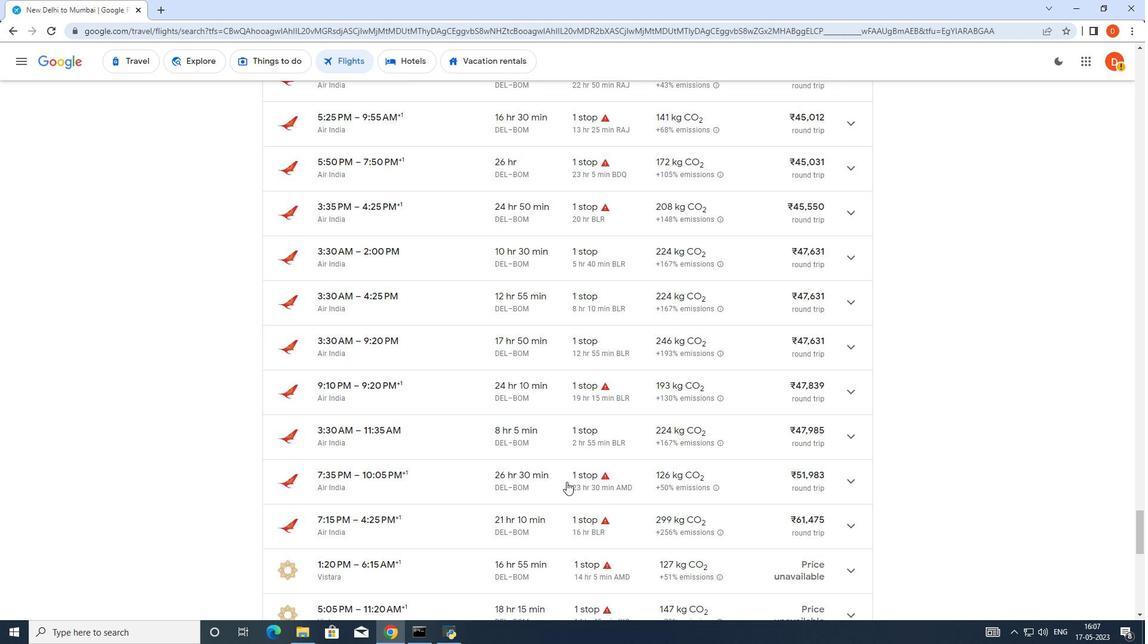 
Action: Mouse scrolled (566, 481) with delta (0, 0)
Screenshot: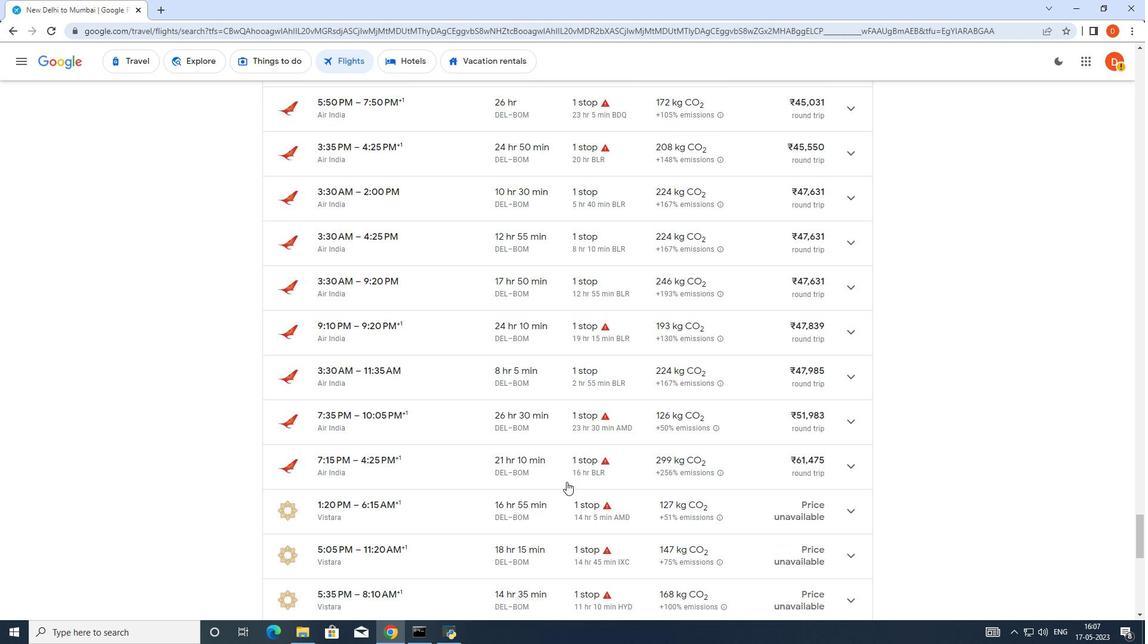 
Action: Mouse scrolled (566, 481) with delta (0, 0)
Screenshot: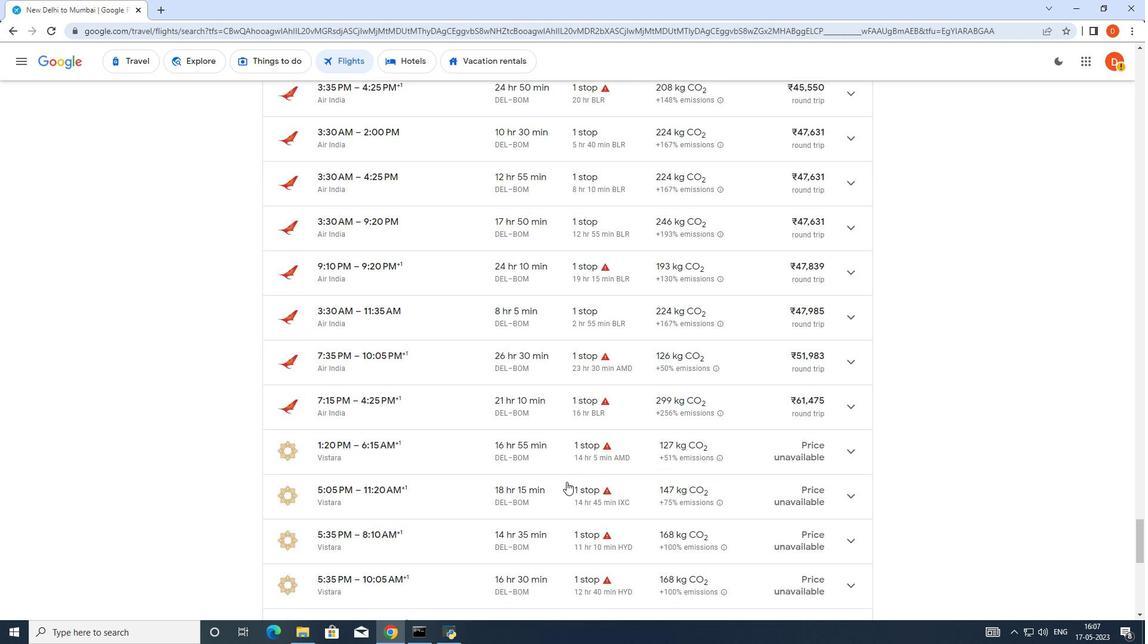
Action: Mouse scrolled (566, 481) with delta (0, 0)
Screenshot: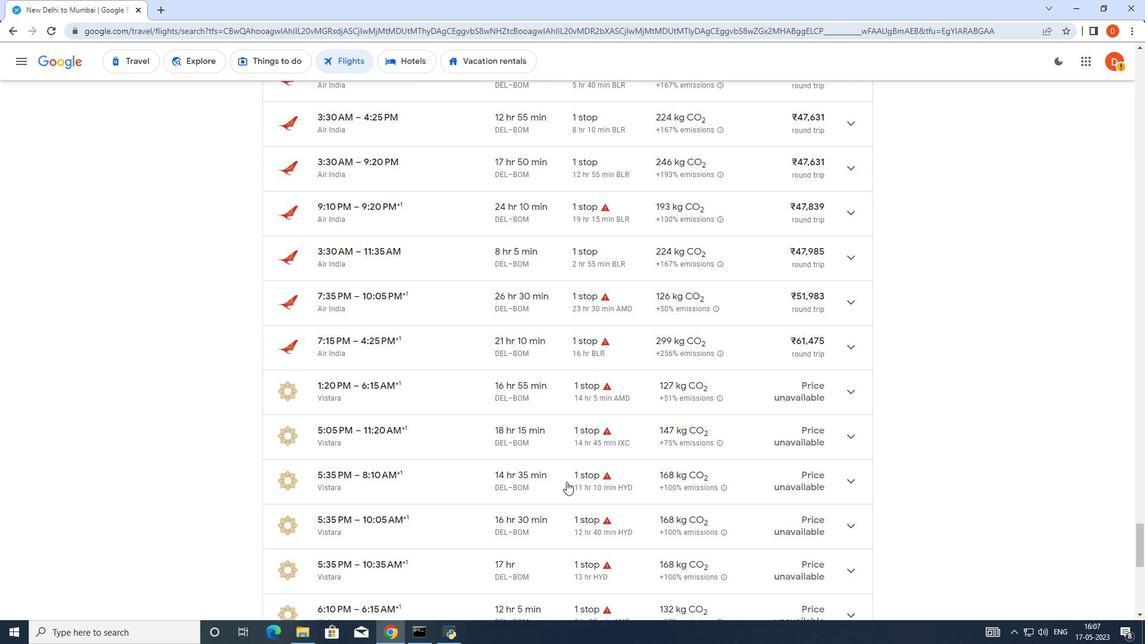 
Action: Mouse scrolled (566, 481) with delta (0, 0)
Screenshot: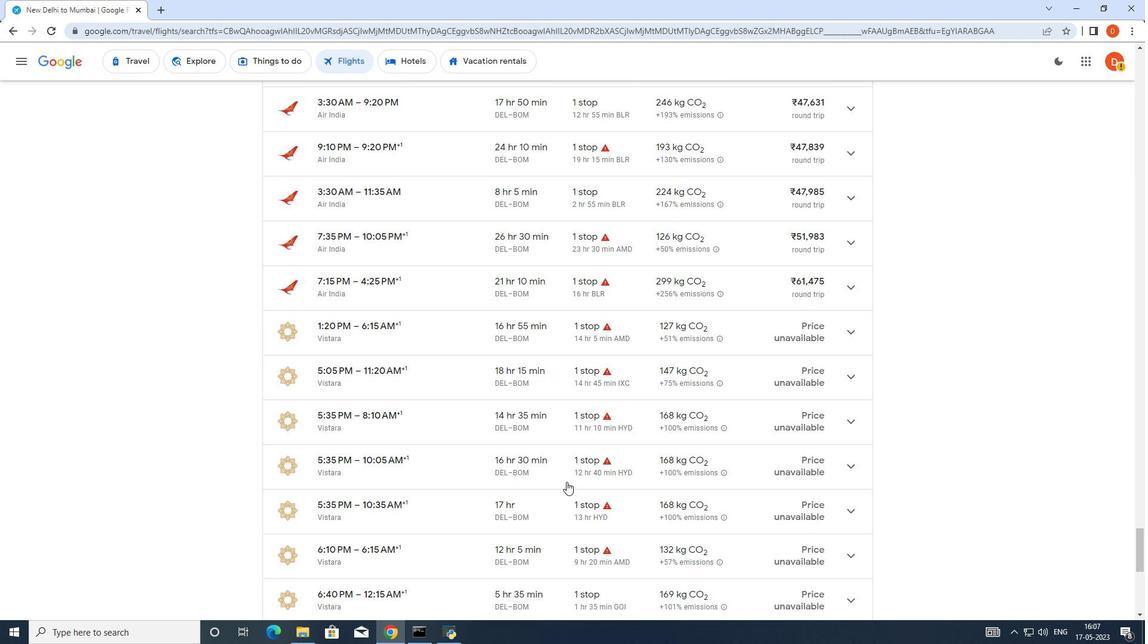 
Action: Mouse scrolled (566, 481) with delta (0, 0)
Screenshot: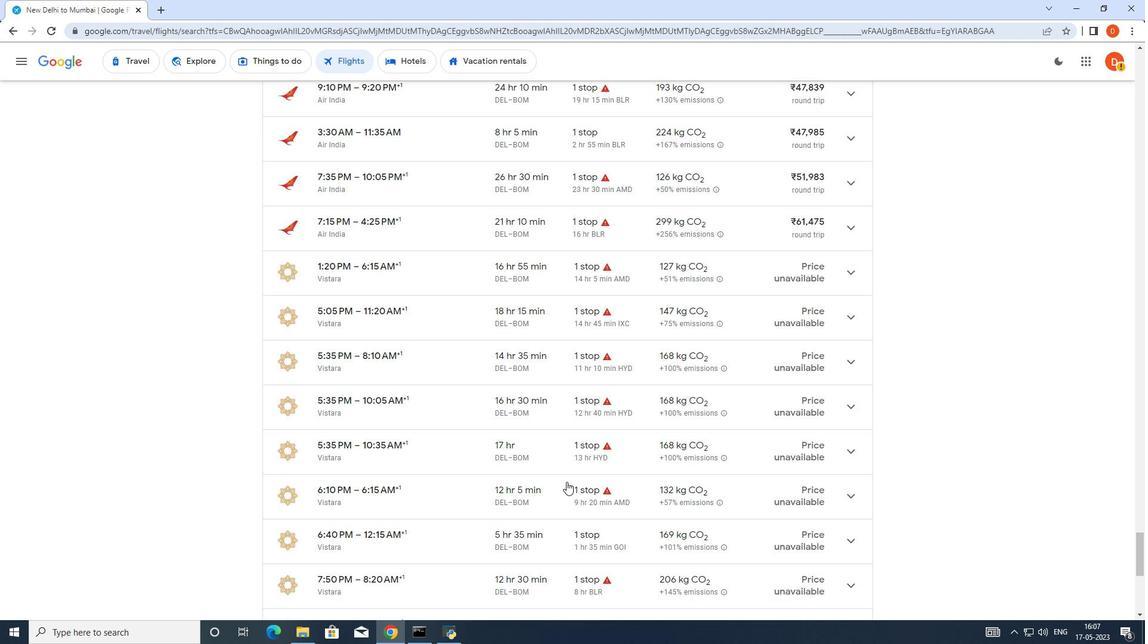 
Action: Mouse scrolled (566, 481) with delta (0, 0)
Screenshot: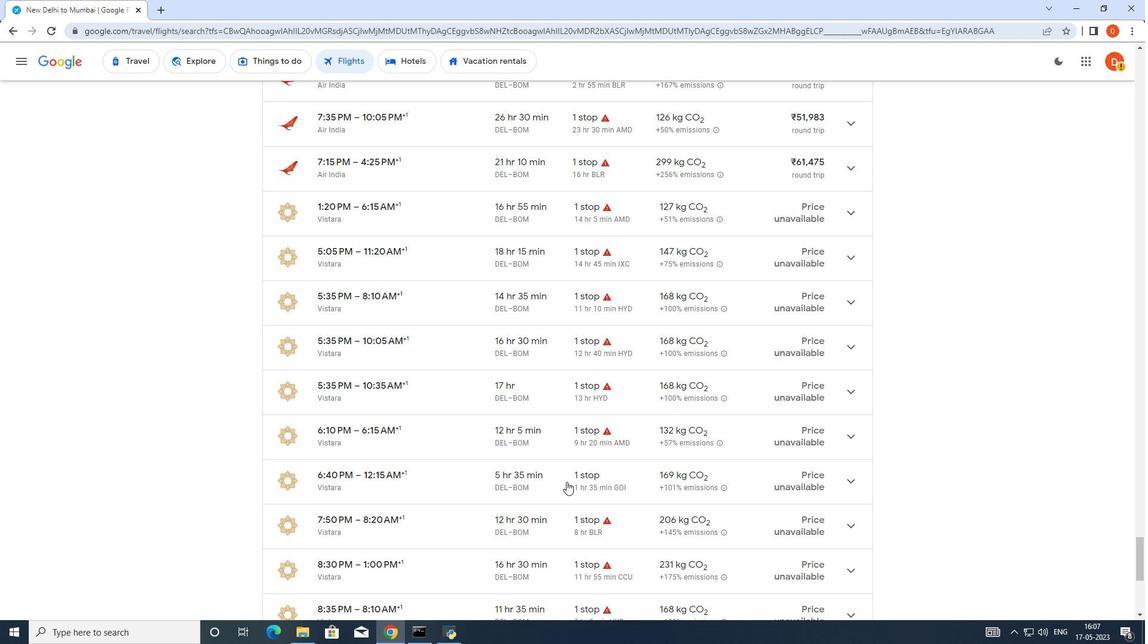 
Action: Mouse scrolled (566, 481) with delta (0, 0)
Screenshot: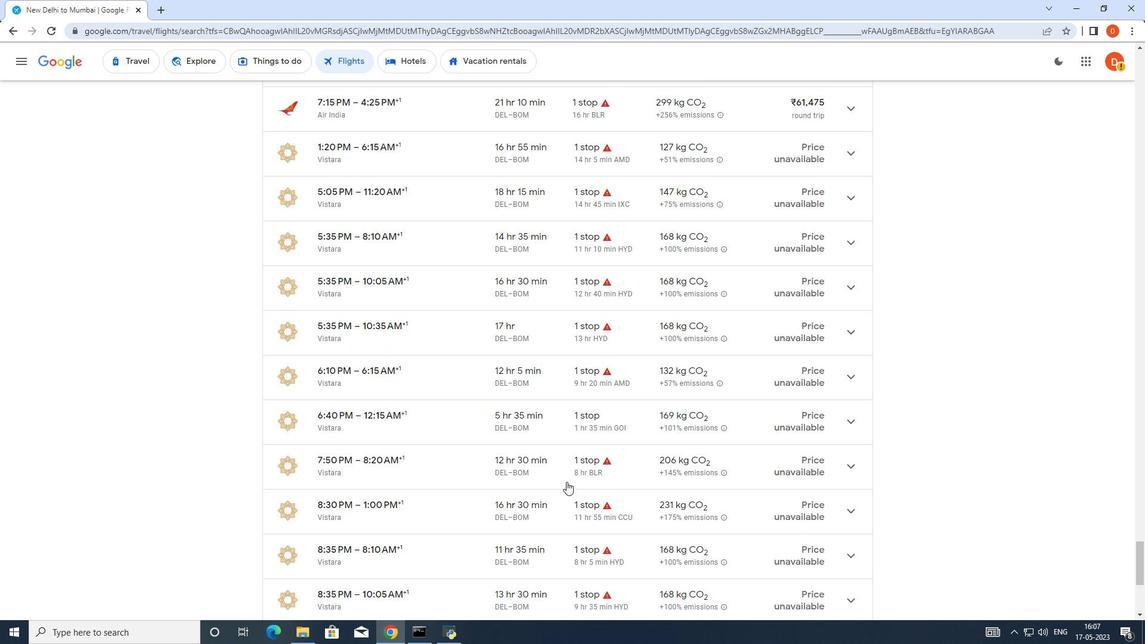 
Action: Mouse moved to (565, 474)
Screenshot: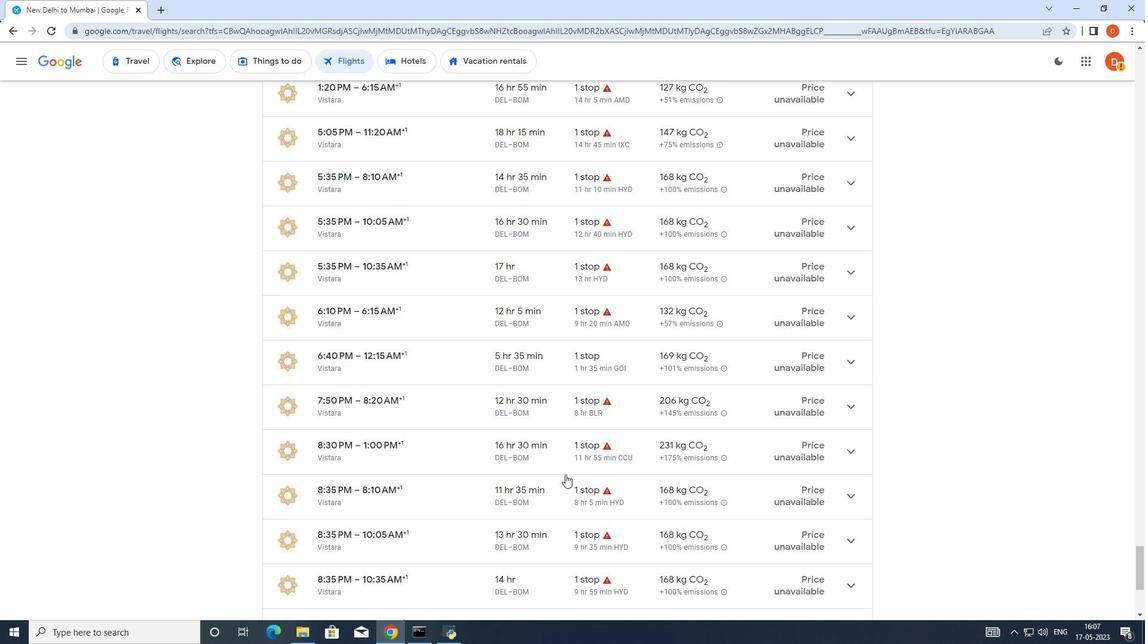 
Action: Mouse scrolled (565, 474) with delta (0, 0)
Screenshot: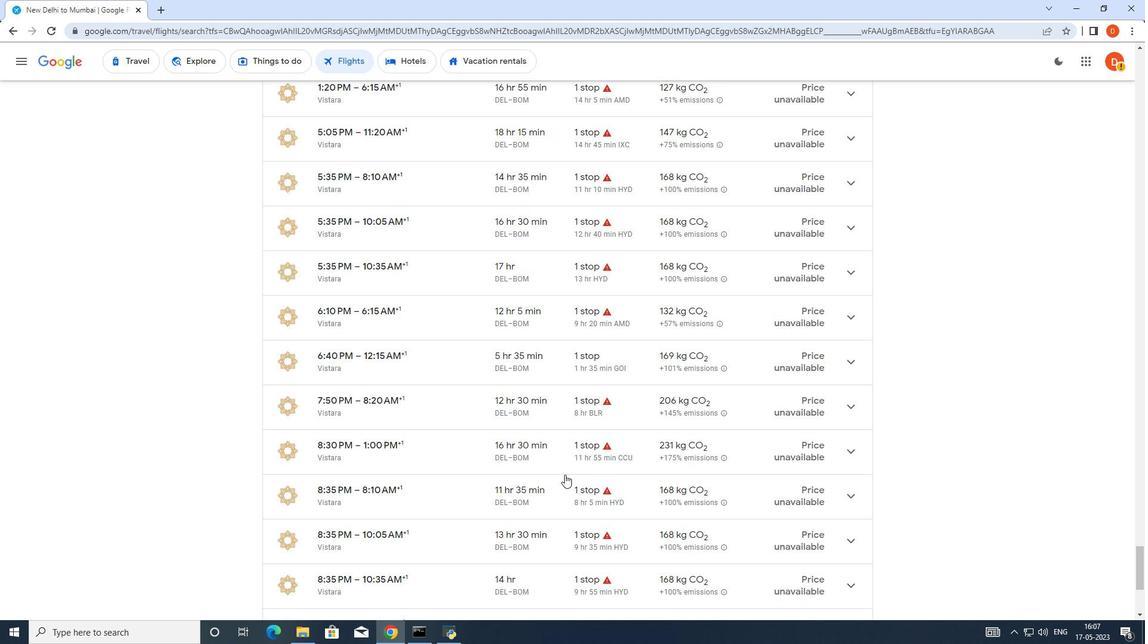 
Action: Mouse moved to (570, 453)
Screenshot: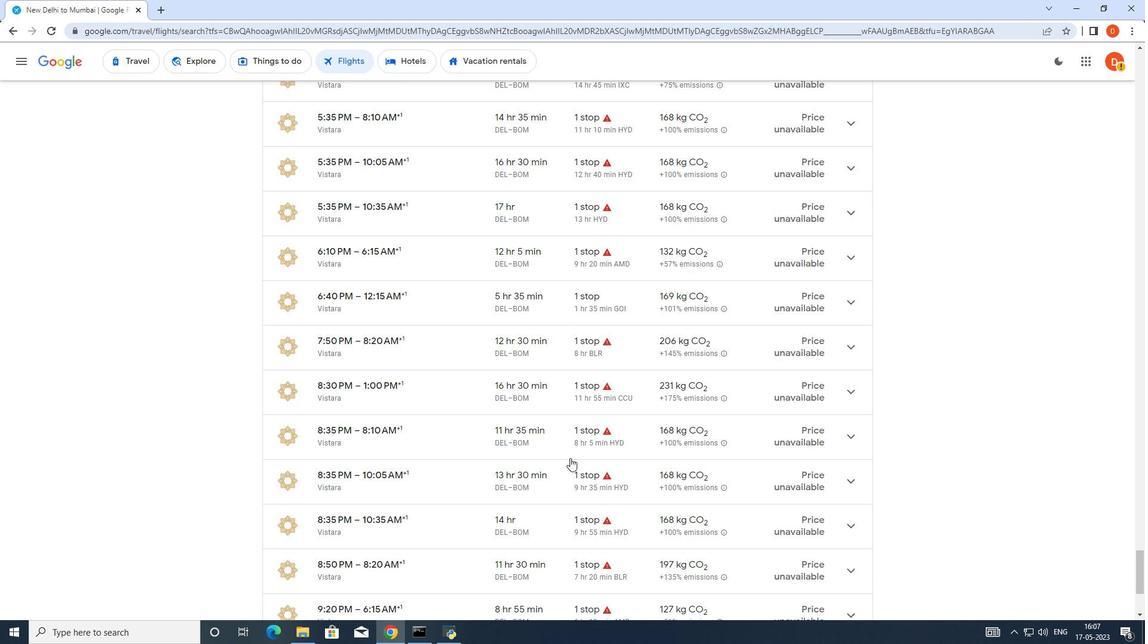 
Action: Mouse scrolled (570, 452) with delta (0, 0)
Screenshot: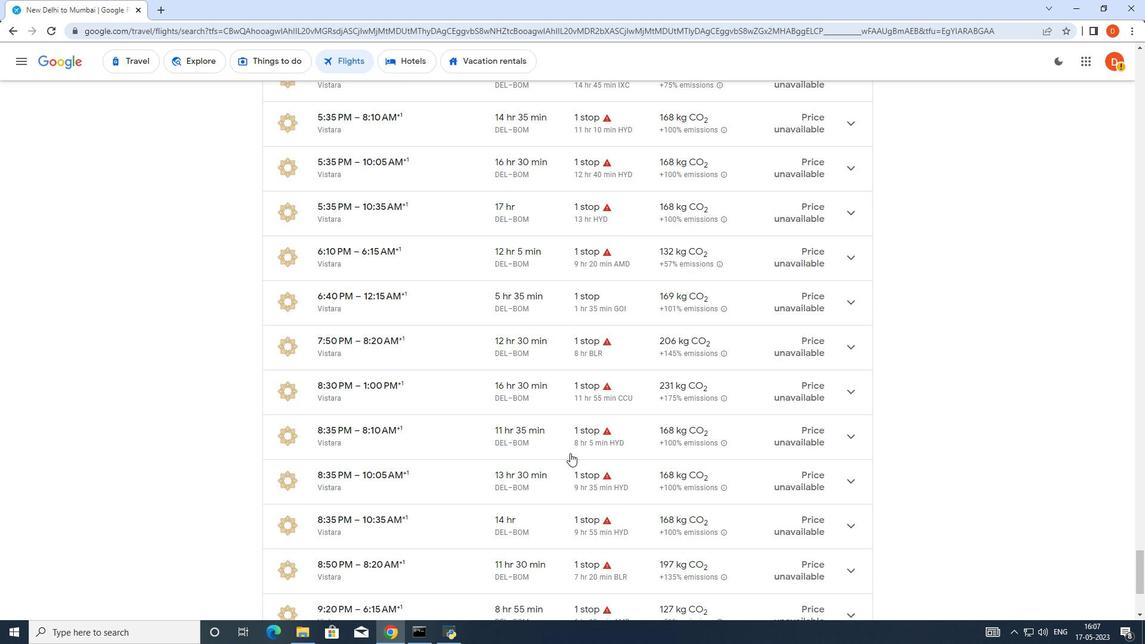 
Action: Mouse moved to (570, 455)
Screenshot: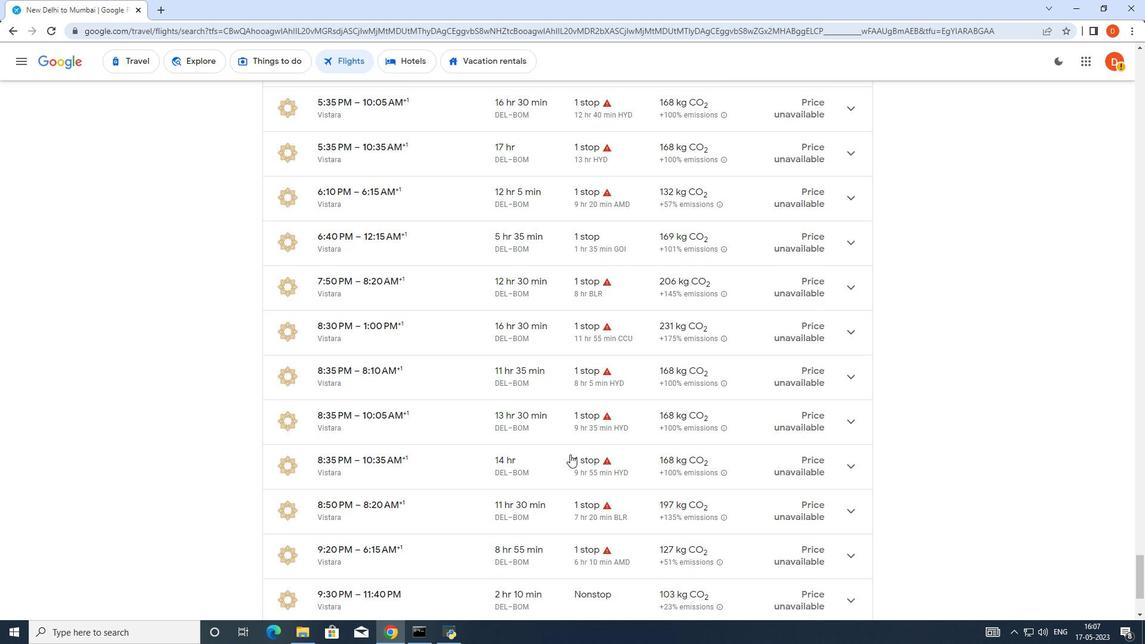 
Action: Mouse scrolled (570, 454) with delta (0, 0)
Screenshot: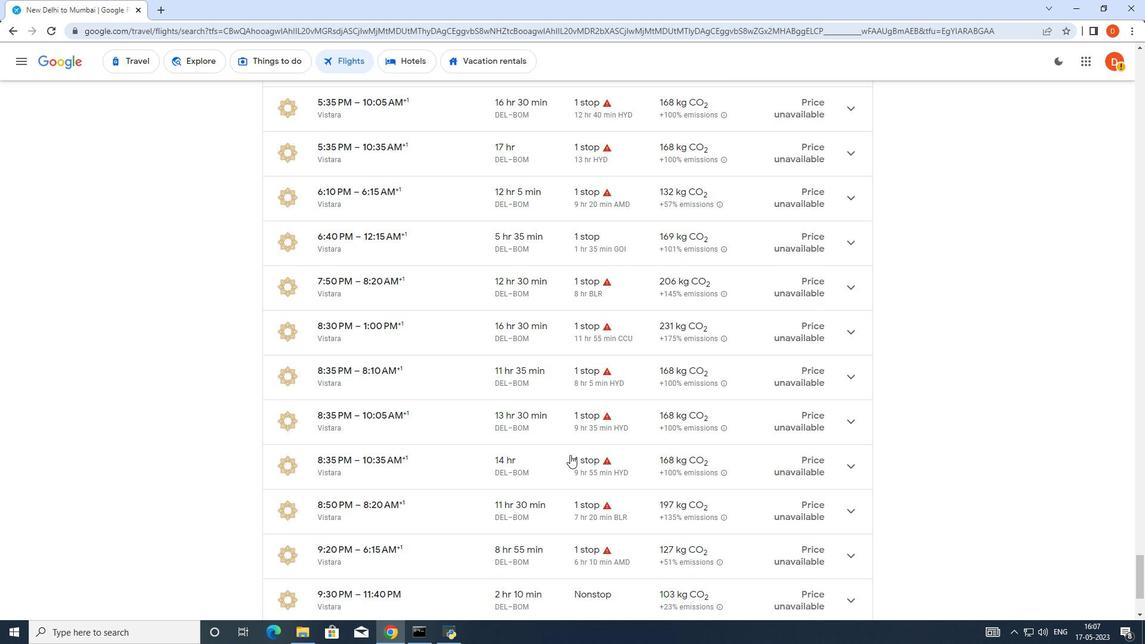 
Action: Mouse scrolled (570, 454) with delta (0, 0)
Screenshot: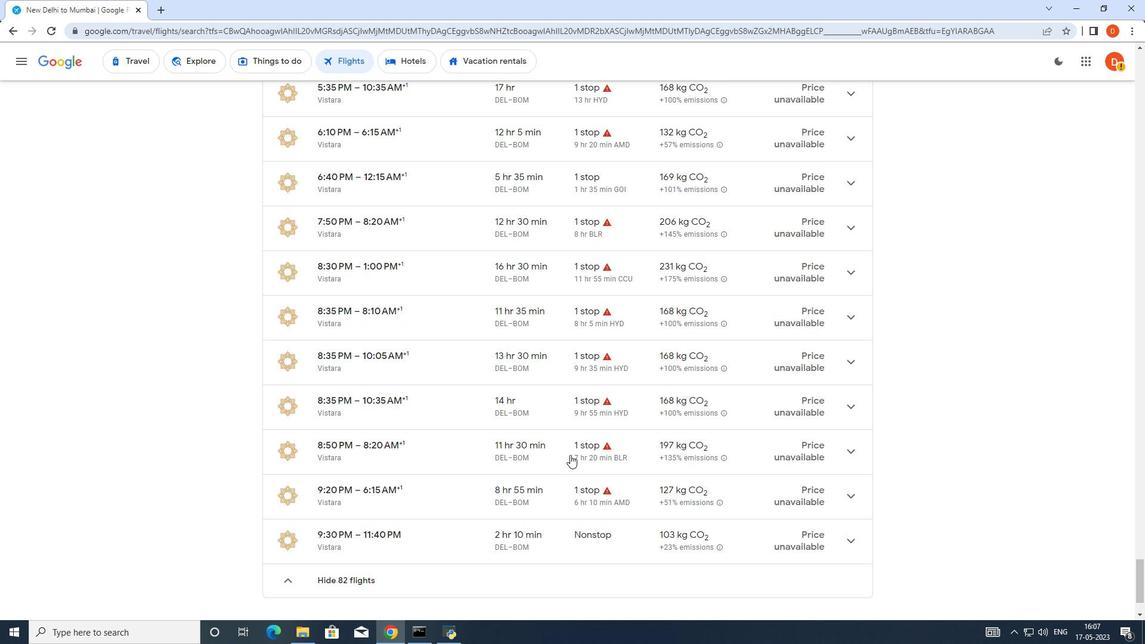 
Action: Mouse scrolled (570, 454) with delta (0, 0)
Screenshot: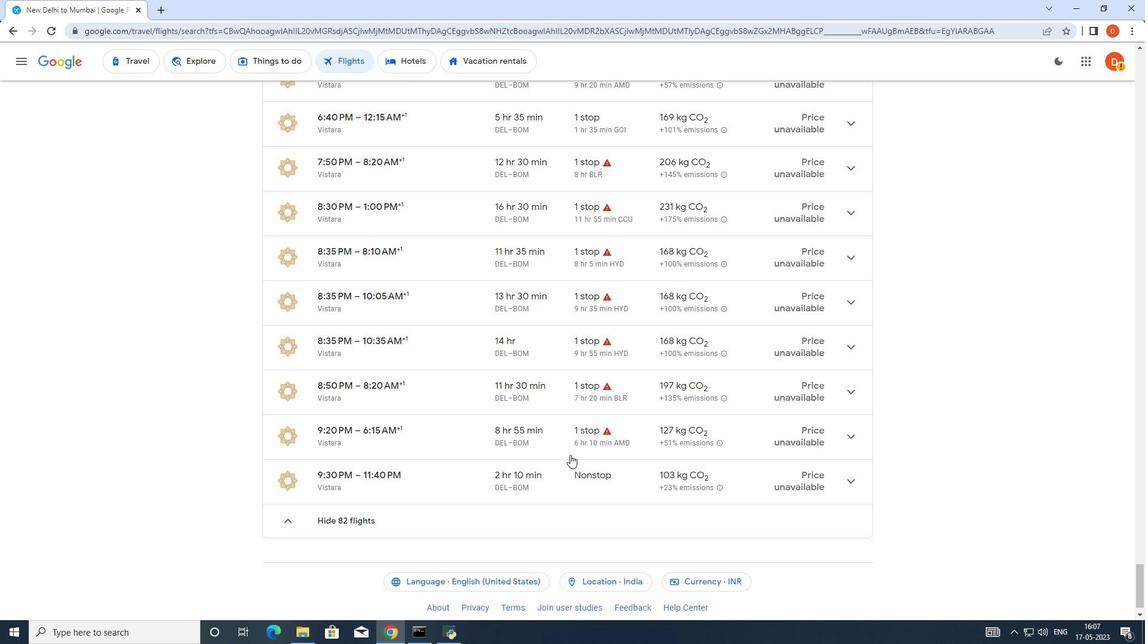 
Action: Mouse moved to (570, 455)
Screenshot: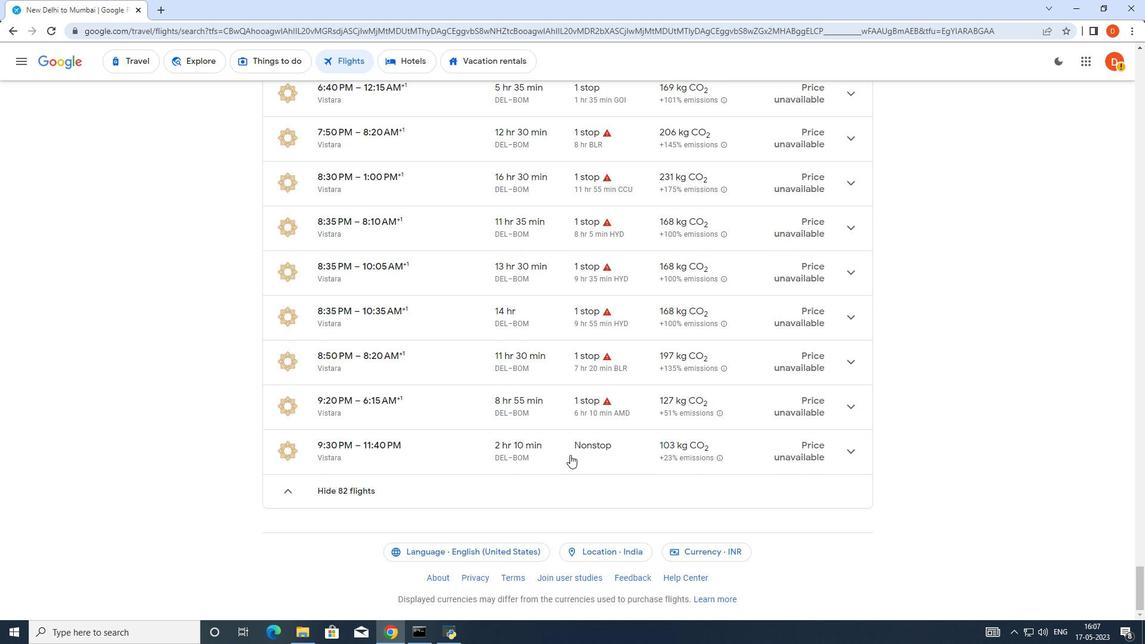 
Action: Mouse scrolled (570, 454) with delta (0, 0)
Screenshot: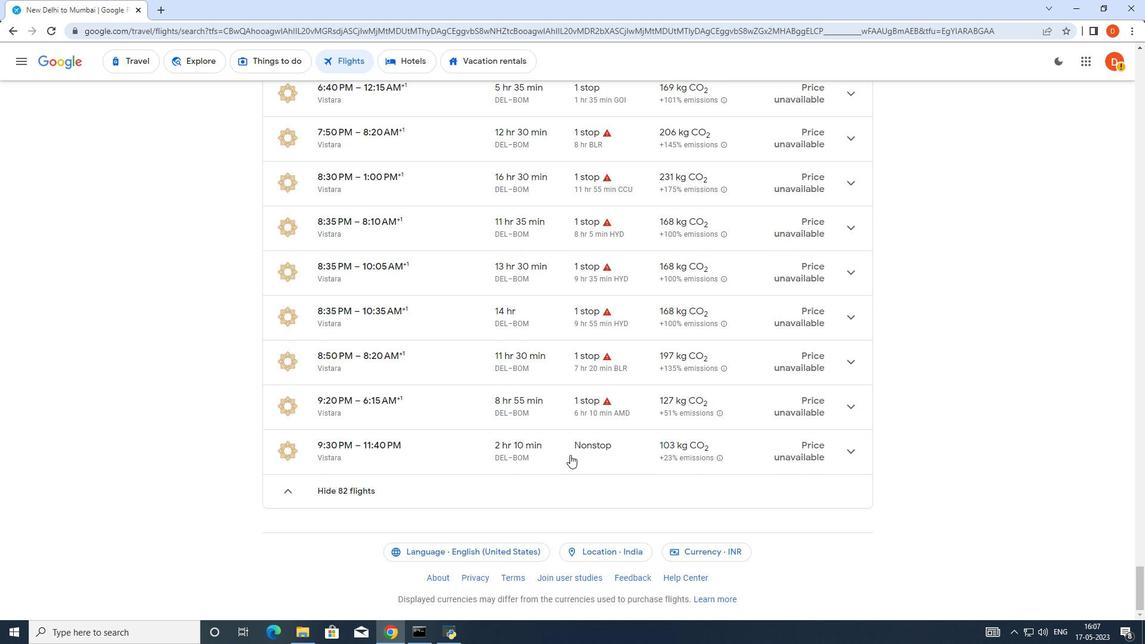 
Action: Mouse moved to (565, 453)
Screenshot: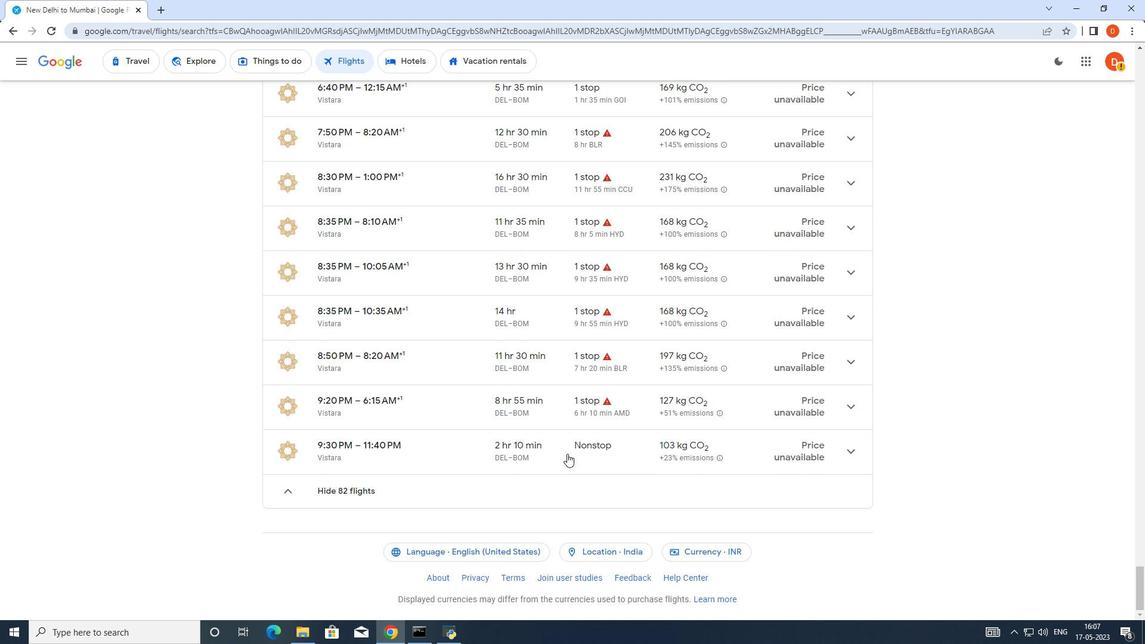 
Action: Mouse scrolled (565, 452) with delta (0, 0)
Screenshot: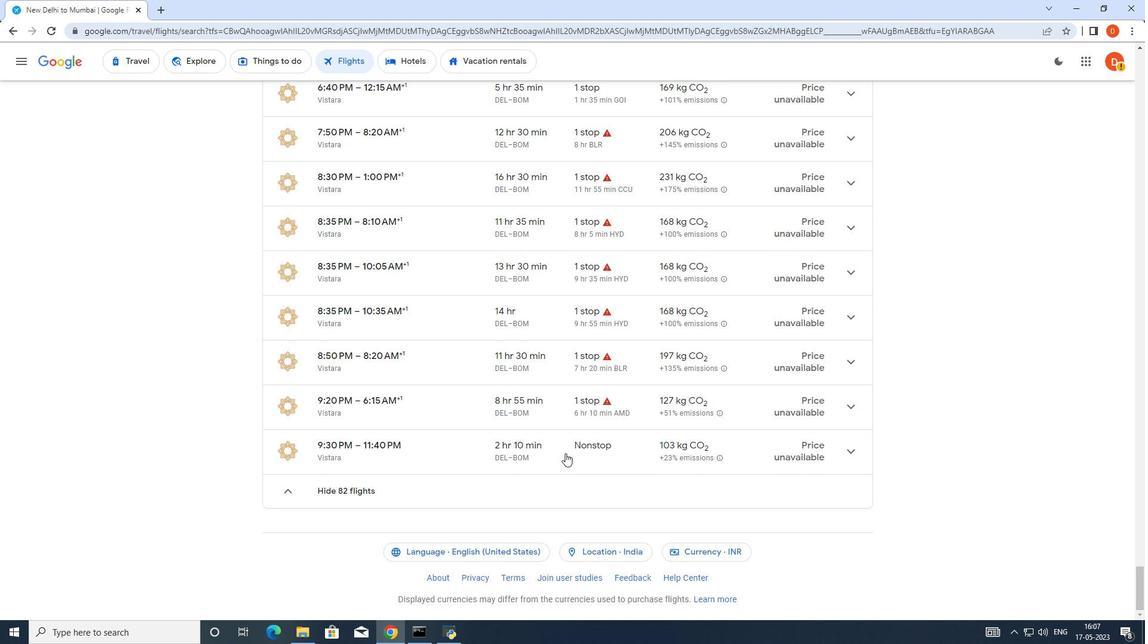 
Action: Mouse moved to (560, 457)
Screenshot: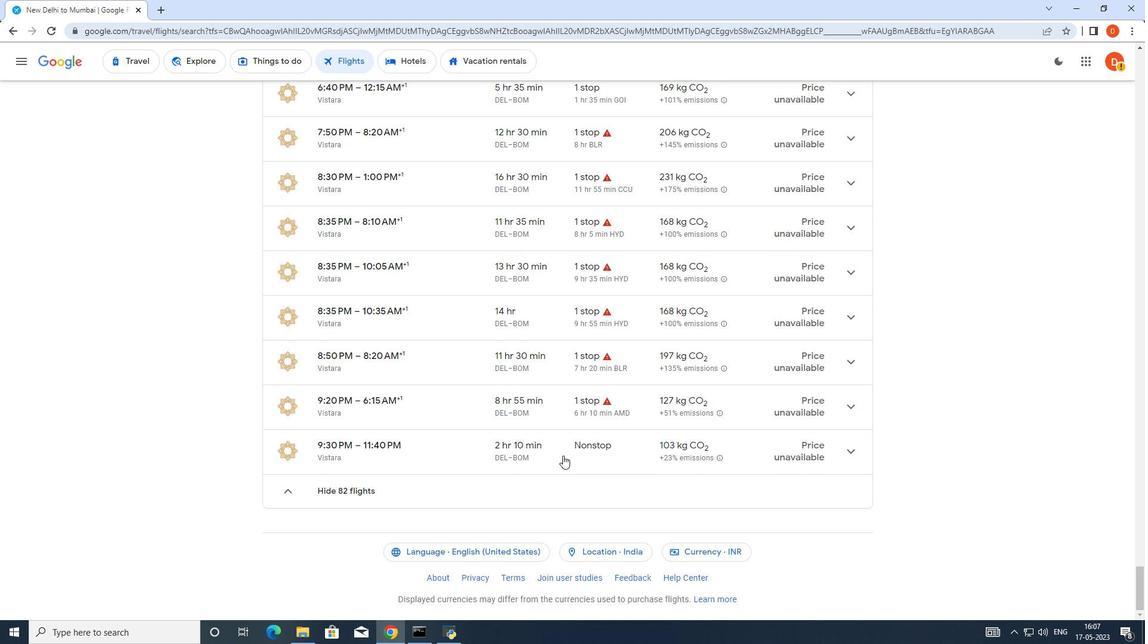 
Action: Mouse scrolled (560, 457) with delta (0, 0)
Screenshot: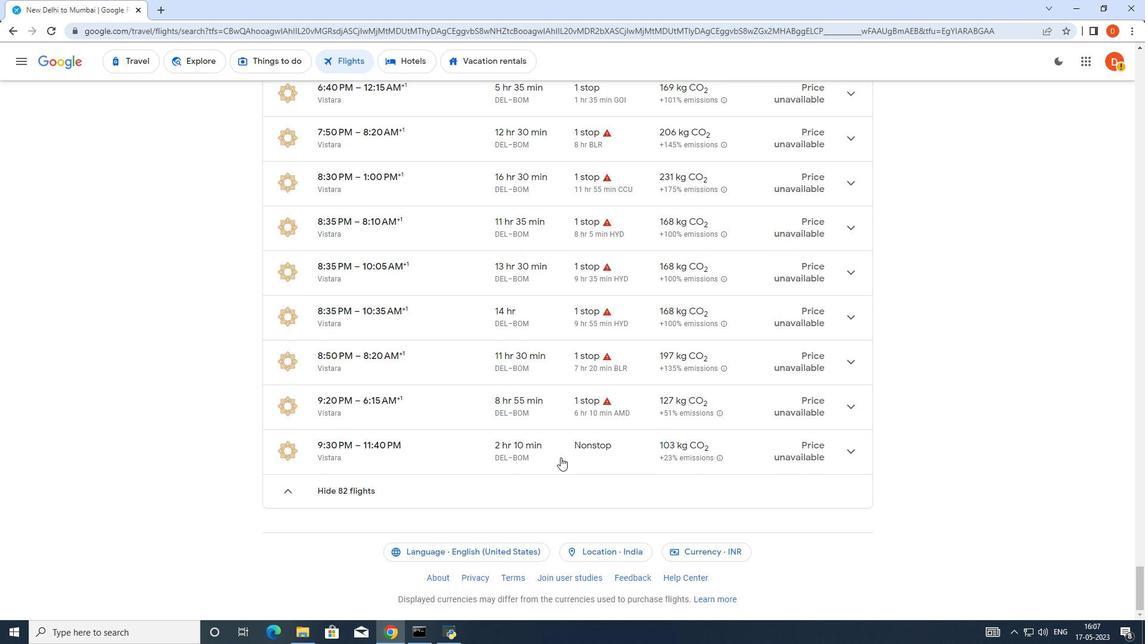
Action: Mouse moved to (563, 457)
Screenshot: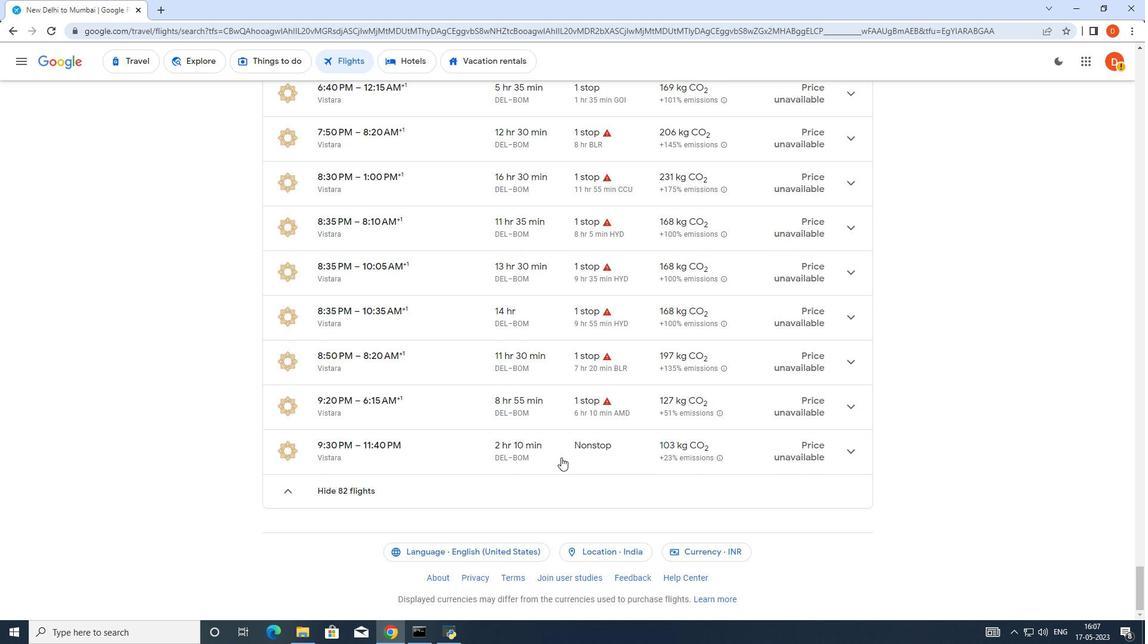 
Action: Mouse scrolled (563, 457) with delta (0, 0)
Screenshot: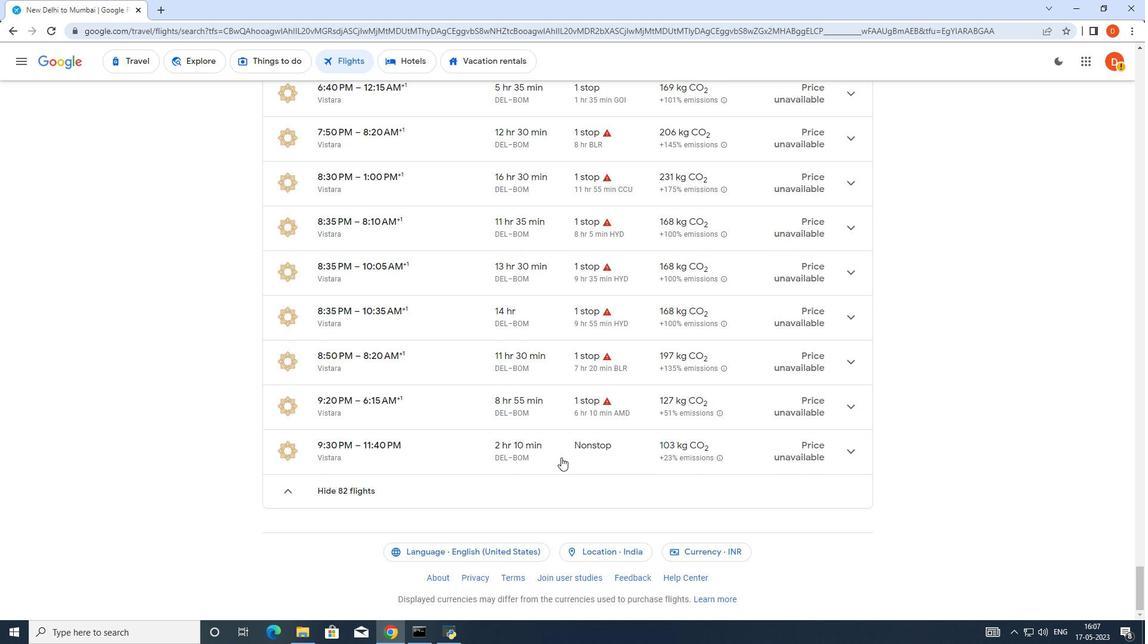 
Action: Mouse moved to (564, 457)
Screenshot: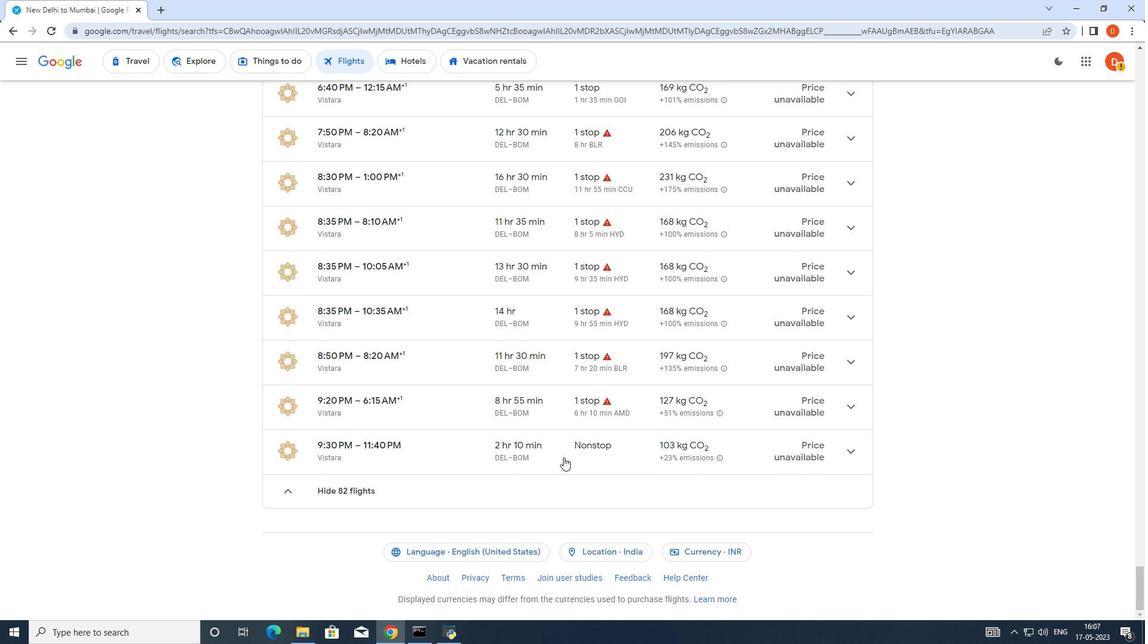 
Action: Mouse scrolled (564, 457) with delta (0, 0)
Screenshot: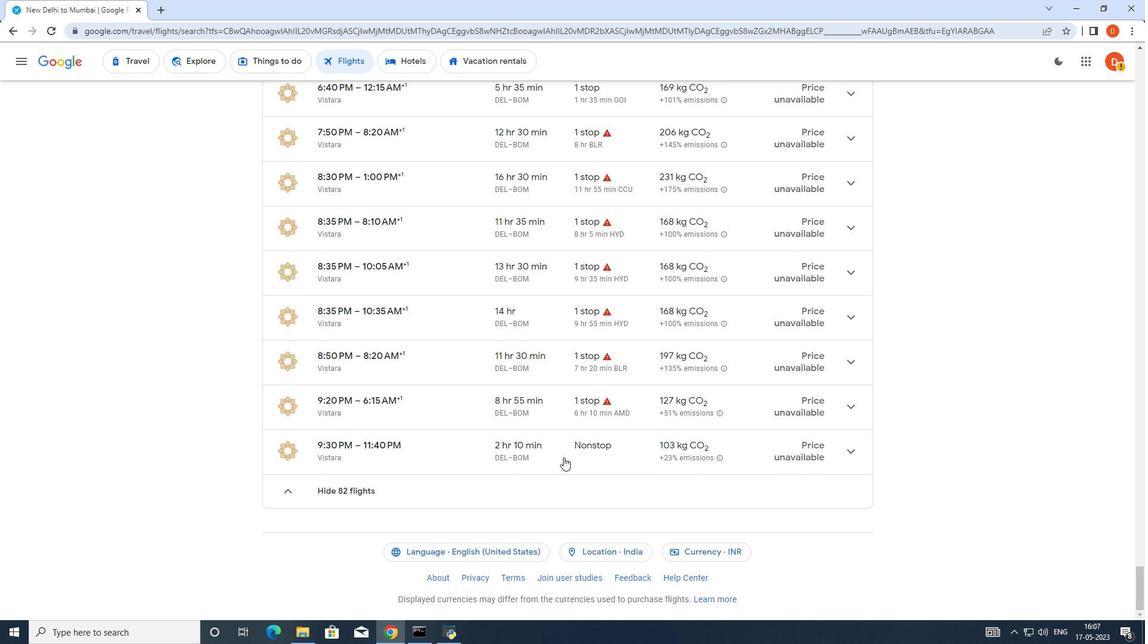 
Action: Mouse moved to (613, 440)
Screenshot: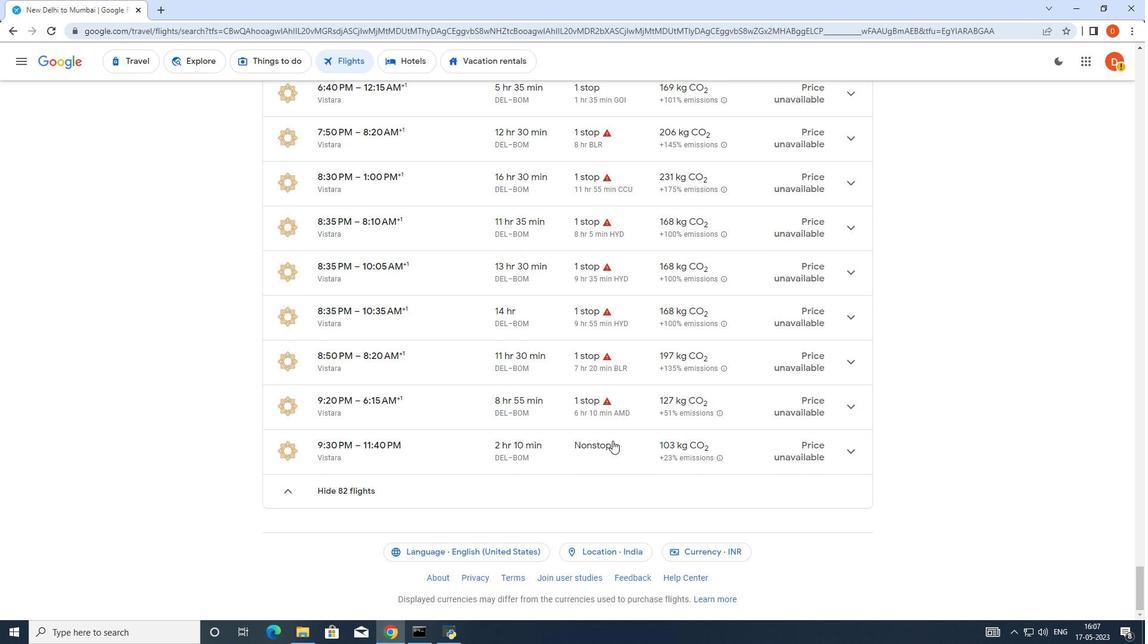 
